 Task: Research Airbnb options in Rikaze, China from 3rd December, 2023 to 17th December, 2023 for 3 adults, 1 child.3 bedrooms having 4 beds and 2 bathrooms. Property type can be house. Amenities needed are: wifi, washing machine. Booking option can be shelf check-in. Look for 5 properties as per requirement.
Action: Mouse moved to (574, 124)
Screenshot: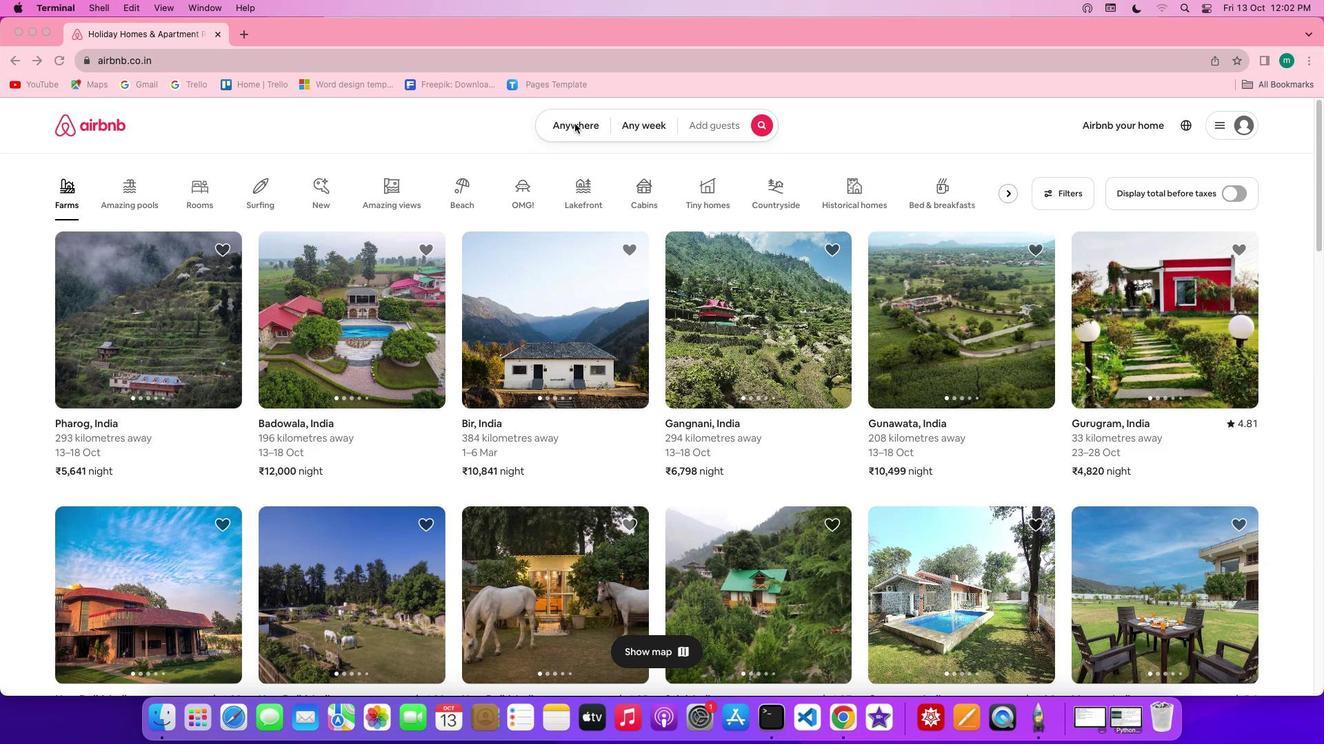 
Action: Mouse pressed left at (574, 124)
Screenshot: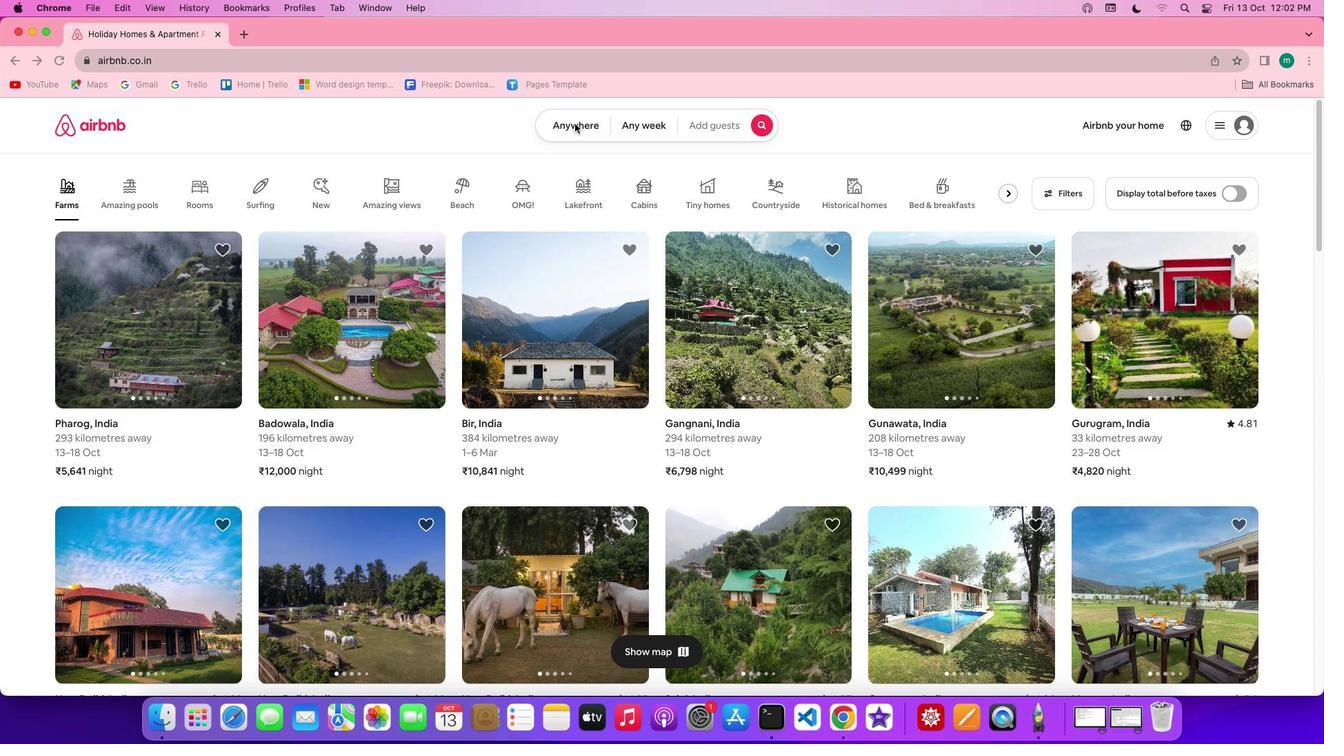 
Action: Mouse pressed left at (574, 124)
Screenshot: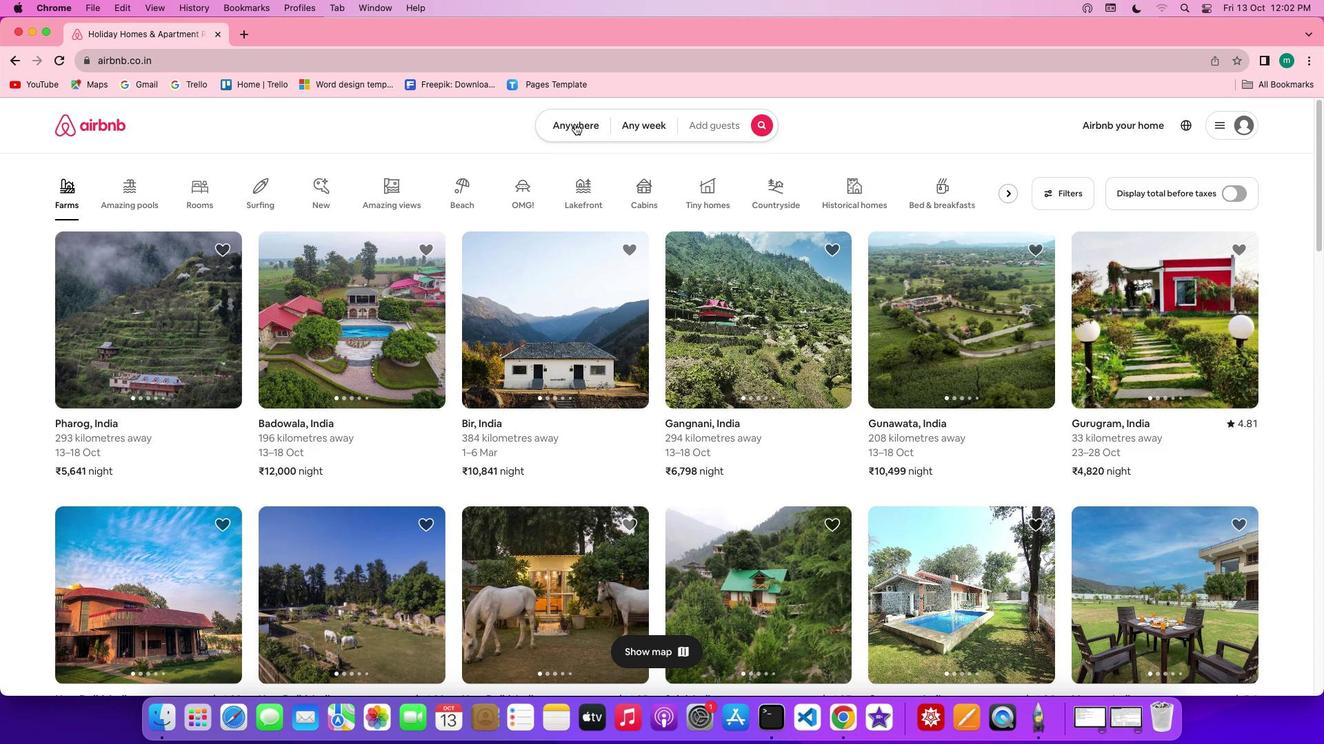 
Action: Mouse moved to (485, 170)
Screenshot: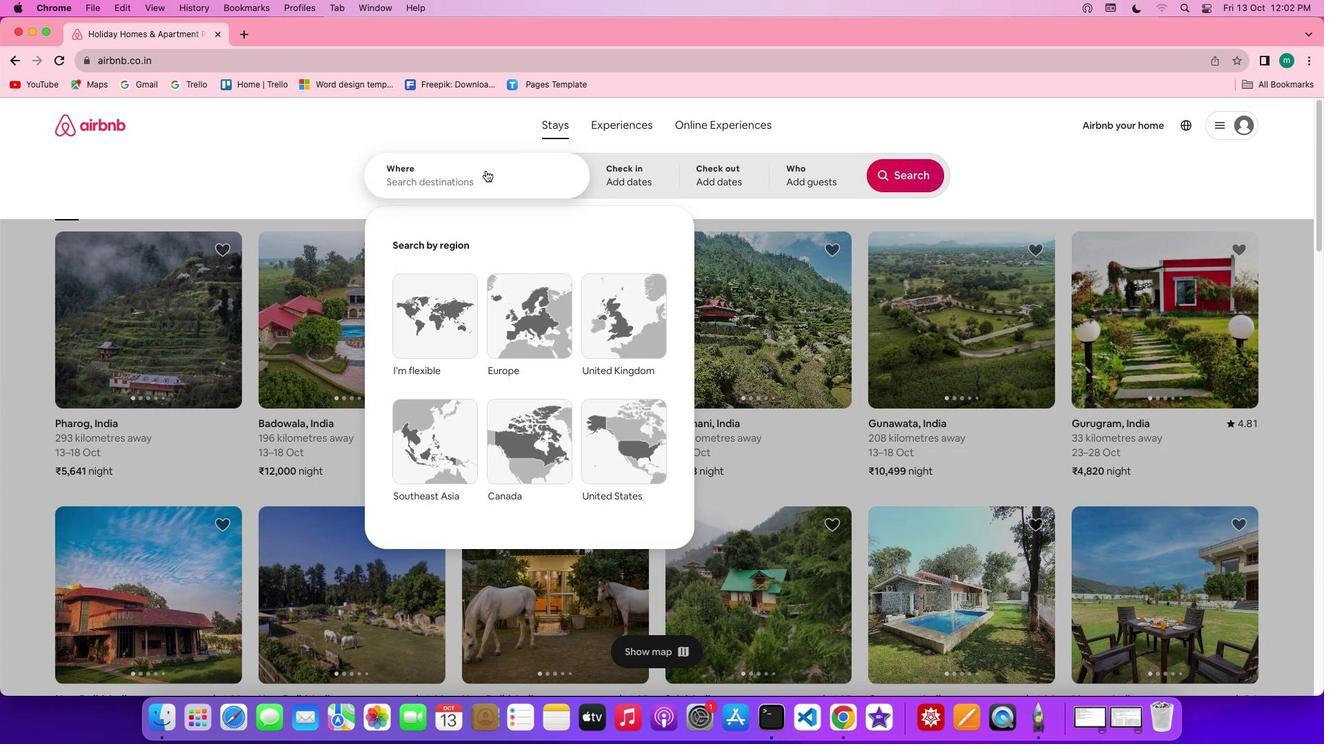 
Action: Mouse pressed left at (485, 170)
Screenshot: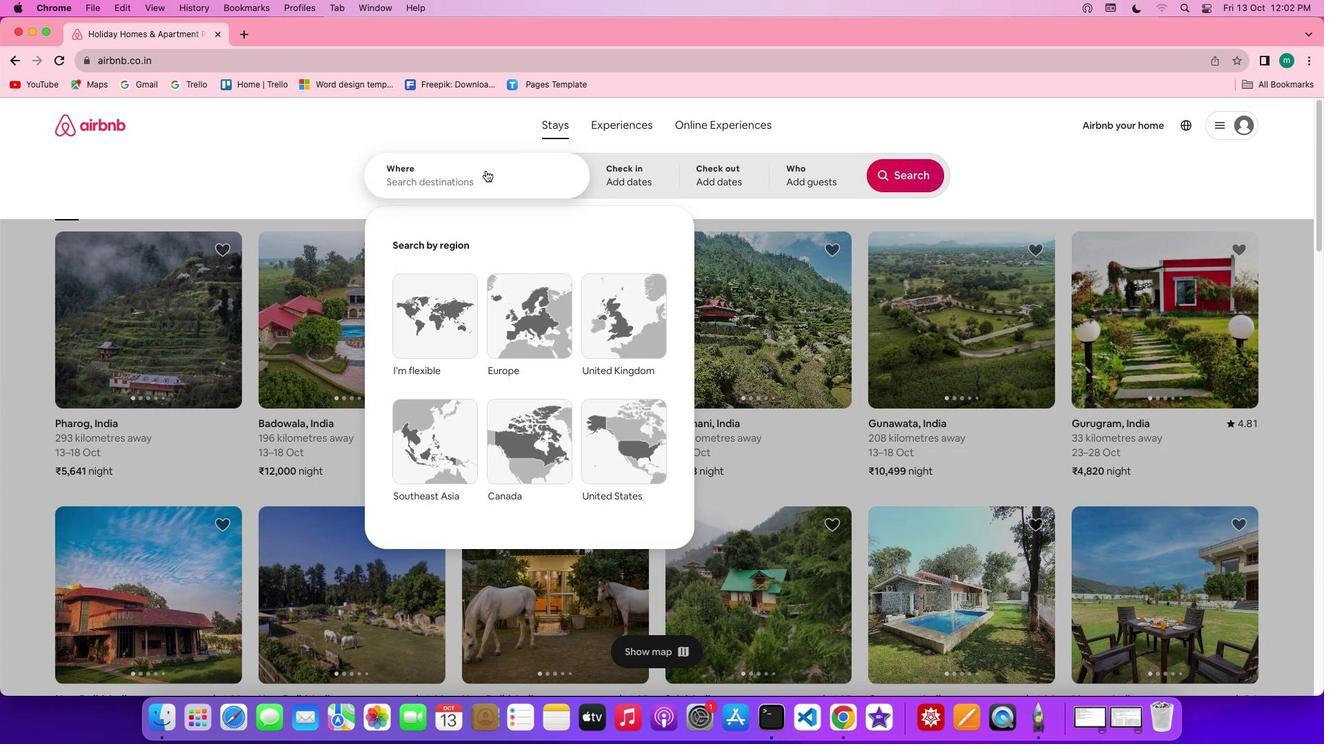 
Action: Key pressed Key.shift'R''i''k''a''z''e'','Key.shiftKey.shift'C''h''i''n''a'
Screenshot: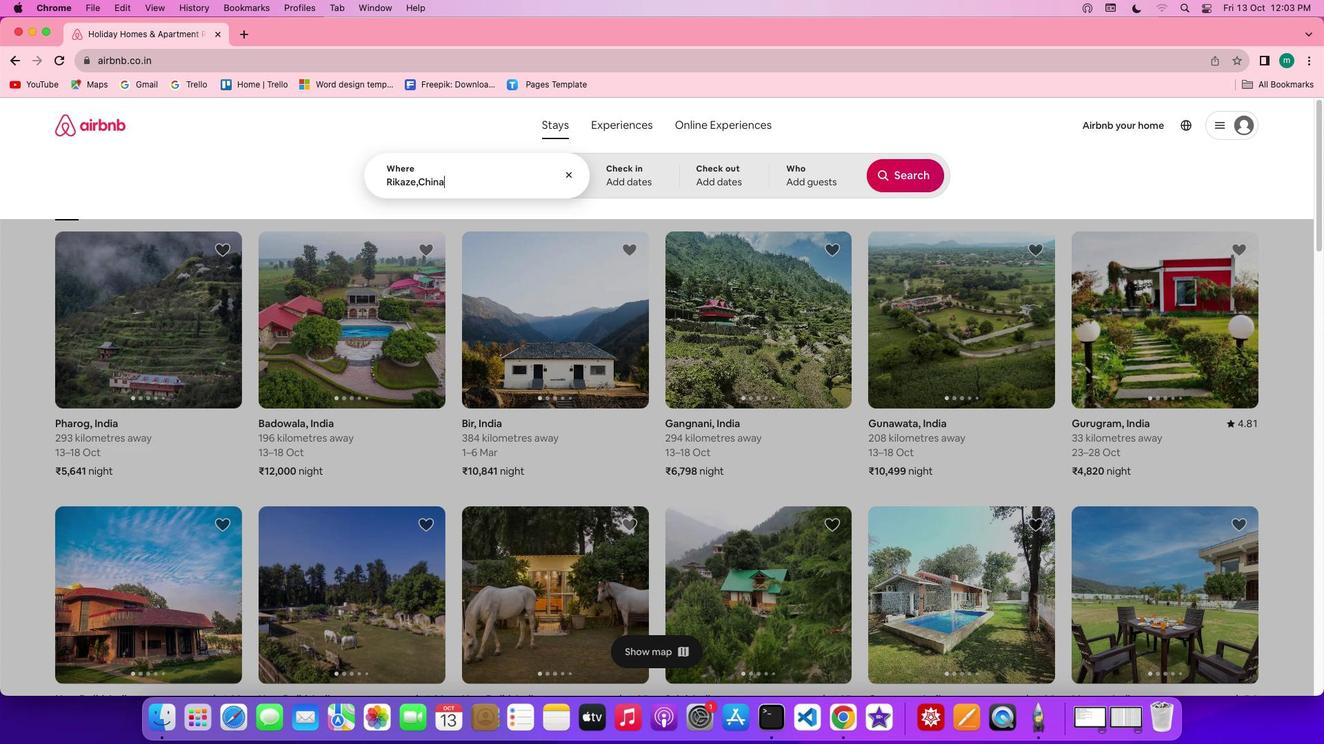 
Action: Mouse moved to (642, 186)
Screenshot: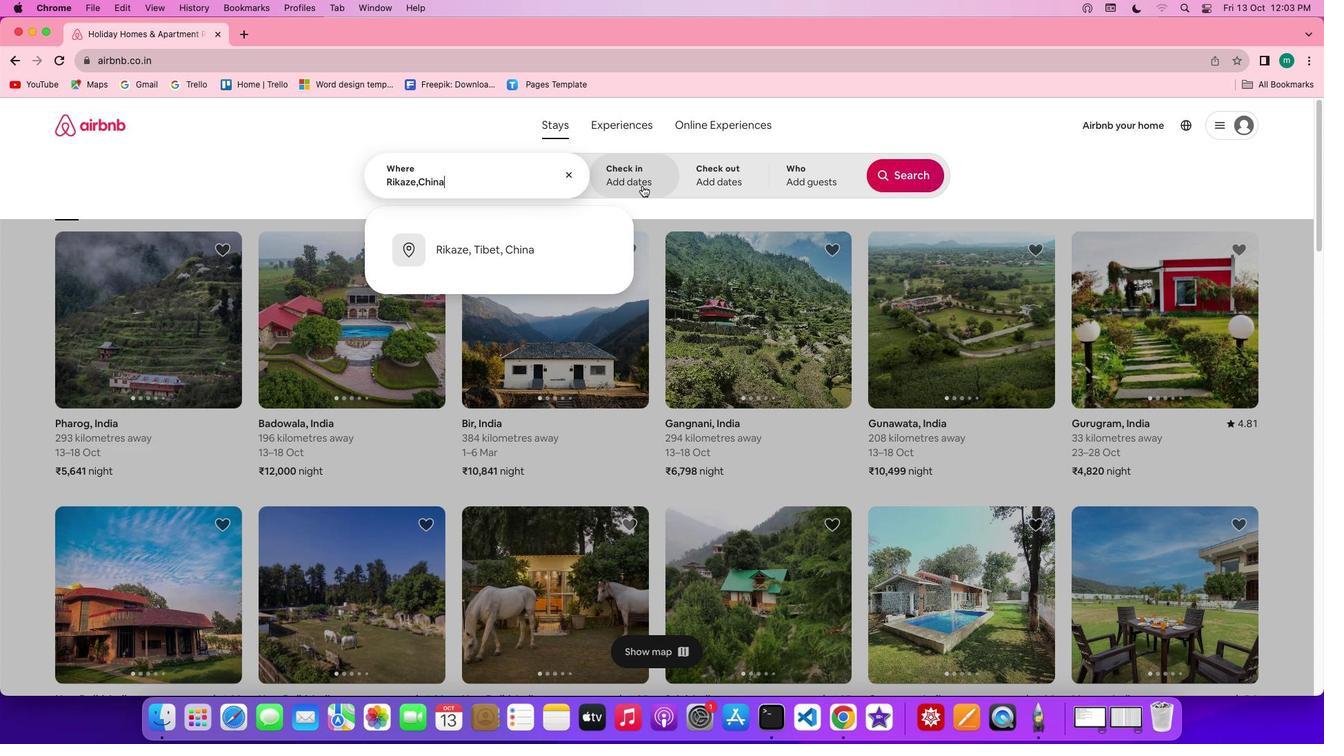 
Action: Mouse pressed left at (642, 186)
Screenshot: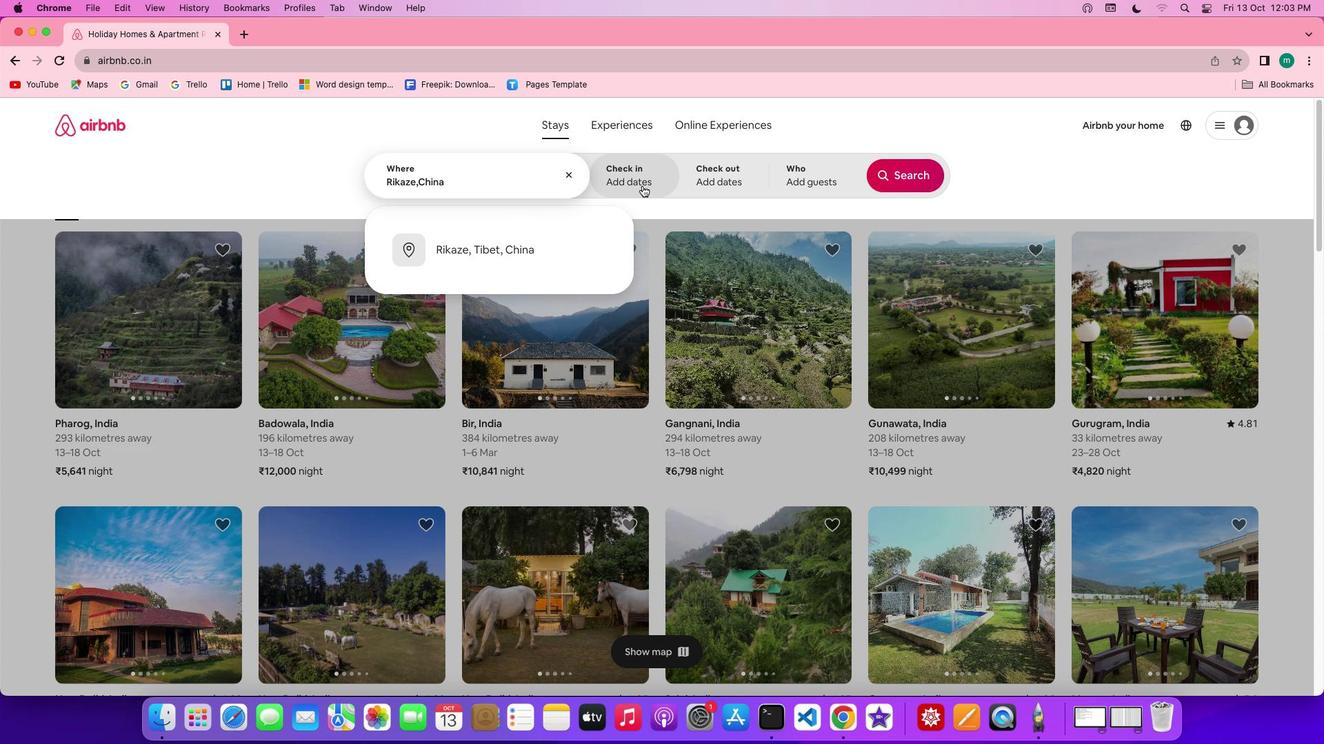 
Action: Mouse moved to (907, 283)
Screenshot: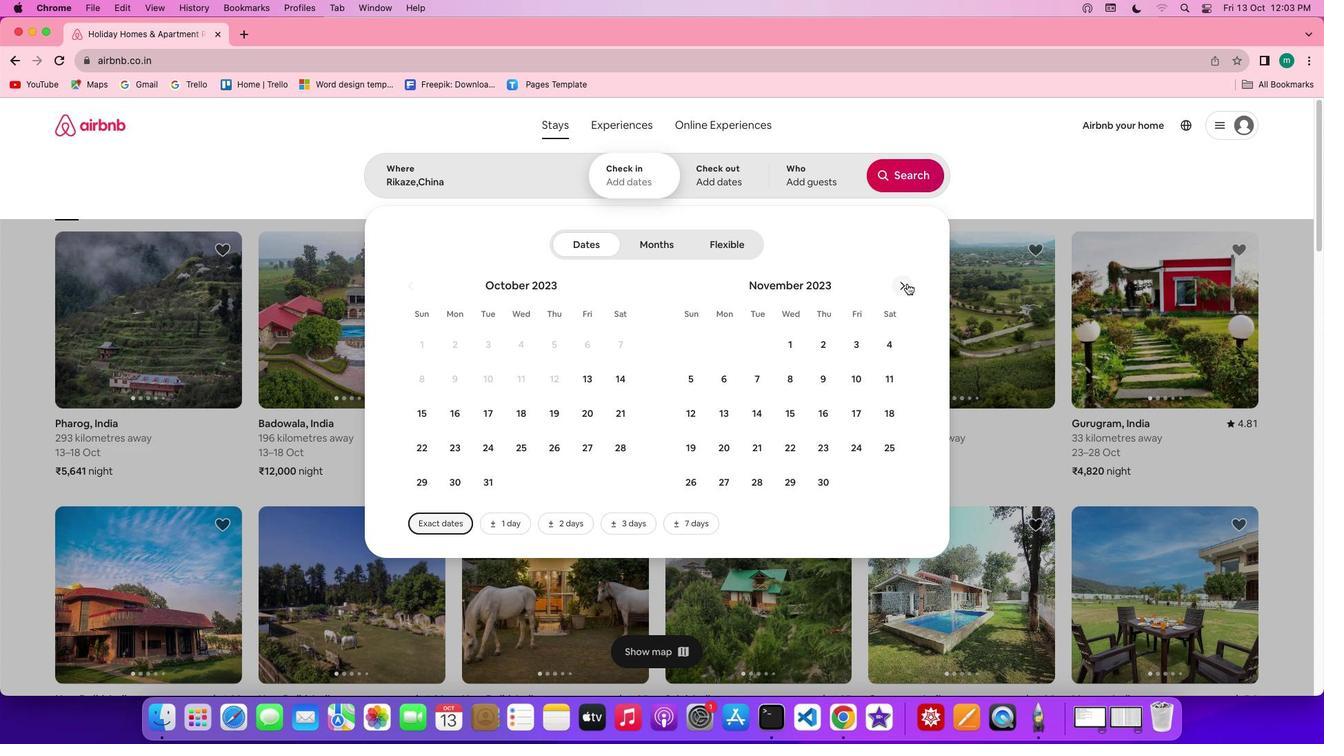 
Action: Mouse pressed left at (907, 283)
Screenshot: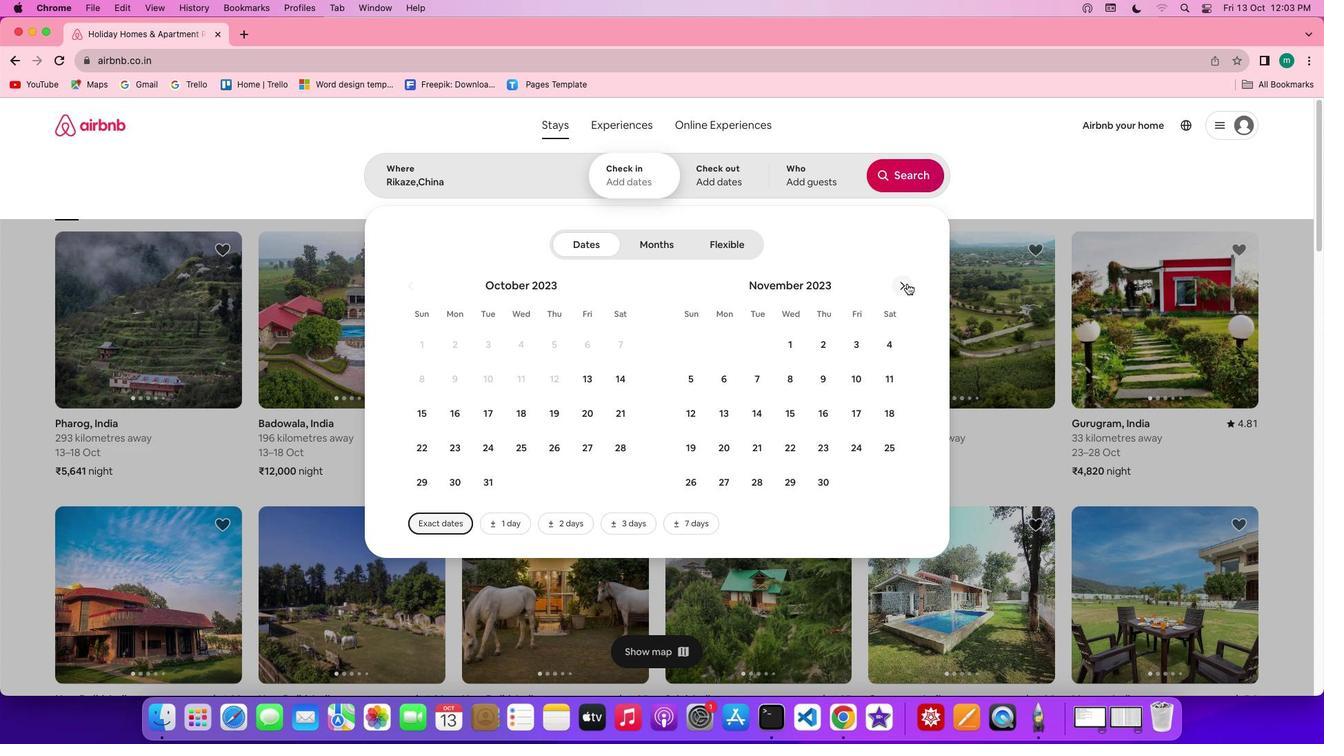 
Action: Mouse moved to (698, 382)
Screenshot: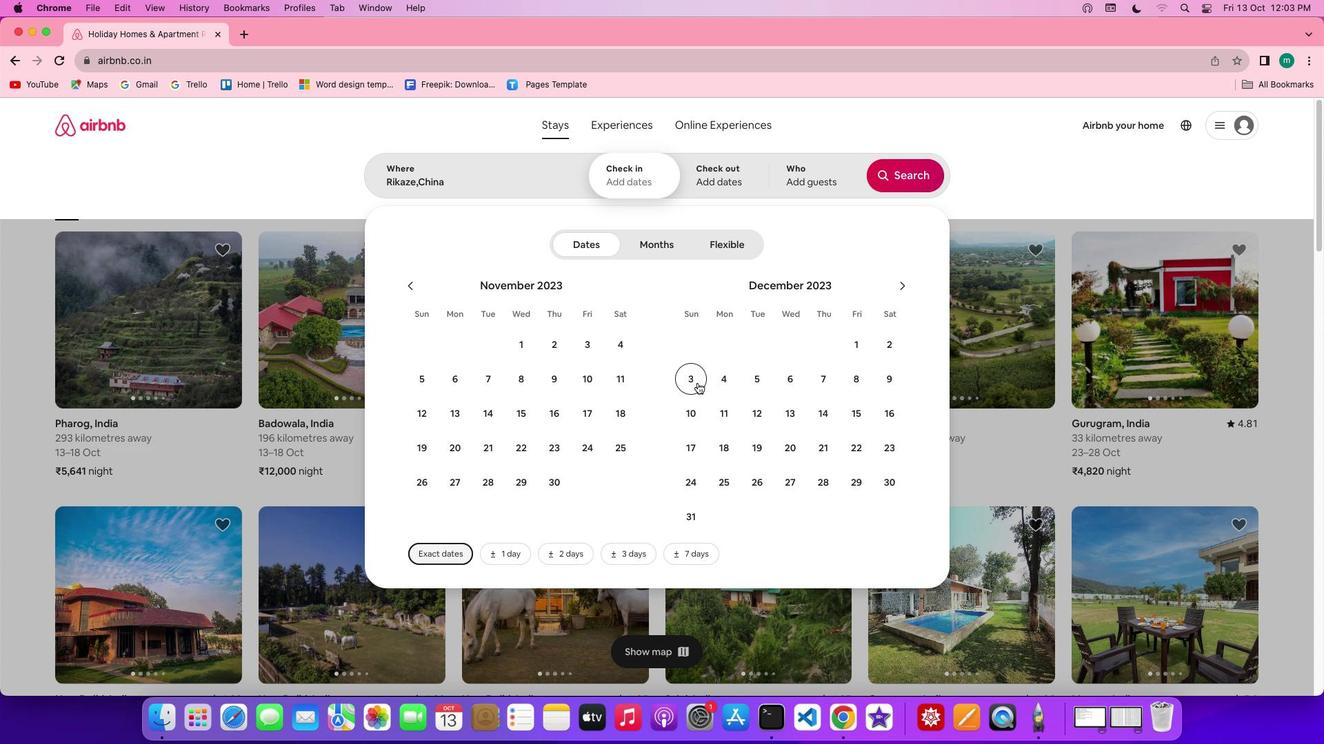 
Action: Mouse pressed left at (698, 382)
Screenshot: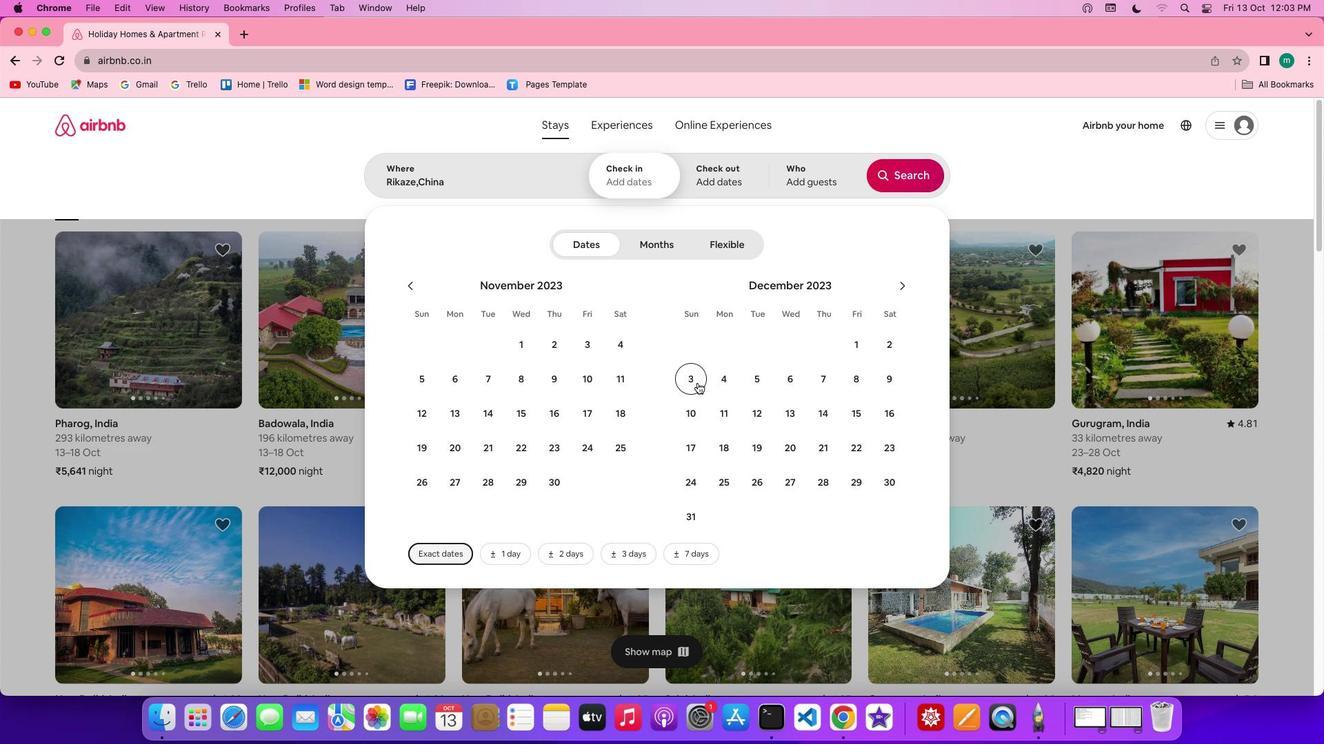 
Action: Mouse moved to (704, 440)
Screenshot: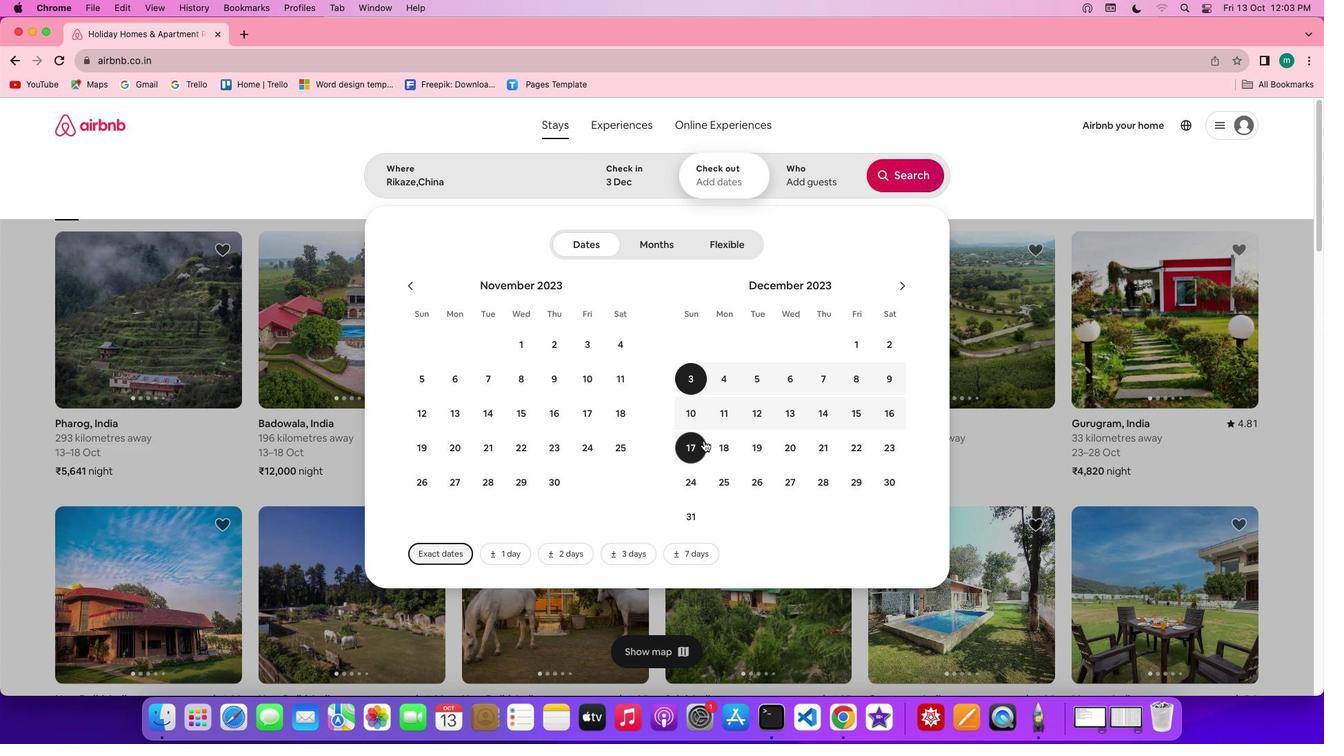
Action: Mouse pressed left at (704, 440)
Screenshot: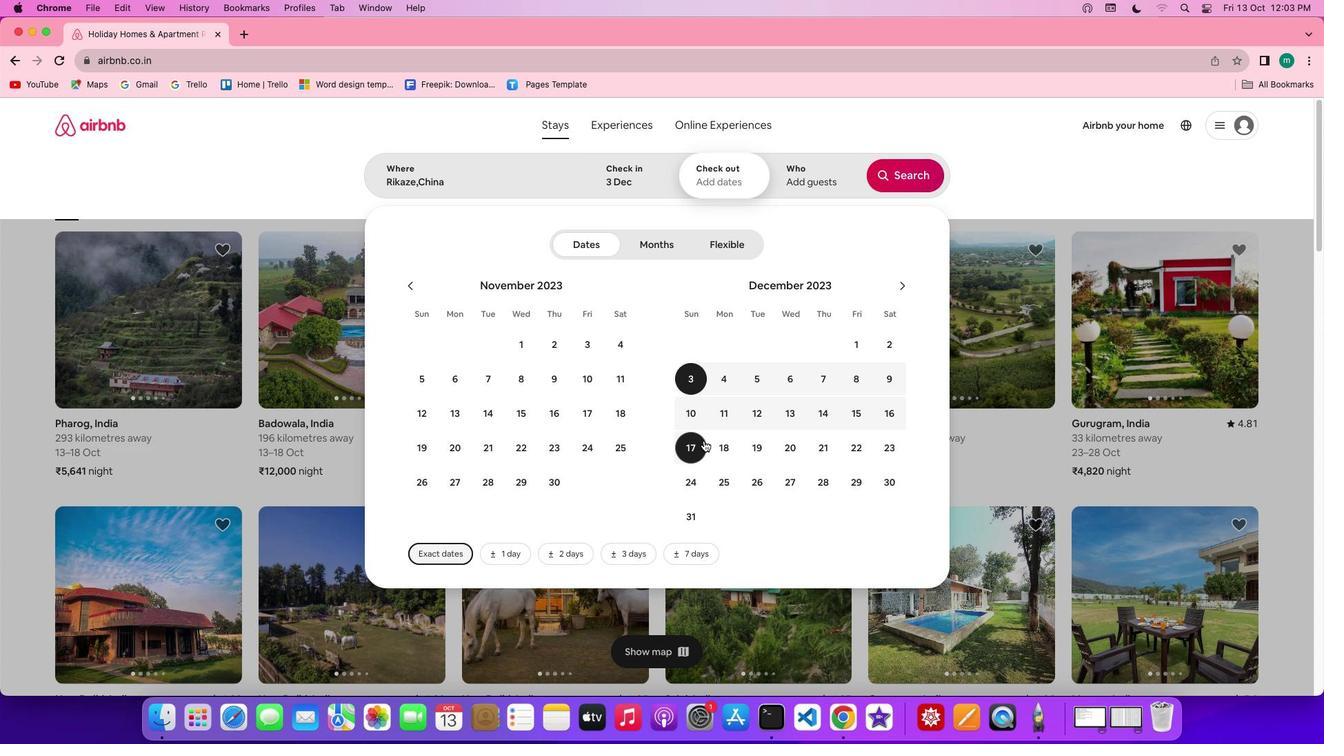 
Action: Mouse moved to (793, 183)
Screenshot: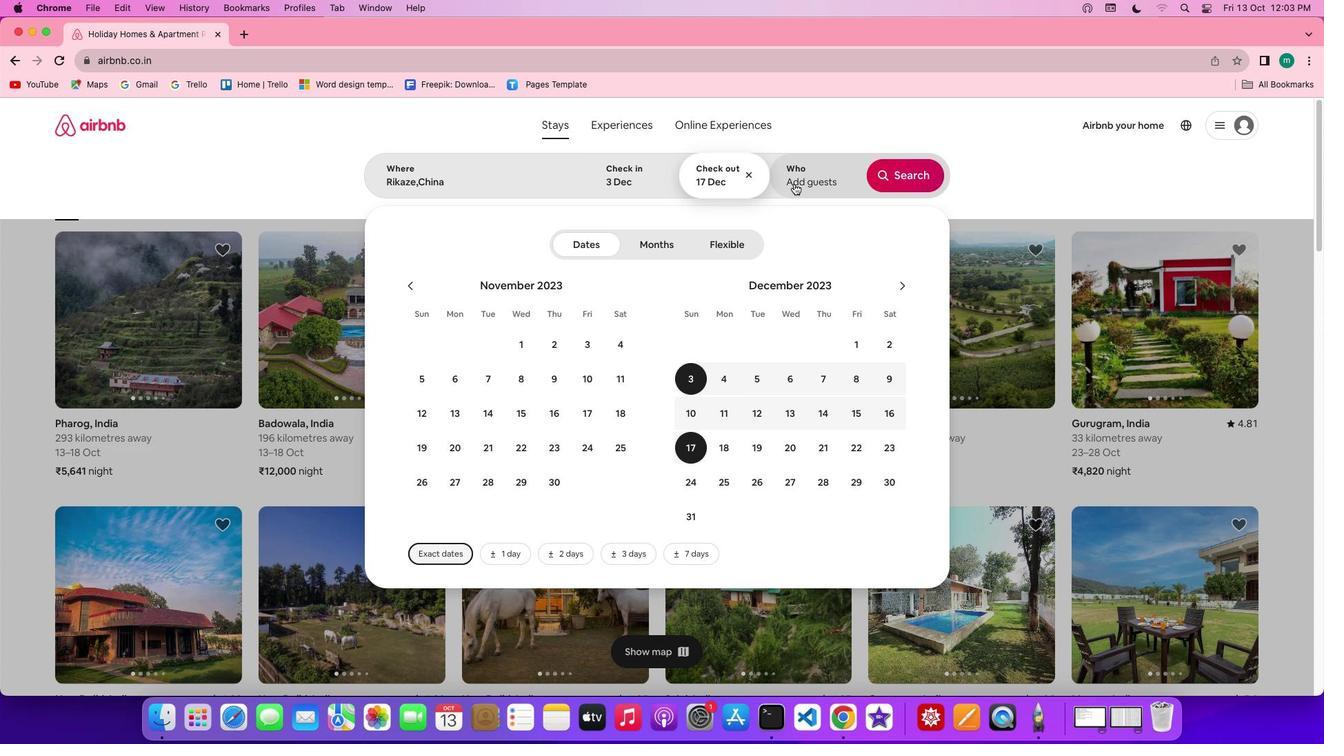 
Action: Mouse pressed left at (793, 183)
Screenshot: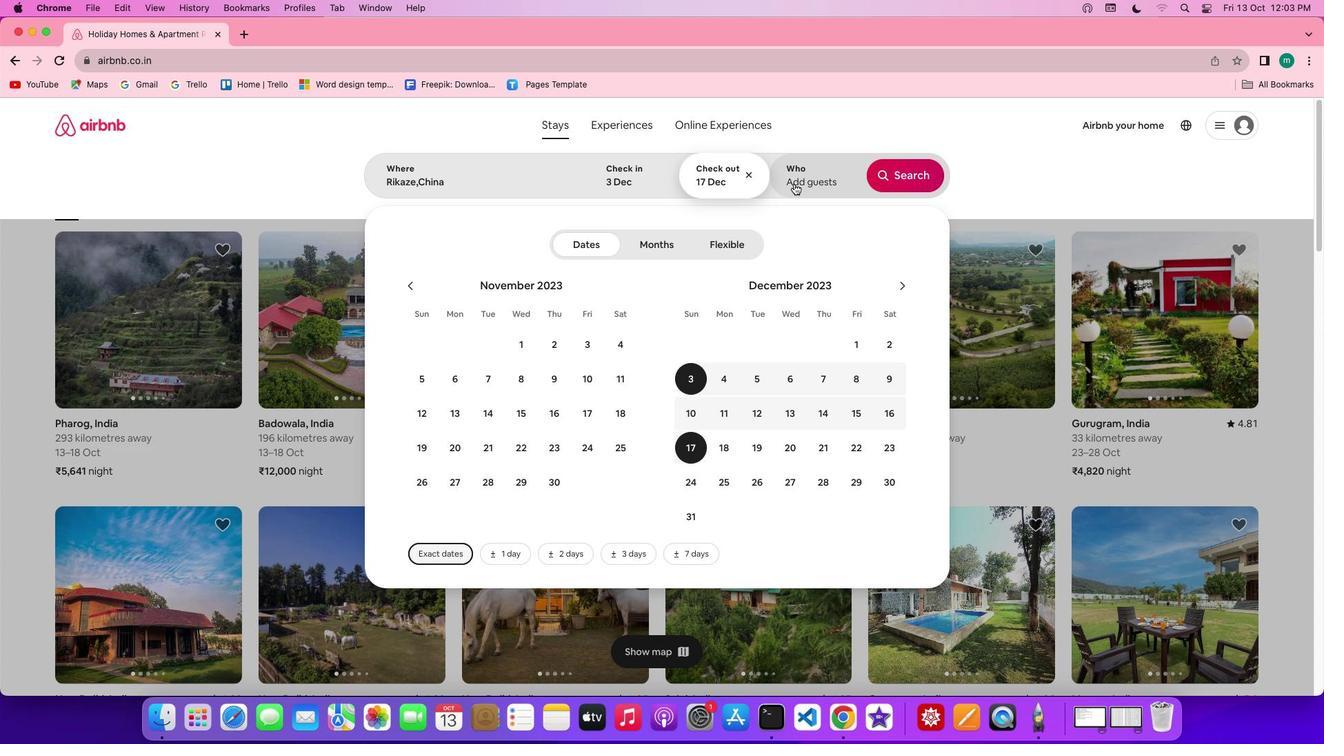 
Action: Mouse moved to (909, 248)
Screenshot: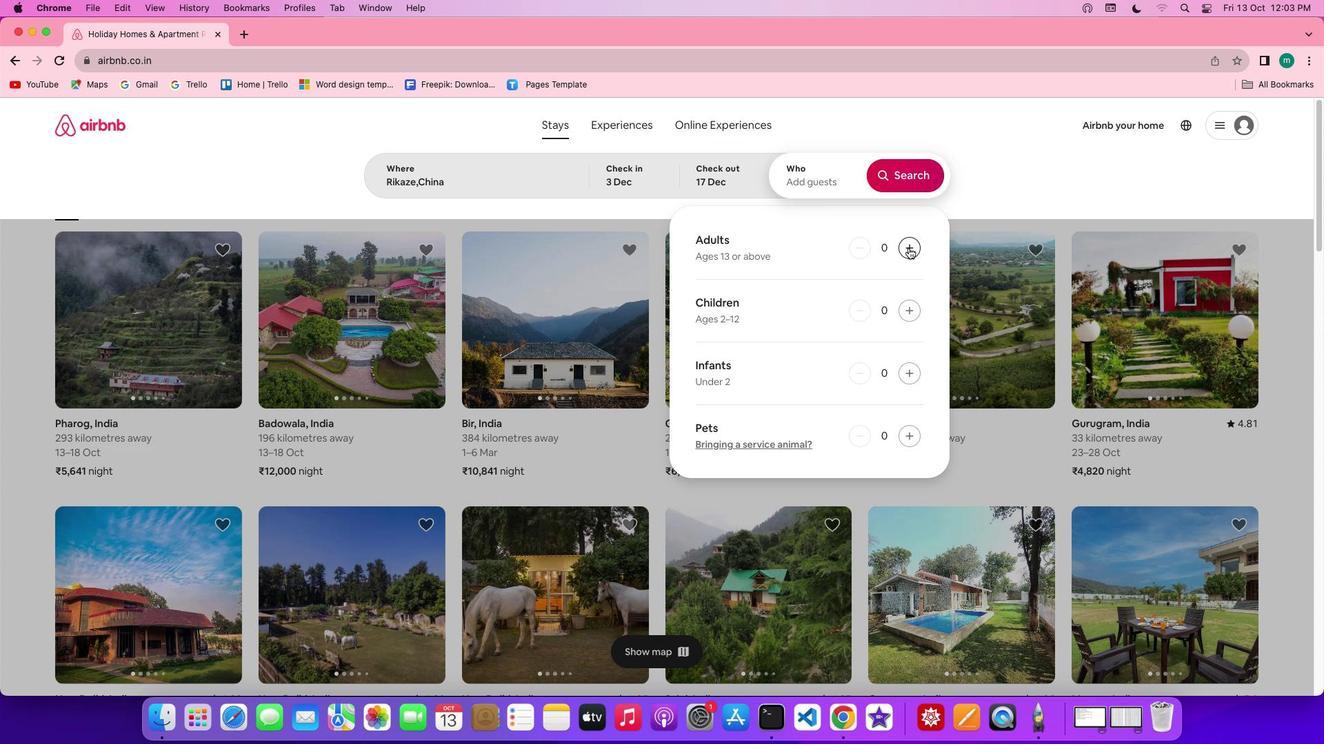 
Action: Mouse pressed left at (909, 248)
Screenshot: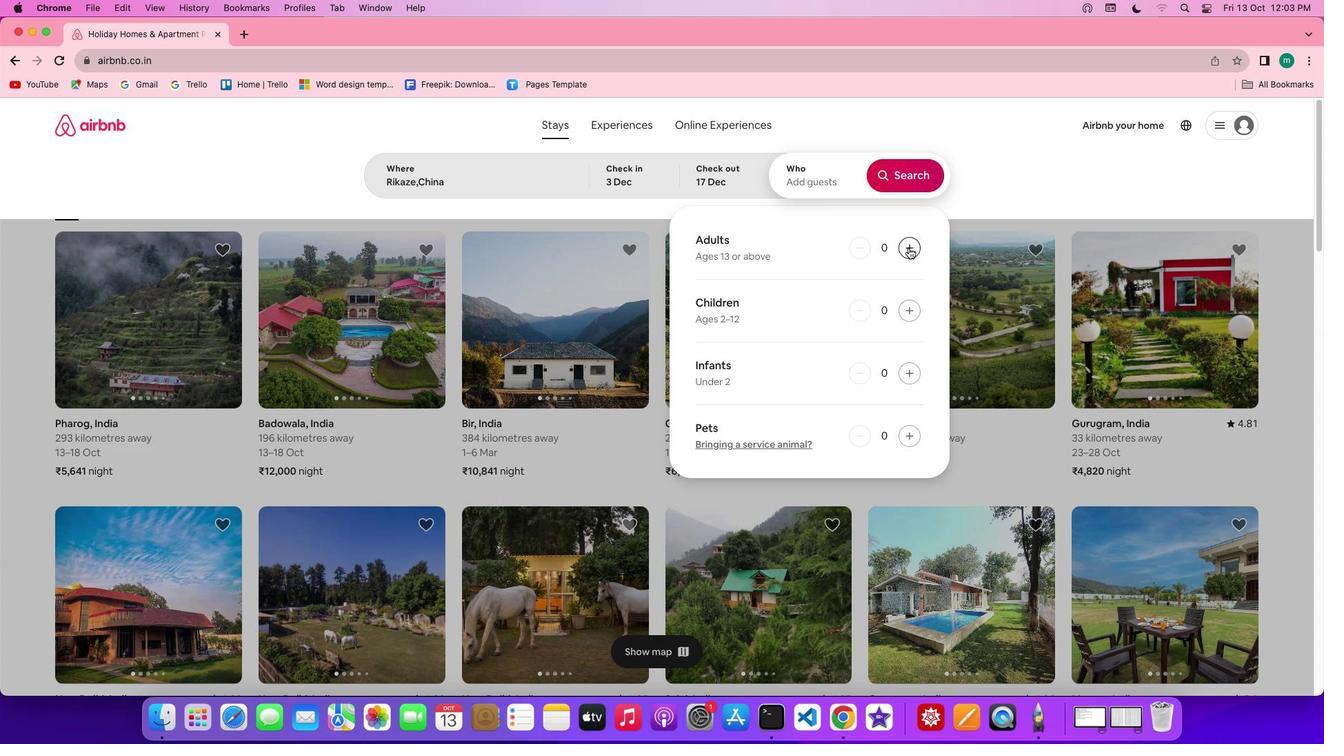 
Action: Mouse pressed left at (909, 248)
Screenshot: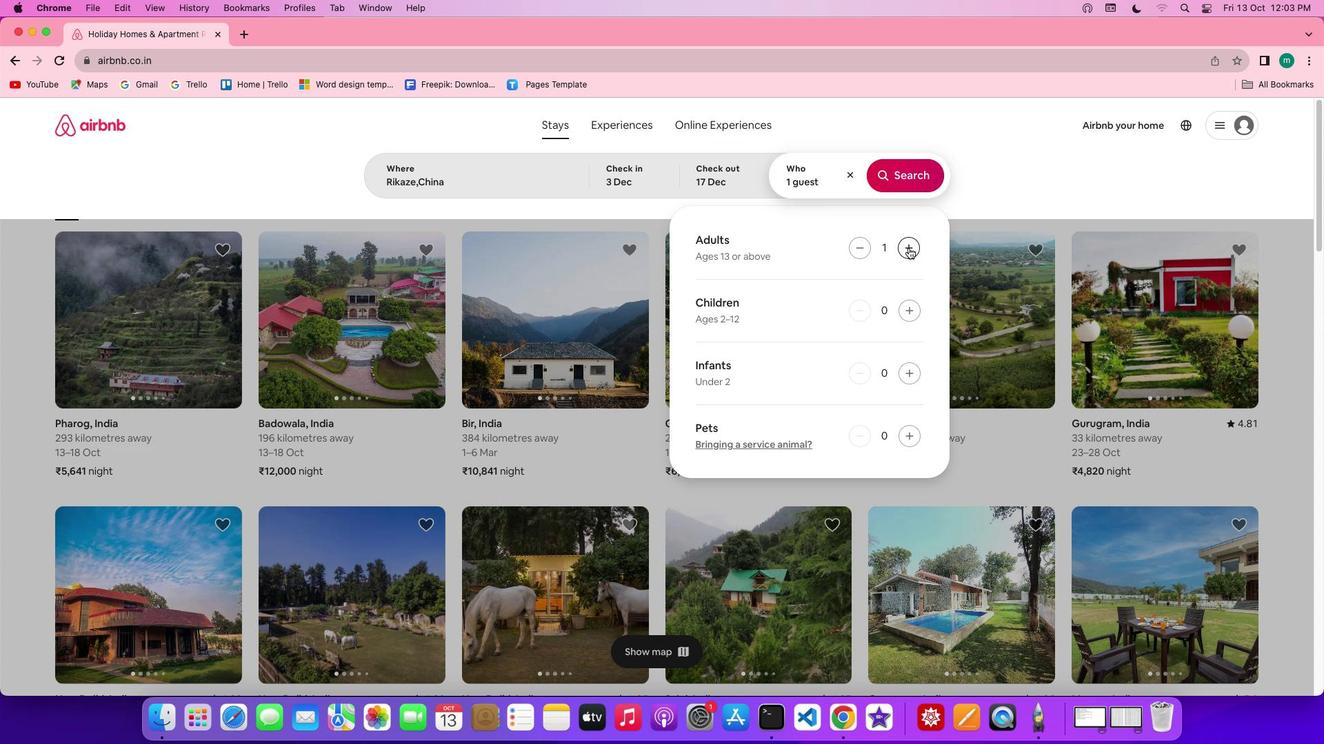 
Action: Mouse pressed left at (909, 248)
Screenshot: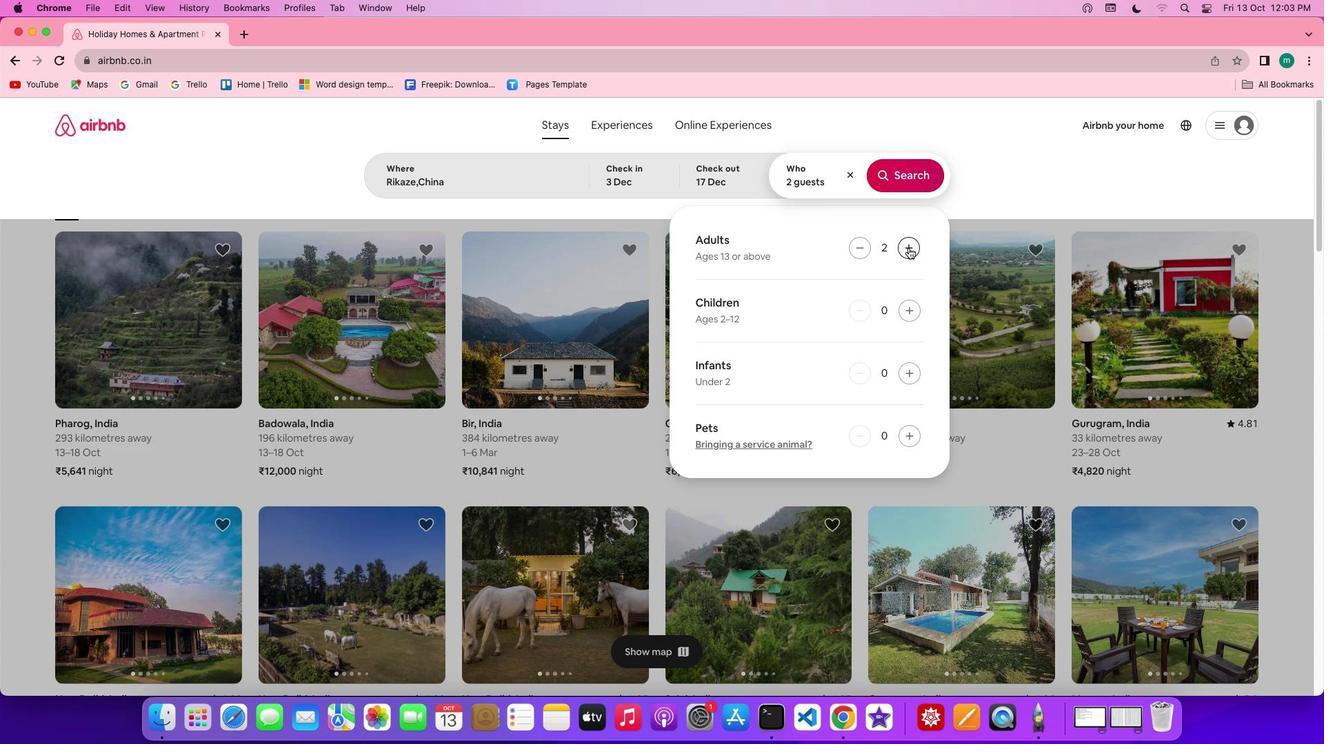 
Action: Mouse moved to (908, 180)
Screenshot: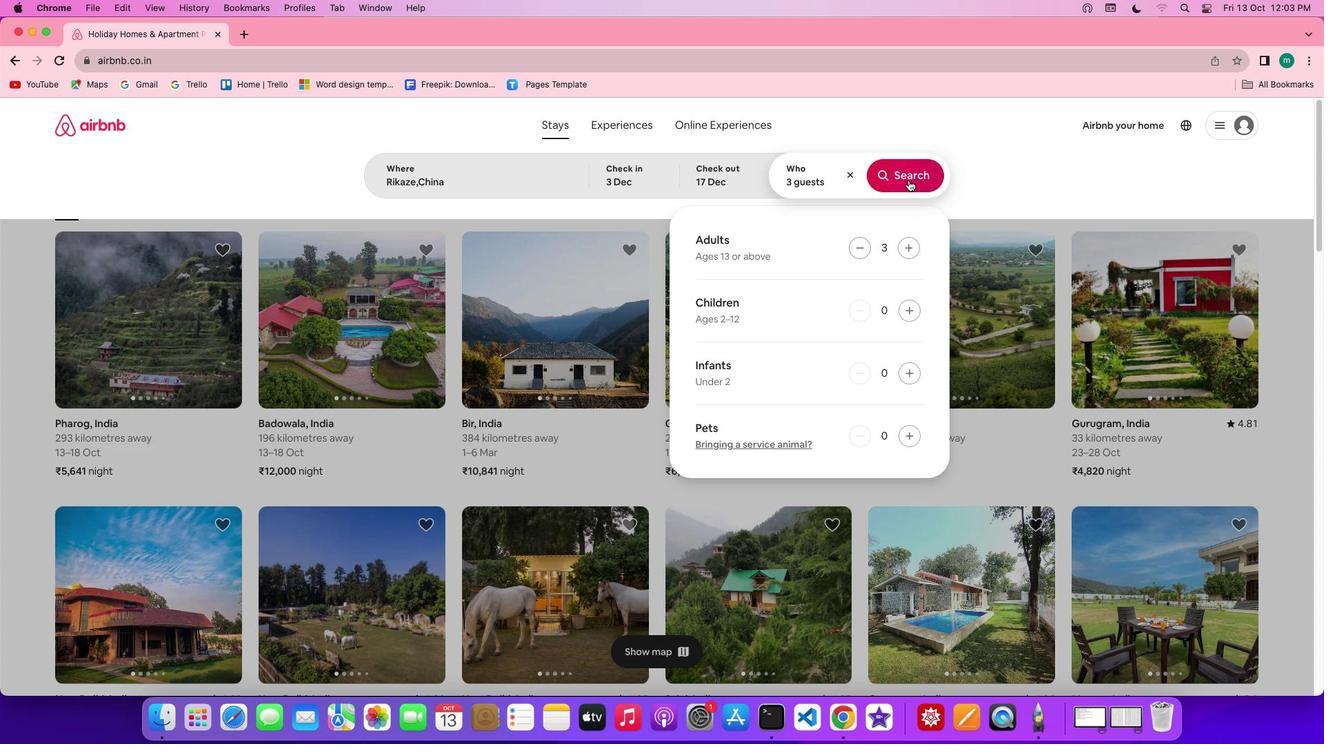
Action: Mouse pressed left at (908, 180)
Screenshot: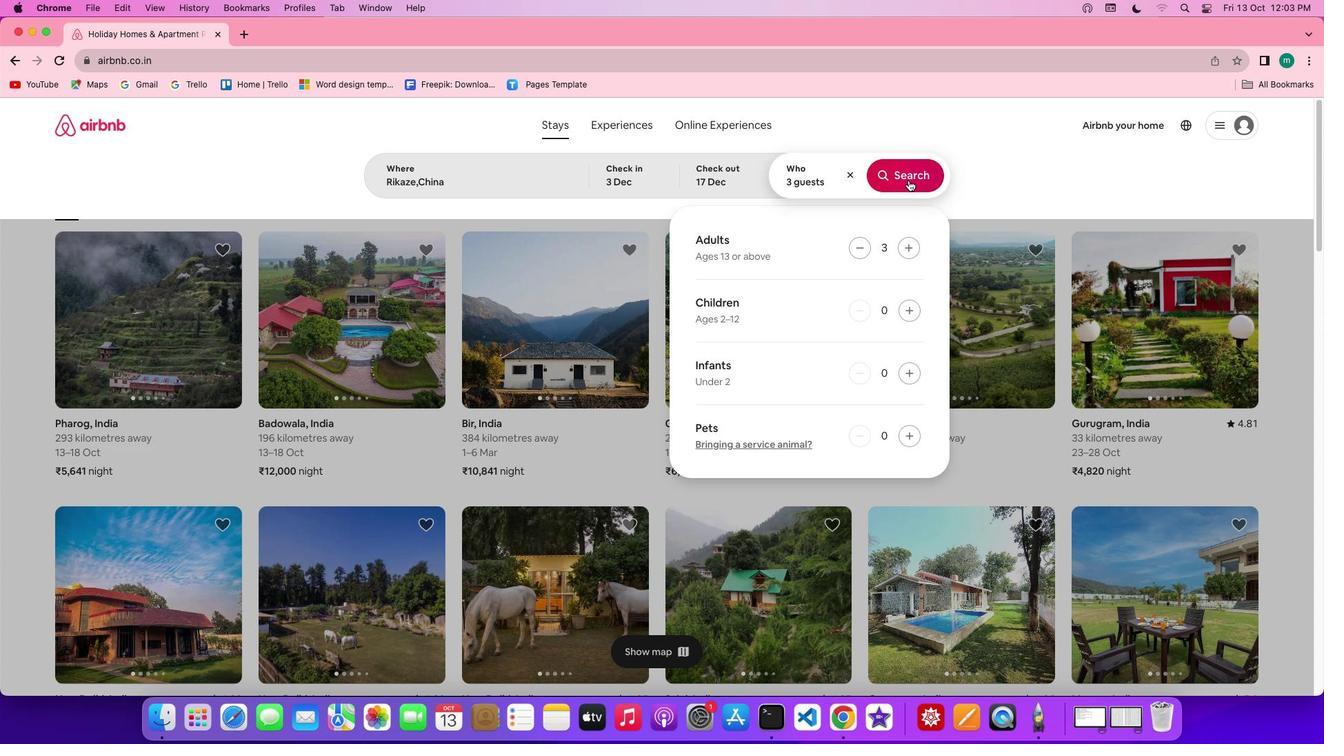 
Action: Mouse moved to (1099, 172)
Screenshot: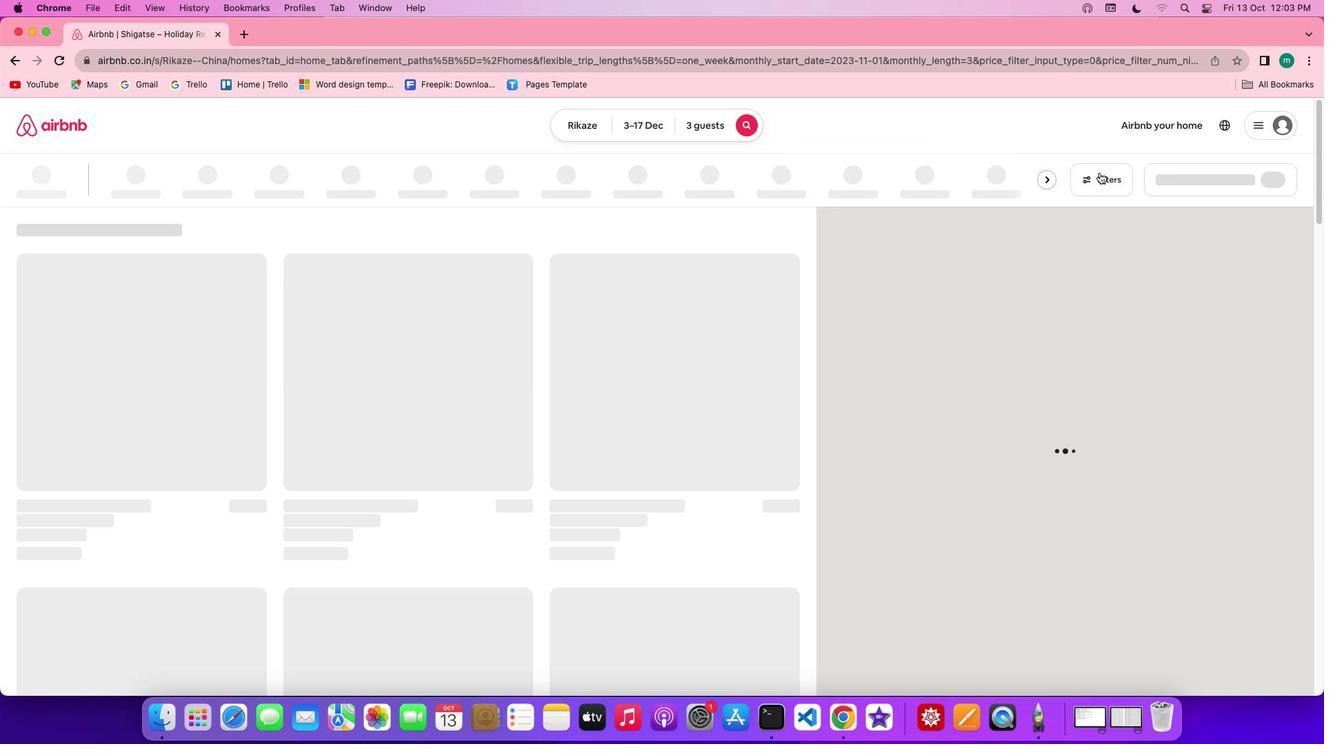 
Action: Mouse pressed left at (1099, 172)
Screenshot: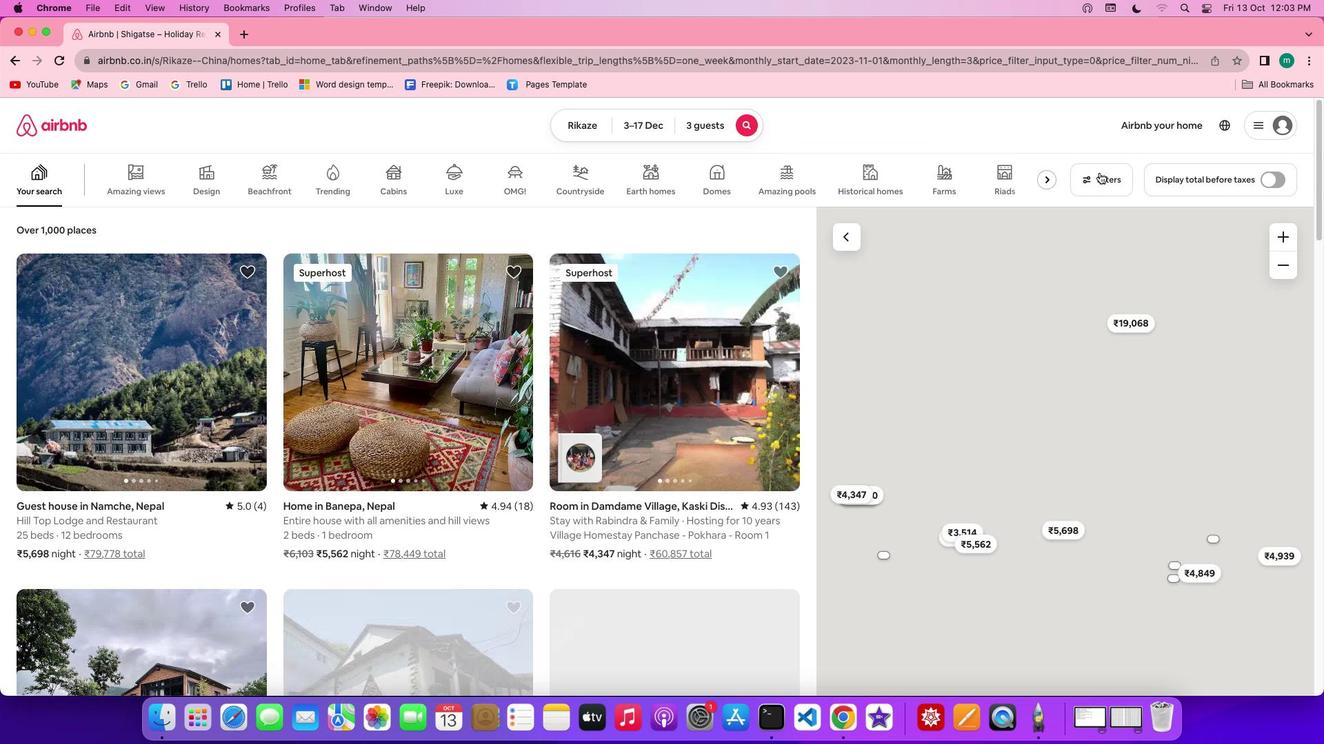 
Action: Mouse moved to (571, 437)
Screenshot: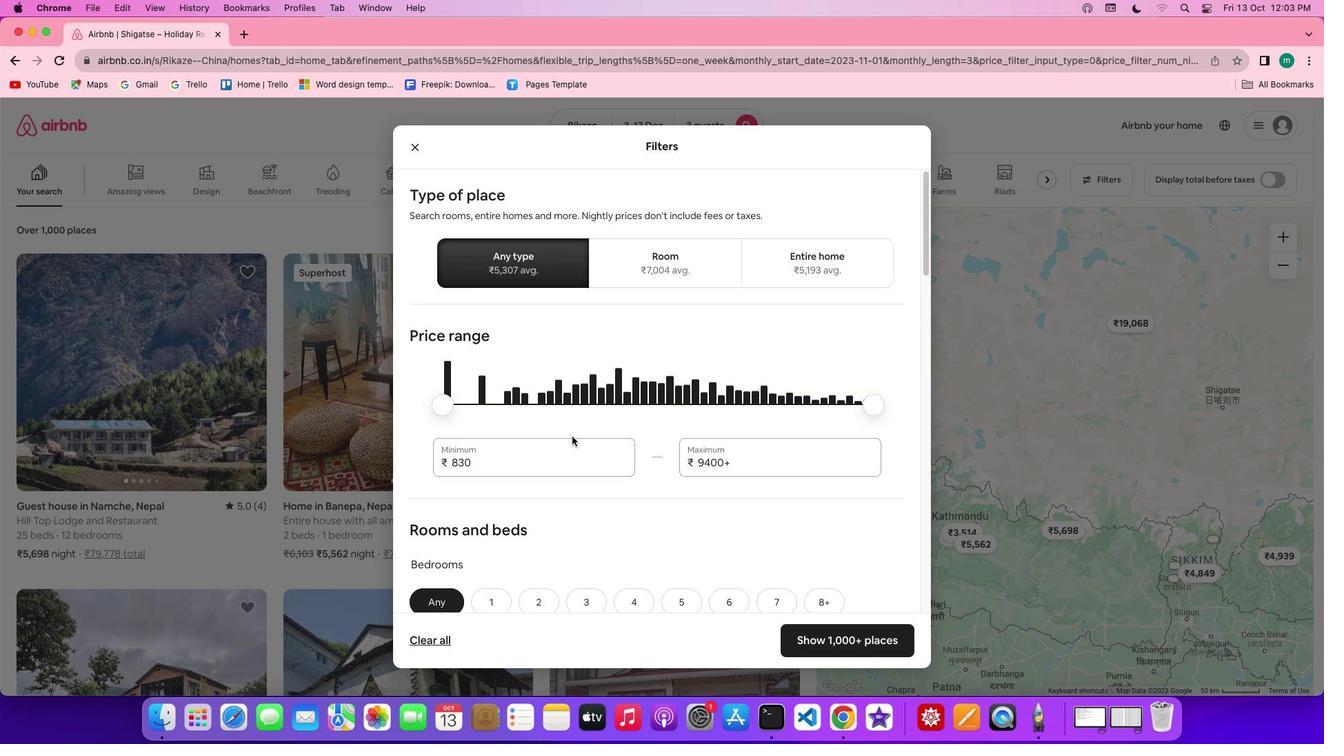 
Action: Mouse scrolled (571, 437) with delta (0, 0)
Screenshot: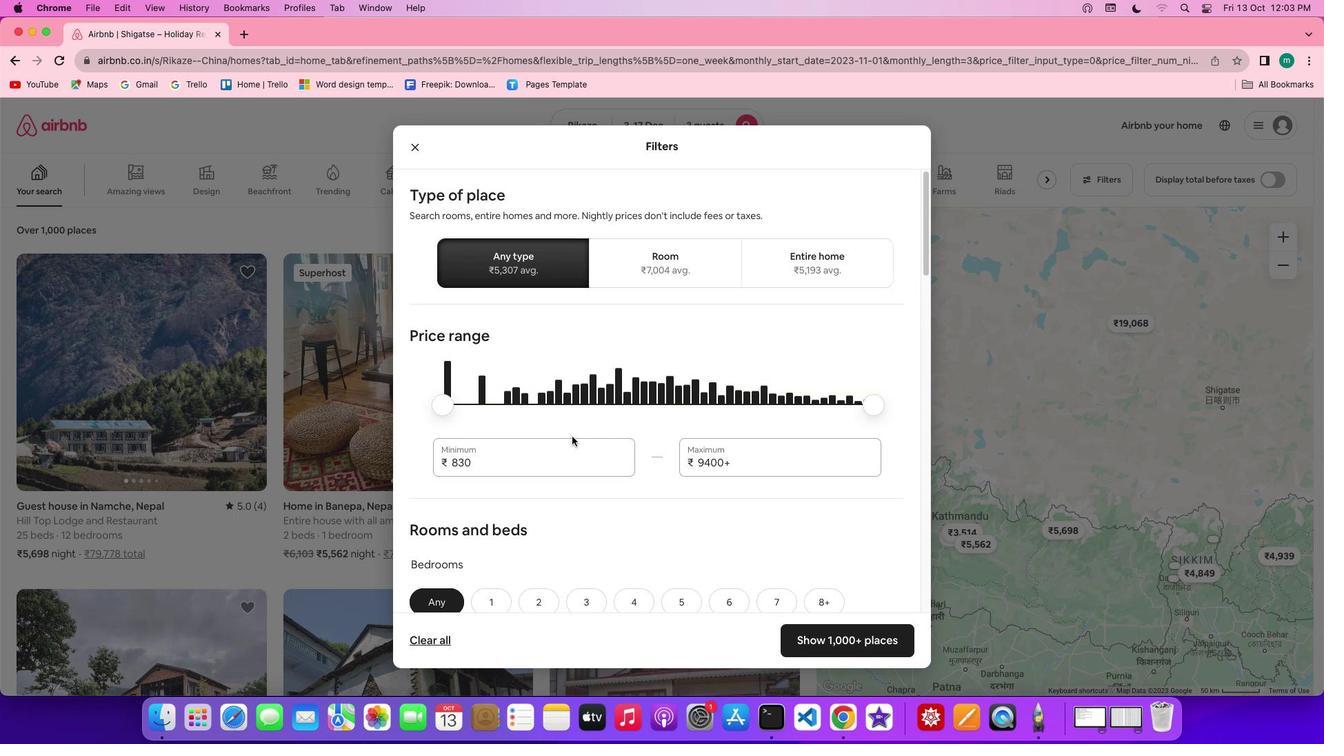 
Action: Mouse scrolled (571, 437) with delta (0, 0)
Screenshot: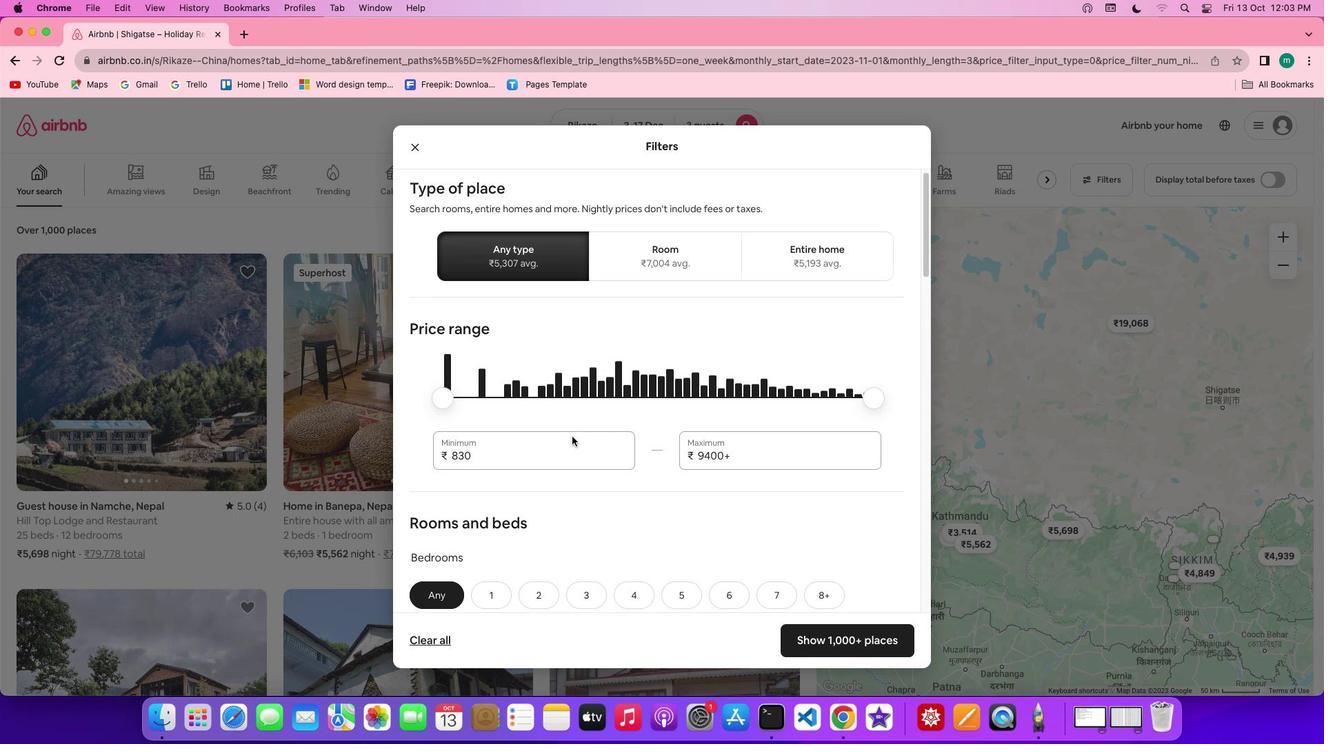 
Action: Mouse scrolled (571, 437) with delta (0, 0)
Screenshot: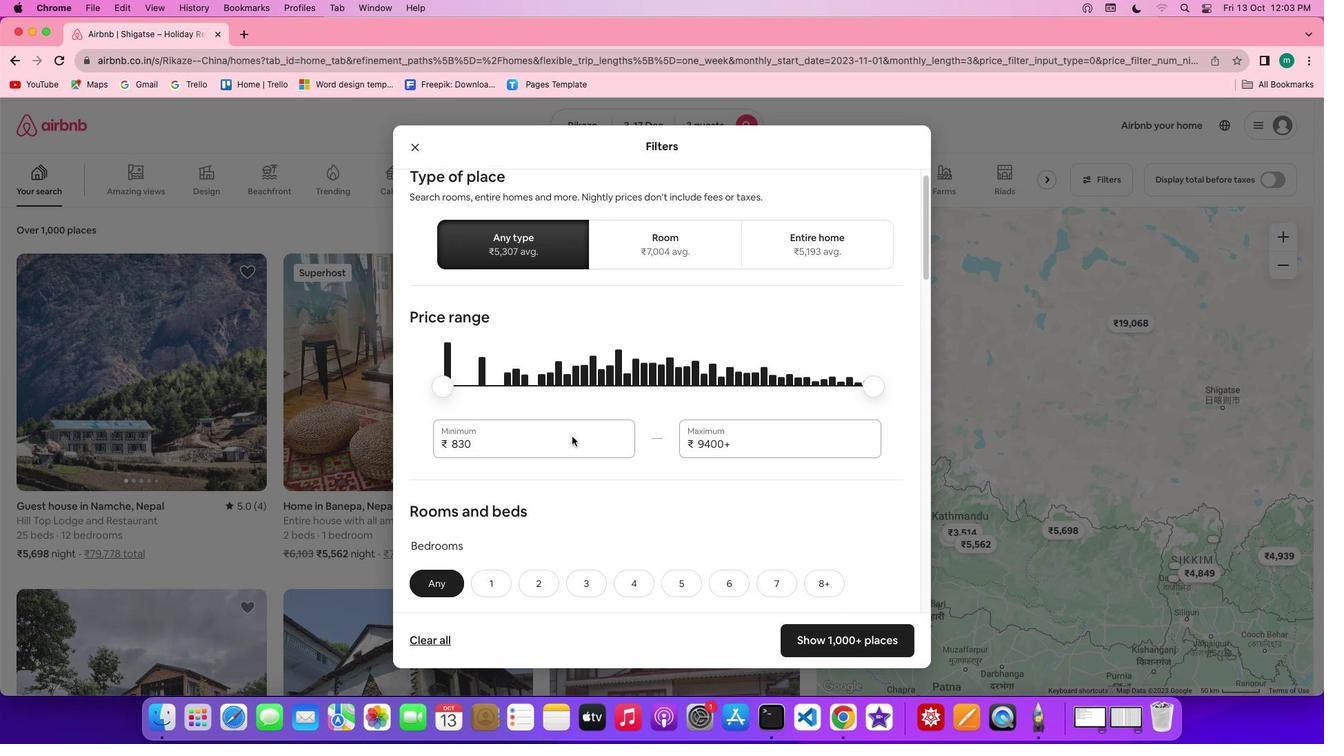 
Action: Mouse scrolled (571, 437) with delta (0, 0)
Screenshot: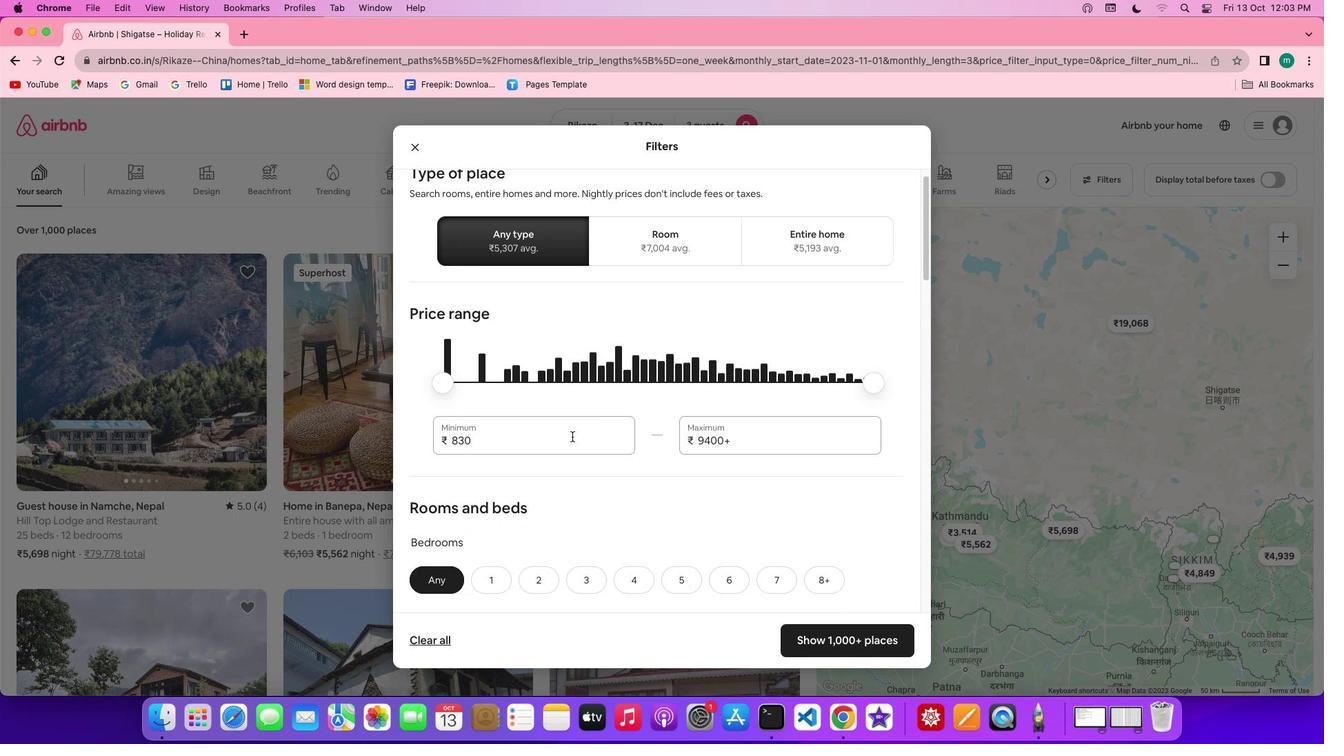 
Action: Mouse scrolled (571, 437) with delta (0, 0)
Screenshot: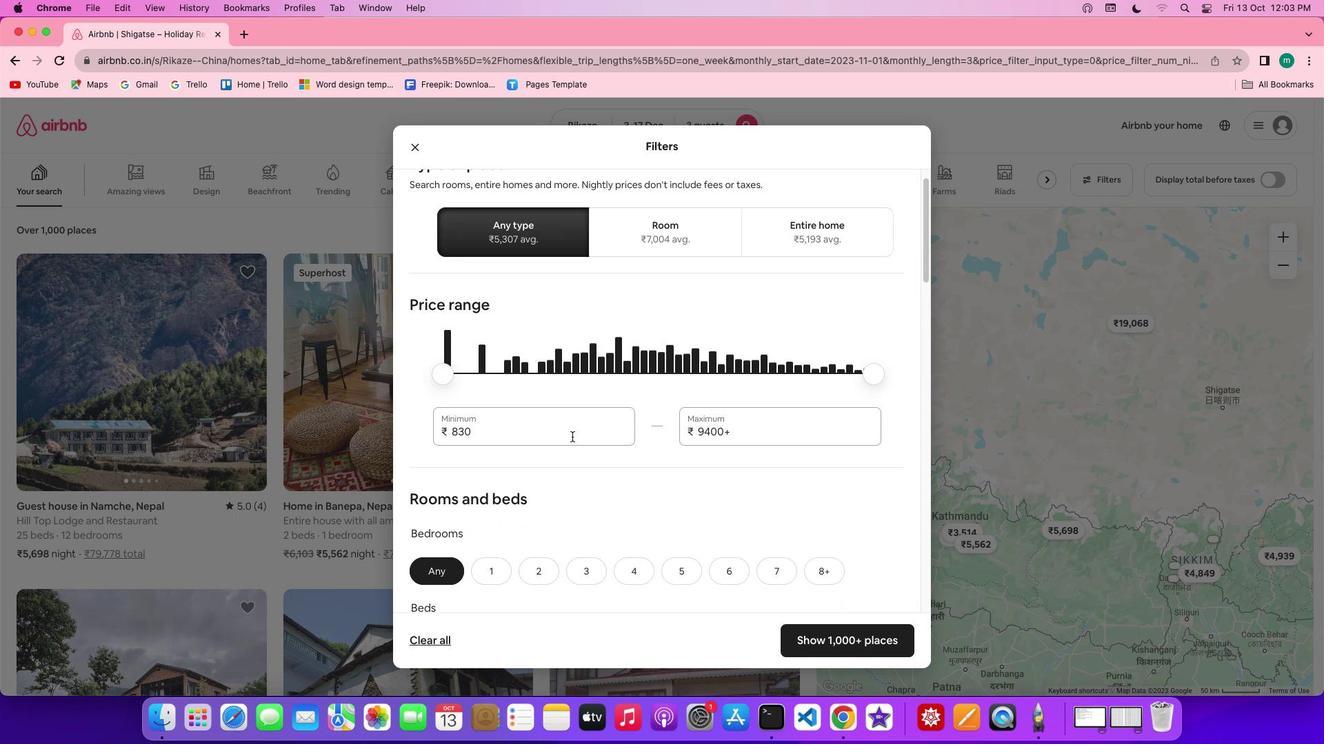 
Action: Mouse scrolled (571, 437) with delta (0, 0)
Screenshot: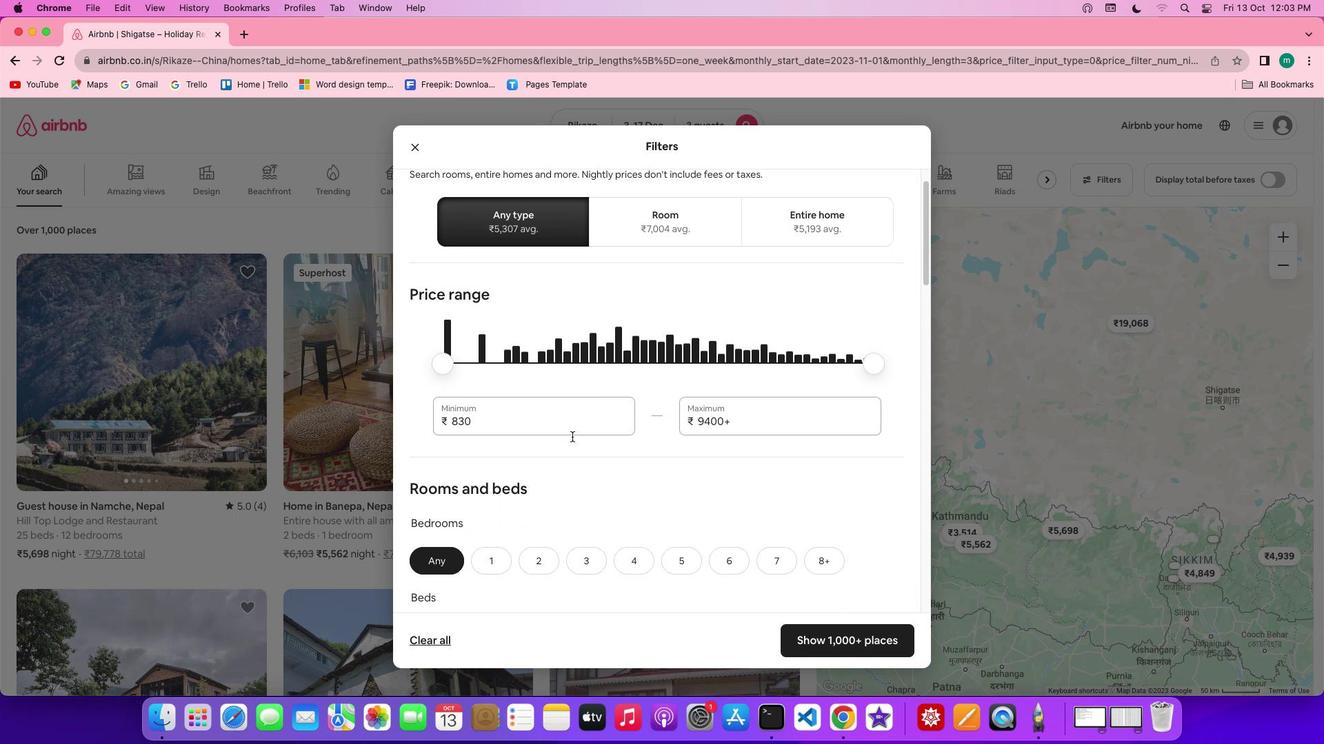 
Action: Mouse scrolled (571, 437) with delta (0, 0)
Screenshot: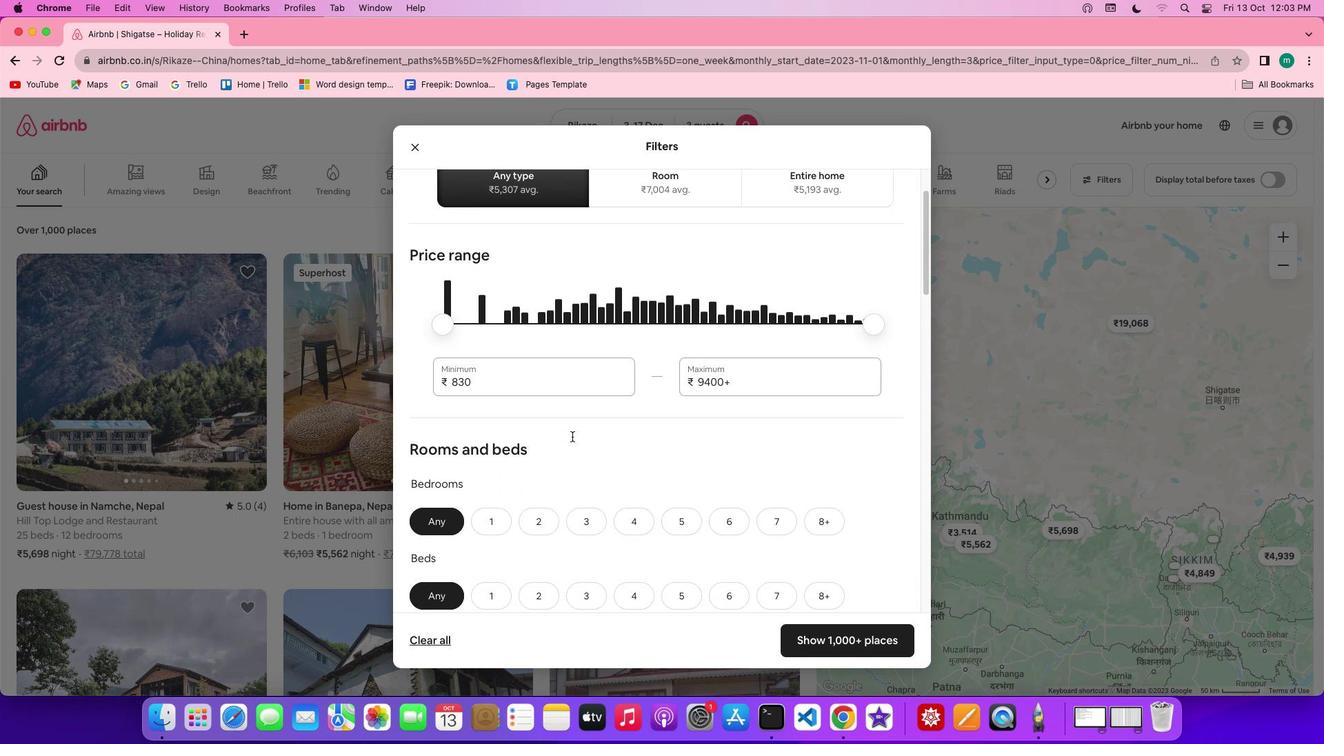 
Action: Mouse scrolled (571, 437) with delta (0, 0)
Screenshot: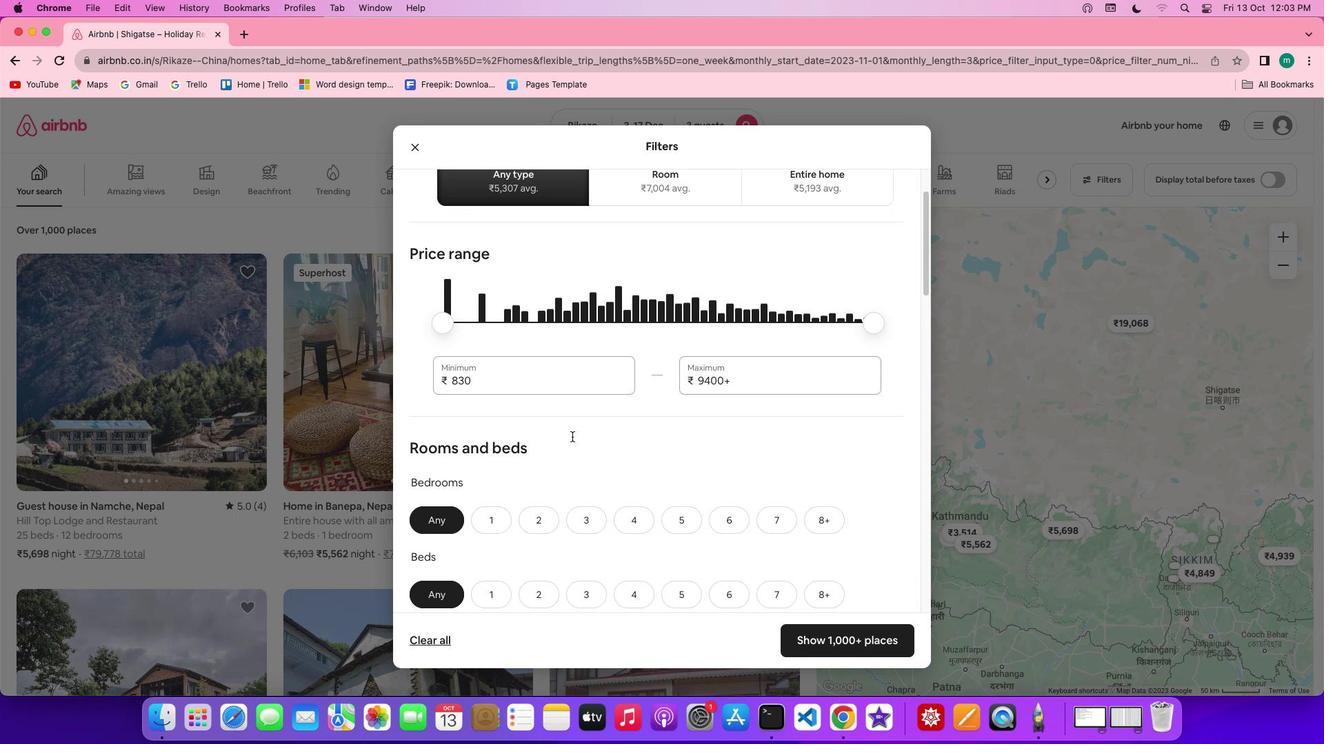 
Action: Mouse scrolled (571, 437) with delta (0, 0)
Screenshot: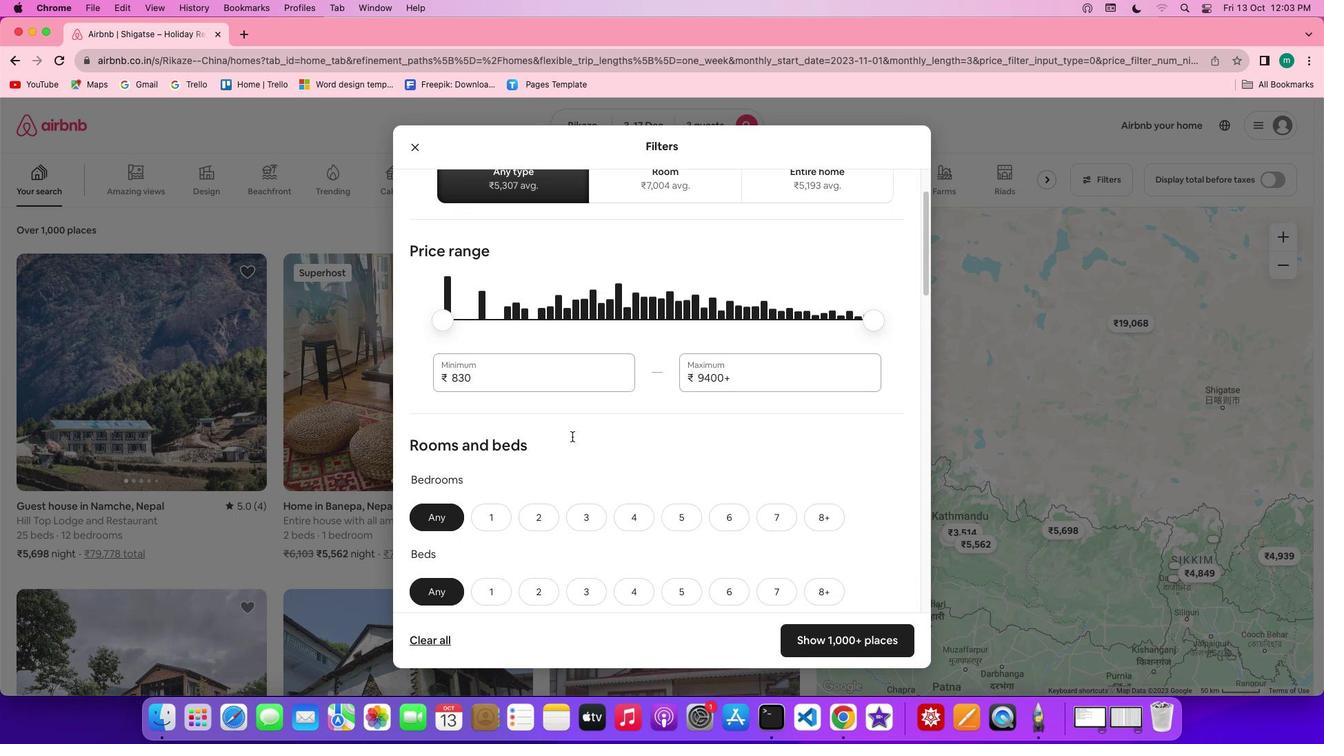 
Action: Mouse scrolled (571, 437) with delta (0, 0)
Screenshot: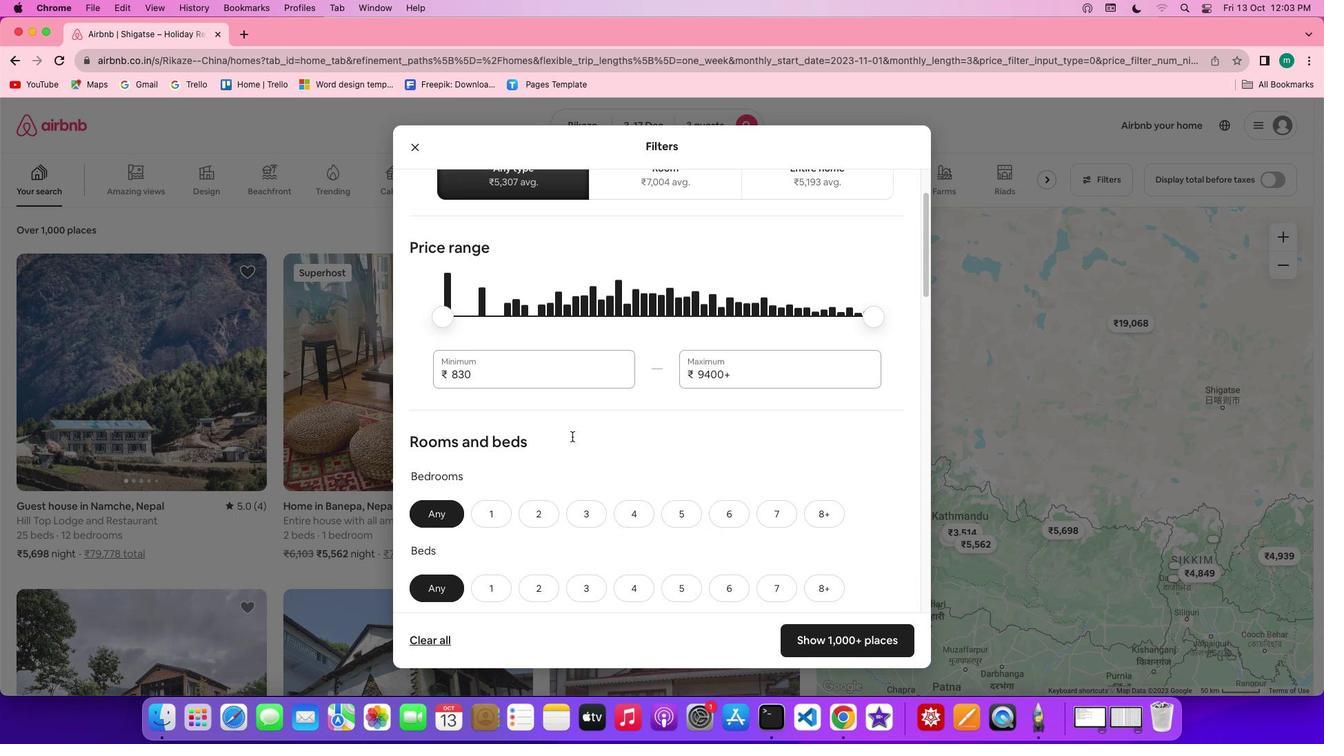 
Action: Mouse scrolled (571, 437) with delta (0, 0)
Screenshot: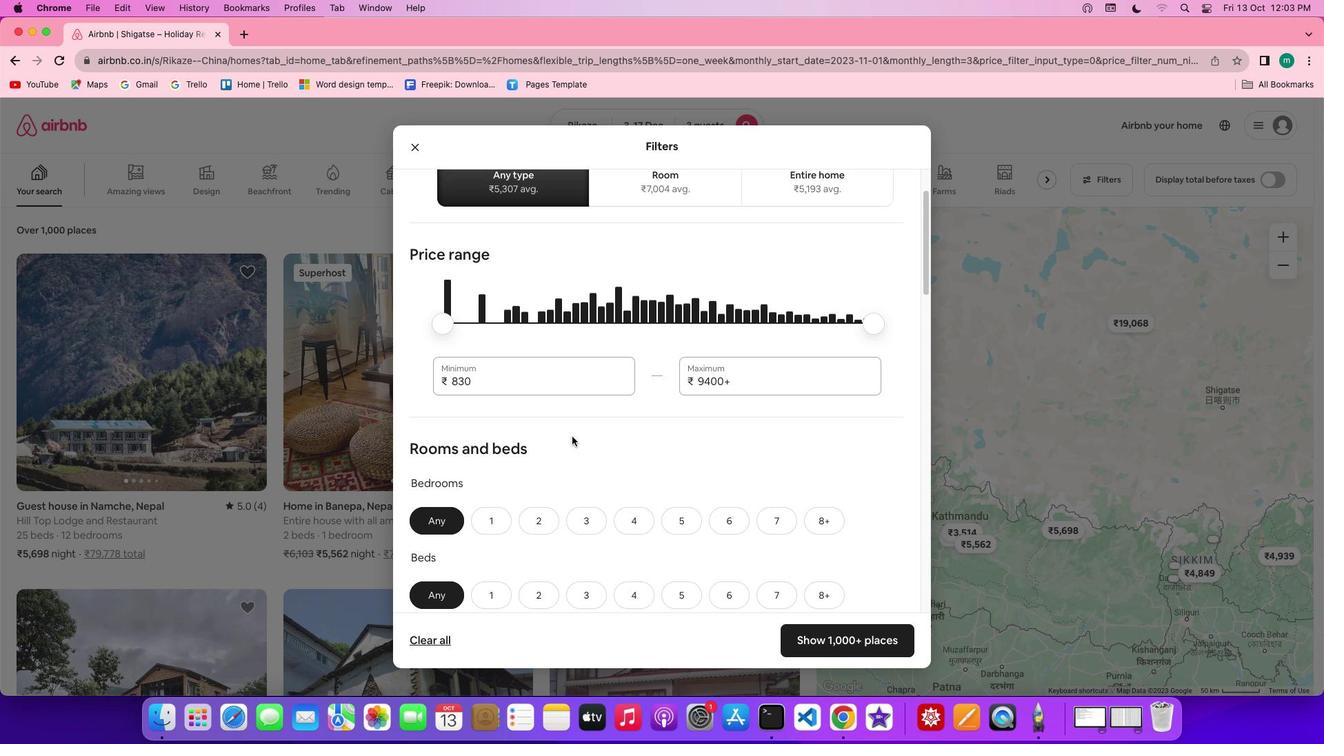 
Action: Mouse scrolled (571, 437) with delta (0, 0)
Screenshot: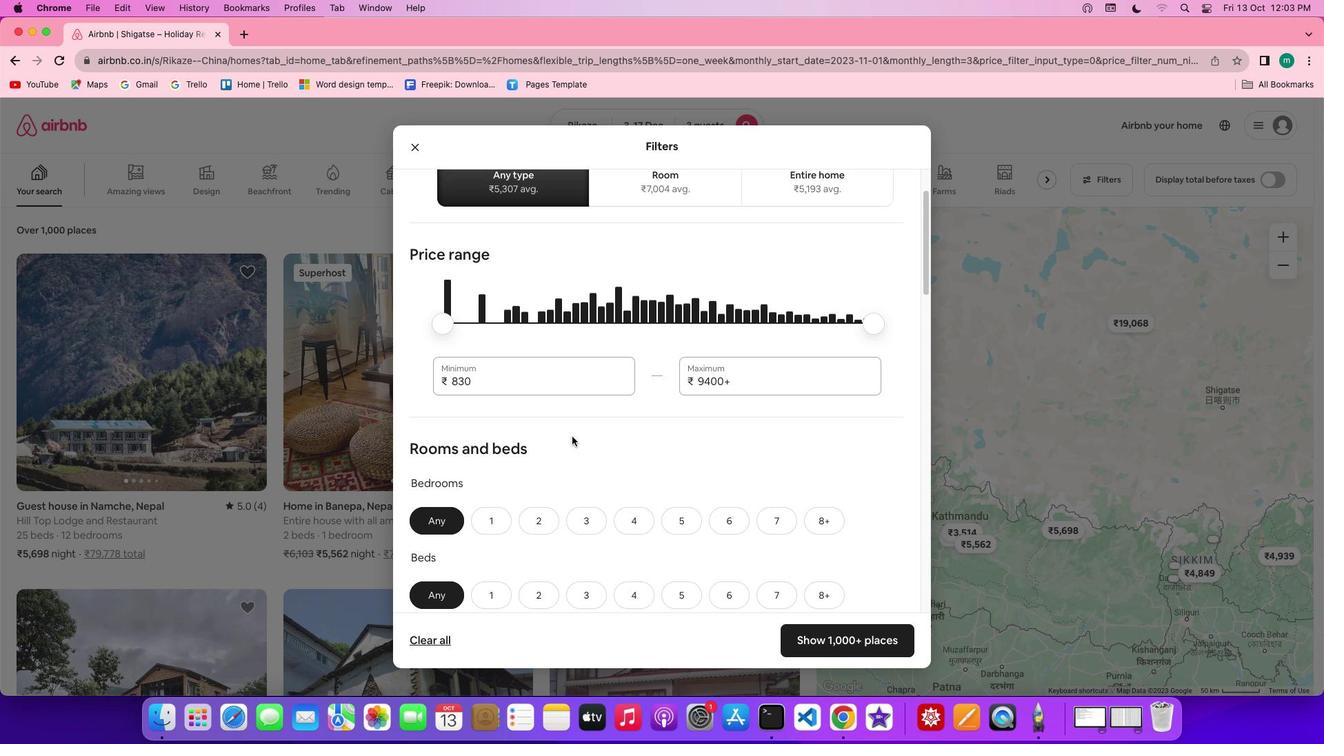 
Action: Mouse scrolled (571, 437) with delta (0, 2)
Screenshot: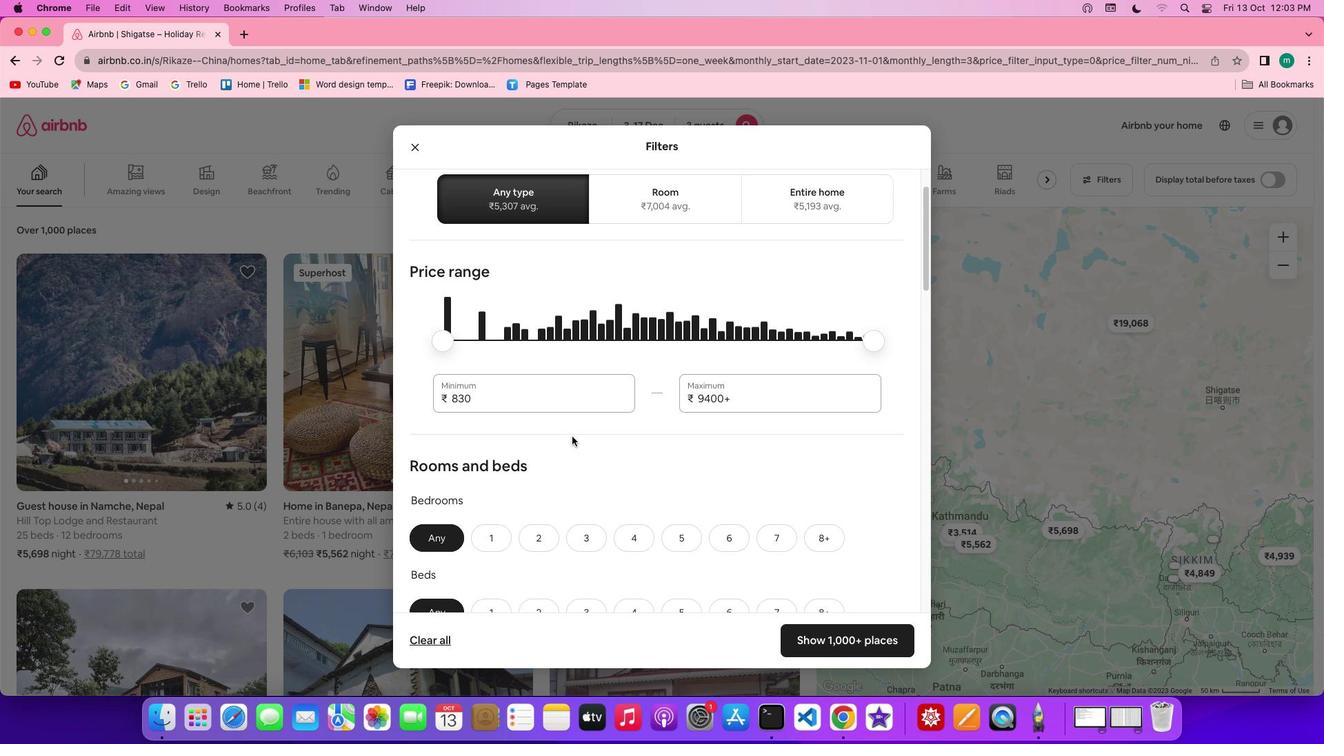 
Action: Mouse scrolled (571, 437) with delta (0, 2)
Screenshot: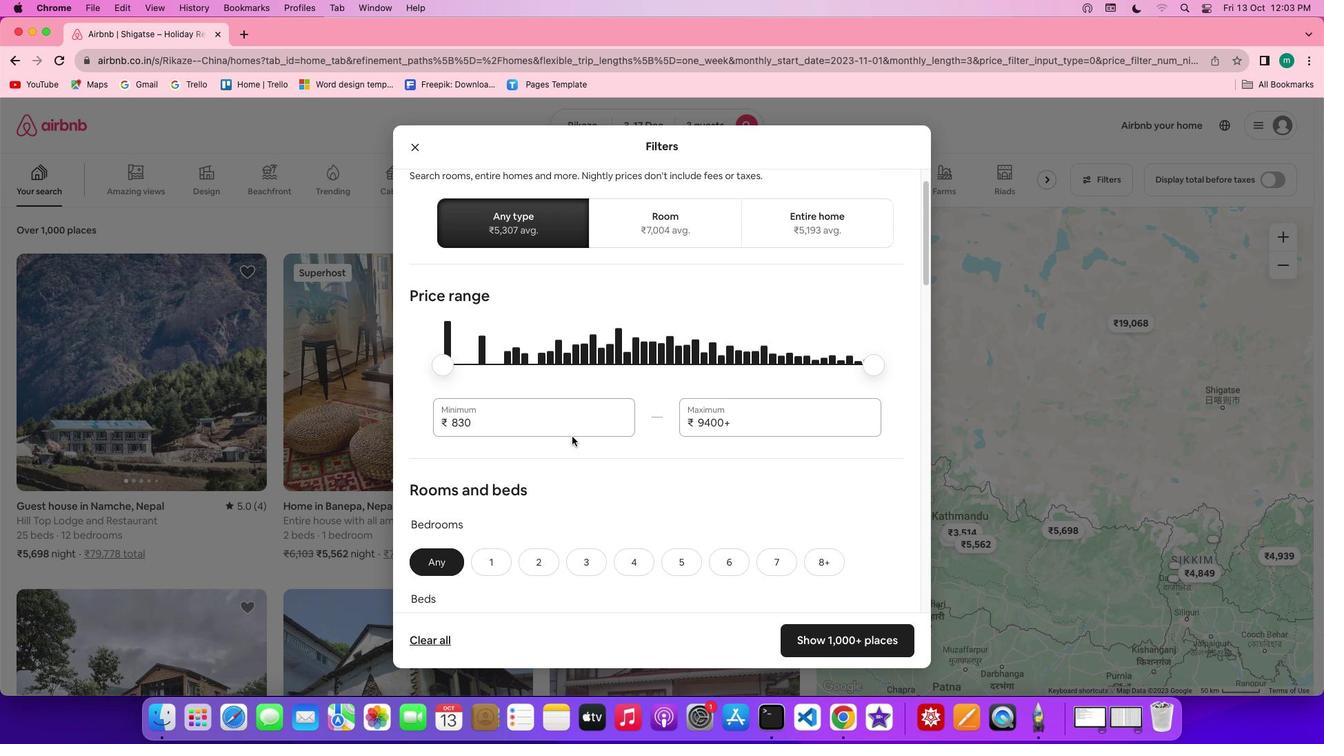 
Action: Mouse scrolled (571, 437) with delta (0, 0)
Screenshot: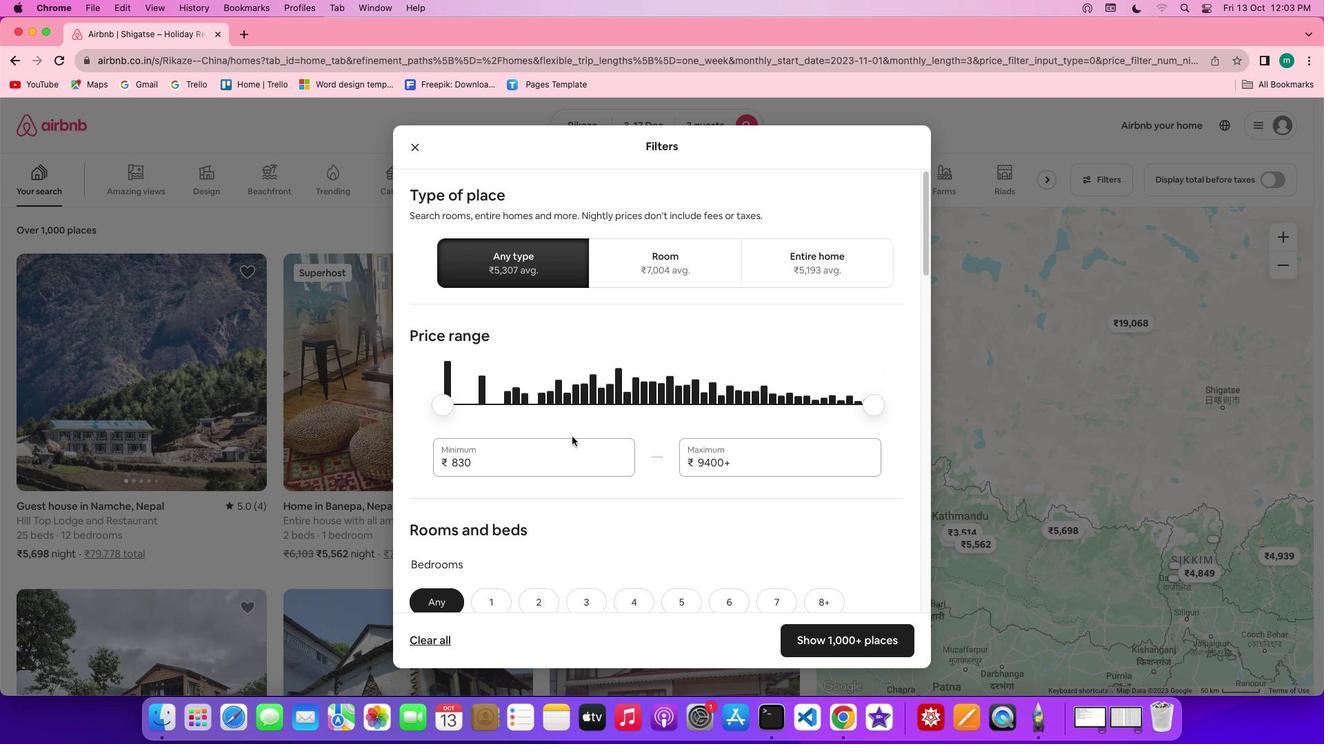
Action: Mouse scrolled (571, 437) with delta (0, 0)
Screenshot: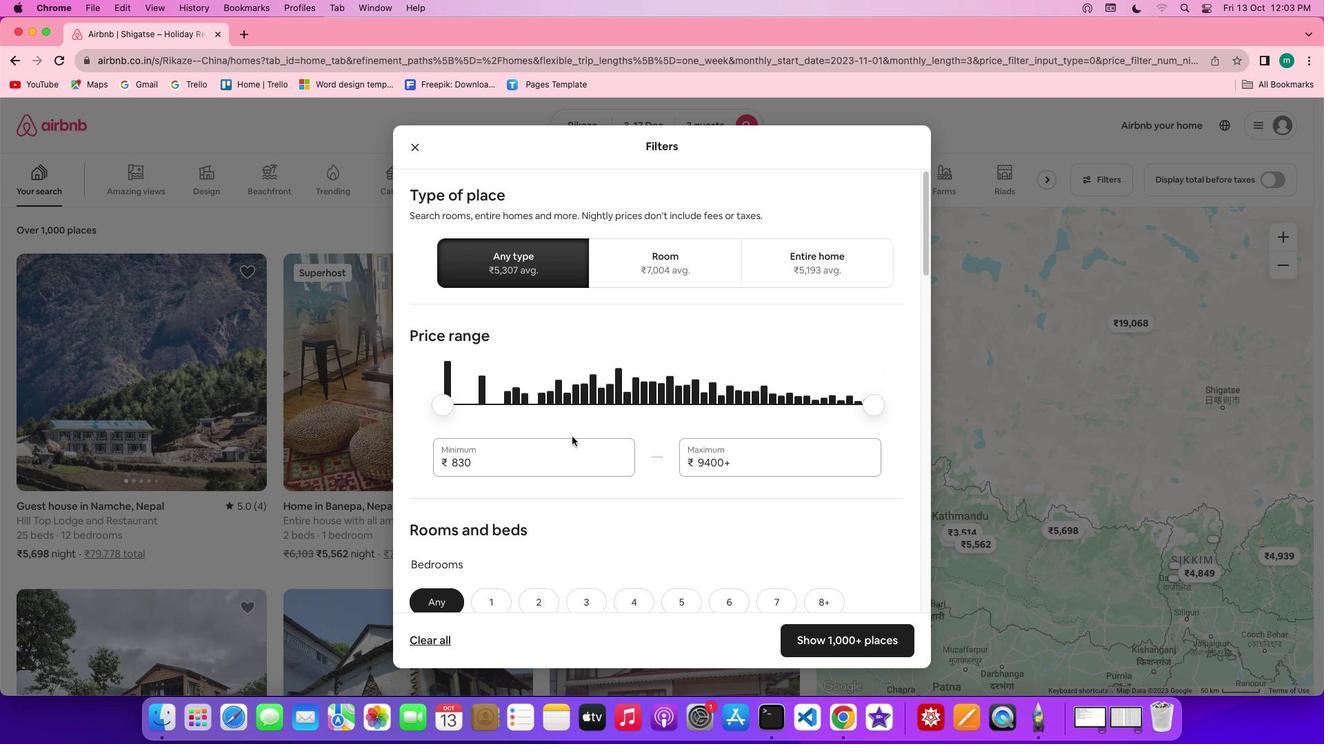 
Action: Mouse scrolled (571, 437) with delta (0, 2)
Screenshot: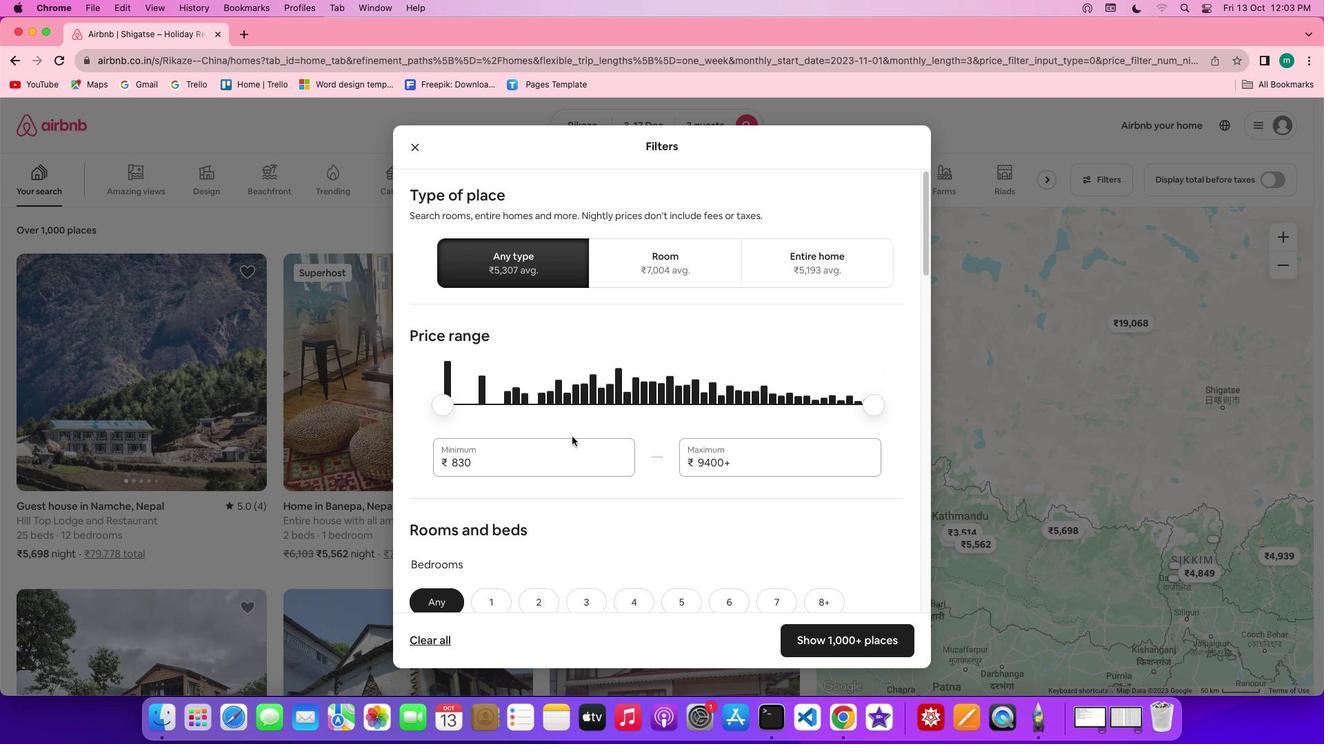
Action: Mouse scrolled (571, 437) with delta (0, 3)
Screenshot: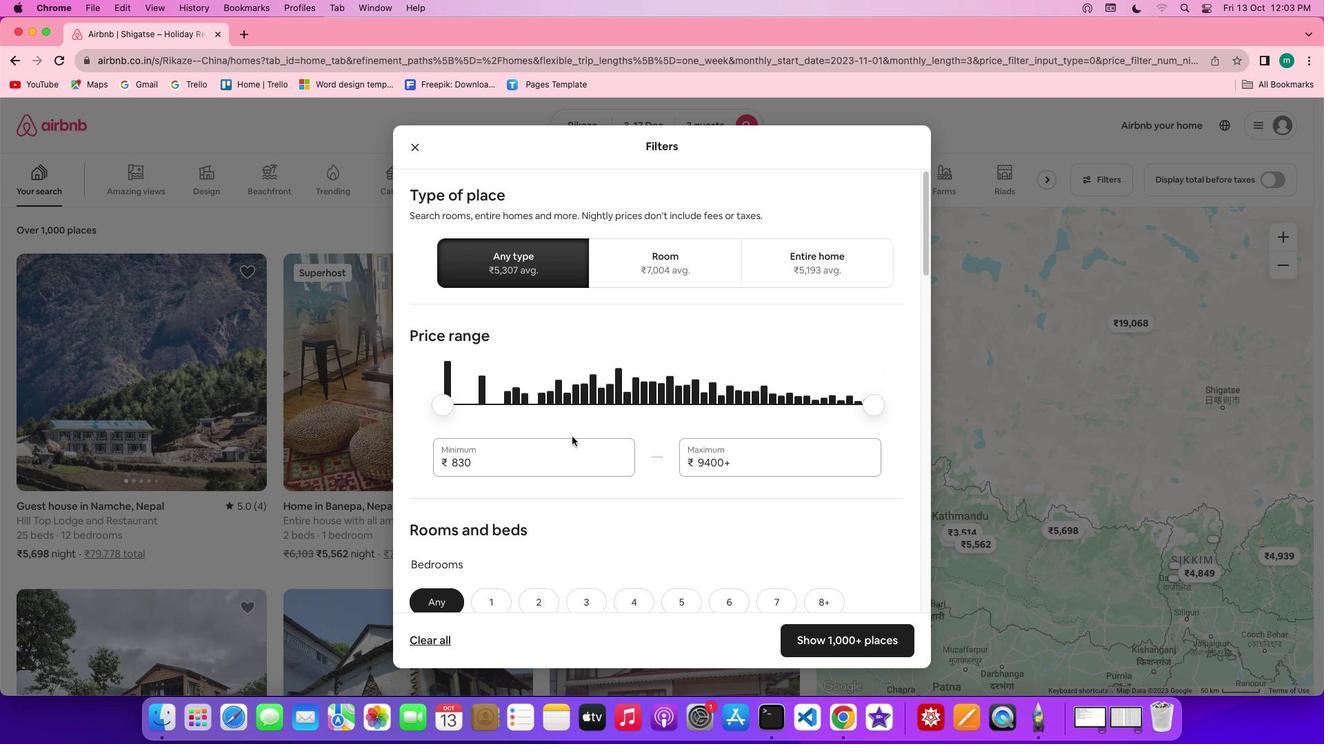 
Action: Mouse scrolled (571, 437) with delta (0, 4)
Screenshot: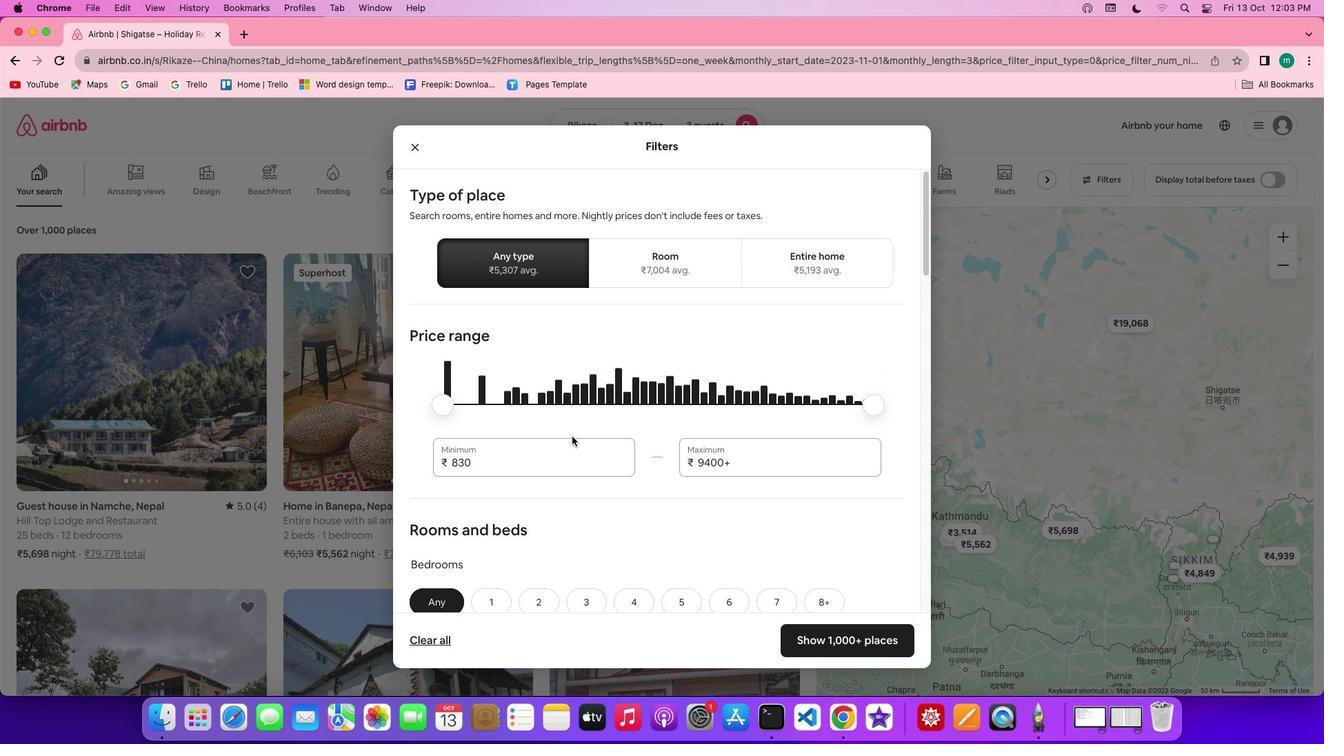 
Action: Mouse moved to (413, 152)
Screenshot: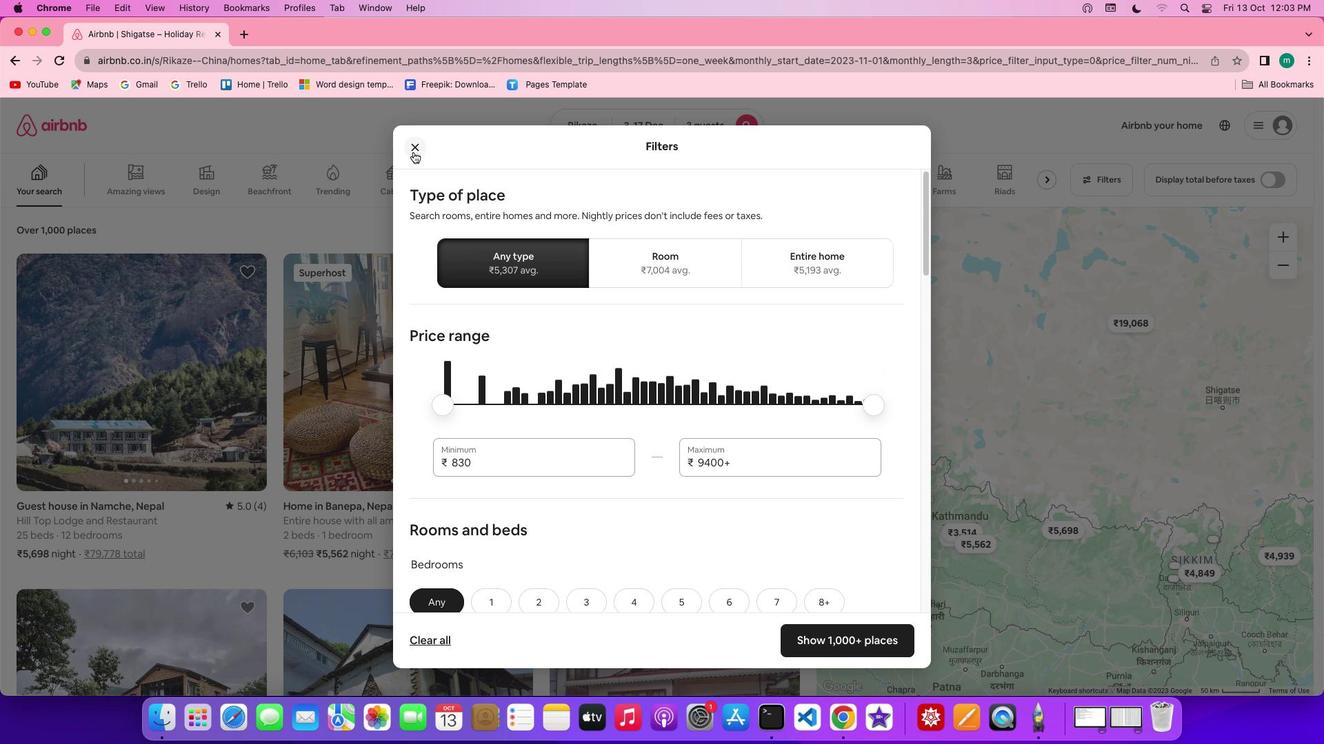 
Action: Mouse pressed left at (413, 152)
Screenshot: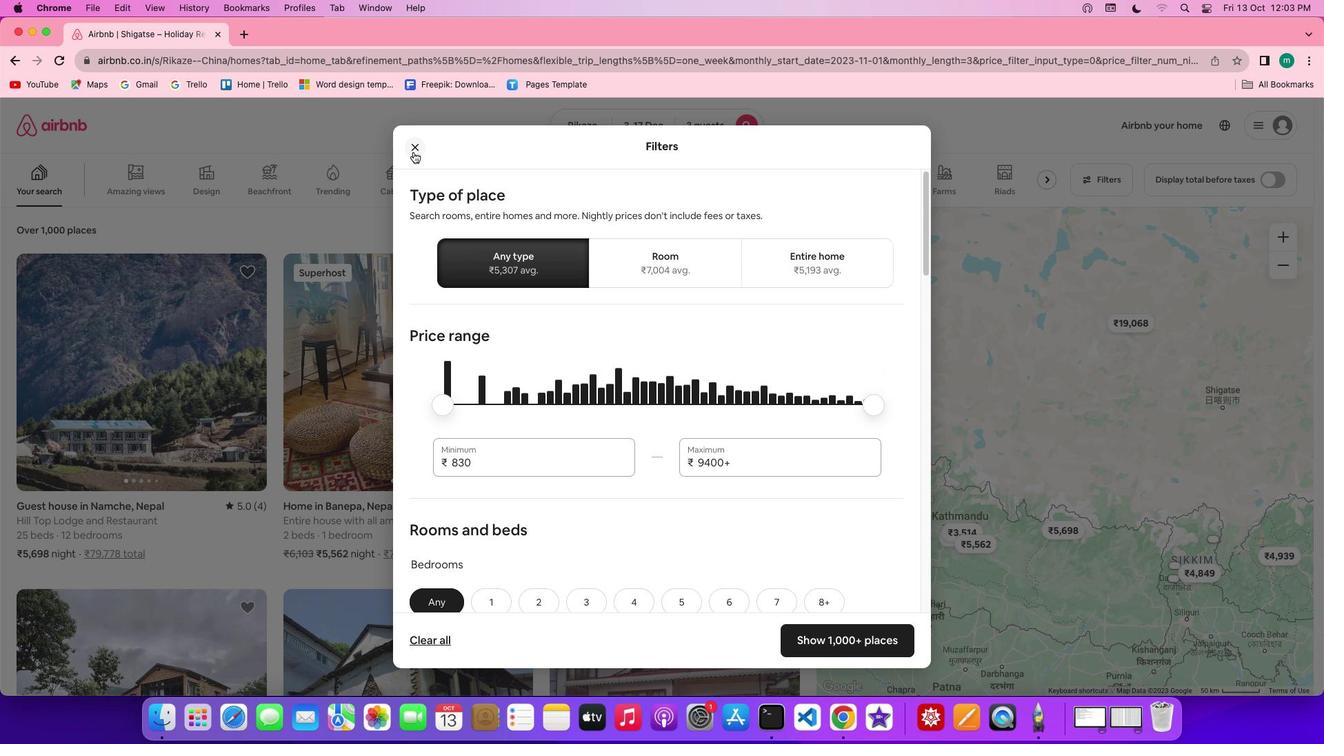 
Action: Mouse moved to (698, 125)
Screenshot: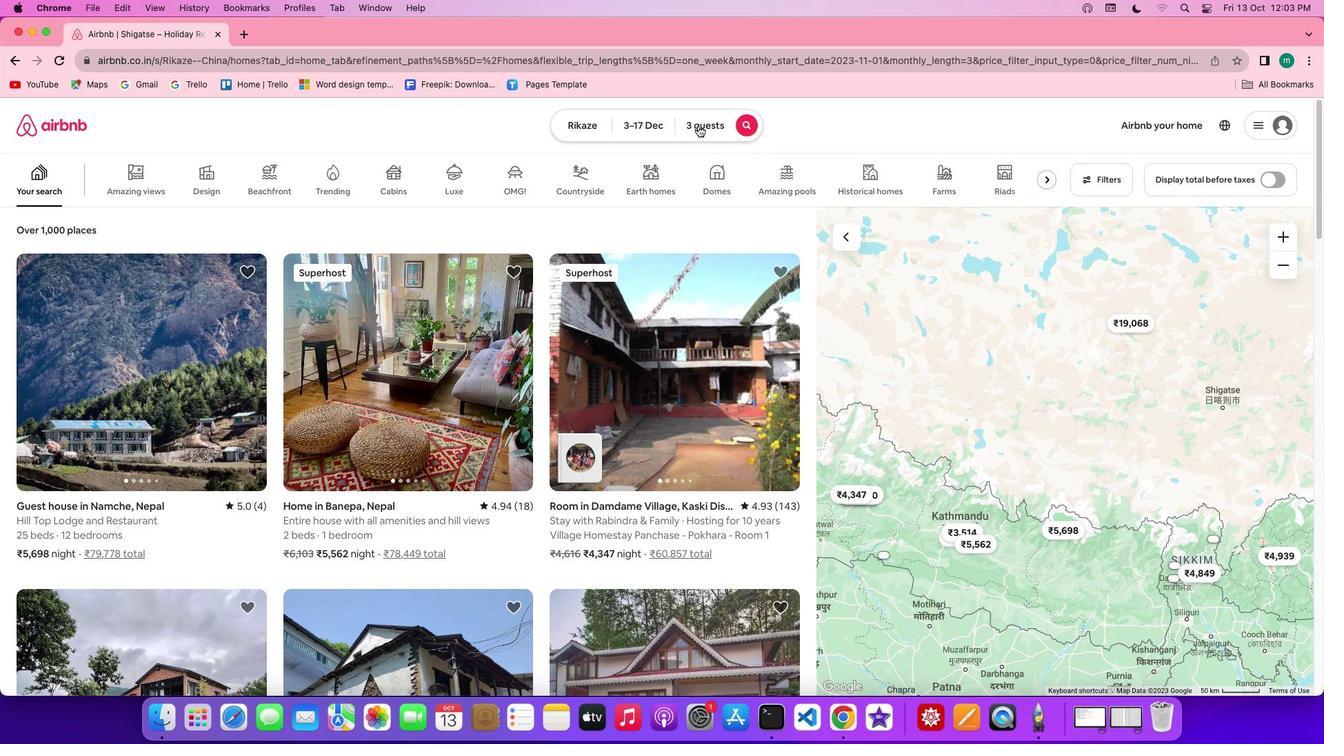 
Action: Mouse pressed left at (698, 125)
Screenshot: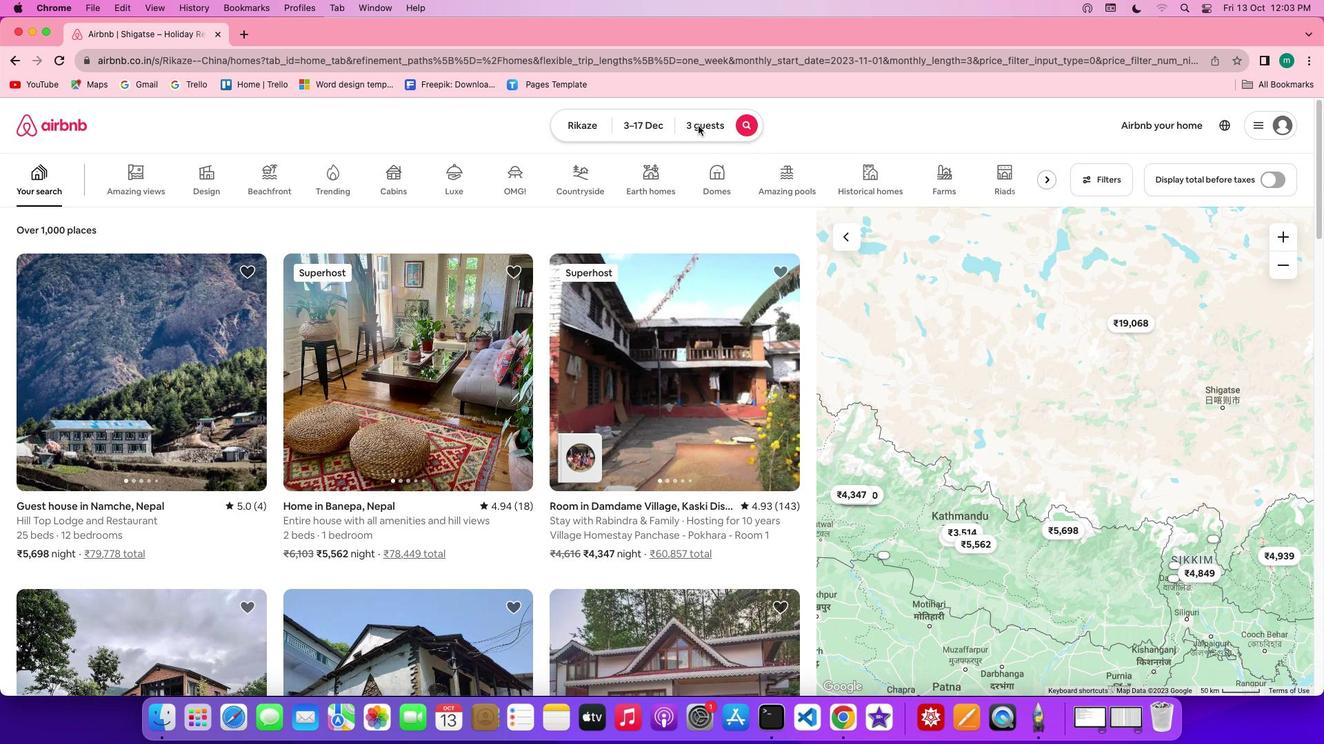 
Action: Mouse moved to (915, 306)
Screenshot: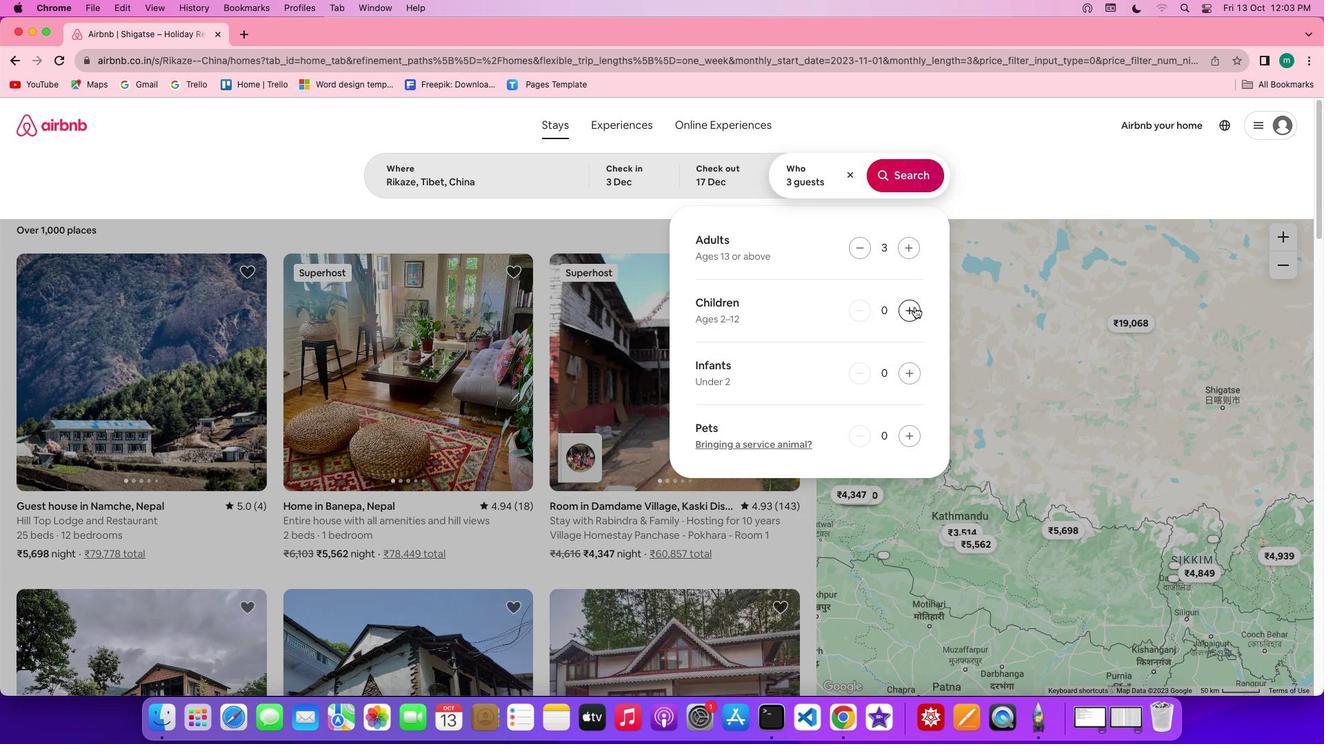 
Action: Mouse pressed left at (915, 306)
Screenshot: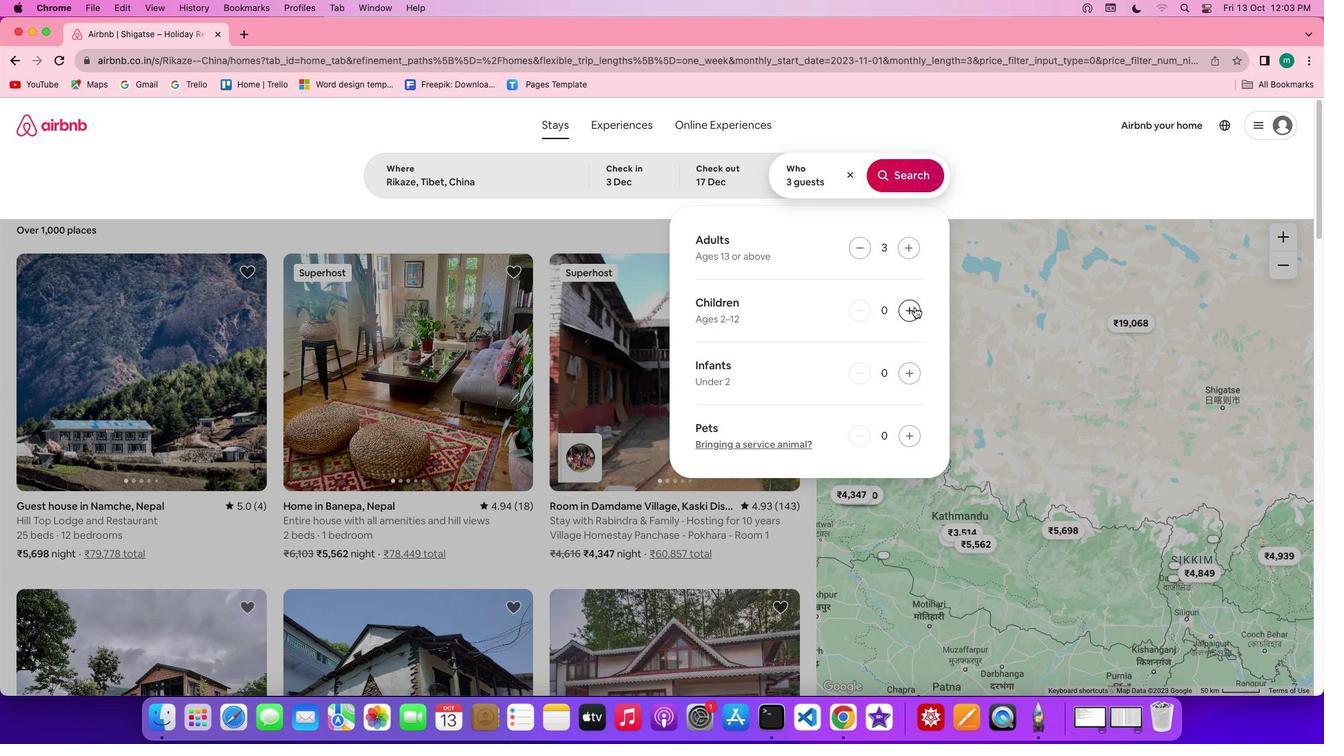 
Action: Mouse moved to (891, 175)
Screenshot: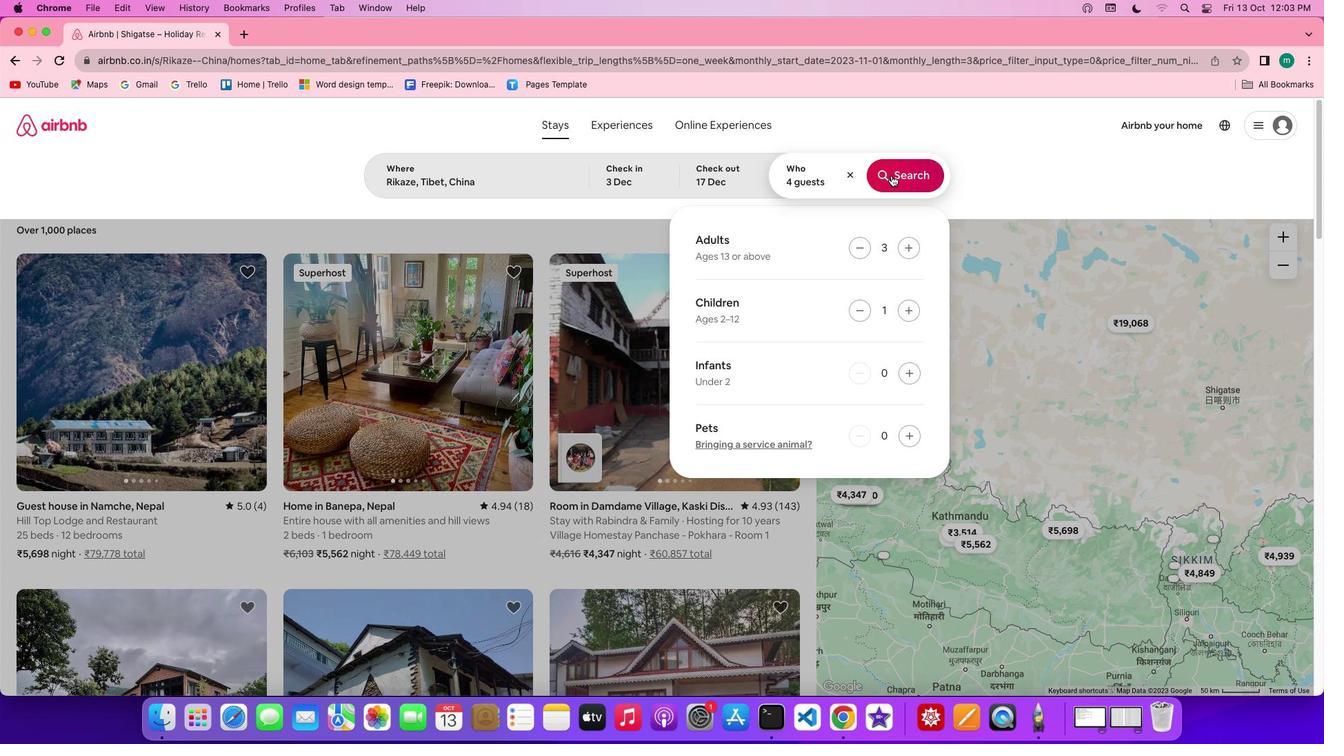 
Action: Mouse pressed left at (891, 175)
Screenshot: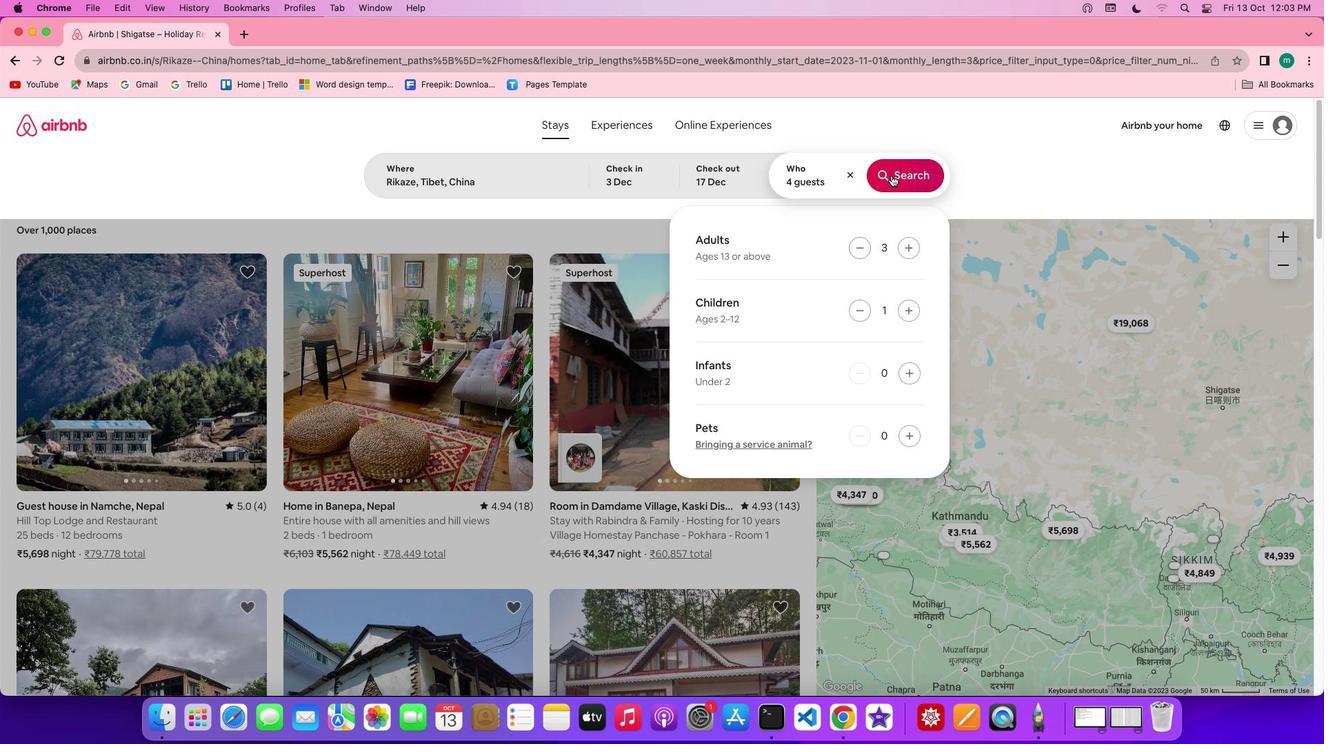 
Action: Mouse moved to (1100, 182)
Screenshot: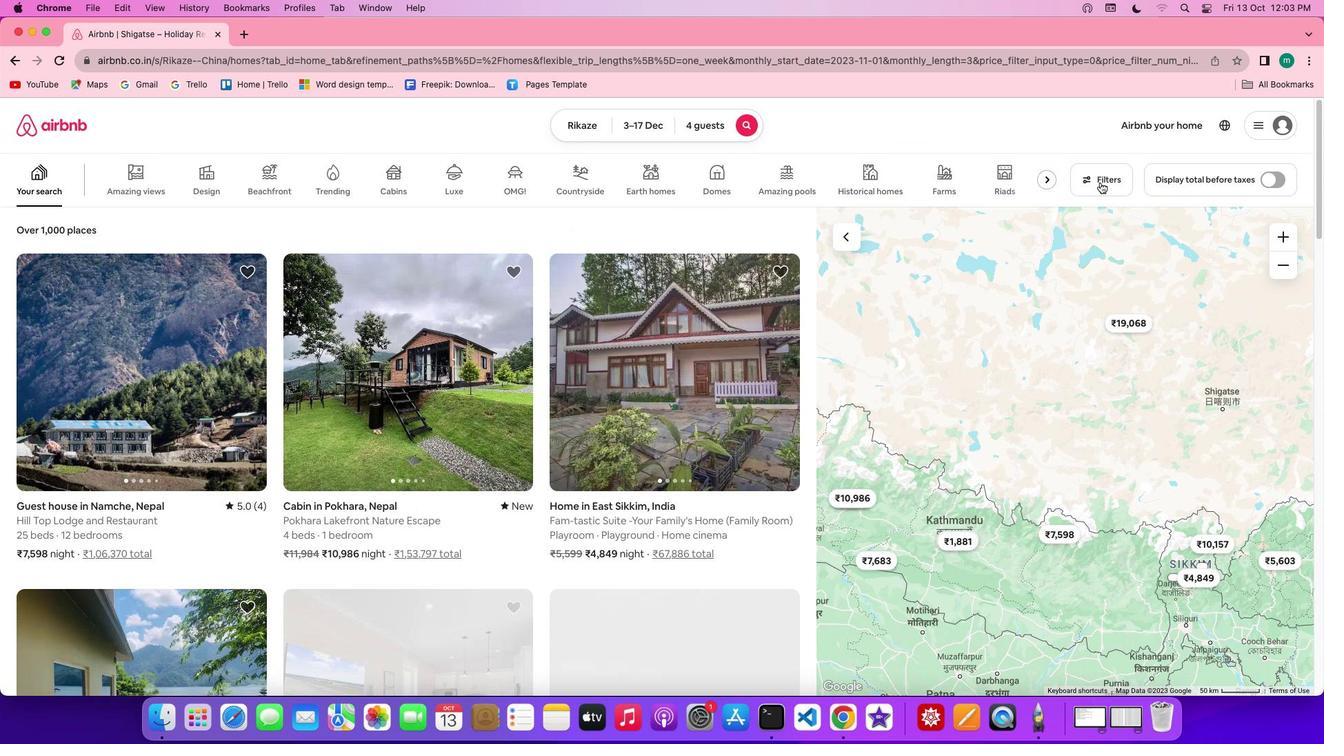 
Action: Mouse pressed left at (1100, 182)
Screenshot: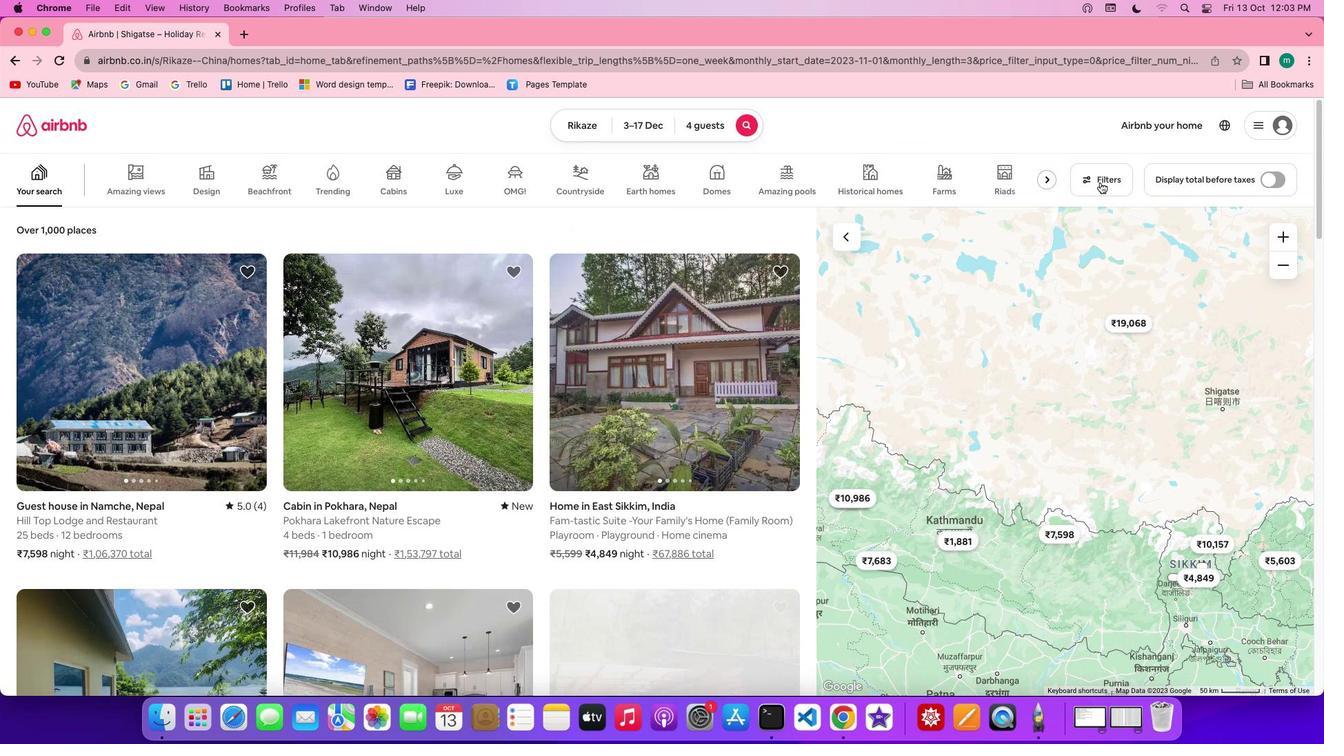 
Action: Mouse moved to (704, 384)
Screenshot: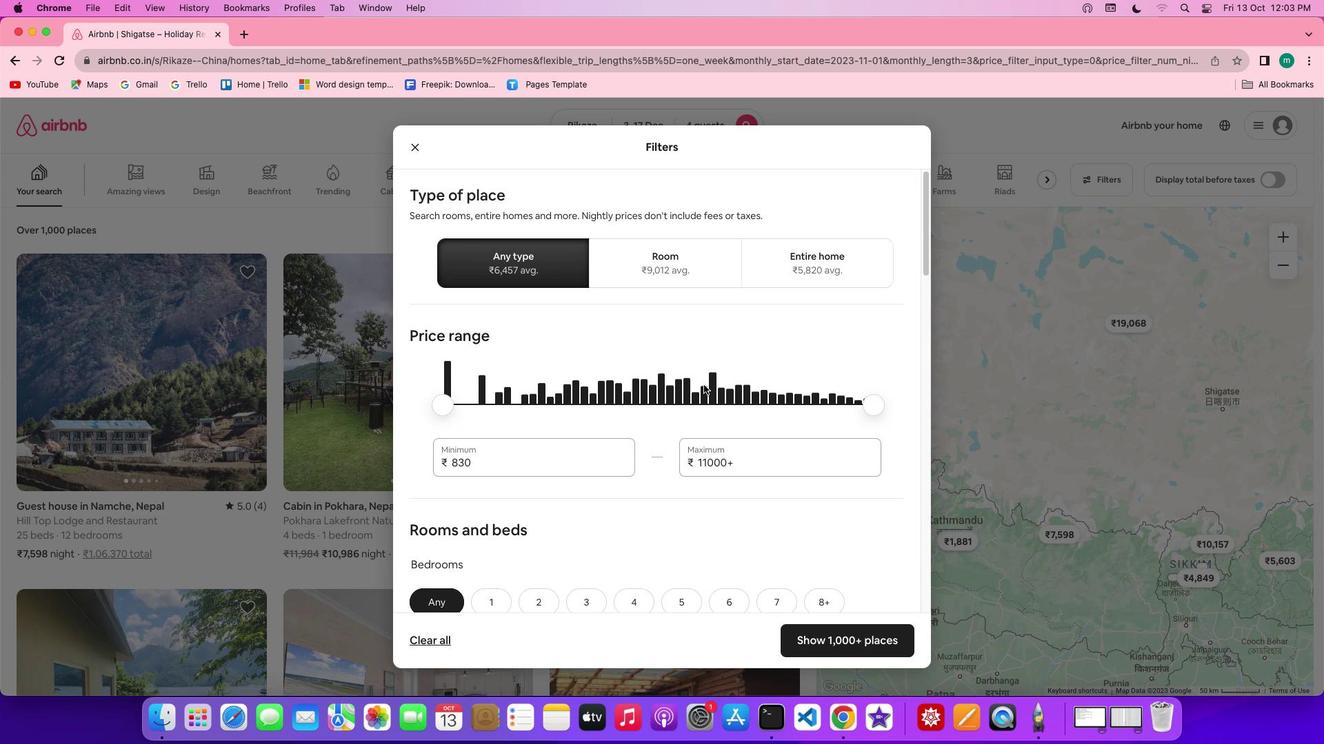 
Action: Mouse scrolled (704, 384) with delta (0, 0)
Screenshot: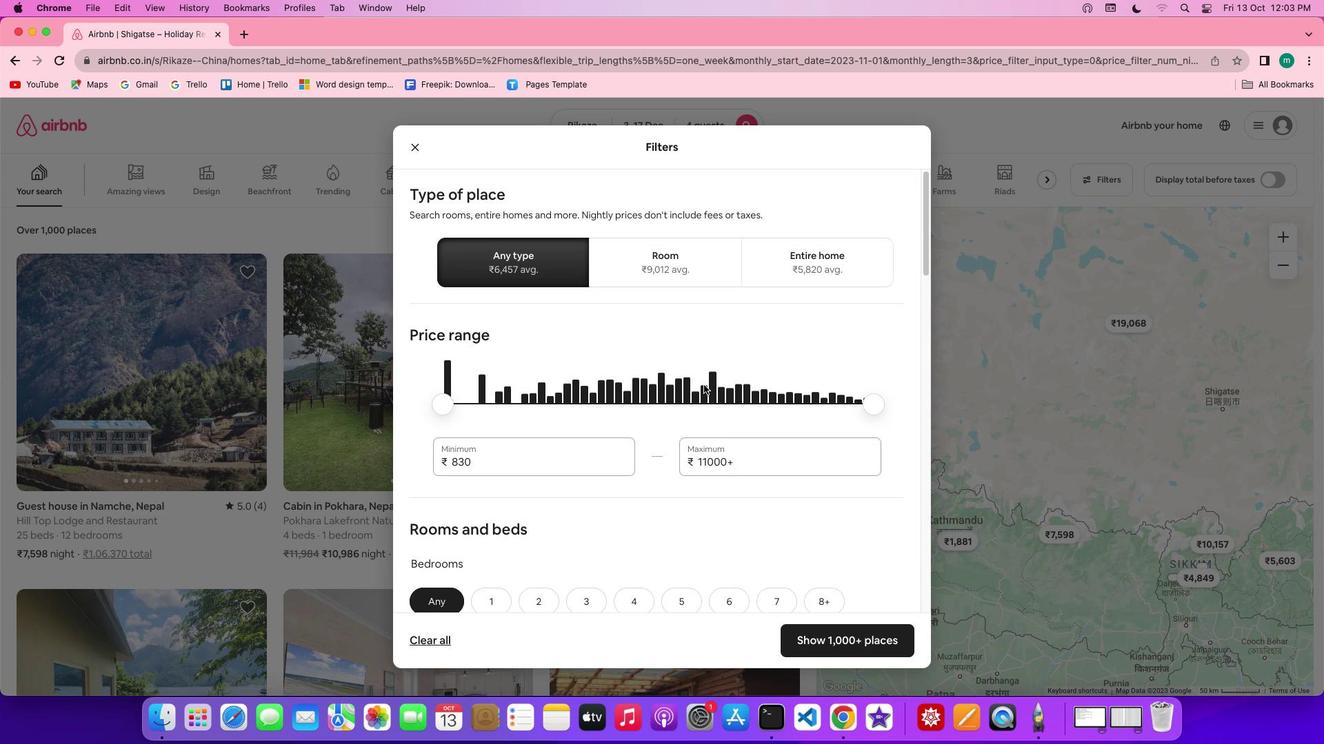 
Action: Mouse scrolled (704, 384) with delta (0, 0)
Screenshot: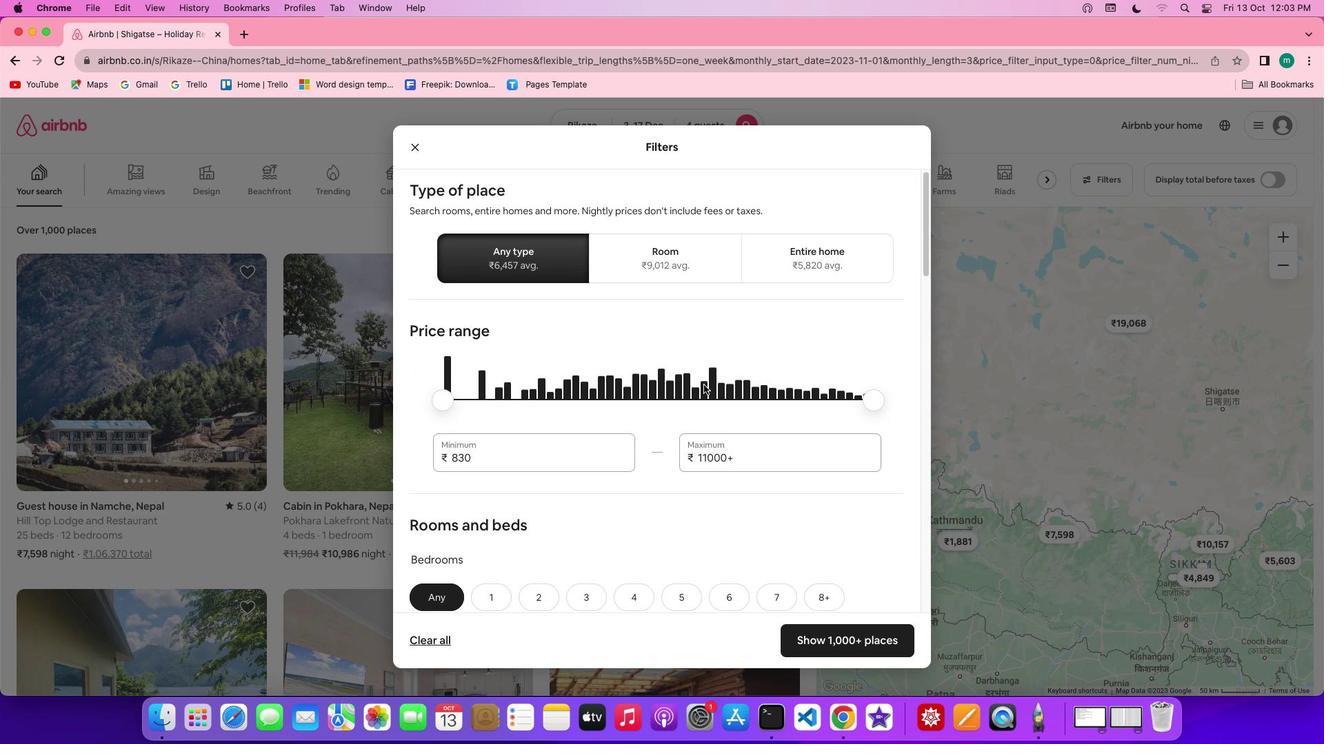 
Action: Mouse scrolled (704, 384) with delta (0, 0)
Screenshot: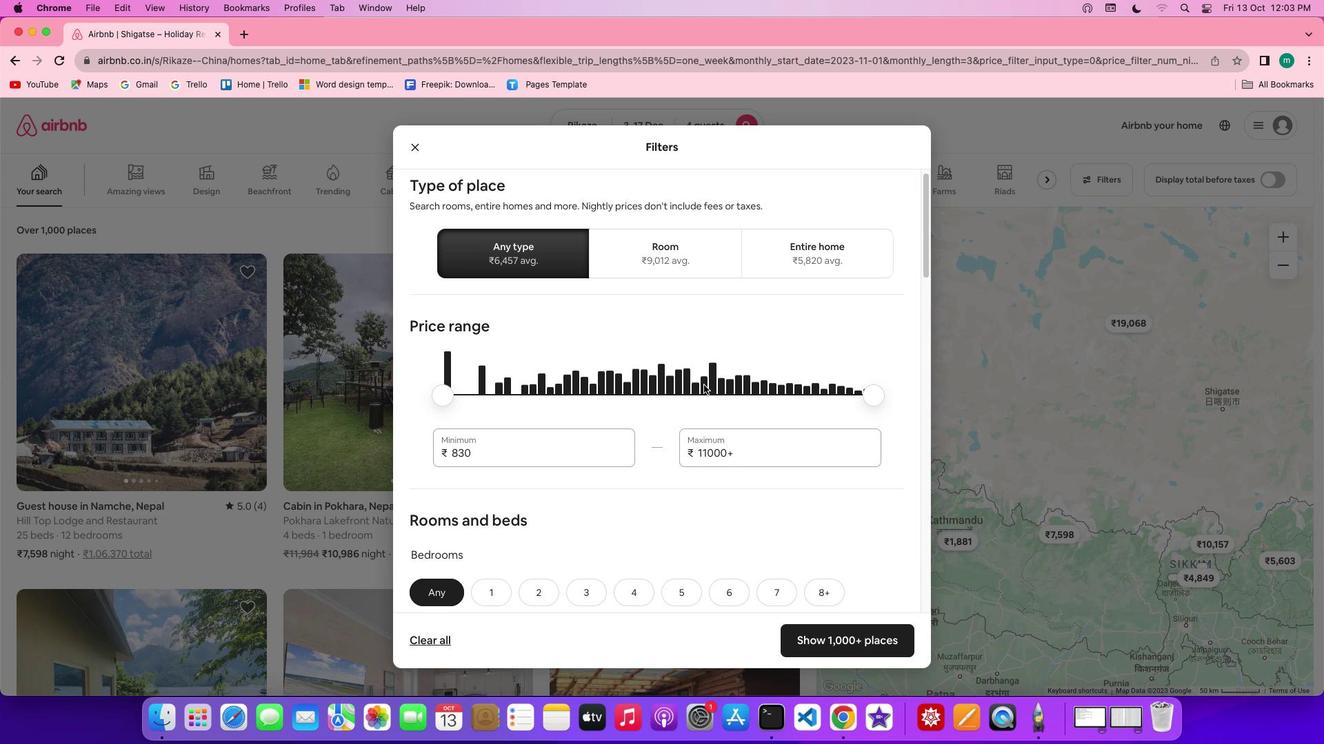 
Action: Mouse scrolled (704, 384) with delta (0, 0)
Screenshot: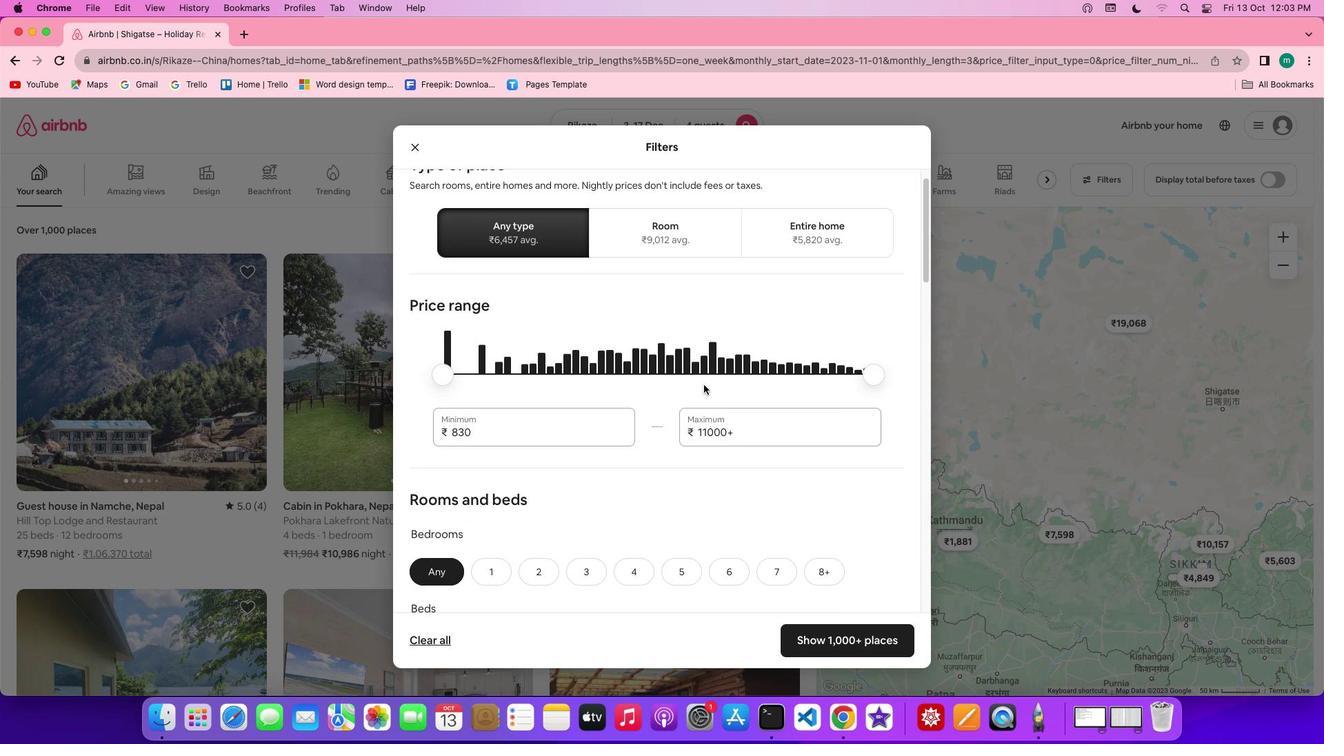 
Action: Mouse scrolled (704, 384) with delta (0, 0)
Screenshot: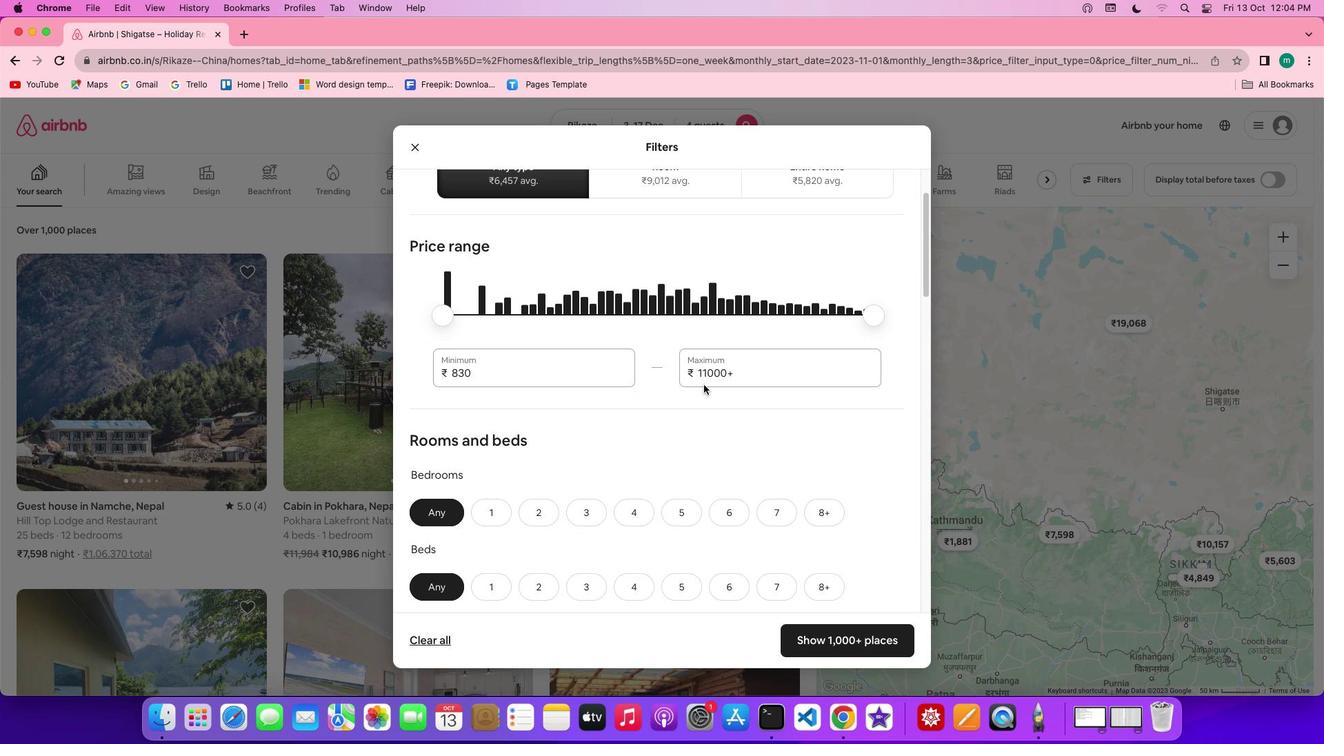 
Action: Mouse scrolled (704, 384) with delta (0, 0)
Screenshot: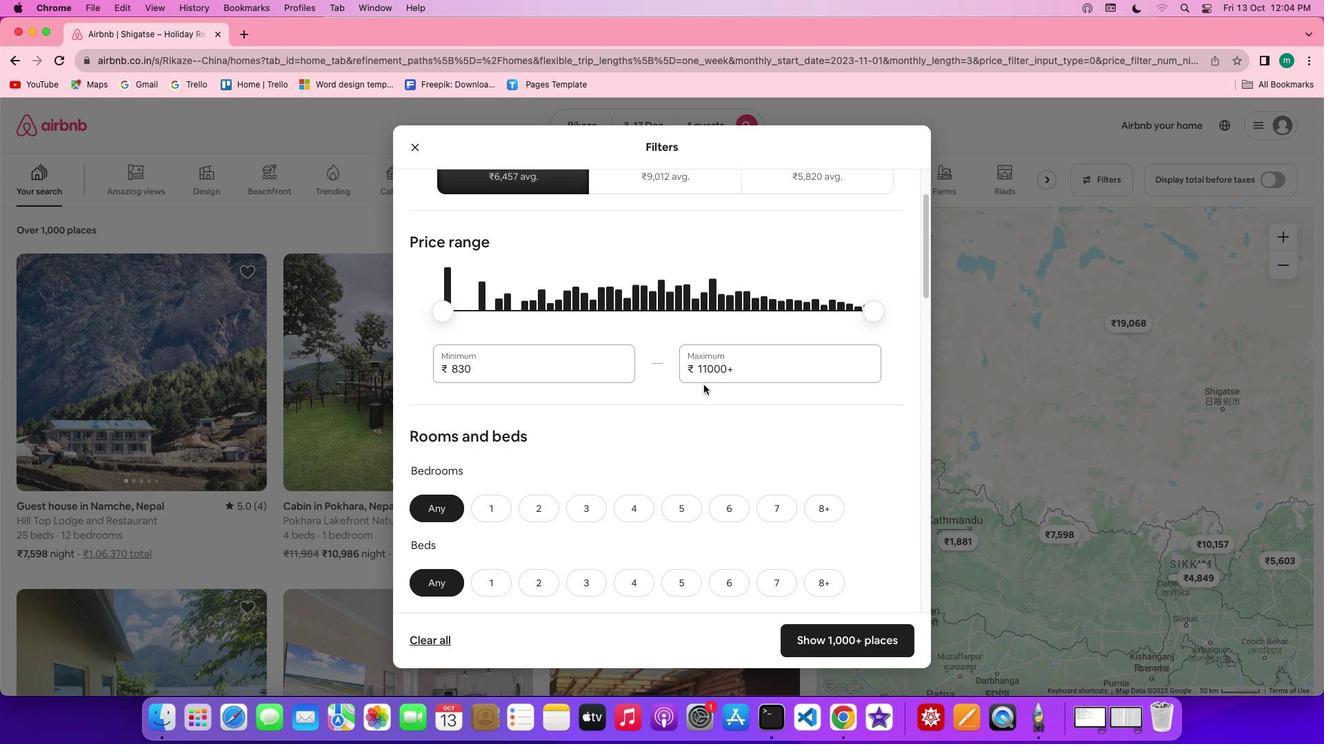
Action: Mouse scrolled (704, 384) with delta (0, 0)
Screenshot: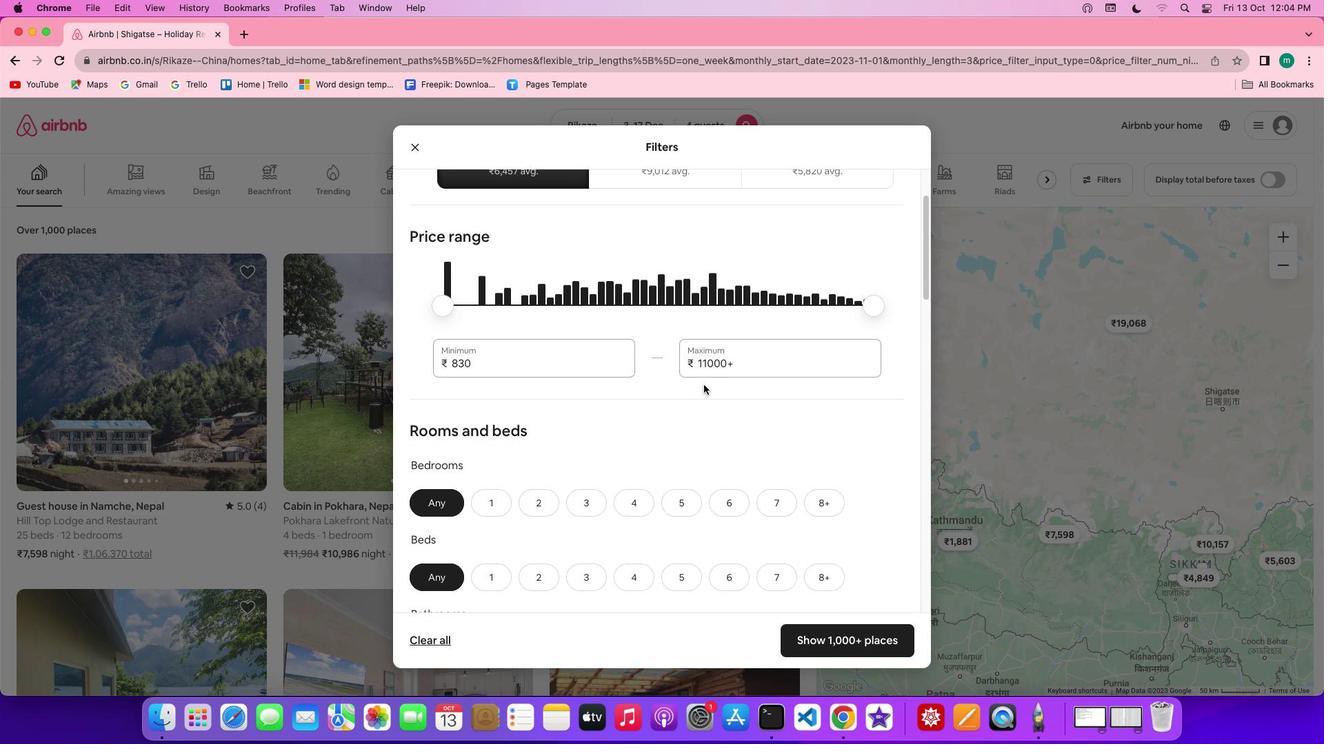 
Action: Mouse scrolled (704, 384) with delta (0, 0)
Screenshot: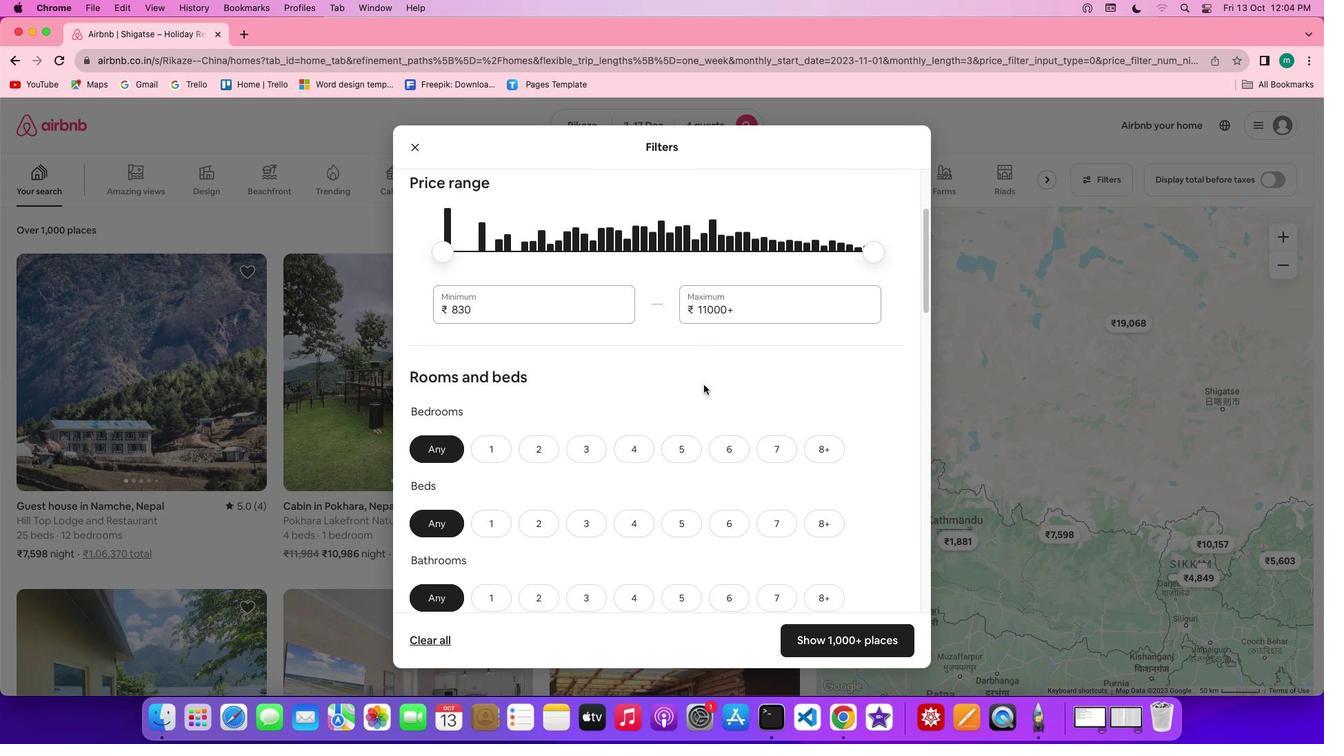 
Action: Mouse scrolled (704, 384) with delta (0, 0)
Screenshot: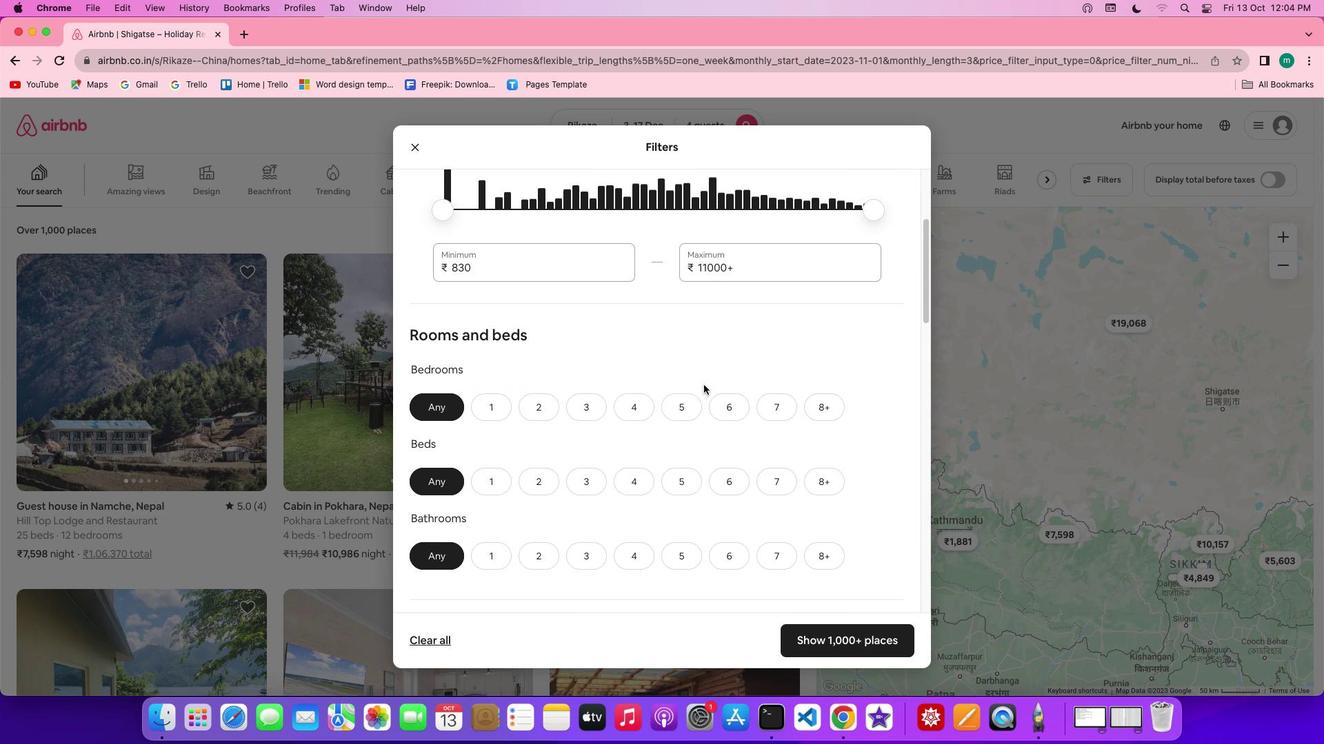 
Action: Mouse scrolled (704, 384) with delta (0, 0)
Screenshot: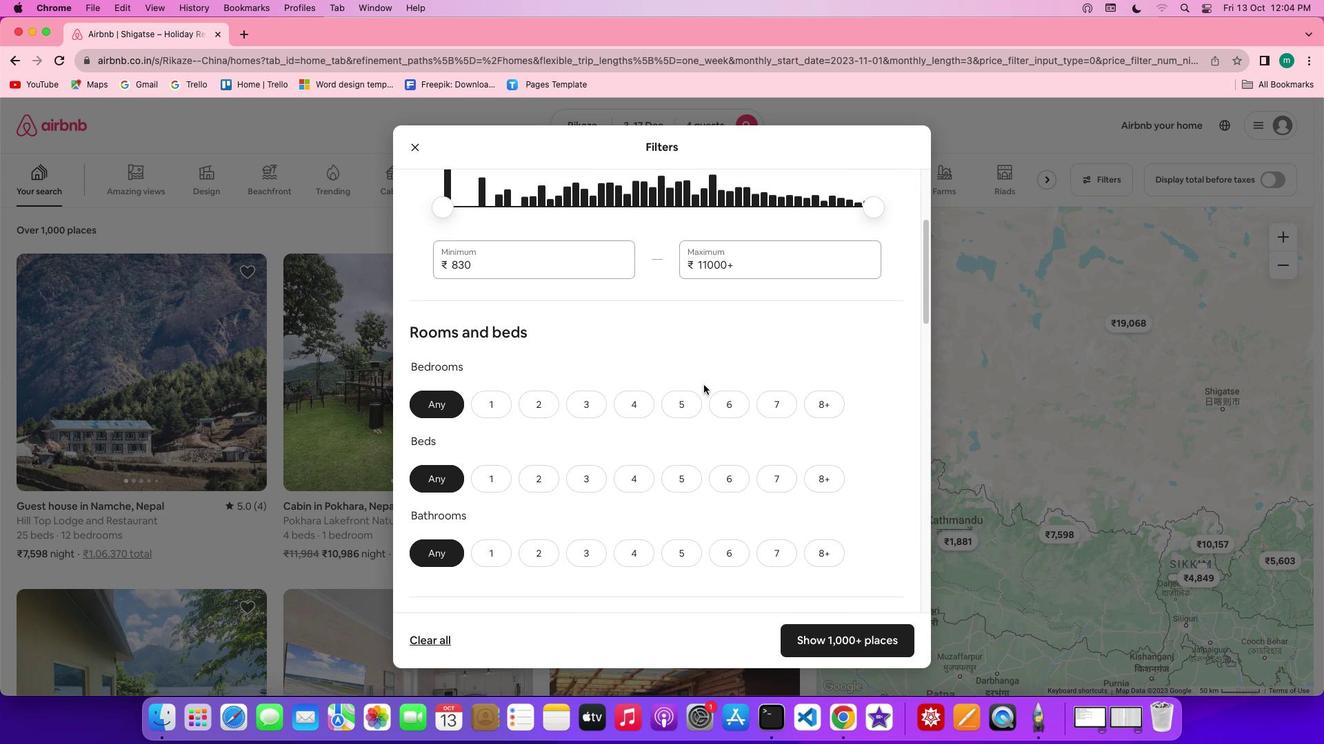 
Action: Mouse scrolled (704, 384) with delta (0, 0)
Screenshot: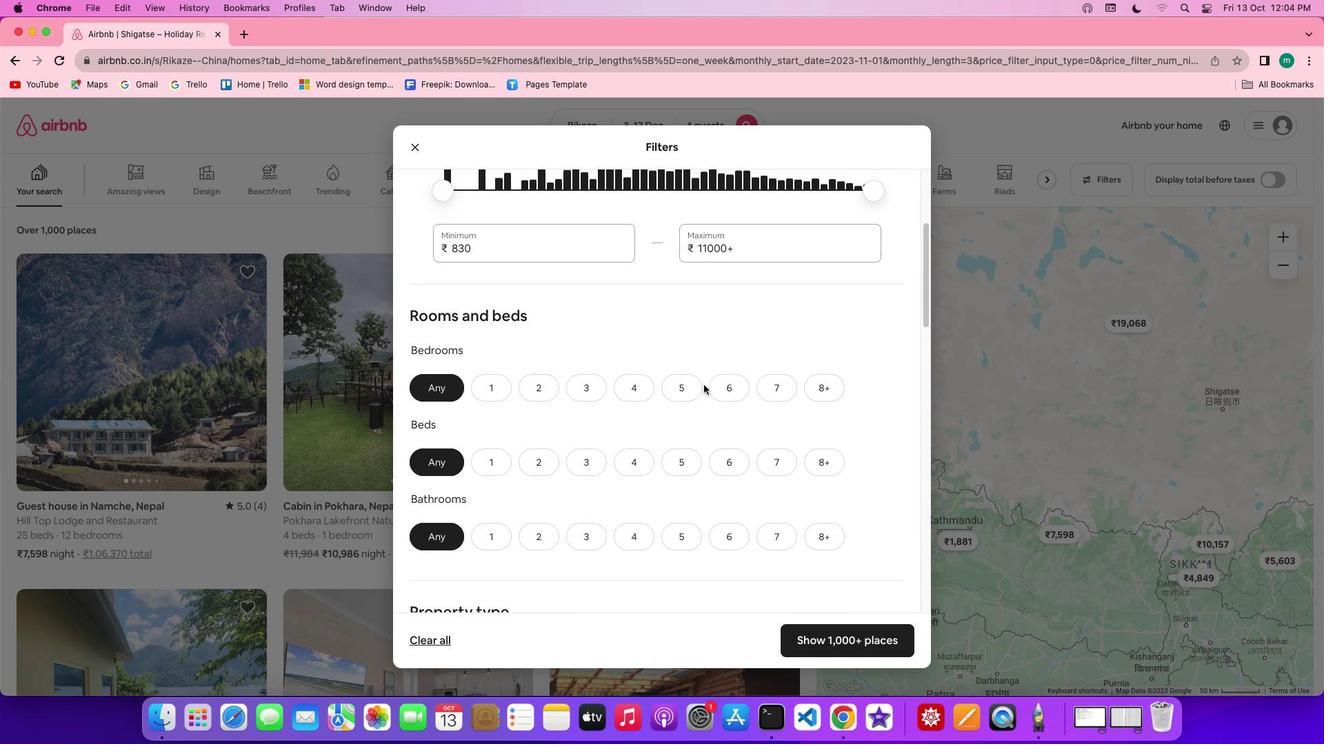 
Action: Mouse scrolled (704, 384) with delta (0, 0)
Screenshot: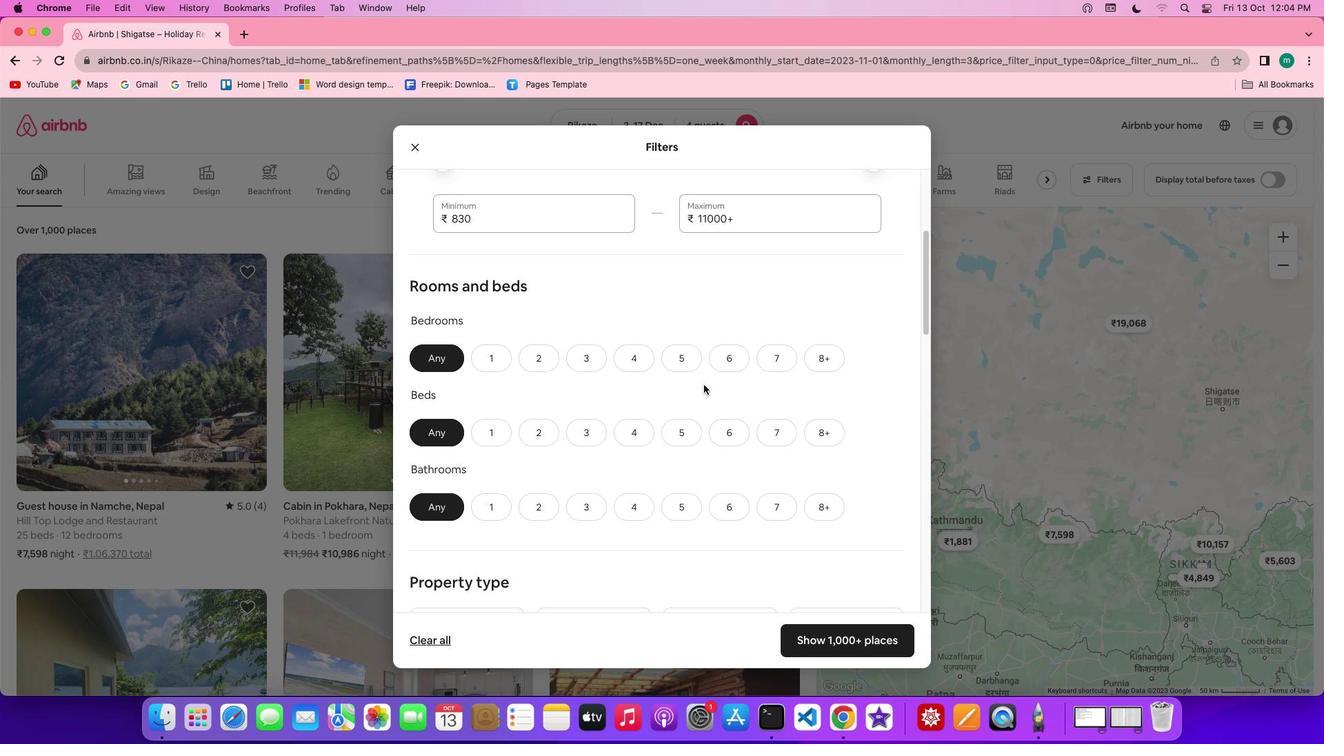 
Action: Mouse scrolled (704, 384) with delta (0, 0)
Screenshot: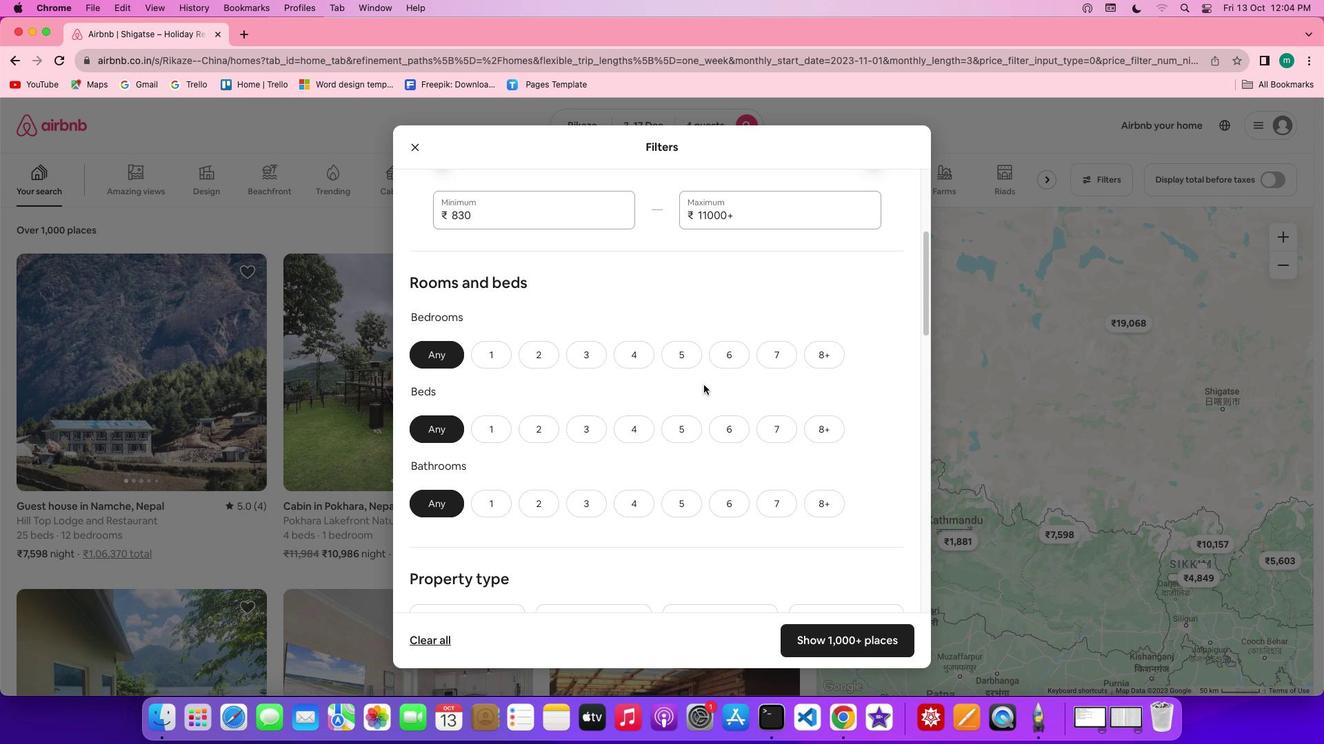 
Action: Mouse scrolled (704, 384) with delta (0, 0)
Screenshot: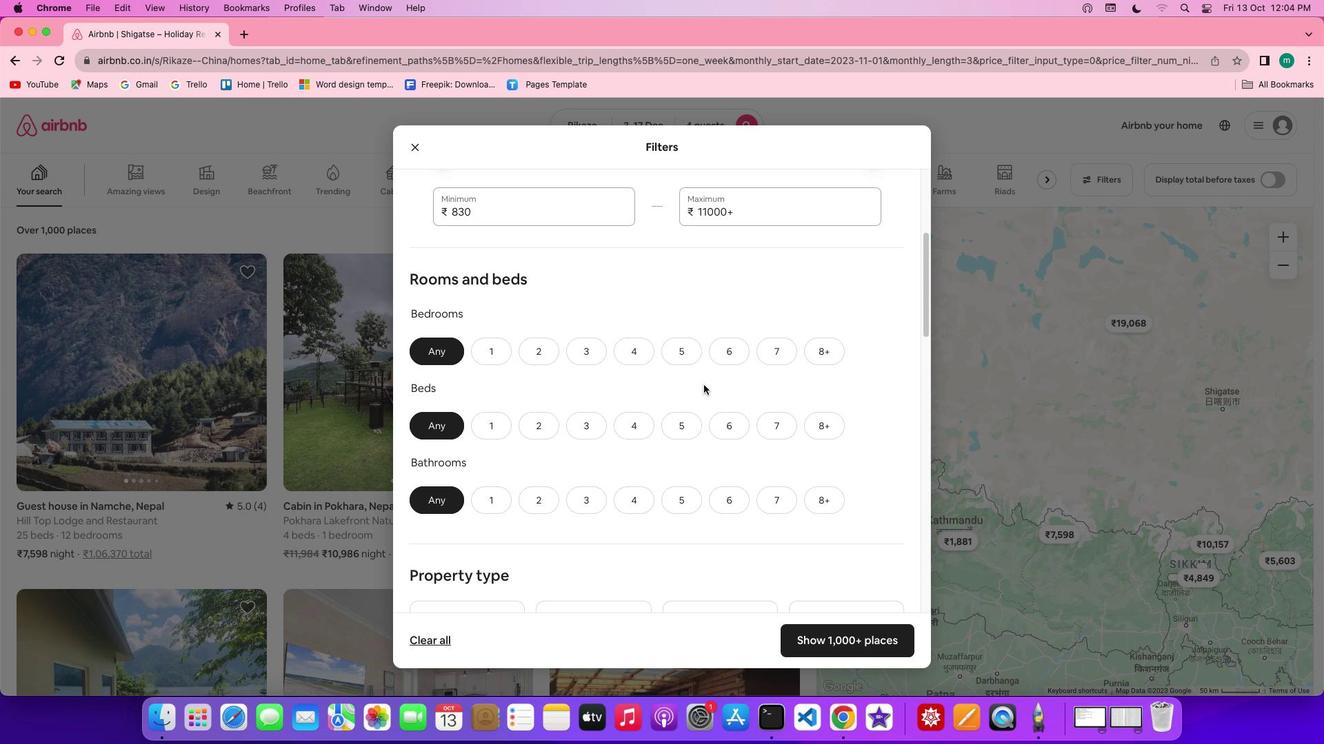 
Action: Mouse scrolled (704, 384) with delta (0, -1)
Screenshot: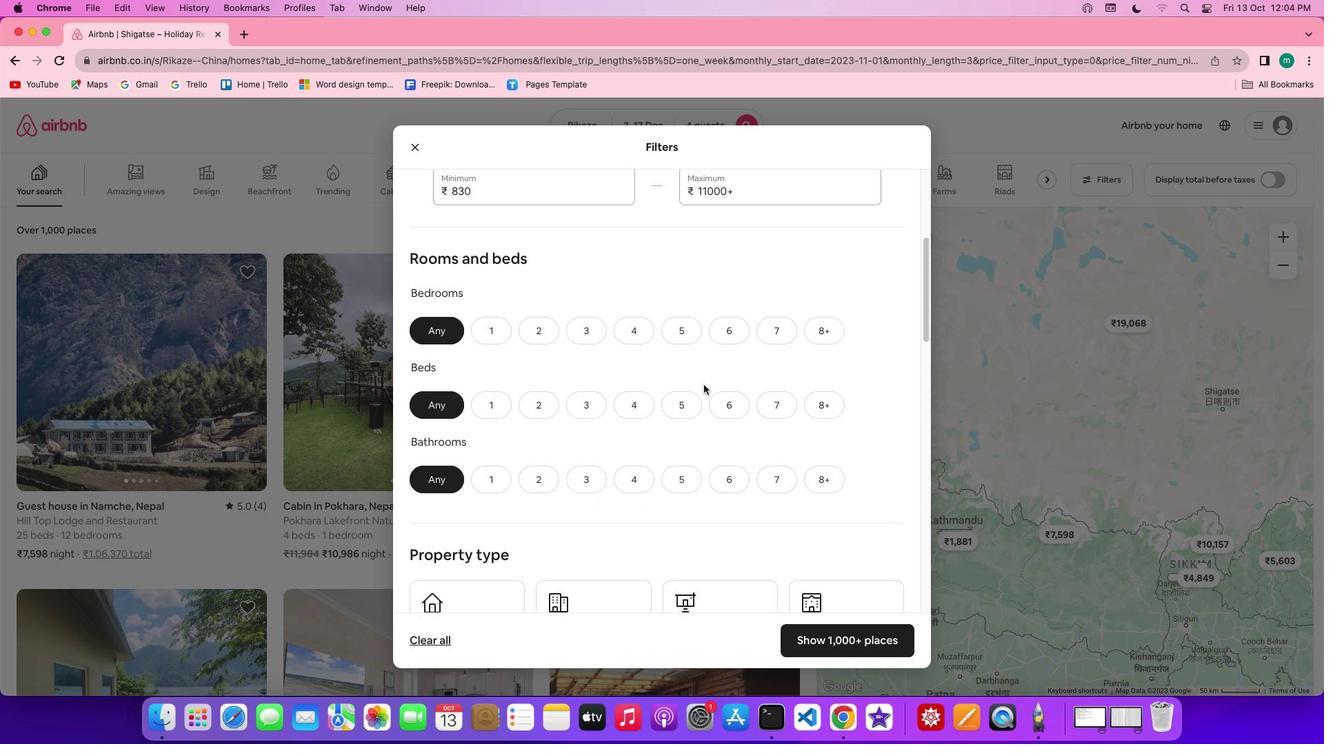 
Action: Mouse moved to (593, 282)
Screenshot: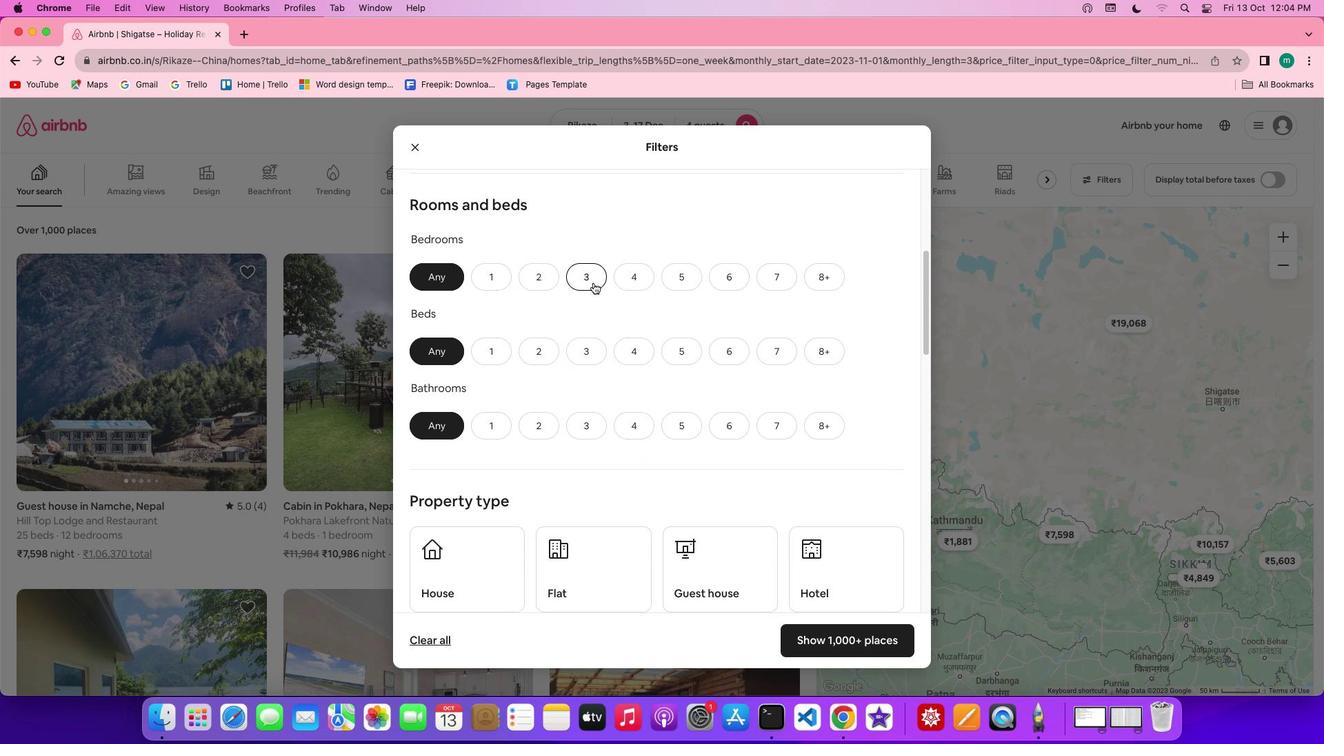 
Action: Mouse pressed left at (593, 282)
Screenshot: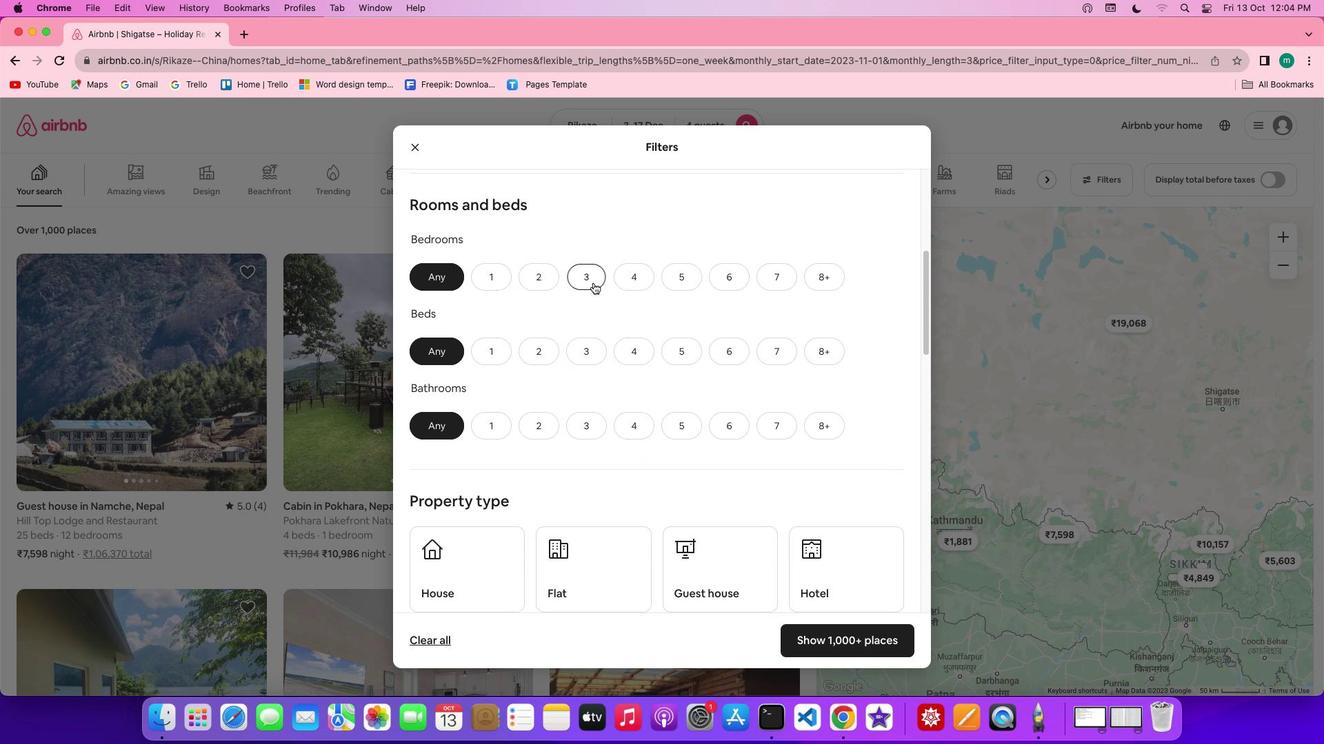 
Action: Mouse moved to (632, 347)
Screenshot: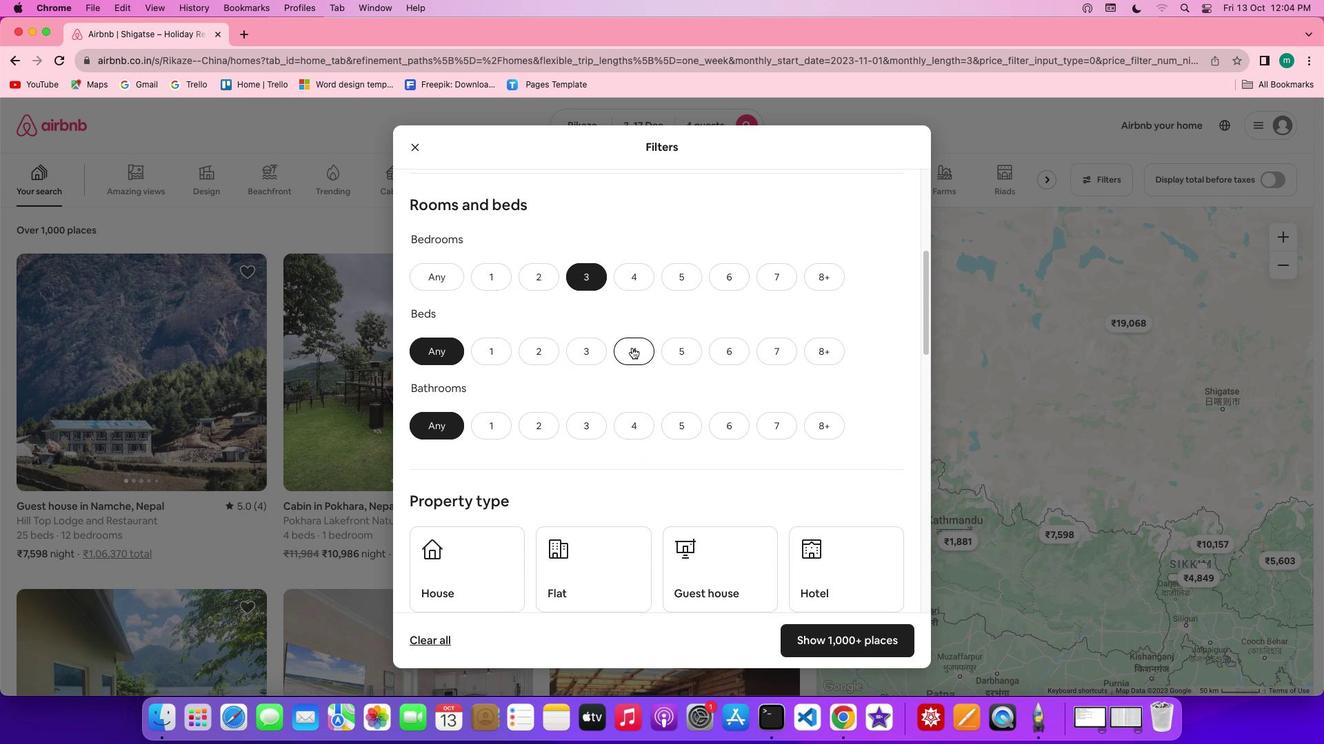 
Action: Mouse pressed left at (632, 347)
Screenshot: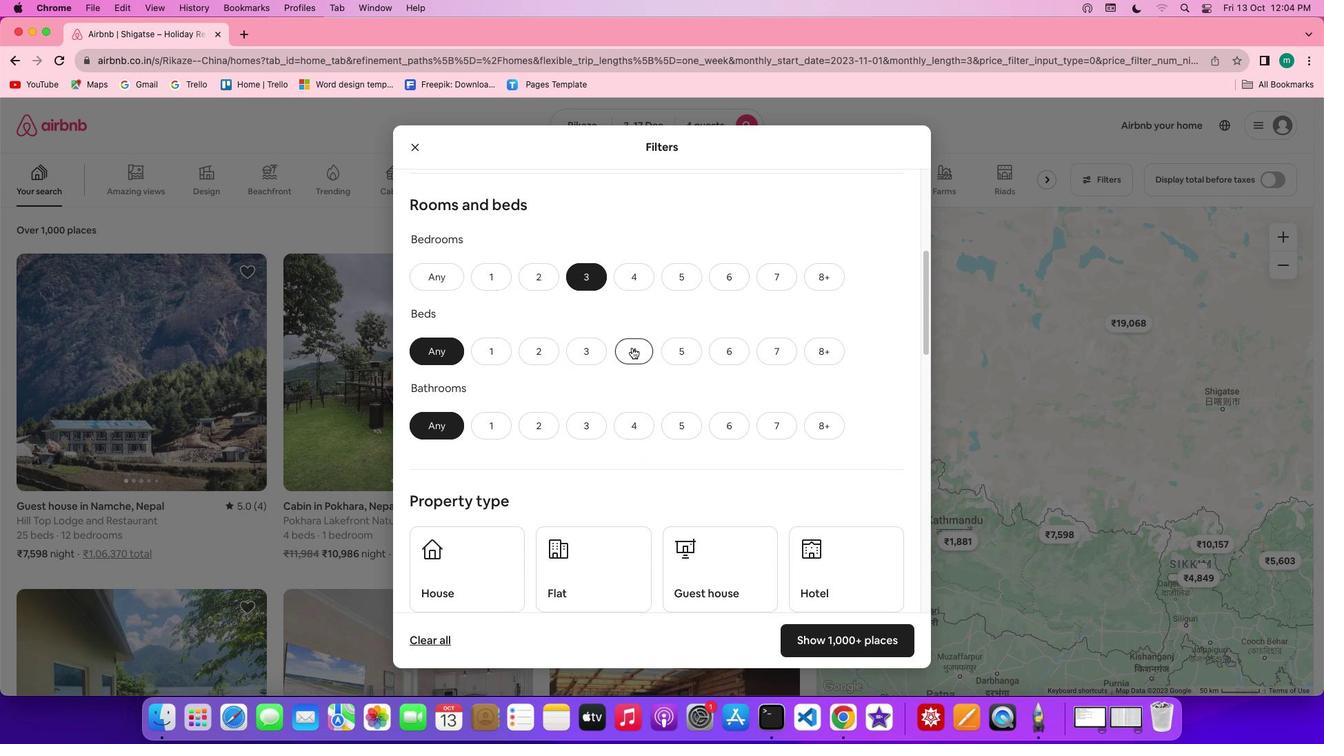 
Action: Mouse moved to (535, 430)
Screenshot: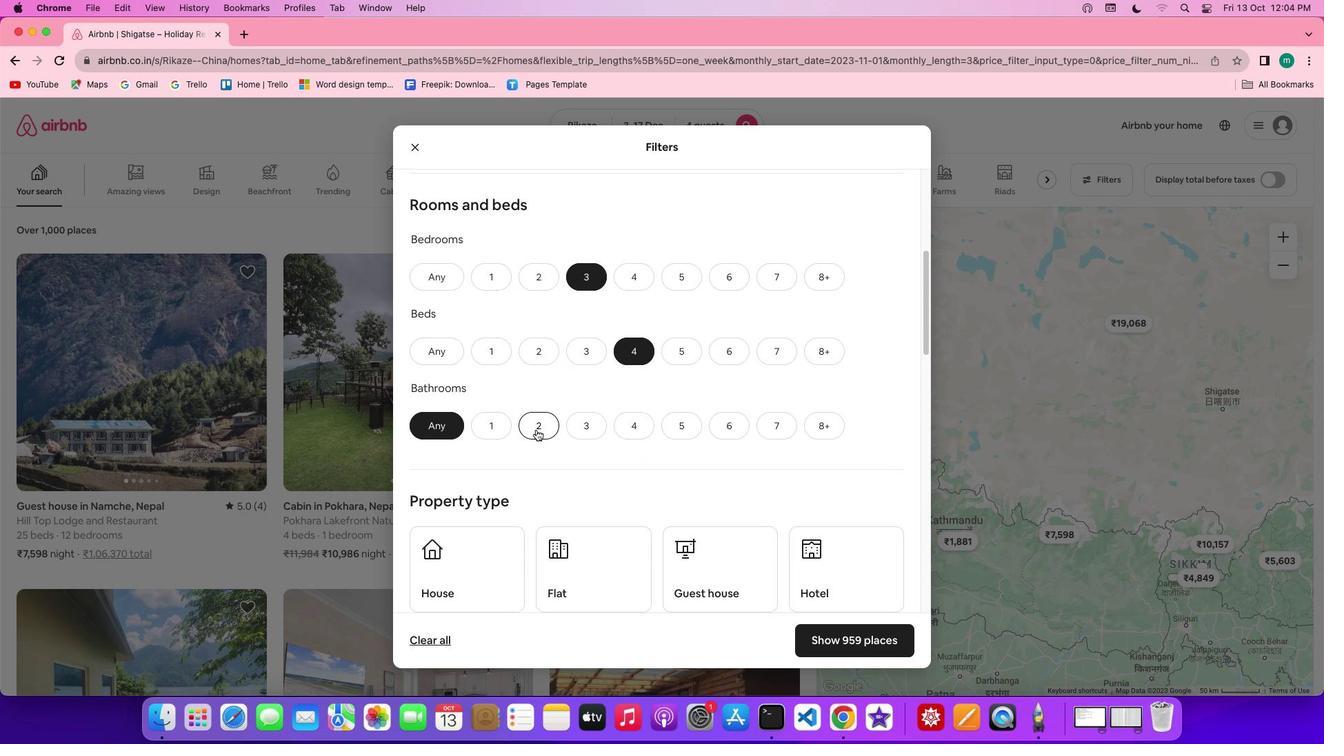 
Action: Mouse pressed left at (535, 430)
Screenshot: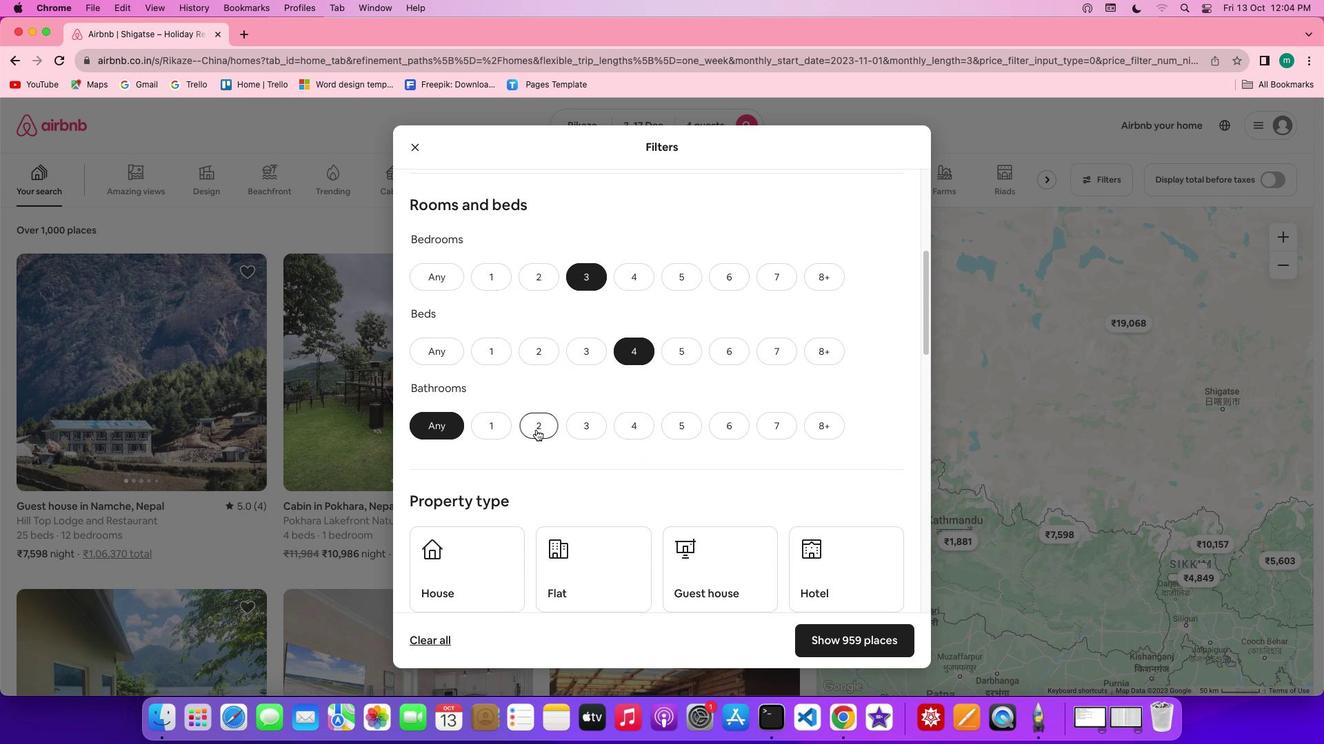 
Action: Mouse moved to (652, 445)
Screenshot: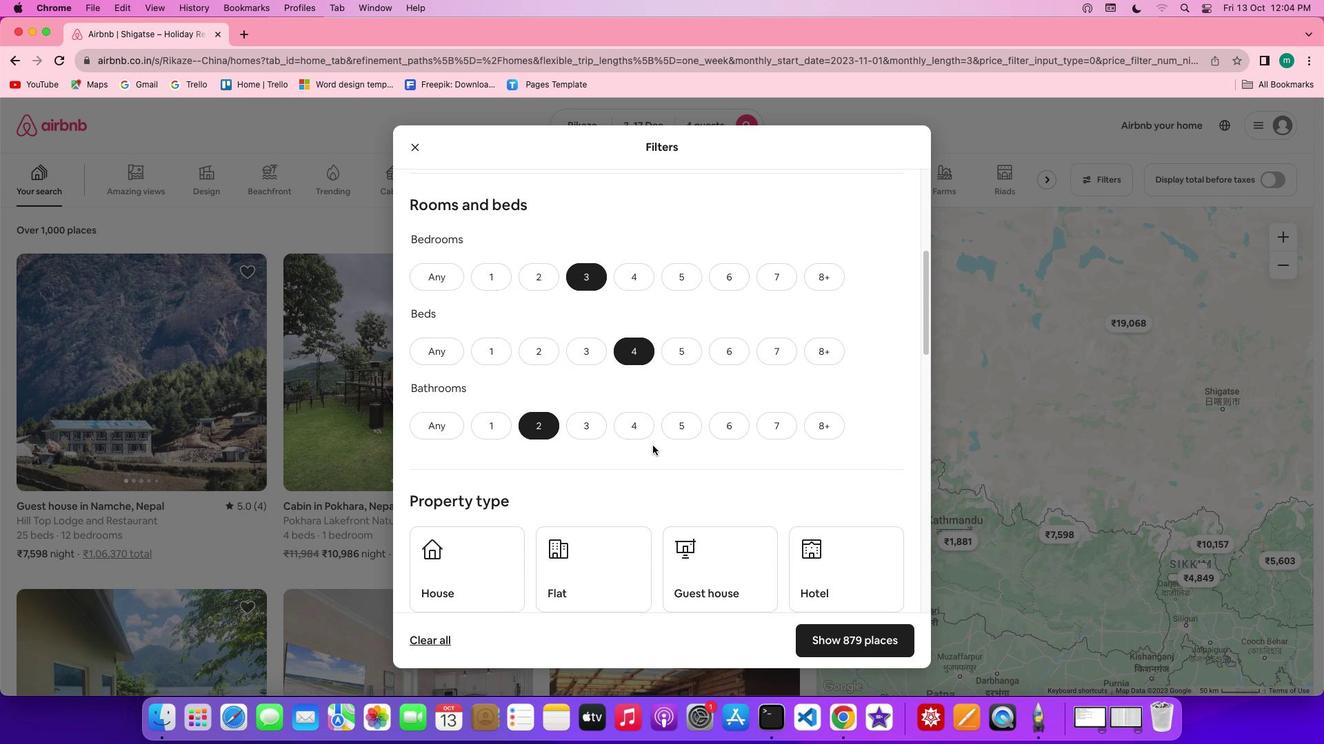 
Action: Mouse scrolled (652, 445) with delta (0, 0)
Screenshot: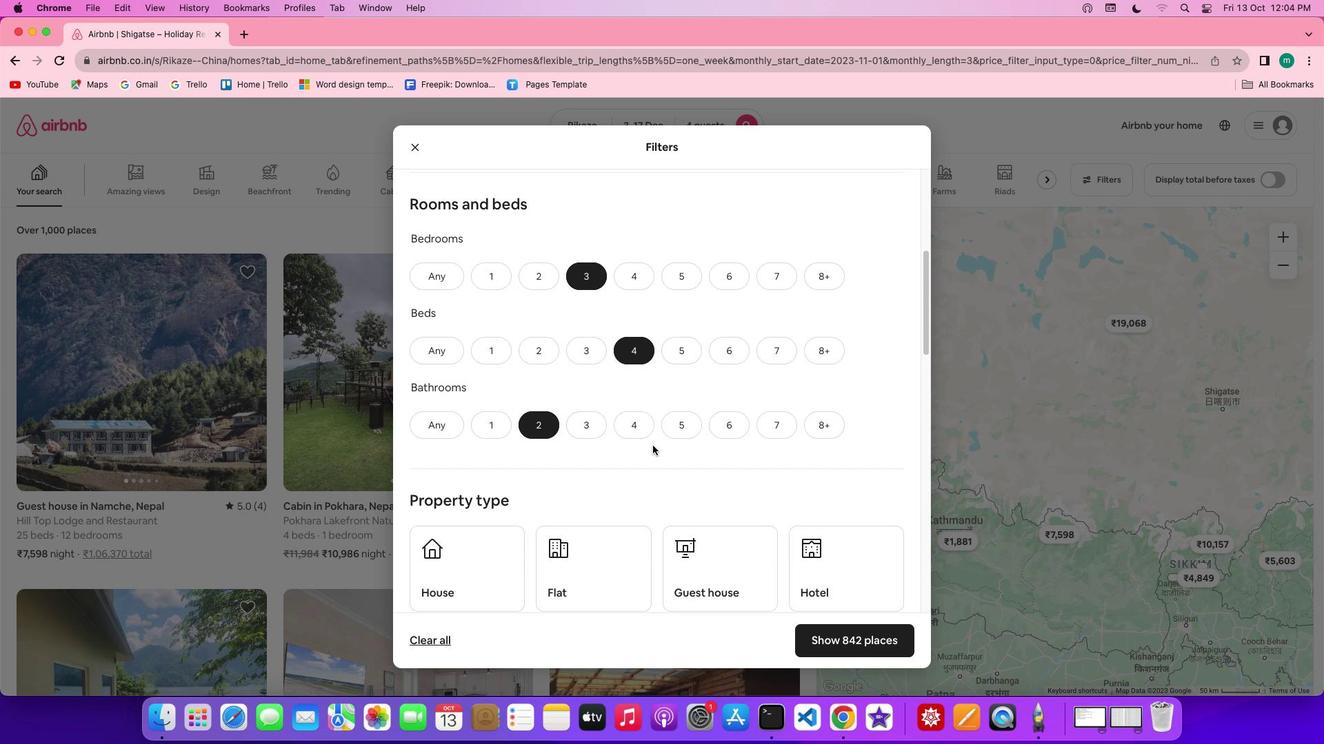 
Action: Mouse scrolled (652, 445) with delta (0, 0)
Screenshot: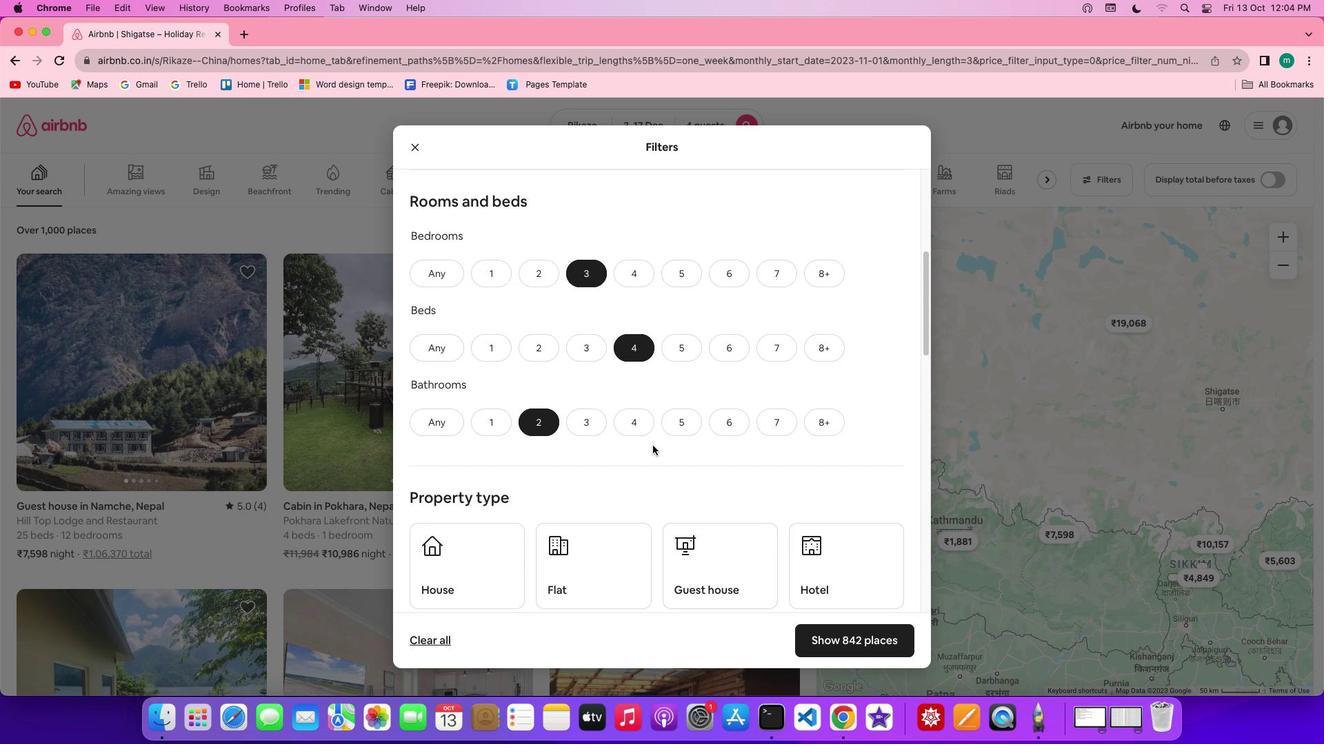 
Action: Mouse scrolled (652, 445) with delta (0, 0)
Screenshot: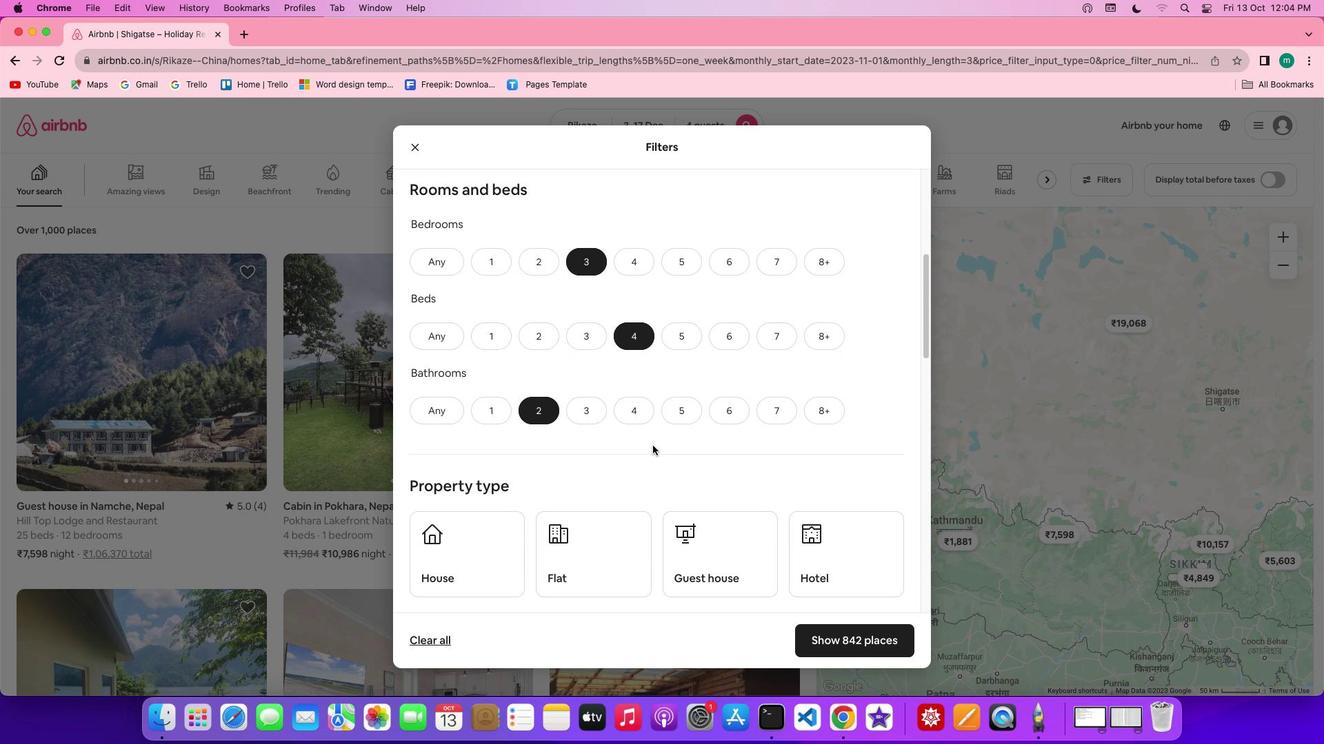 
Action: Mouse scrolled (652, 445) with delta (0, 0)
Screenshot: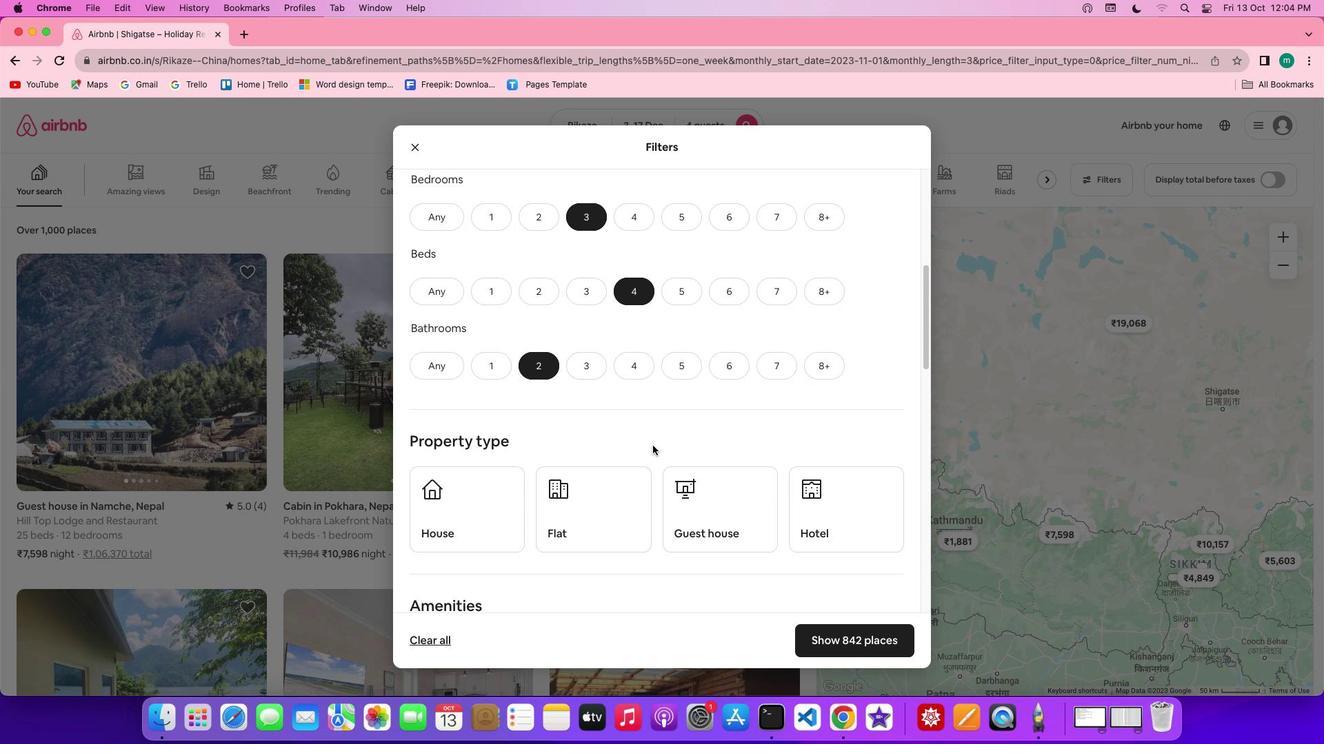 
Action: Mouse scrolled (652, 445) with delta (0, 0)
Screenshot: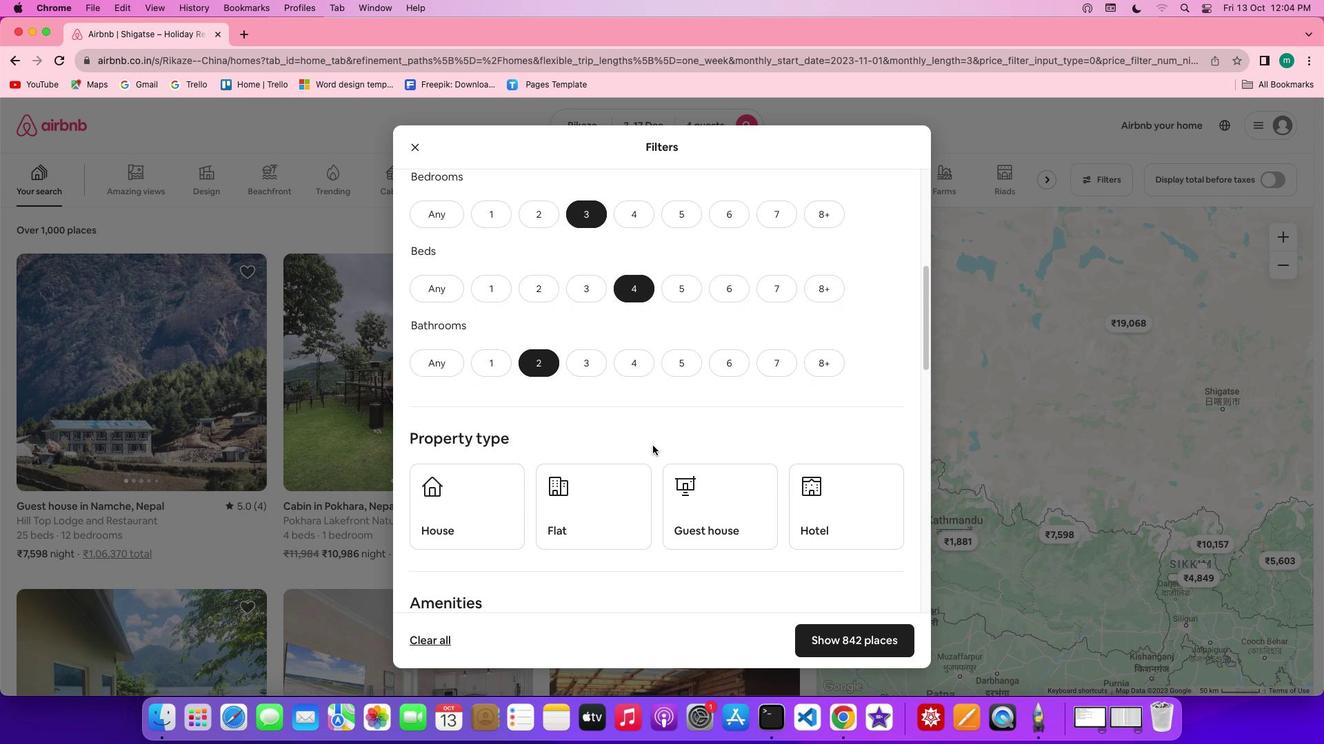 
Action: Mouse scrolled (652, 445) with delta (0, 0)
Screenshot: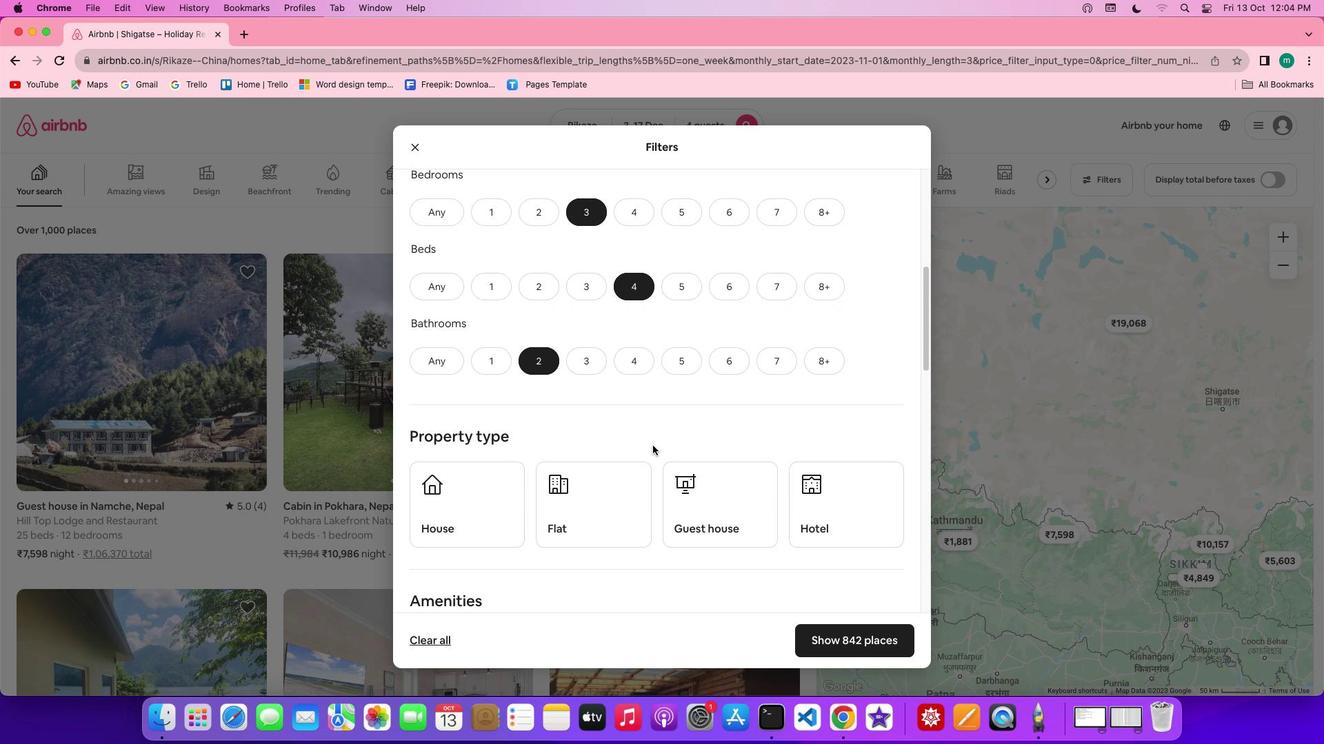 
Action: Mouse scrolled (652, 445) with delta (0, 0)
Screenshot: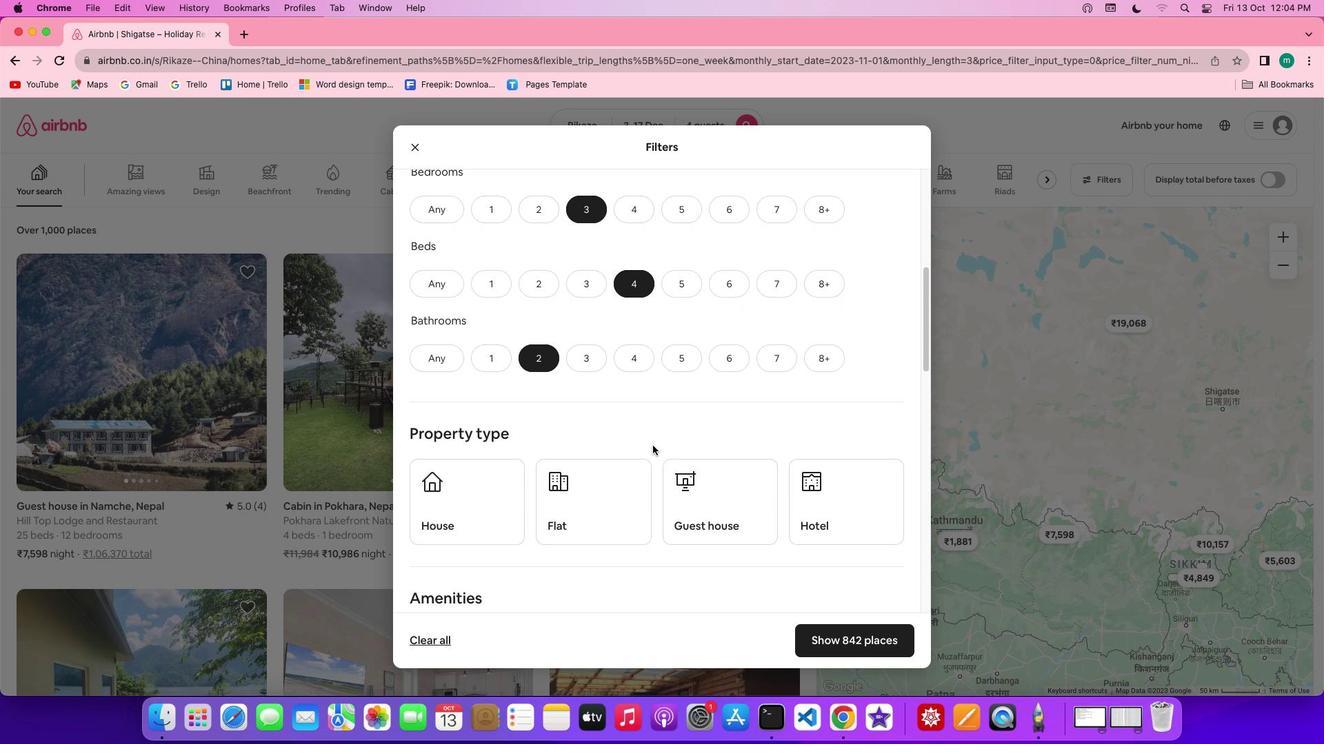 
Action: Mouse scrolled (652, 445) with delta (0, 0)
Screenshot: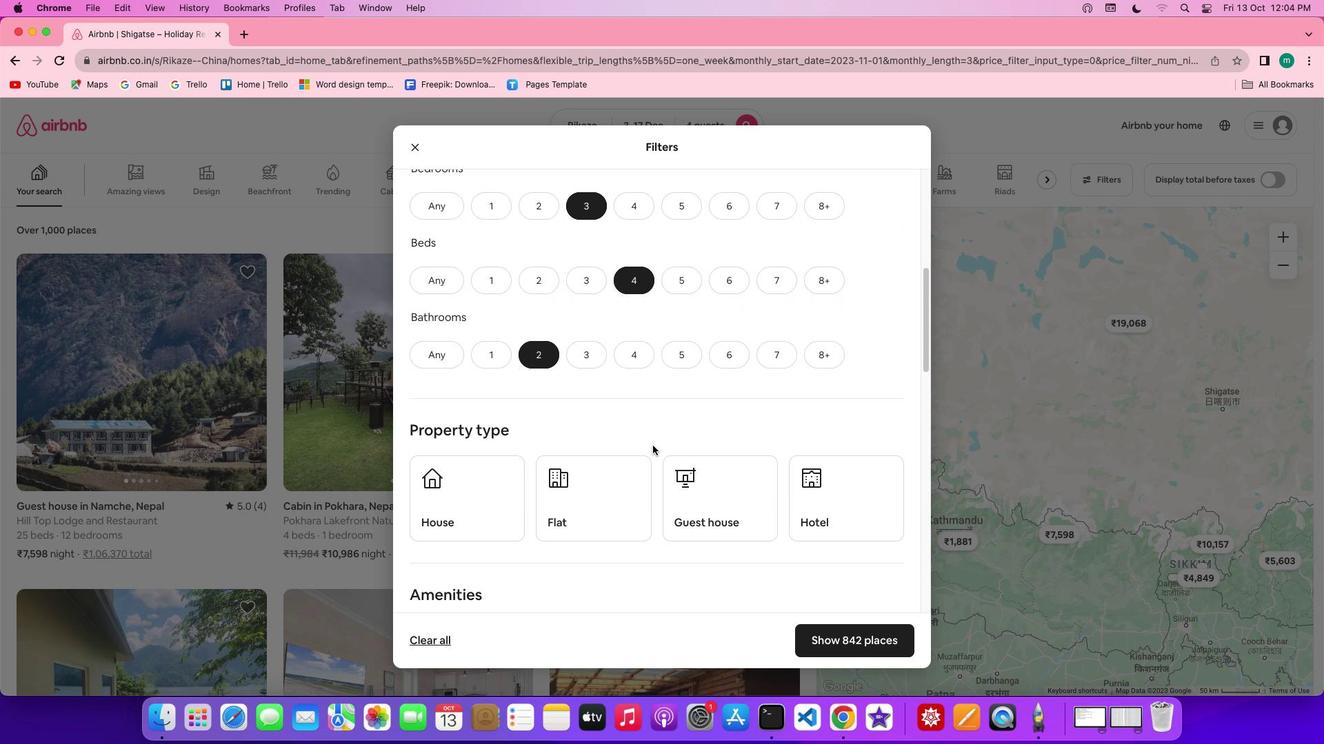 
Action: Mouse scrolled (652, 445) with delta (0, 0)
Screenshot: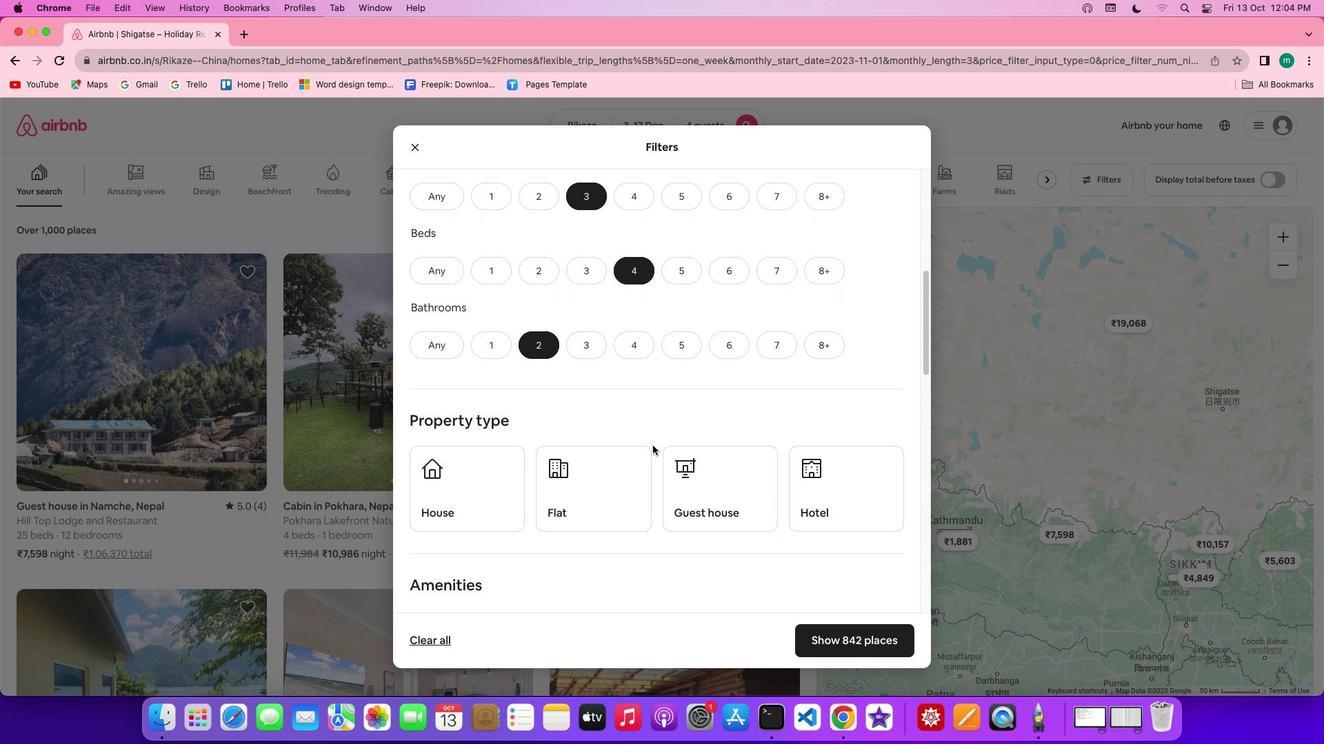 
Action: Mouse scrolled (652, 445) with delta (0, 0)
Screenshot: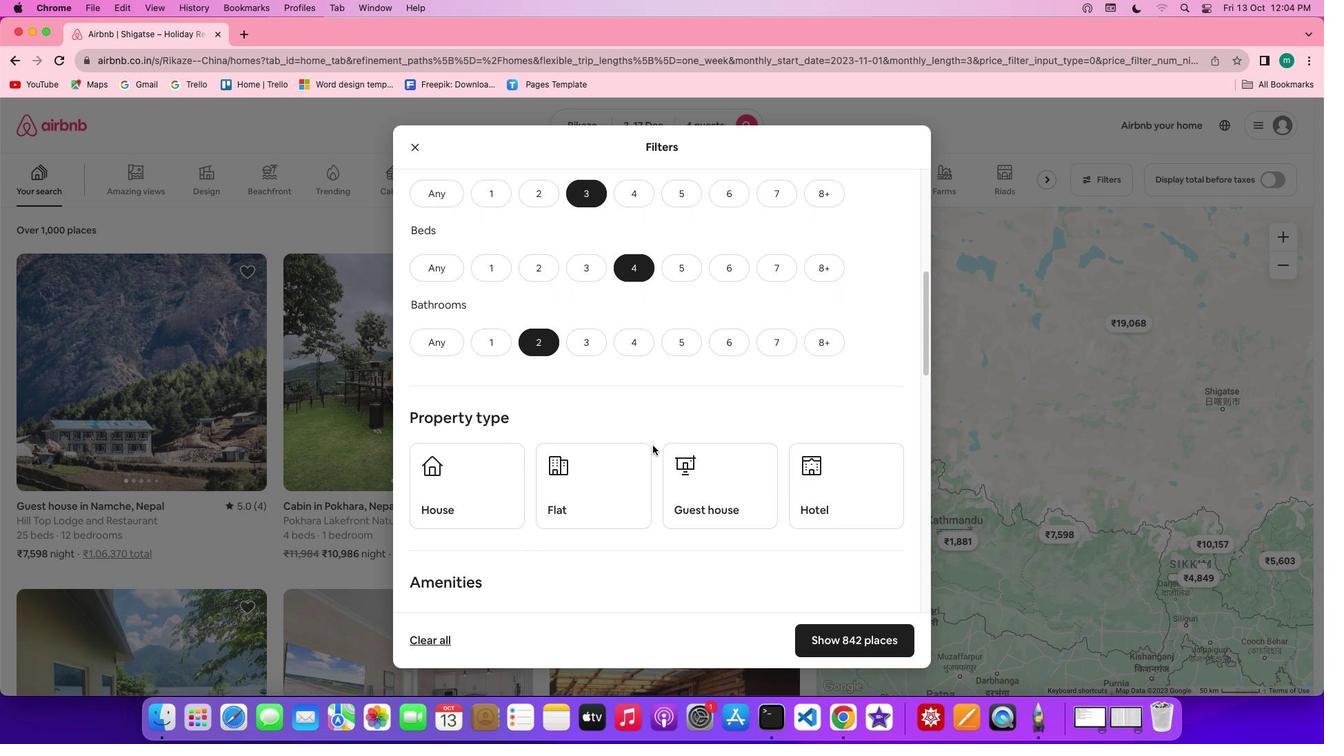 
Action: Mouse scrolled (652, 445) with delta (0, 0)
Screenshot: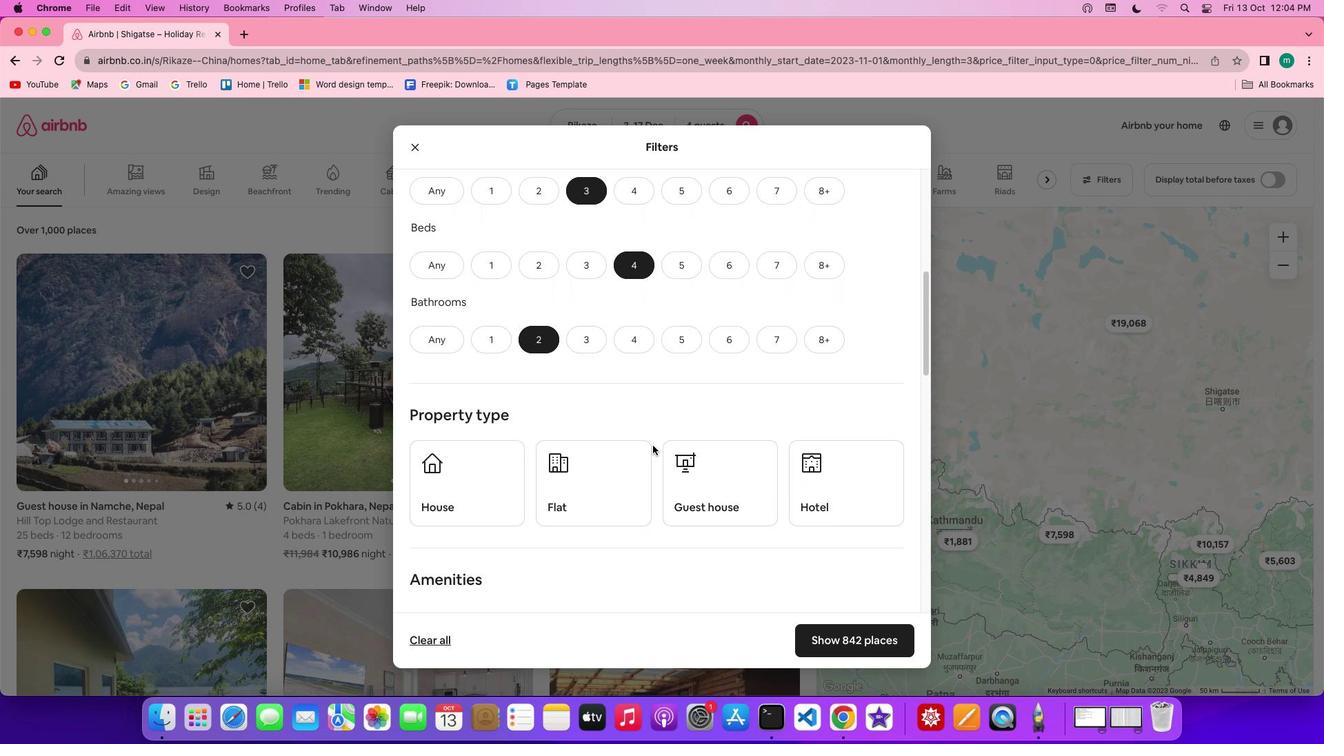 
Action: Mouse scrolled (652, 445) with delta (0, 0)
Screenshot: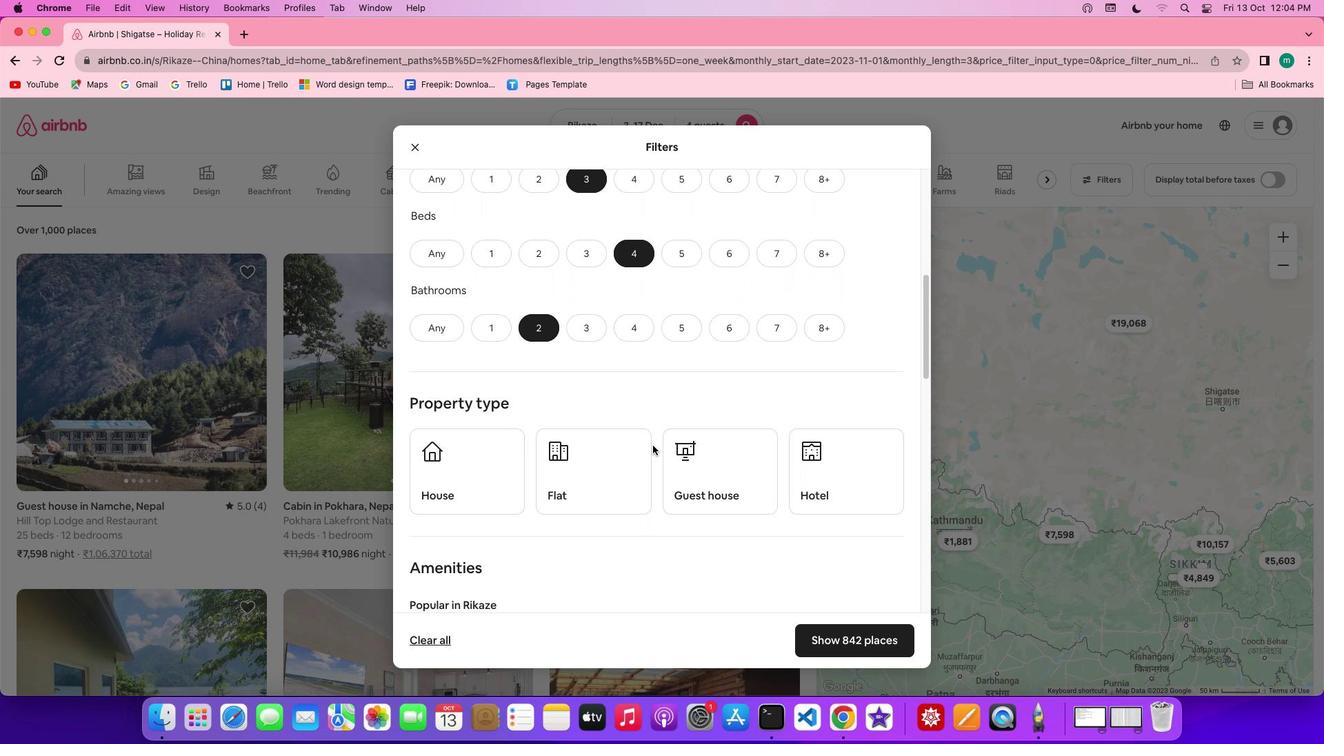 
Action: Mouse scrolled (652, 445) with delta (0, 0)
Screenshot: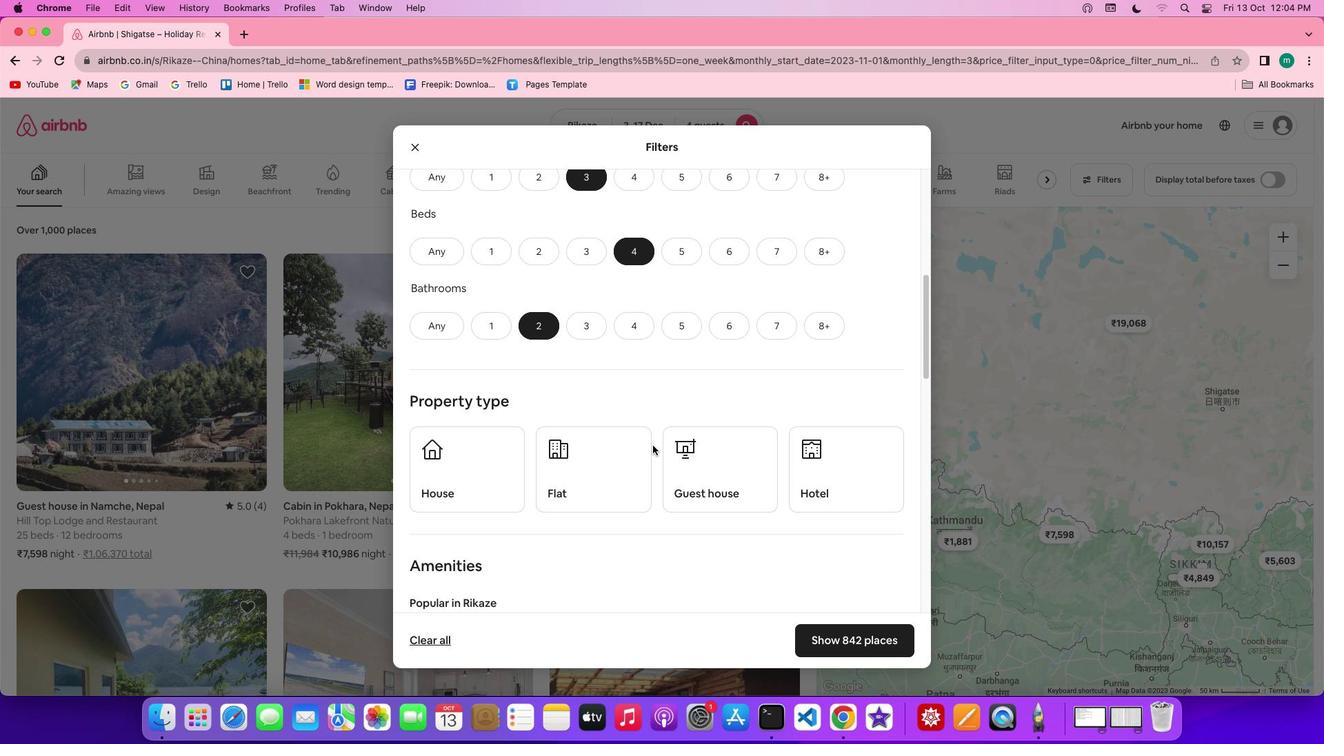 
Action: Mouse scrolled (652, 445) with delta (0, 0)
Screenshot: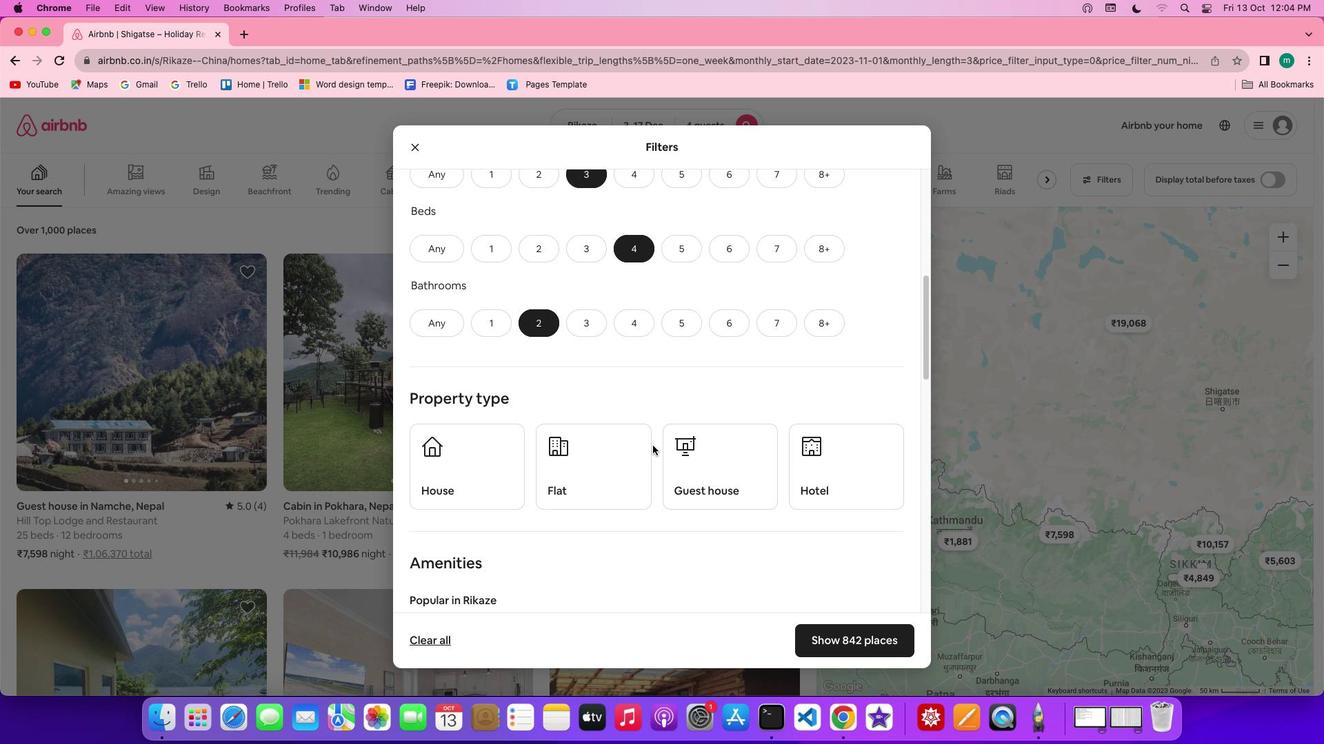 
Action: Mouse scrolled (652, 445) with delta (0, 0)
Screenshot: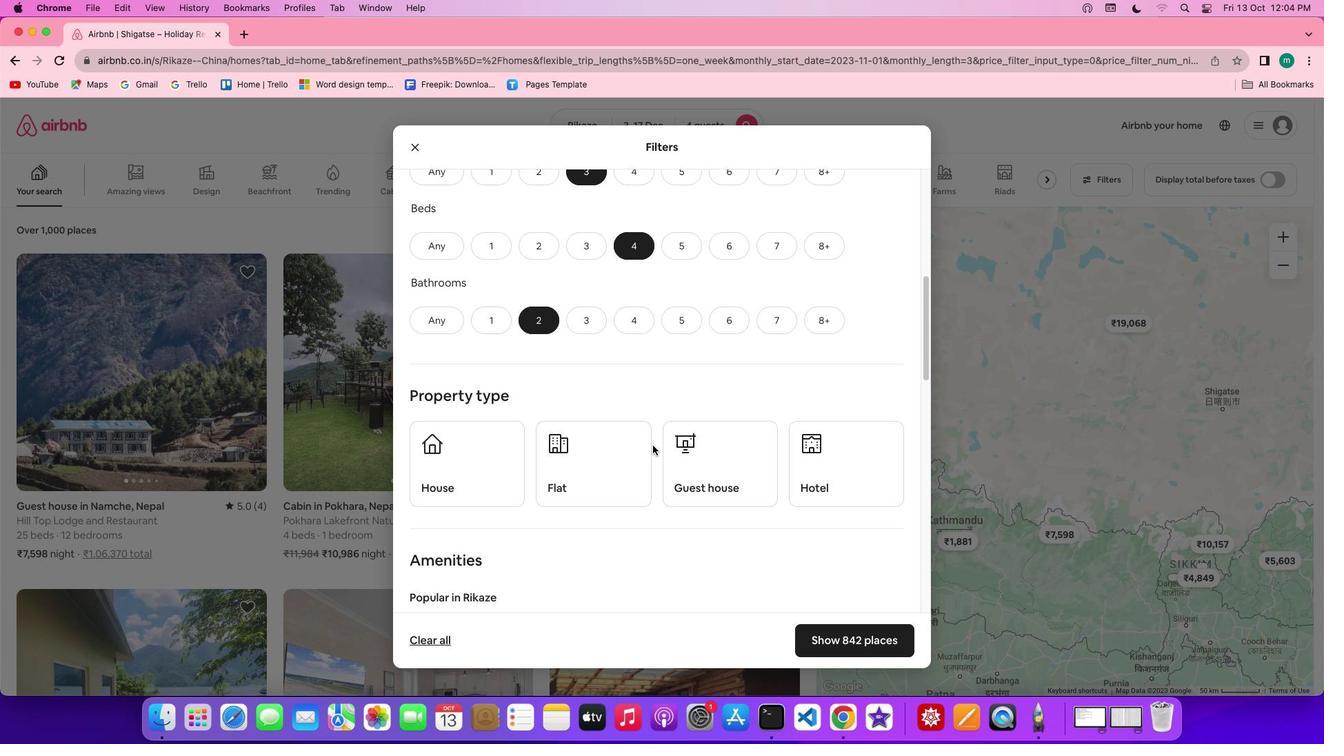 
Action: Mouse scrolled (652, 445) with delta (0, 0)
Screenshot: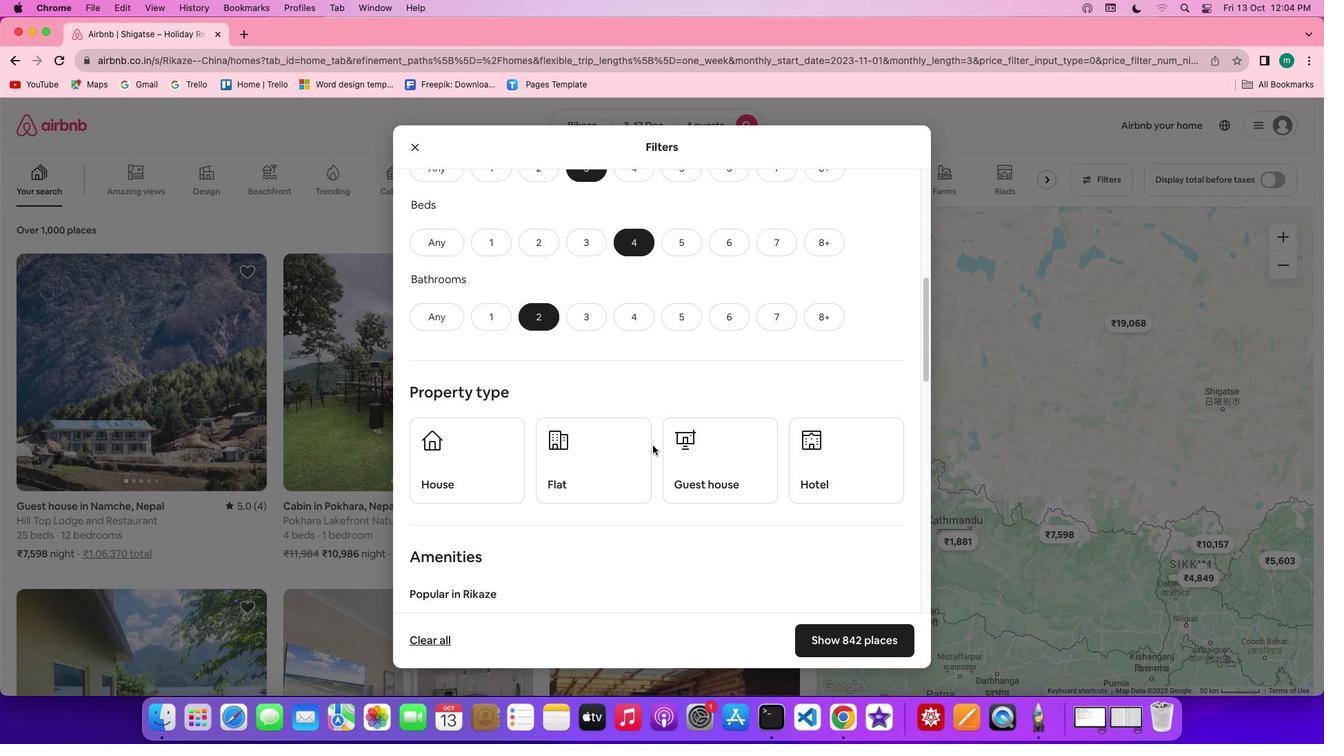 
Action: Mouse scrolled (652, 445) with delta (0, 0)
Screenshot: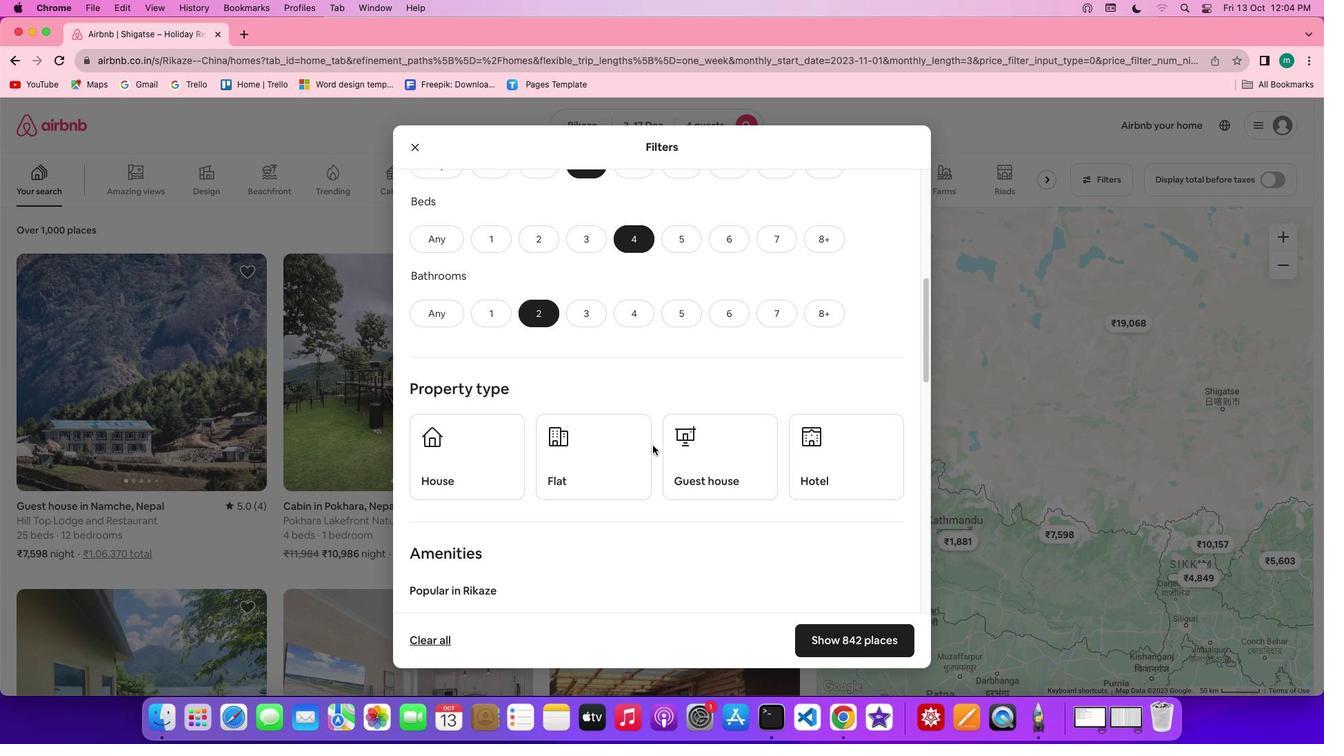
Action: Mouse scrolled (652, 445) with delta (0, 0)
Screenshot: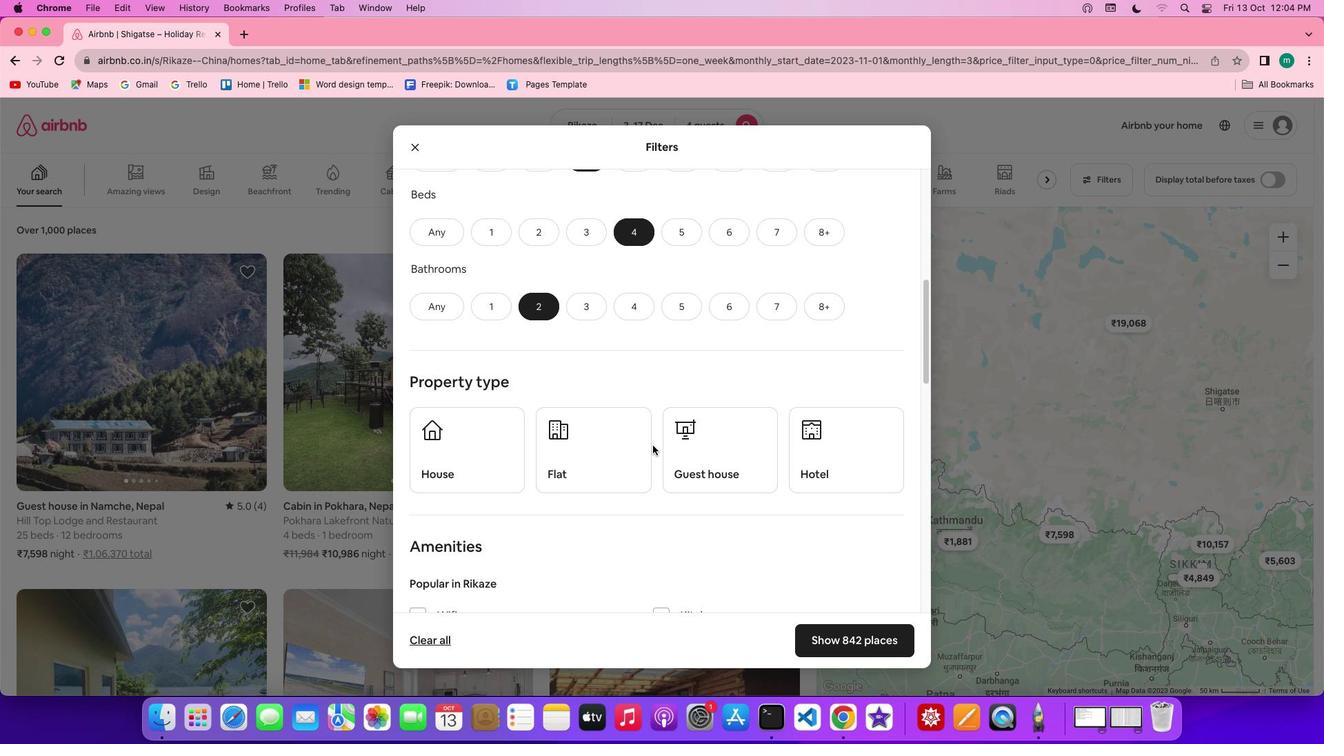
Action: Mouse scrolled (652, 445) with delta (0, 0)
Screenshot: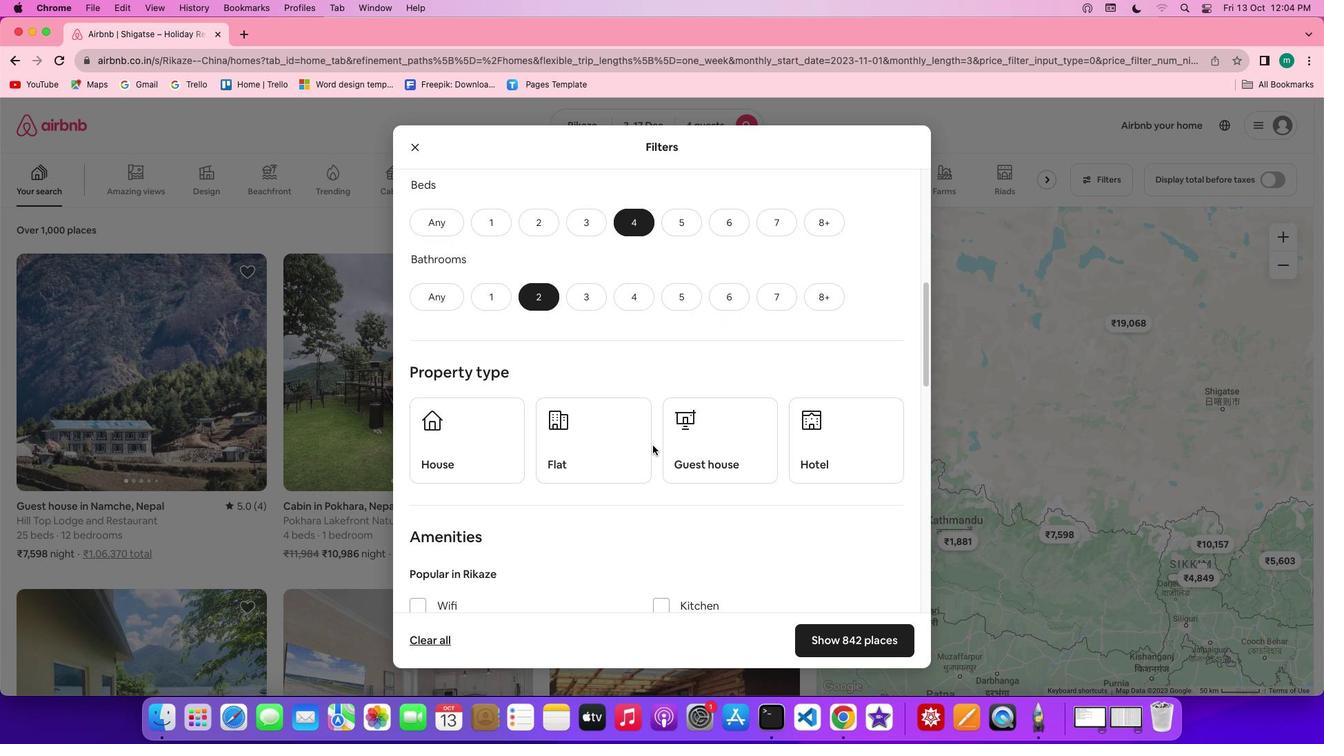 
Action: Mouse scrolled (652, 445) with delta (0, 0)
Screenshot: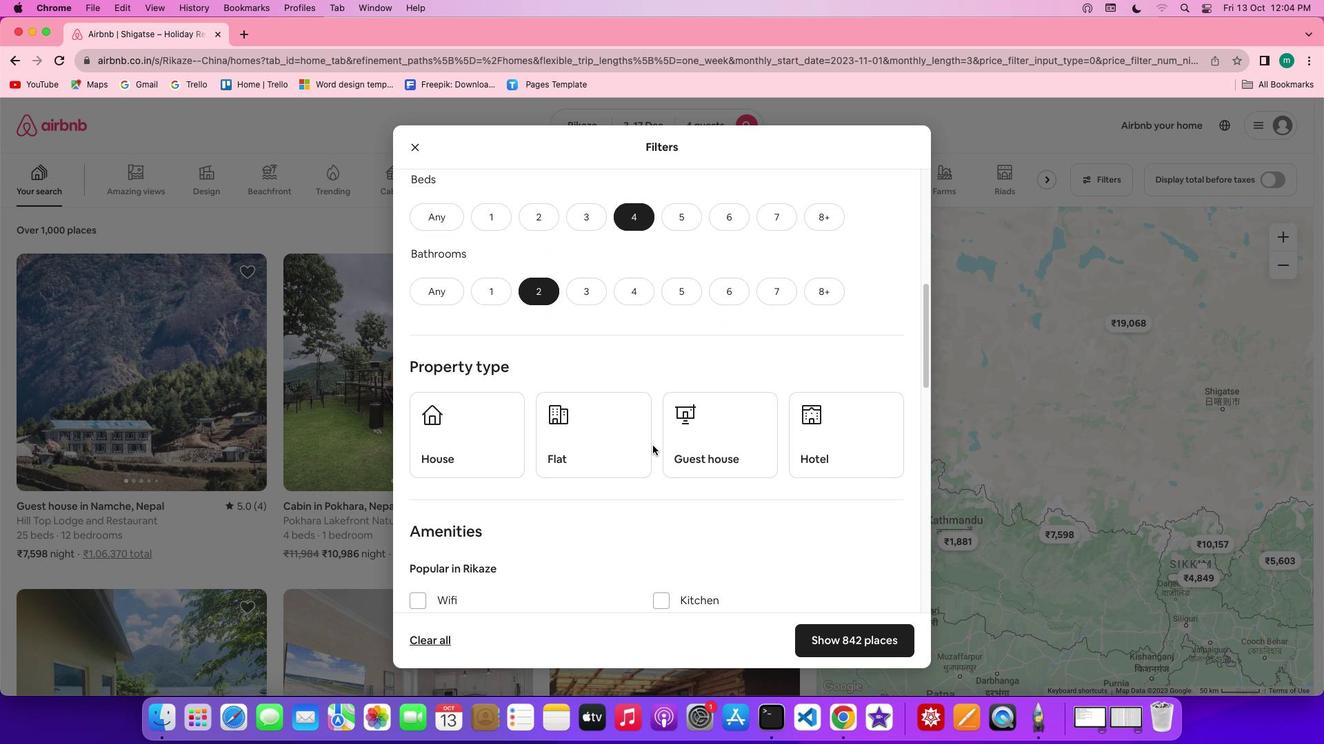 
Action: Mouse scrolled (652, 445) with delta (0, 0)
Screenshot: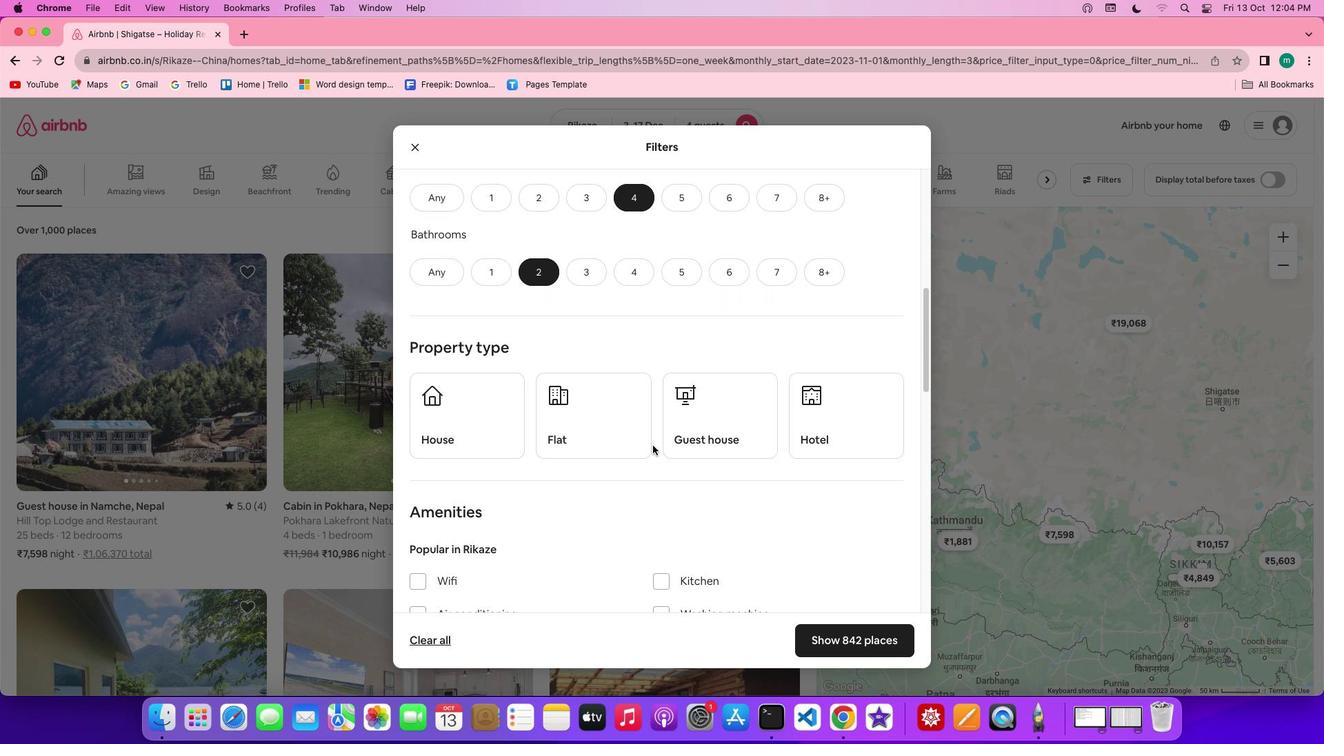 
Action: Mouse scrolled (652, 445) with delta (0, 0)
Screenshot: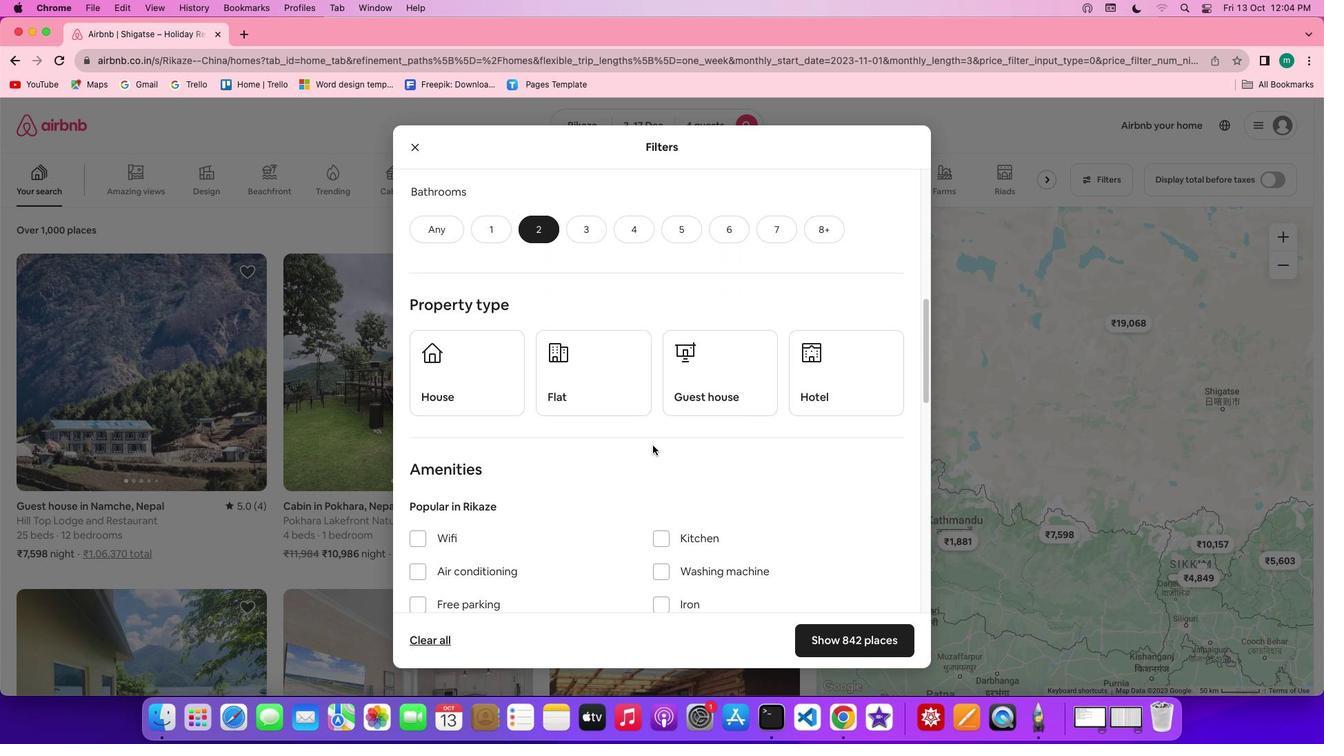 
Action: Mouse scrolled (652, 445) with delta (0, 0)
Screenshot: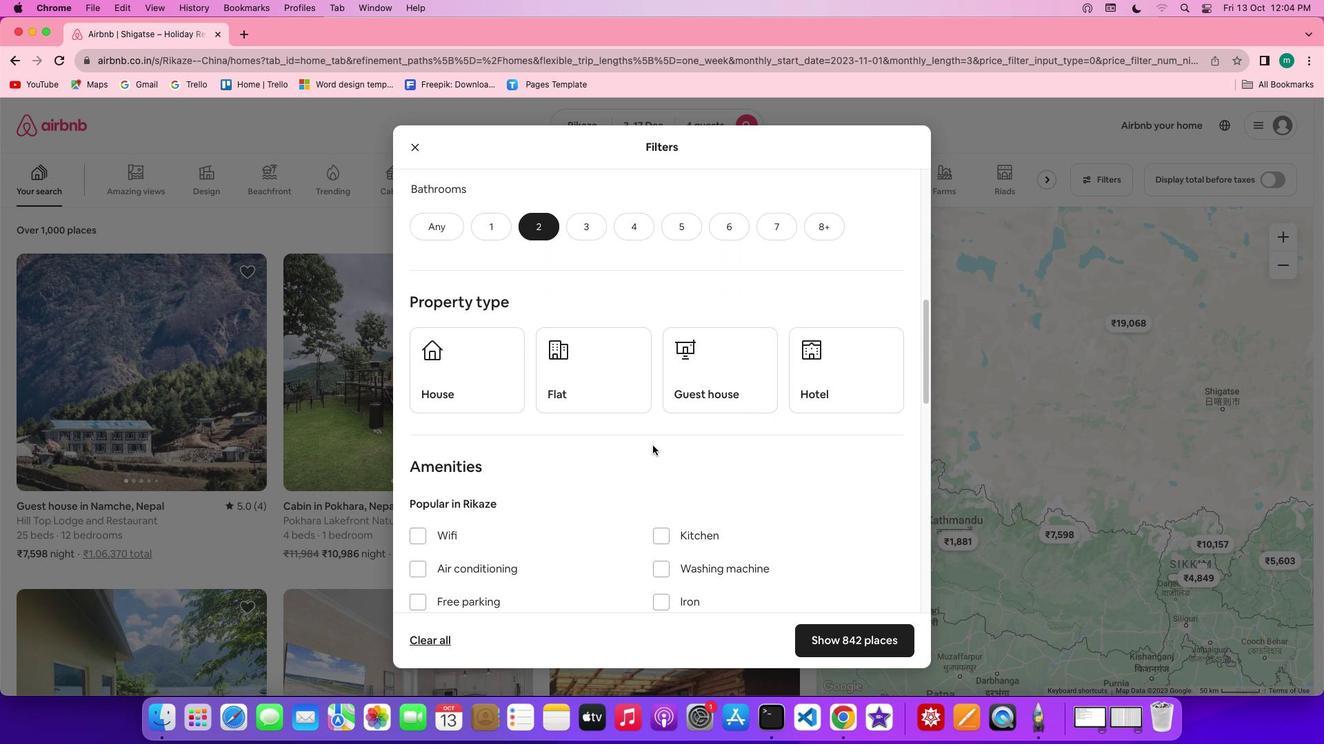 
Action: Mouse scrolled (652, 445) with delta (0, 0)
Screenshot: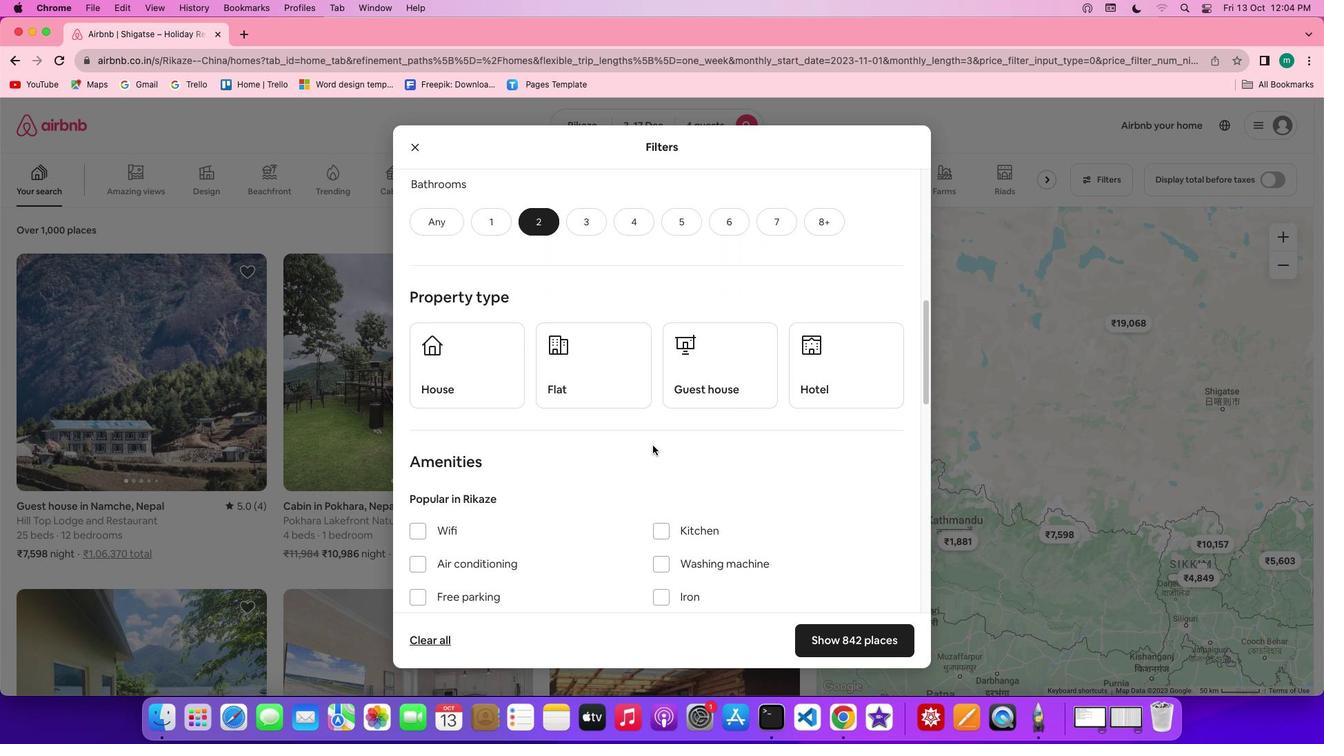
Action: Mouse moved to (489, 381)
Screenshot: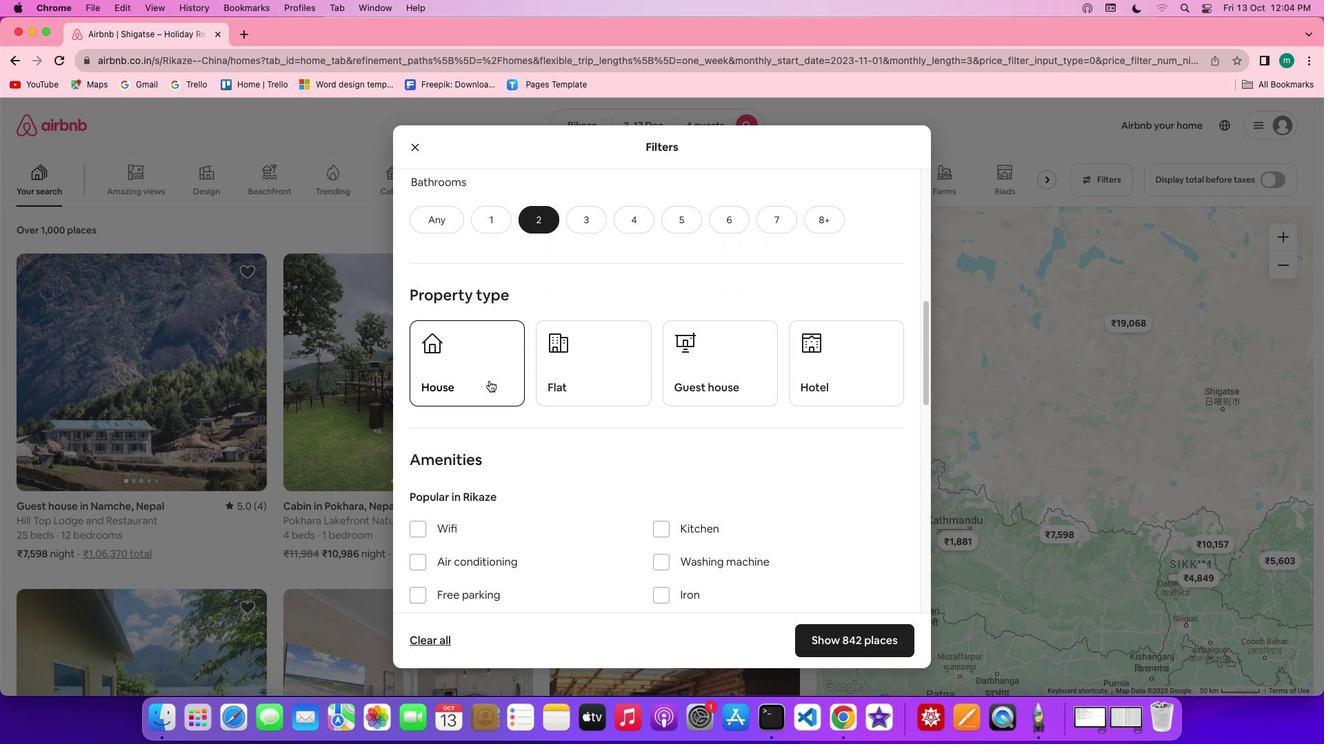 
Action: Mouse pressed left at (489, 381)
Screenshot: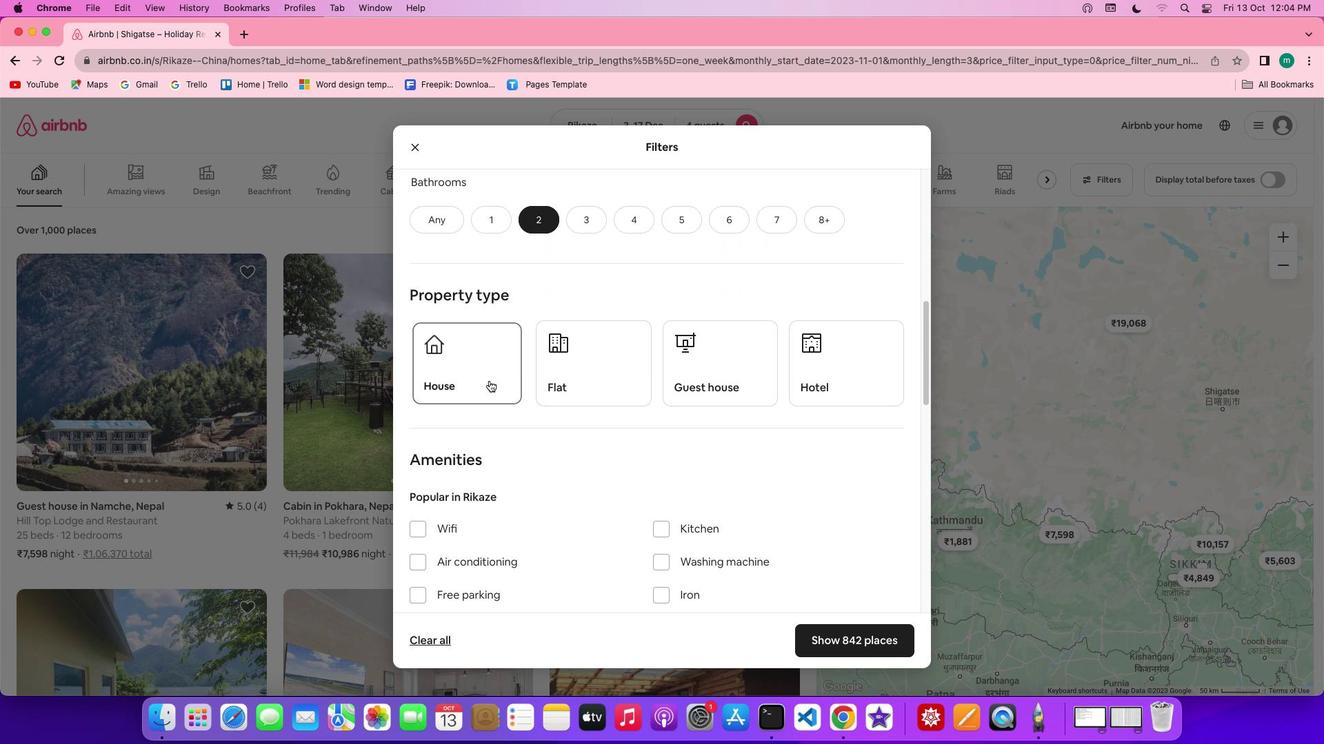 
Action: Mouse moved to (675, 427)
Screenshot: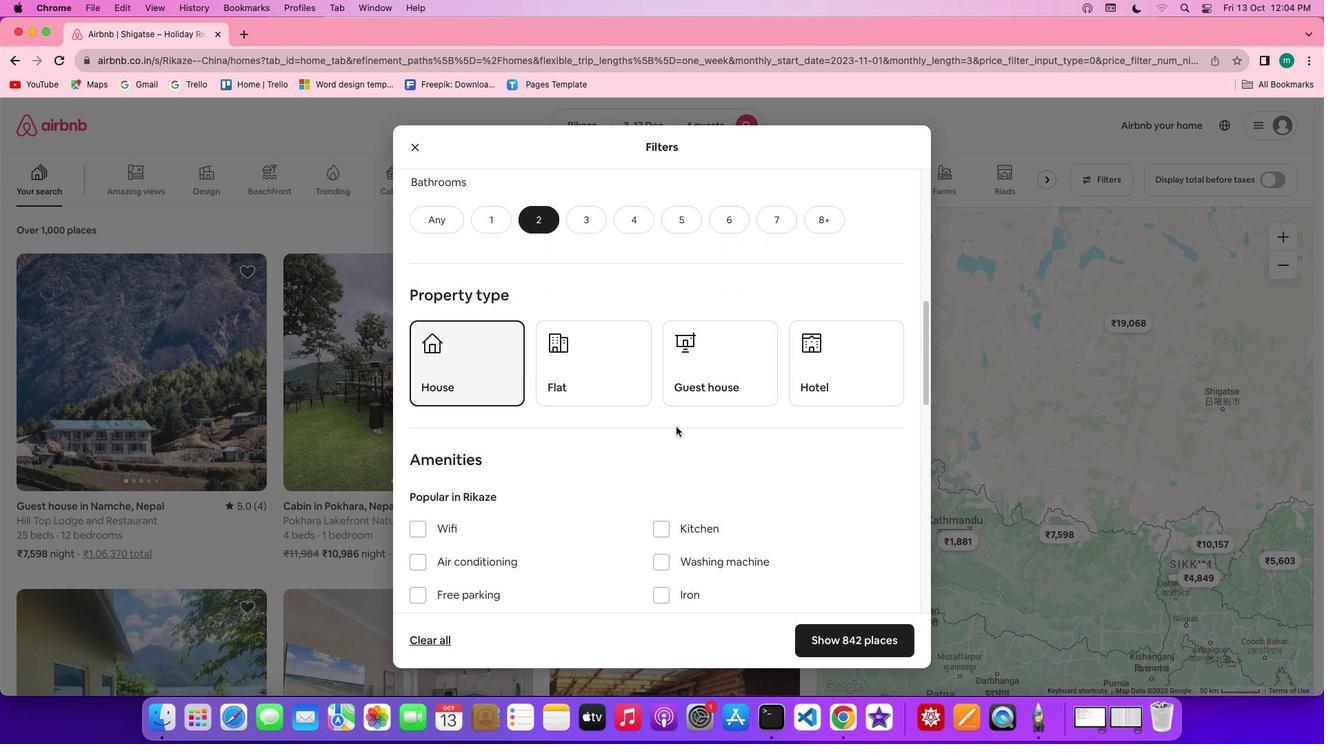 
Action: Mouse scrolled (675, 427) with delta (0, 0)
Screenshot: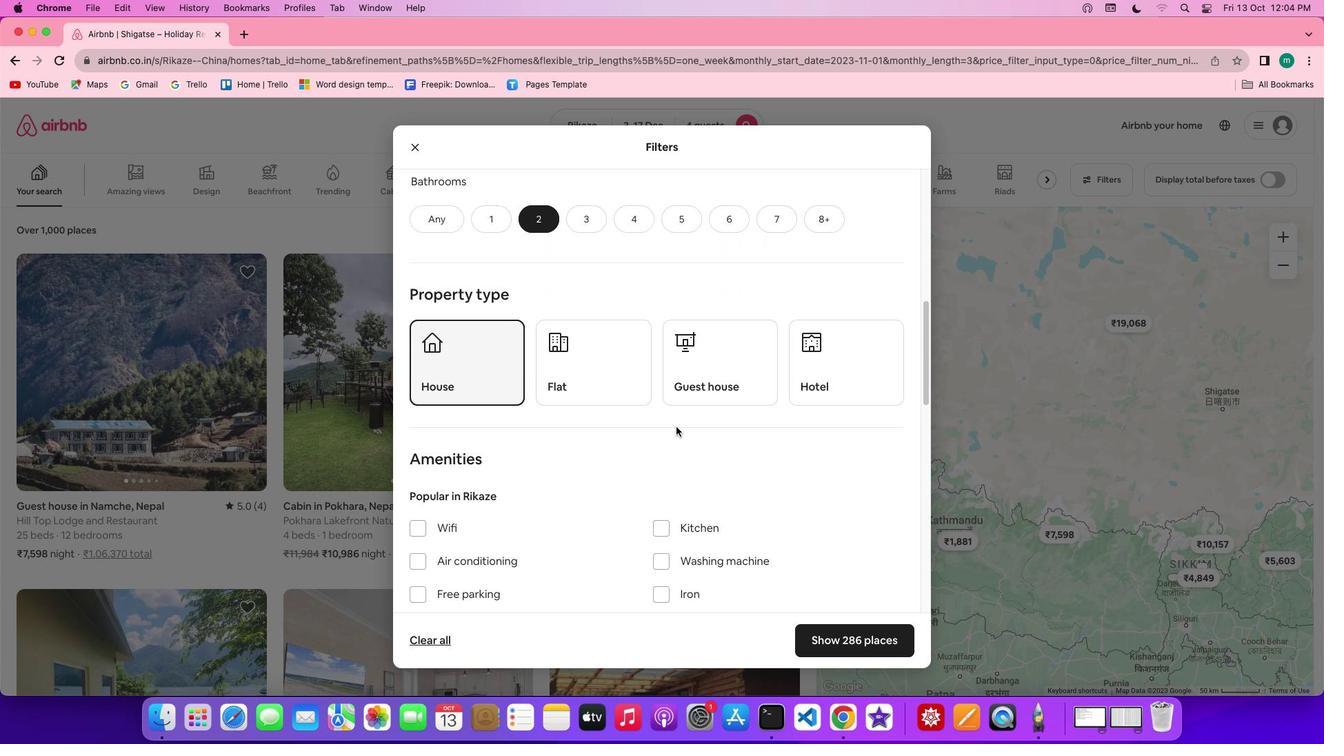 
Action: Mouse scrolled (675, 427) with delta (0, 0)
Screenshot: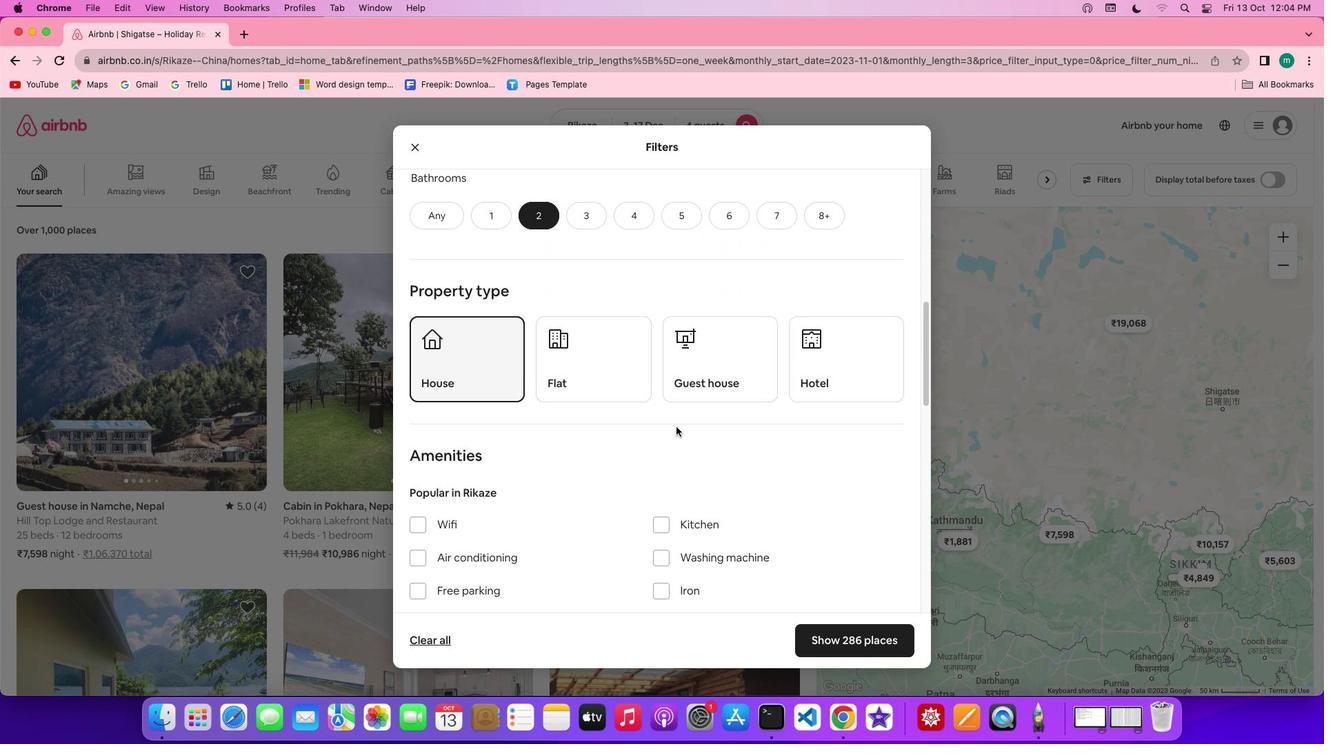 
Action: Mouse scrolled (675, 427) with delta (0, 0)
Screenshot: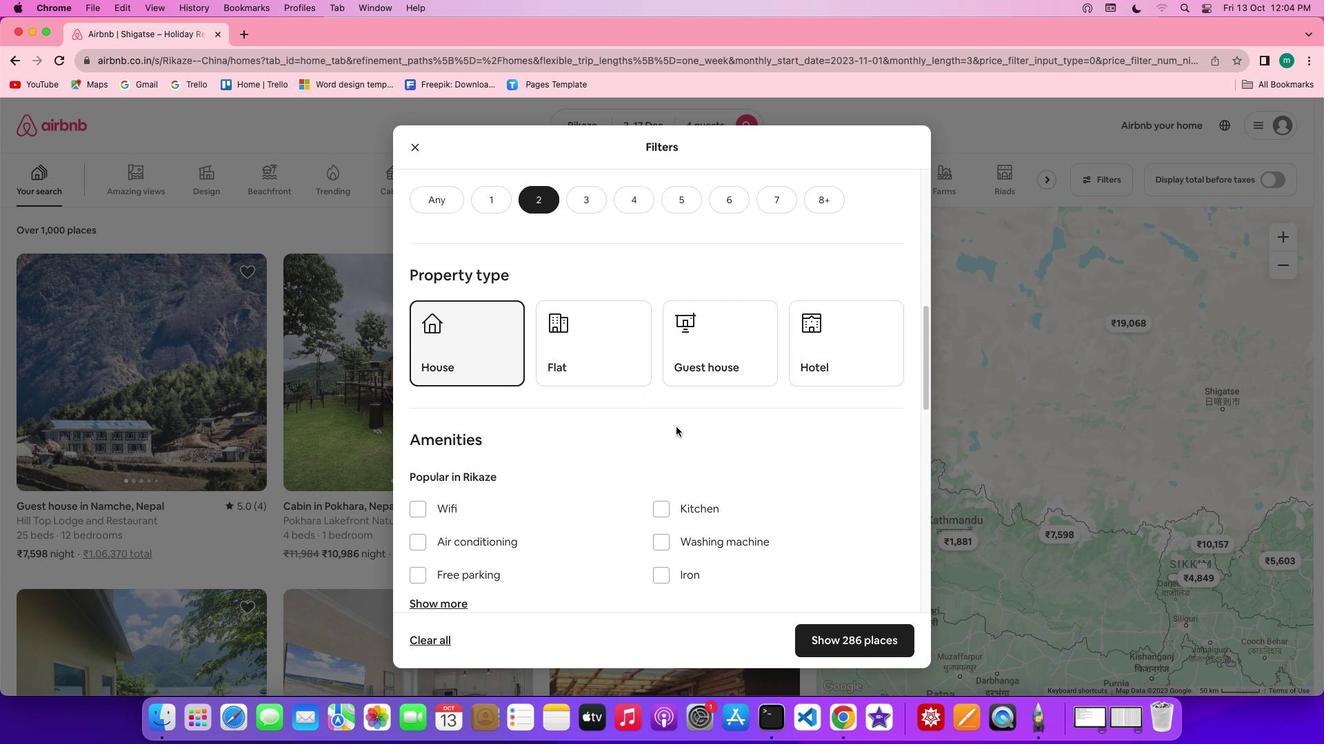 
Action: Mouse scrolled (675, 427) with delta (0, 0)
Screenshot: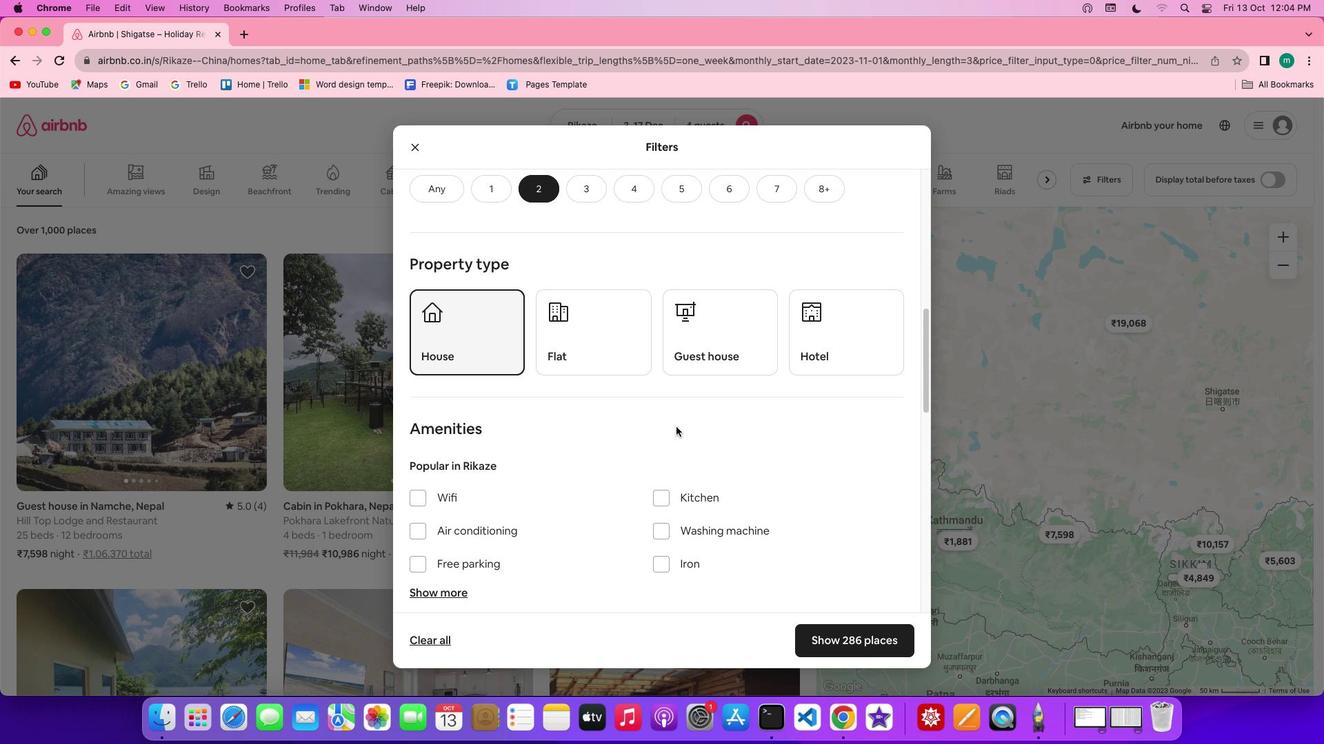 
Action: Mouse scrolled (675, 427) with delta (0, 0)
Screenshot: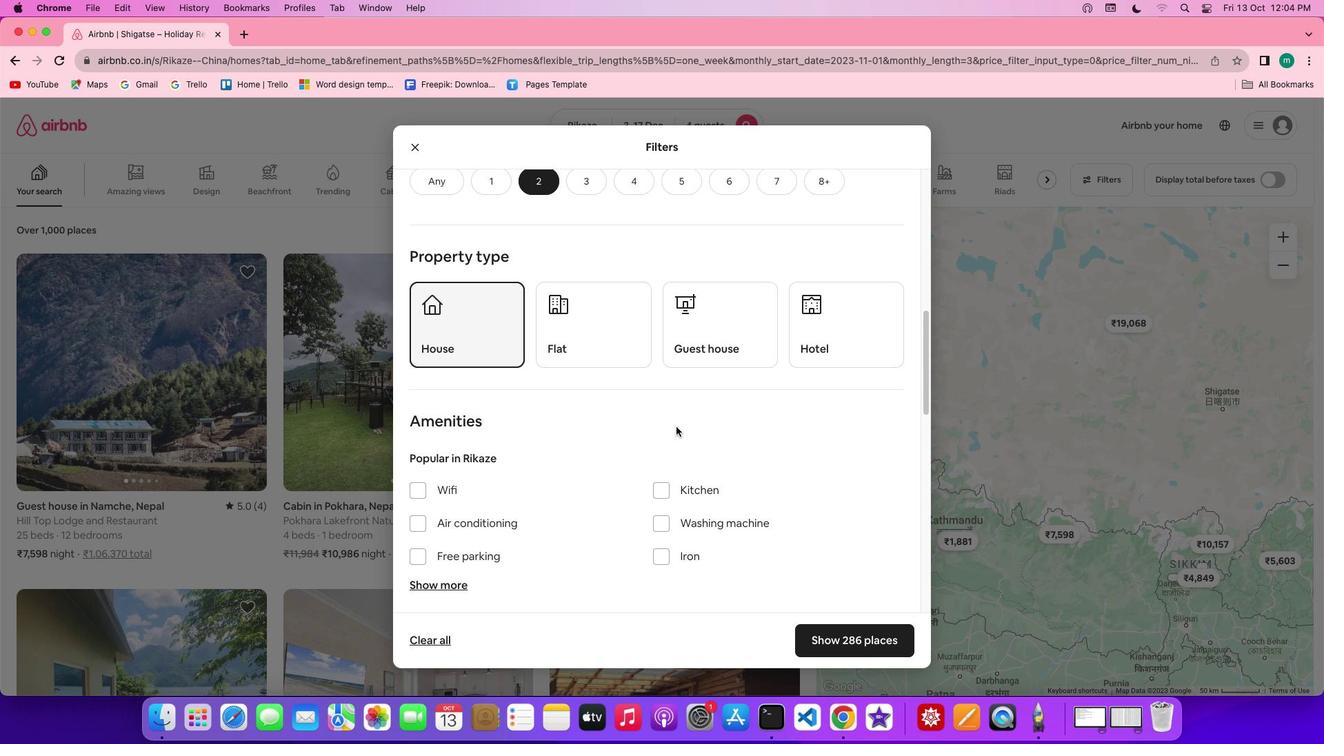 
Action: Mouse scrolled (675, 427) with delta (0, 0)
Screenshot: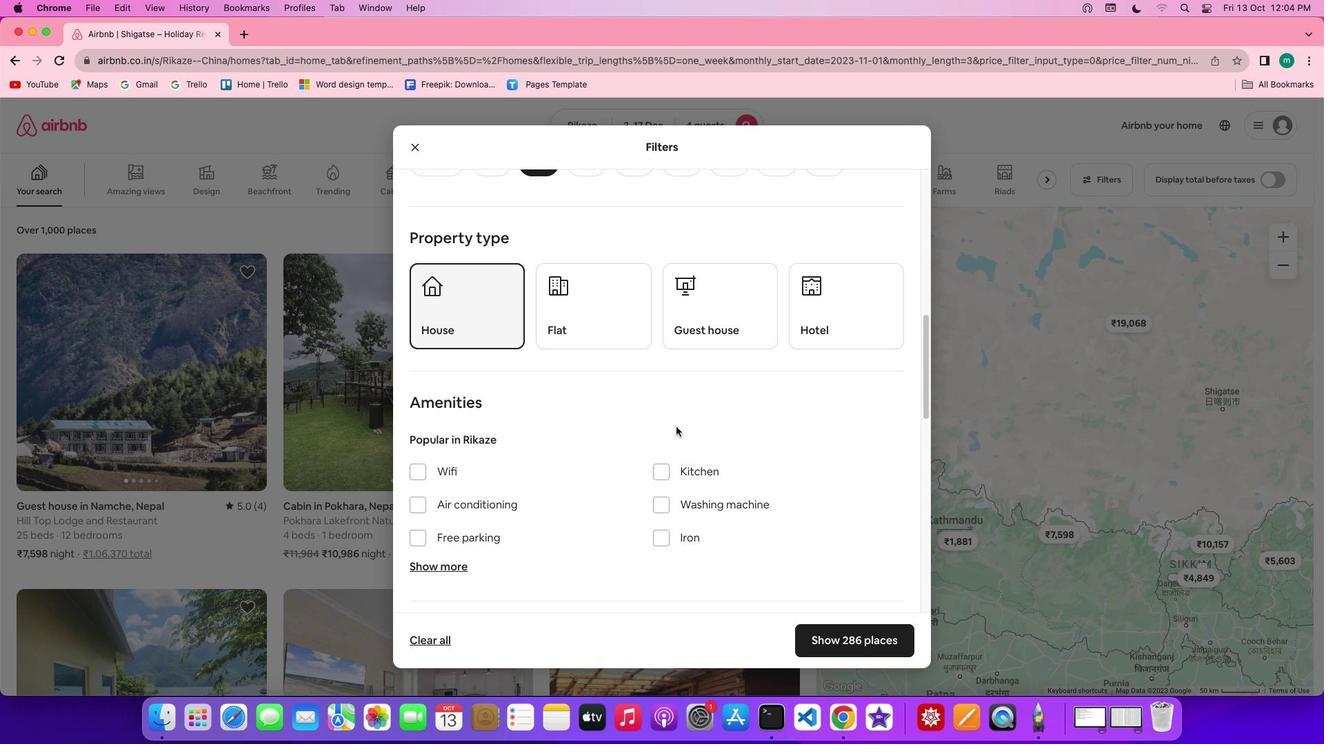 
Action: Mouse scrolled (675, 427) with delta (0, 0)
Screenshot: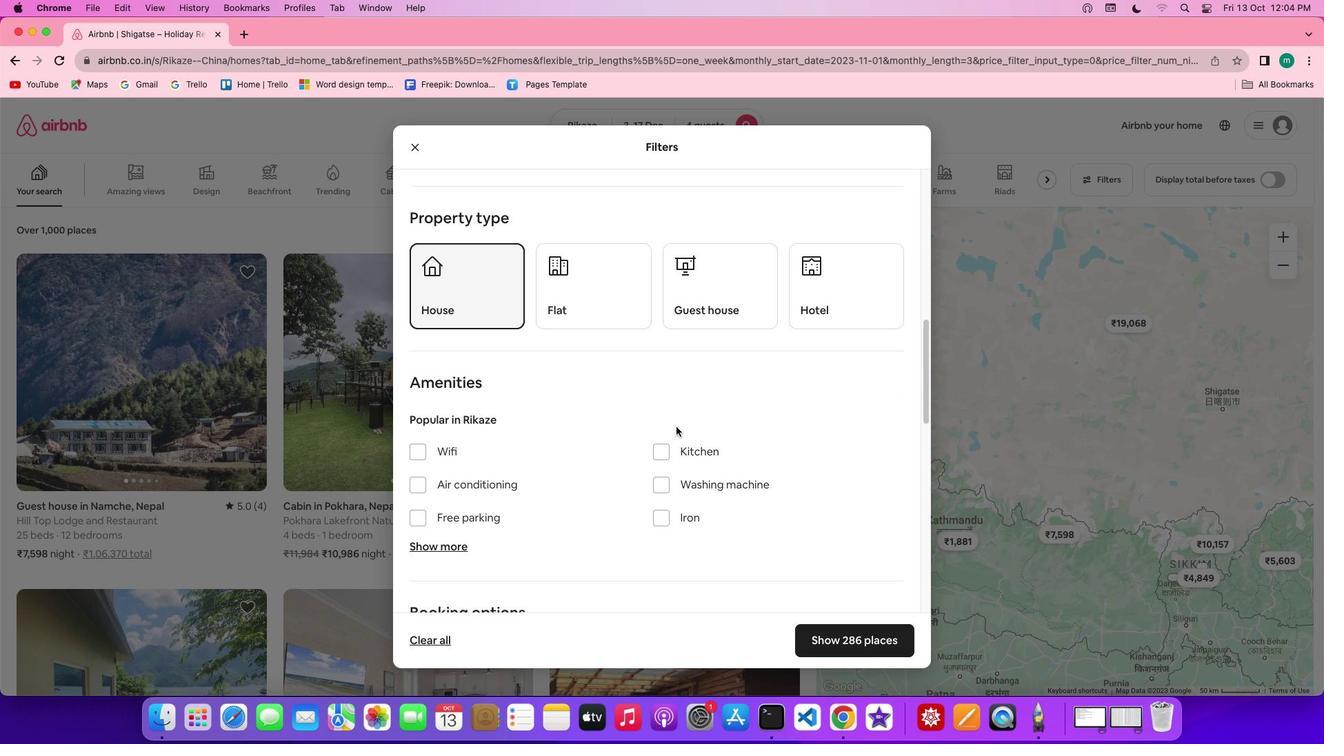 
Action: Mouse scrolled (675, 427) with delta (0, 0)
Screenshot: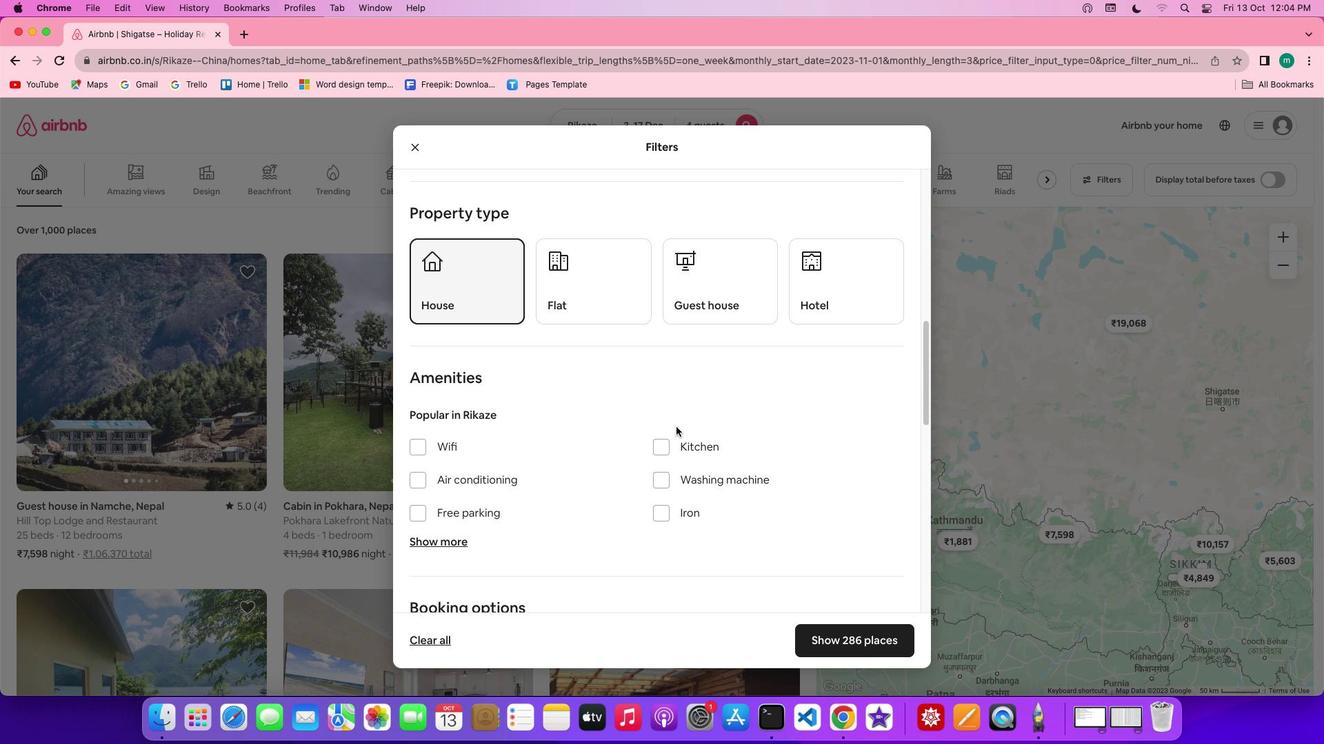 
Action: Mouse scrolled (675, 427) with delta (0, 0)
Screenshot: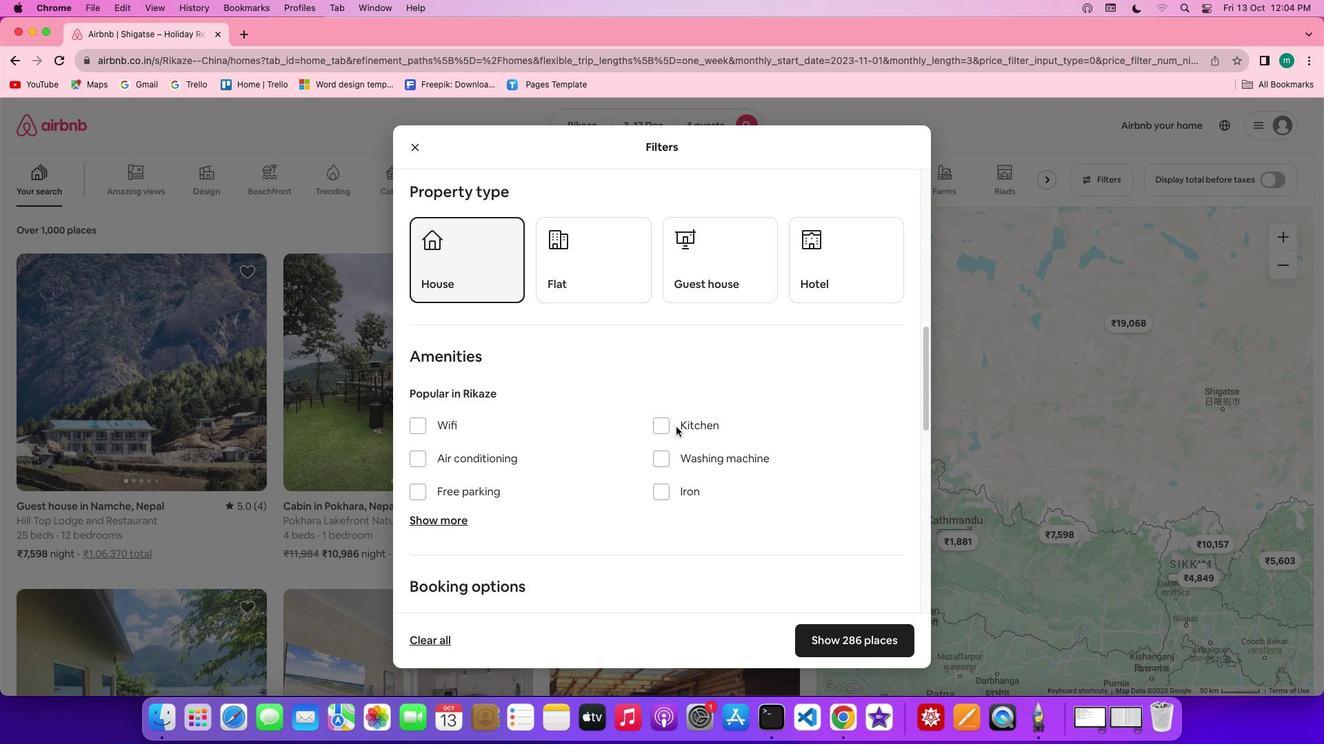 
Action: Mouse scrolled (675, 427) with delta (0, 0)
Screenshot: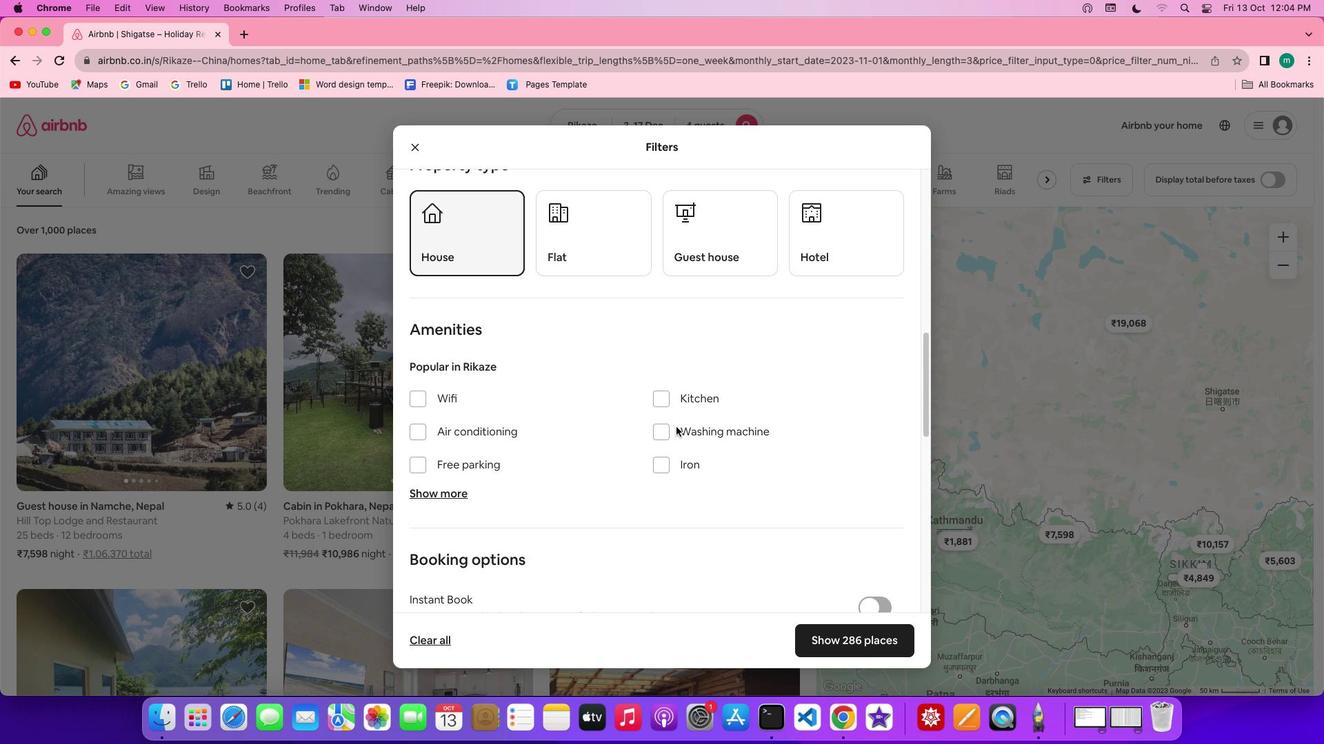 
Action: Mouse scrolled (675, 427) with delta (0, 0)
Screenshot: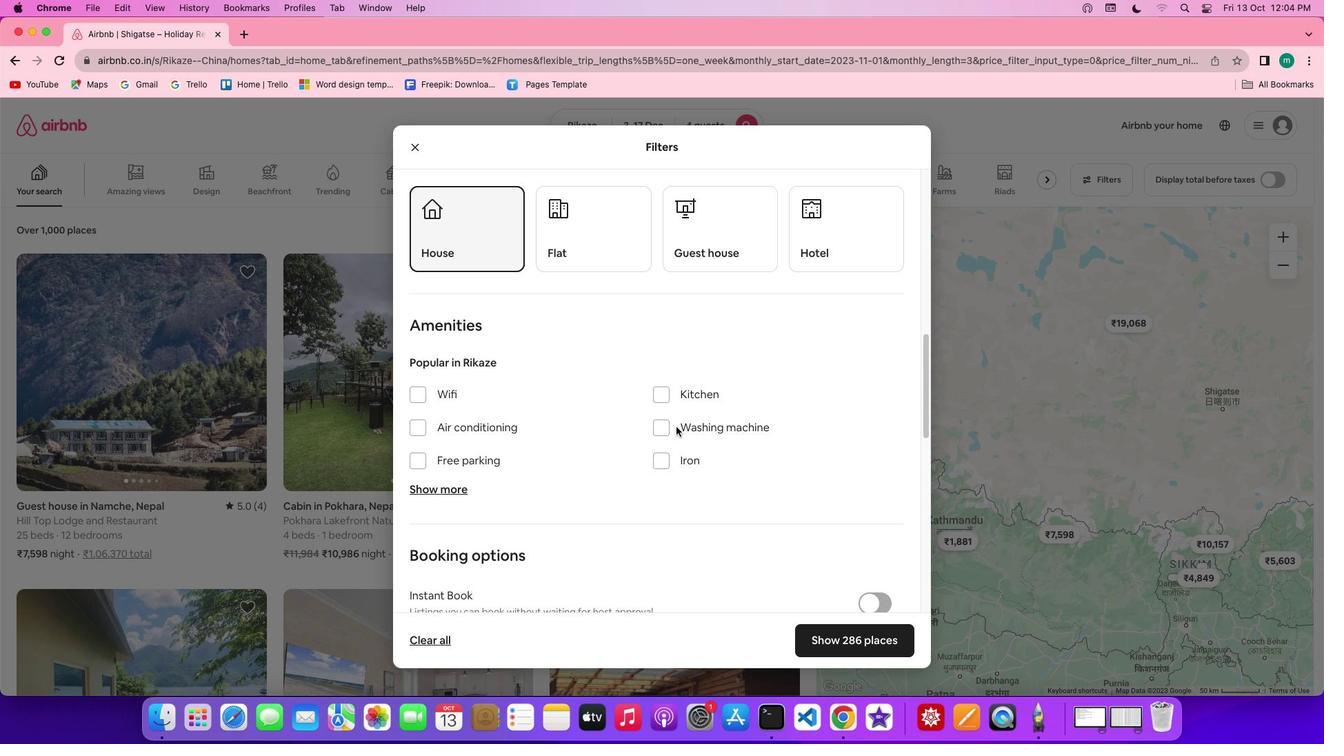 
Action: Mouse scrolled (675, 427) with delta (0, 0)
Screenshot: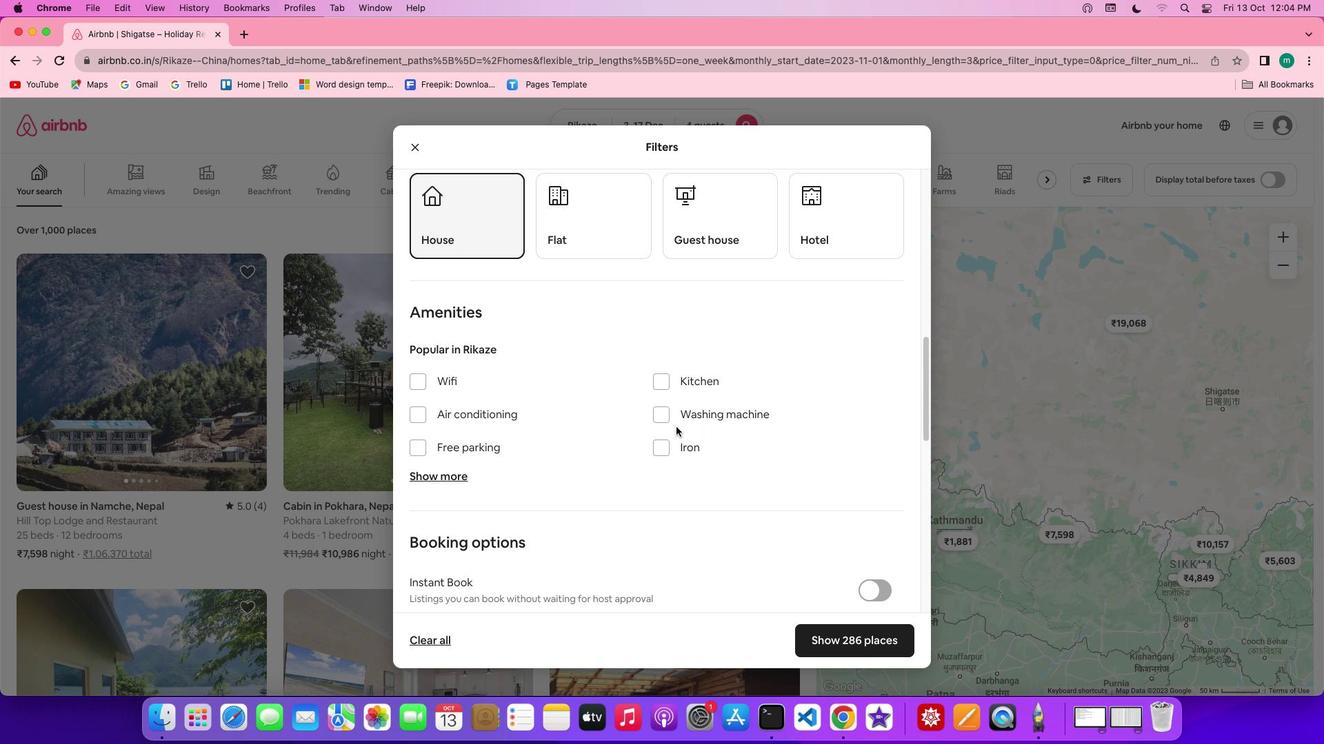 
Action: Mouse scrolled (675, 427) with delta (0, 0)
Screenshot: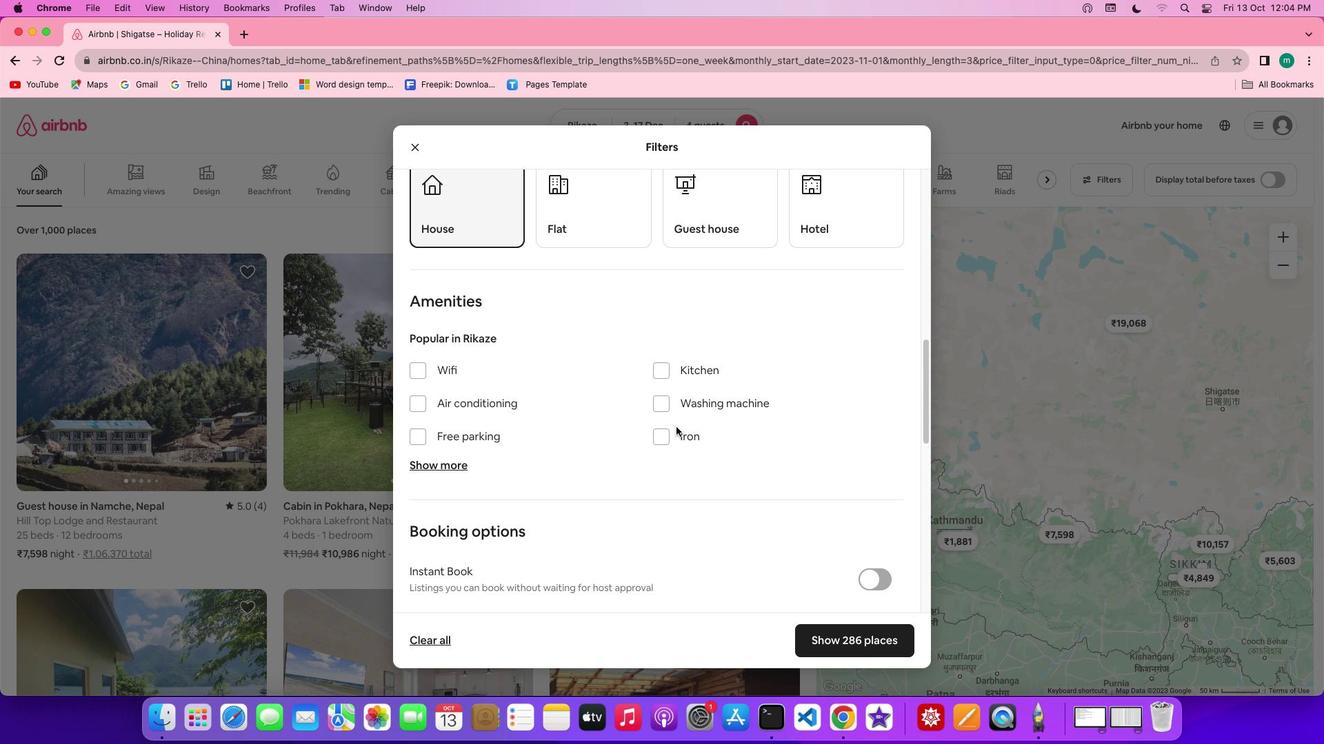 
Action: Mouse scrolled (675, 427) with delta (0, 0)
Screenshot: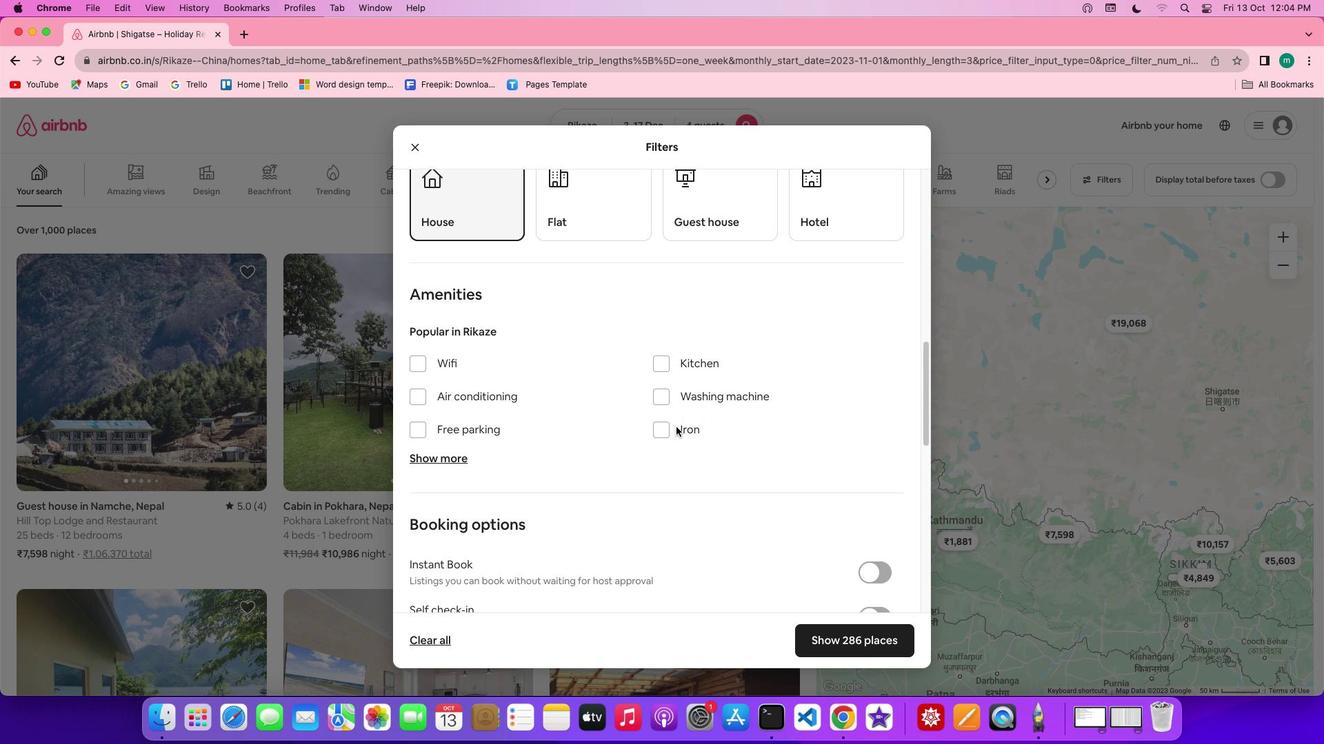
Action: Mouse scrolled (675, 427) with delta (0, 0)
Screenshot: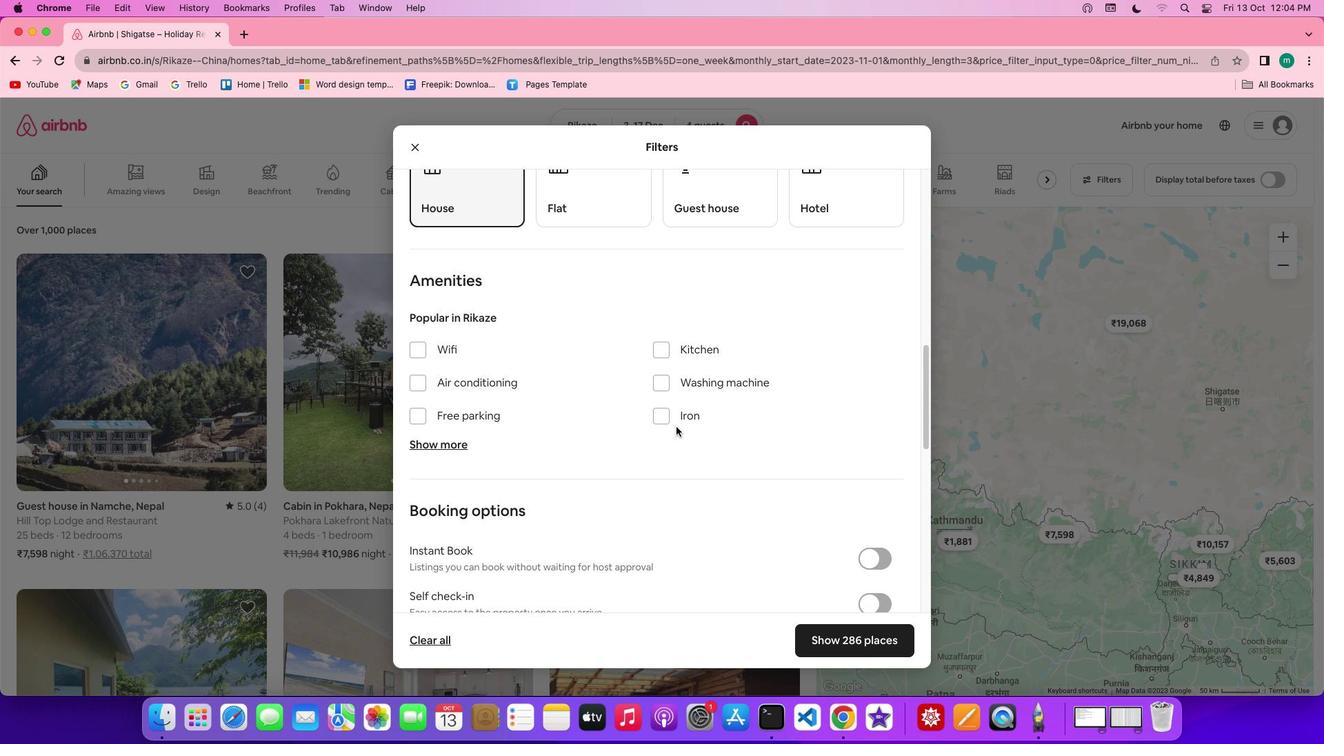 
Action: Mouse scrolled (675, 427) with delta (0, 0)
Screenshot: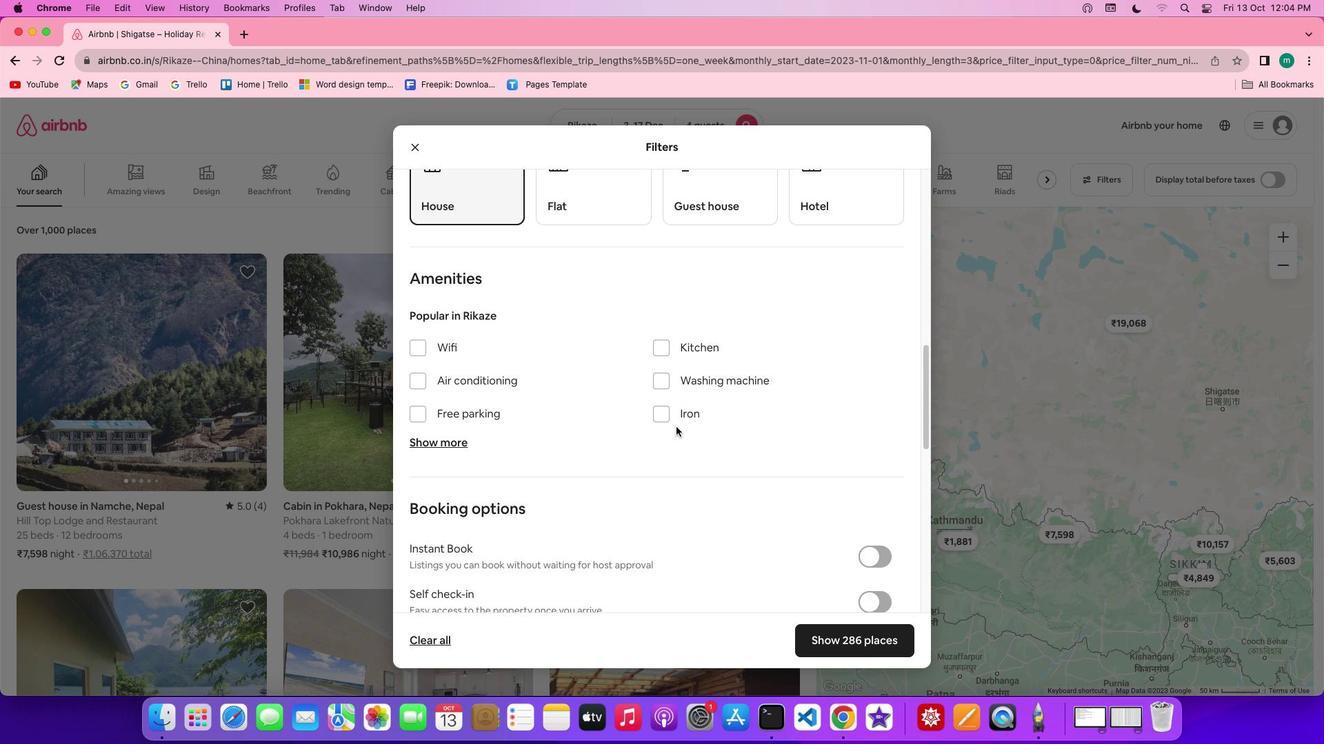 
Action: Mouse scrolled (675, 427) with delta (0, 0)
Screenshot: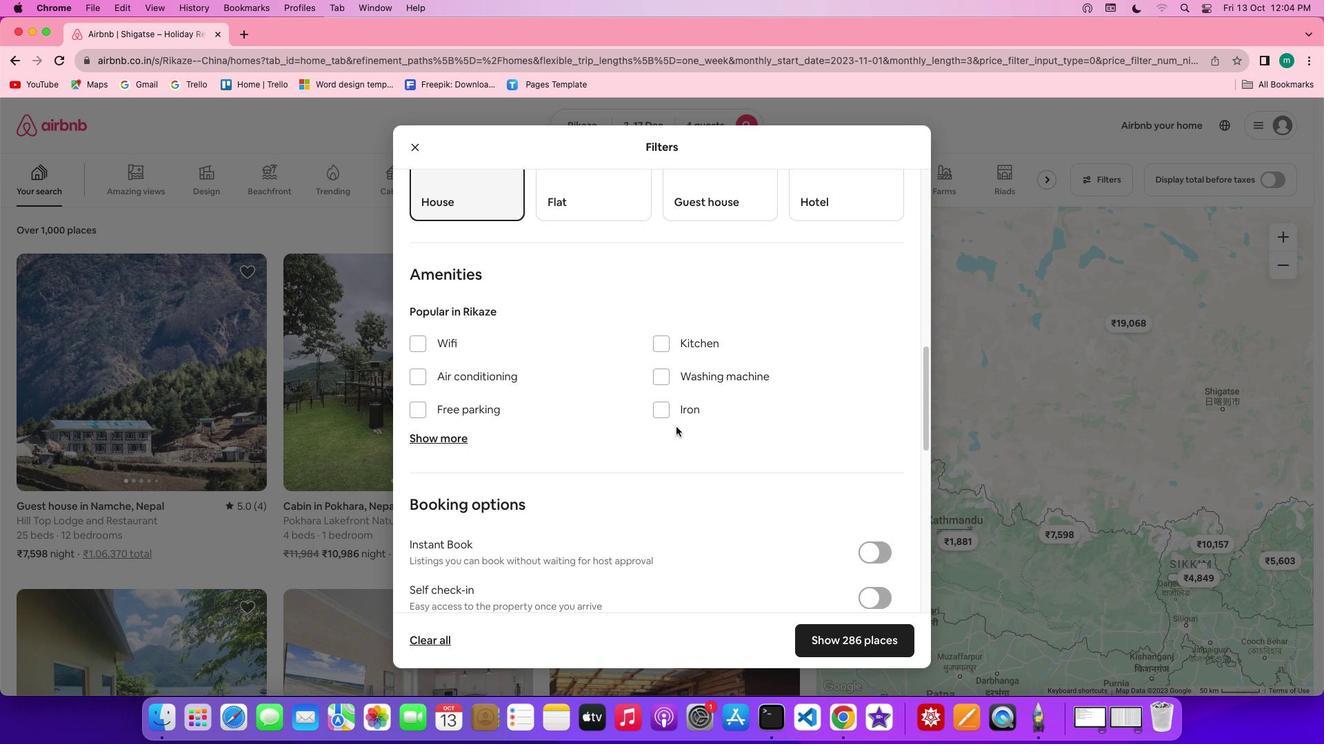 
Action: Mouse scrolled (675, 427) with delta (0, 0)
Screenshot: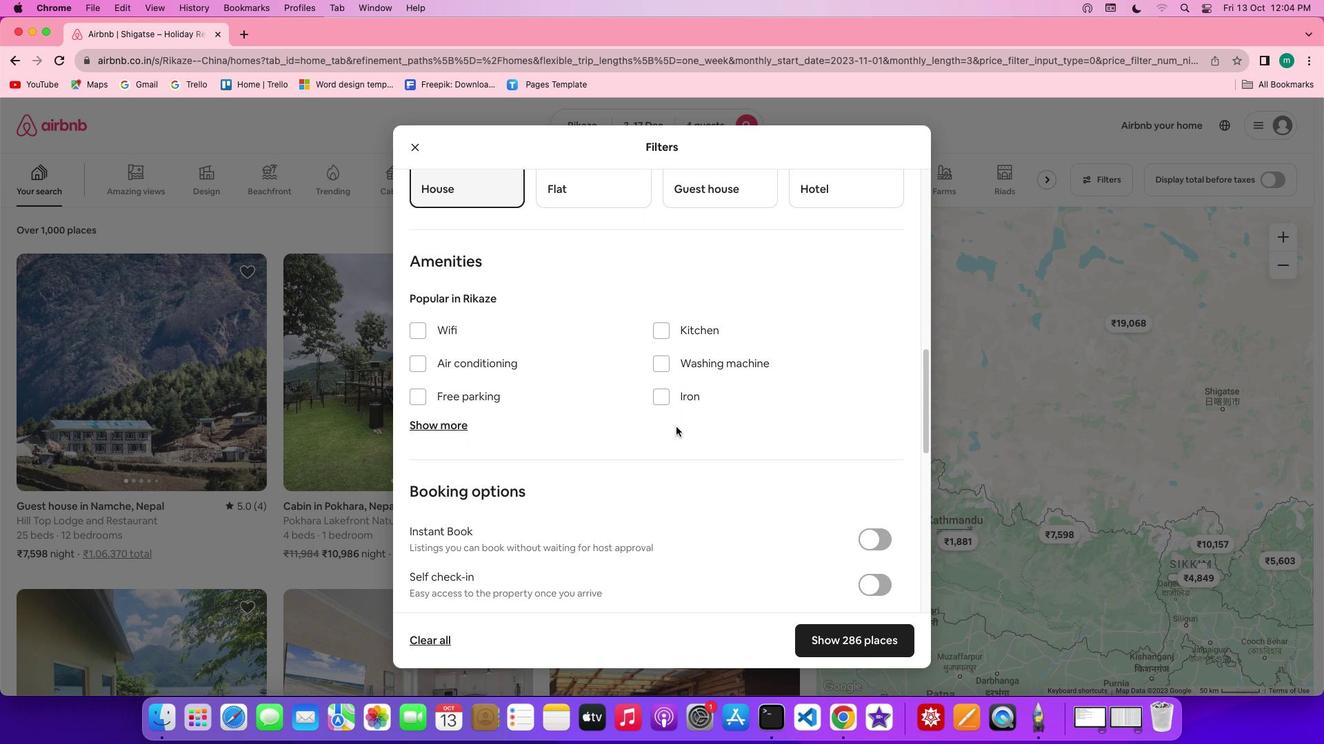 
Action: Mouse moved to (413, 320)
Screenshot: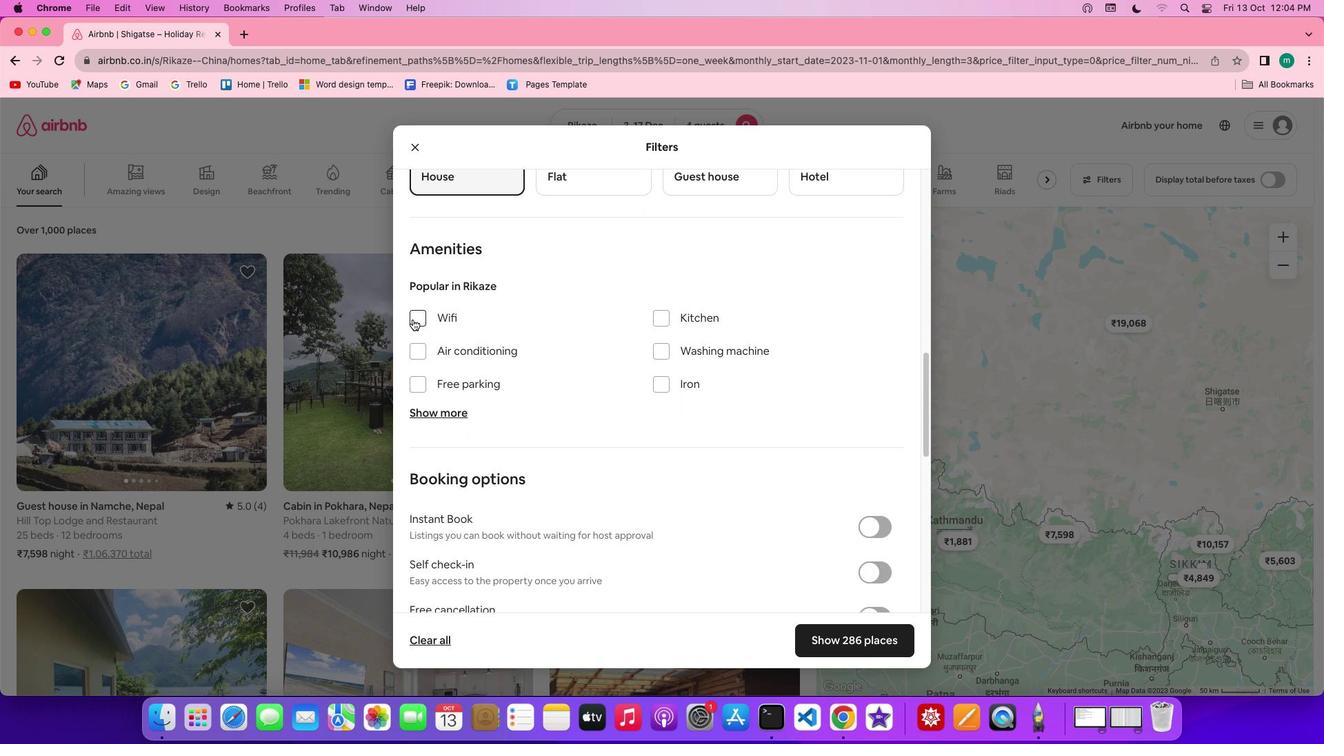 
Action: Mouse pressed left at (413, 320)
Screenshot: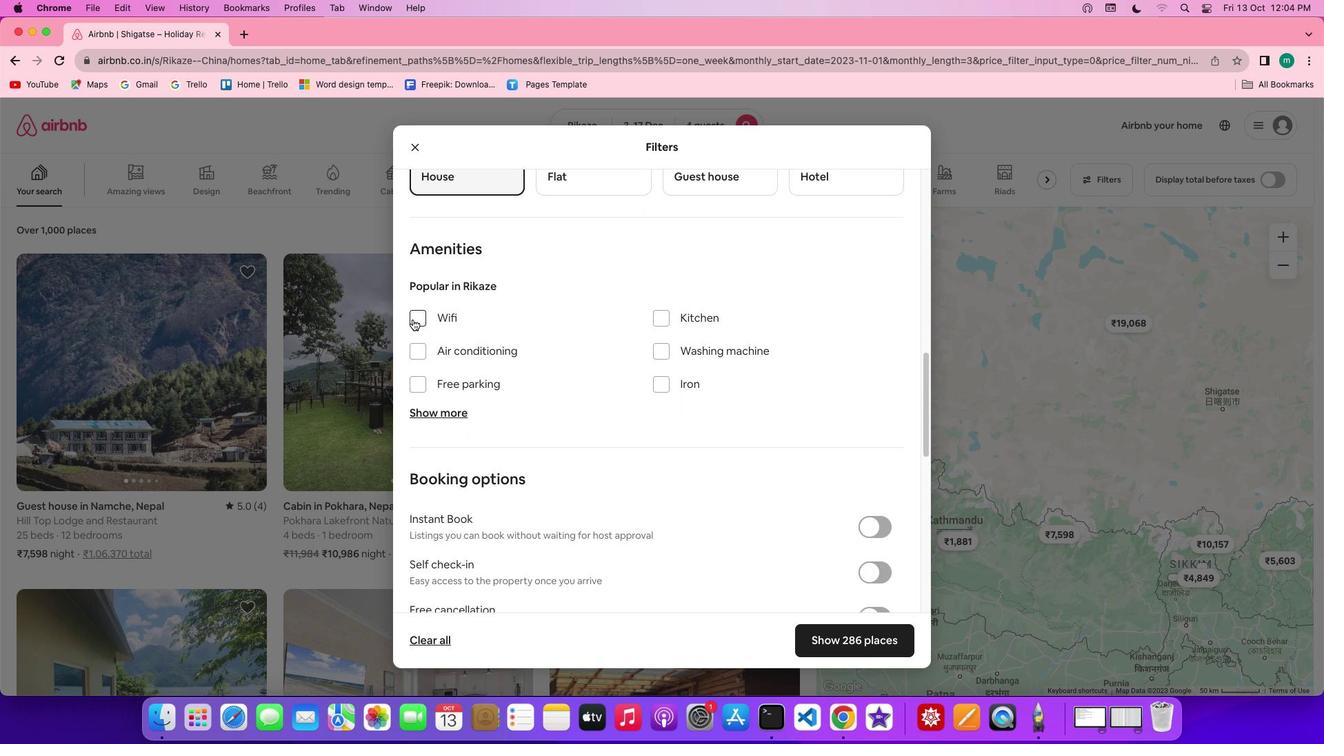 
Action: Mouse moved to (669, 355)
Screenshot: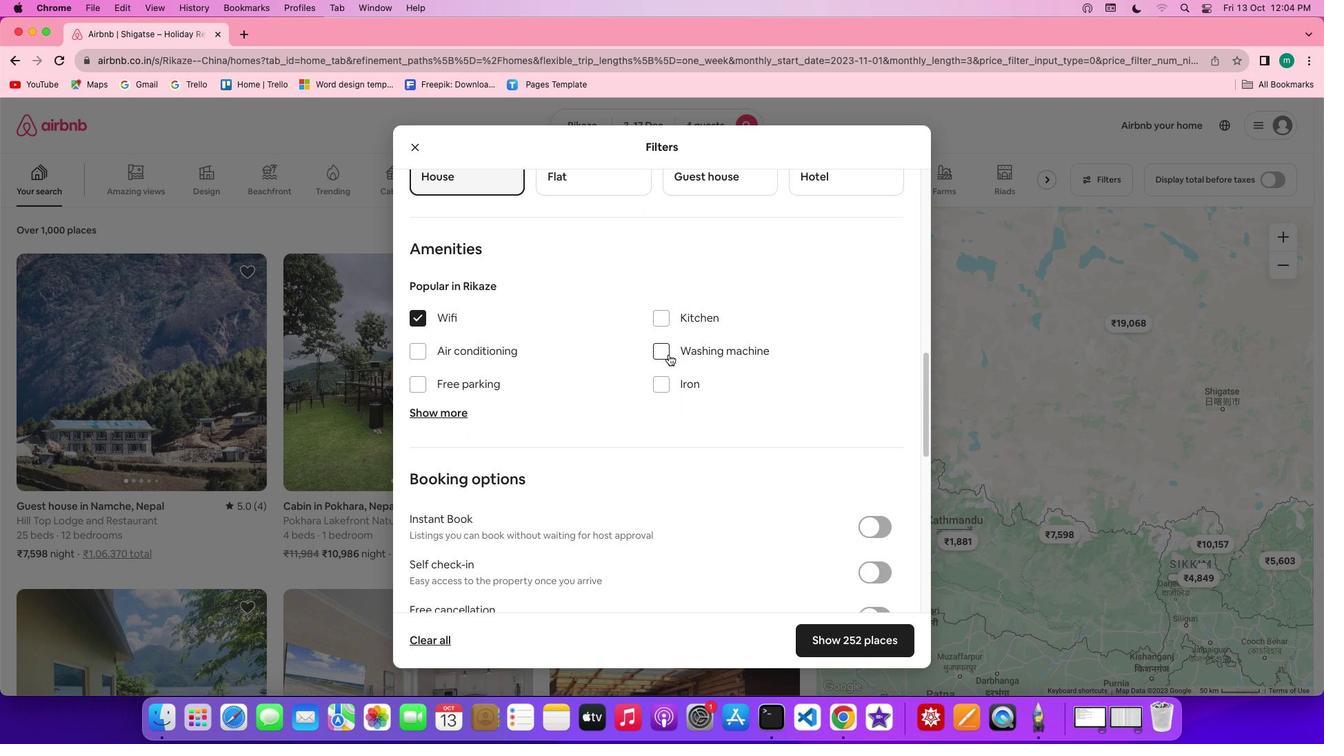 
Action: Mouse pressed left at (669, 355)
Screenshot: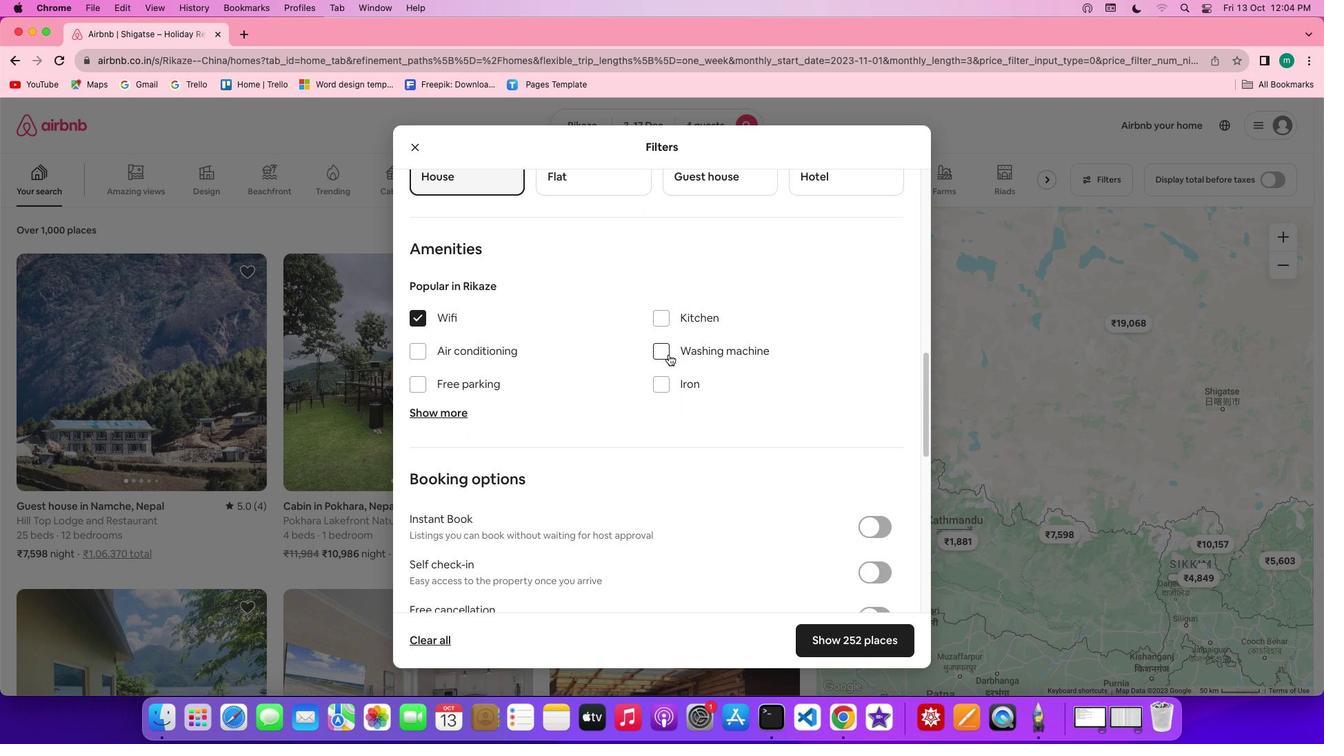 
Action: Mouse moved to (716, 423)
Screenshot: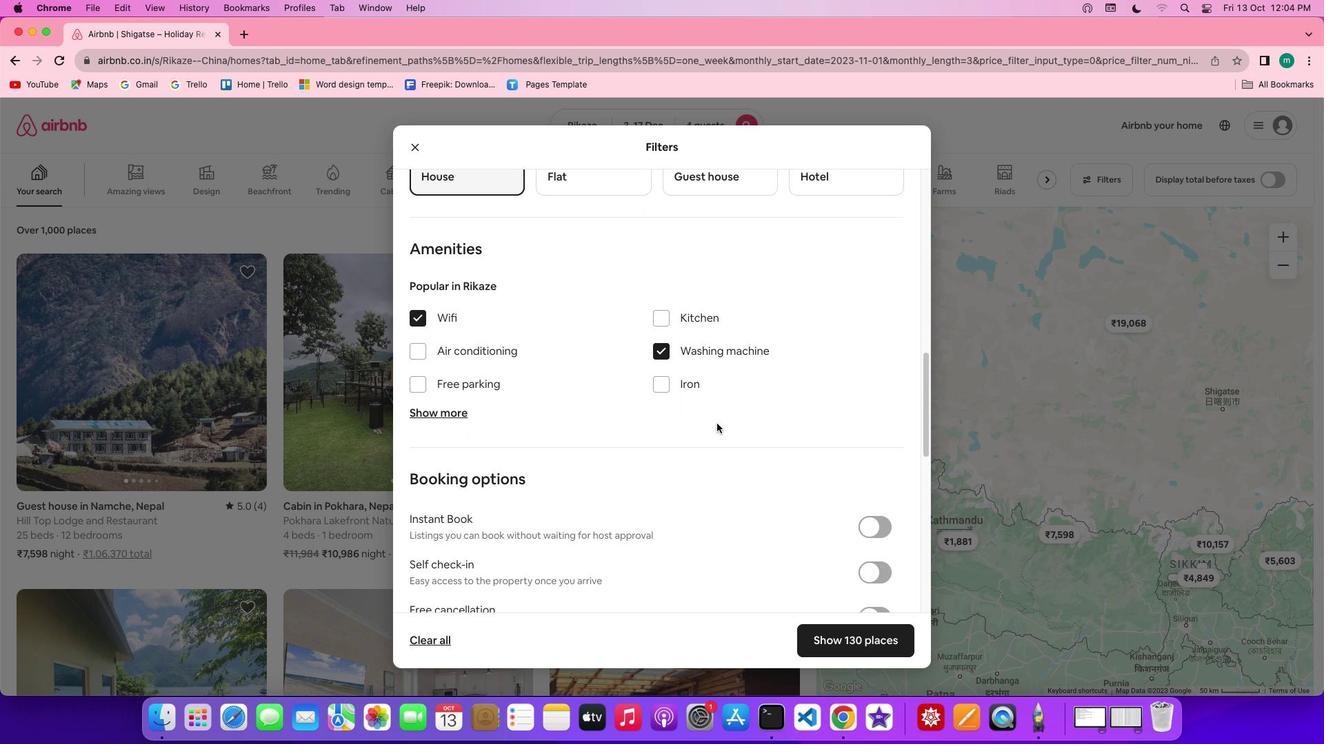 
Action: Mouse scrolled (716, 423) with delta (0, 0)
Screenshot: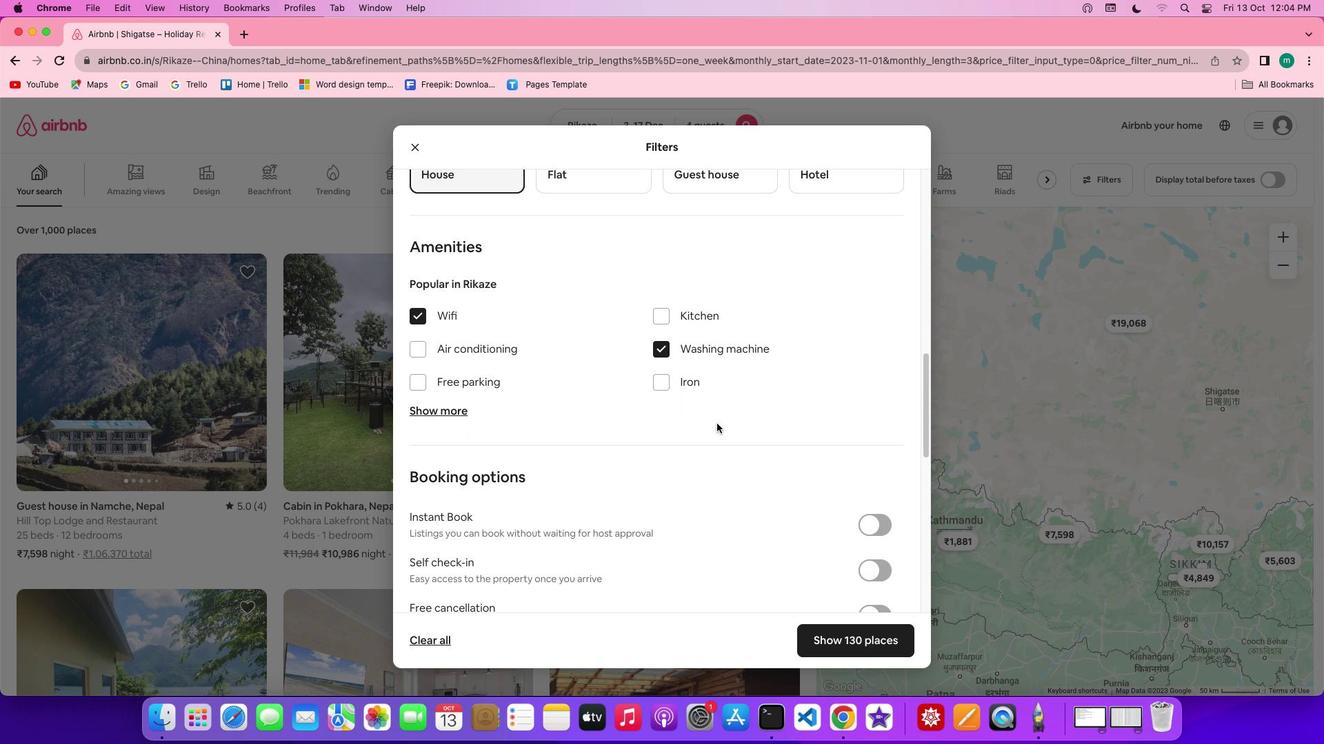 
Action: Mouse scrolled (716, 423) with delta (0, 0)
Screenshot: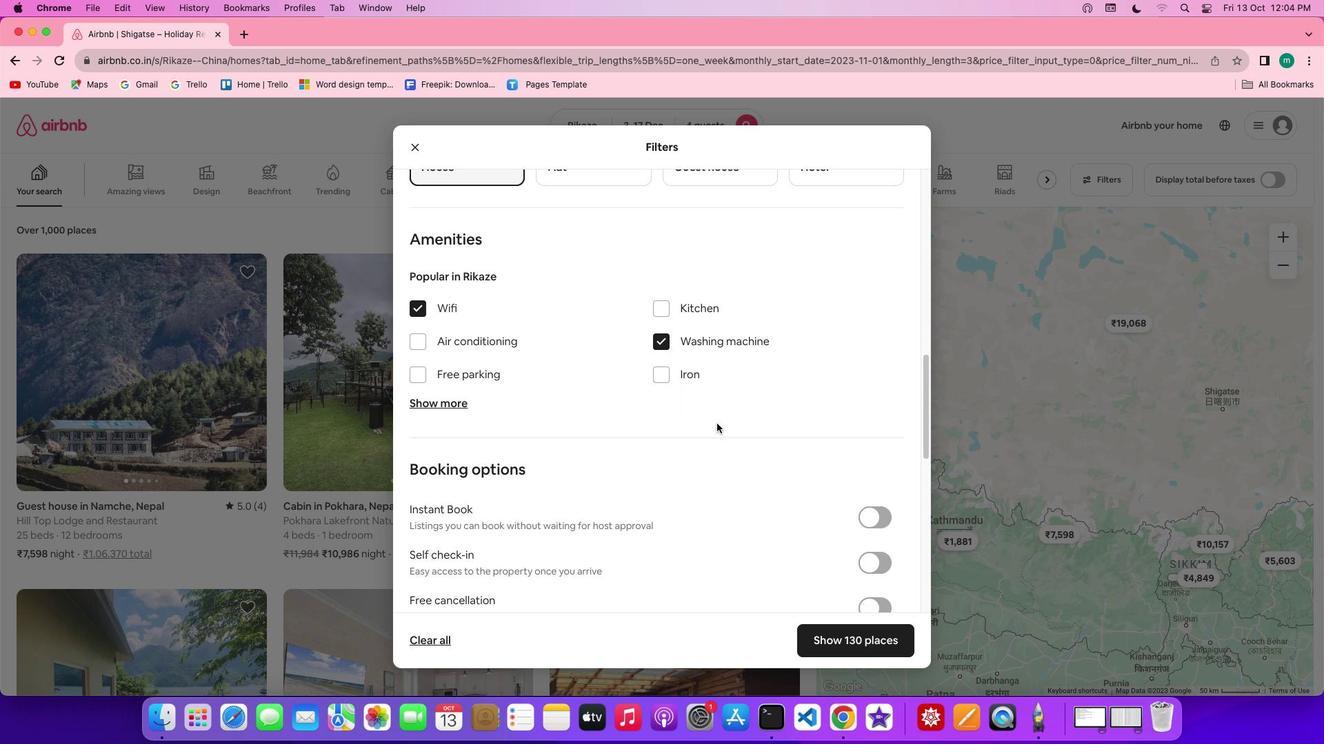 
Action: Mouse scrolled (716, 423) with delta (0, 0)
Screenshot: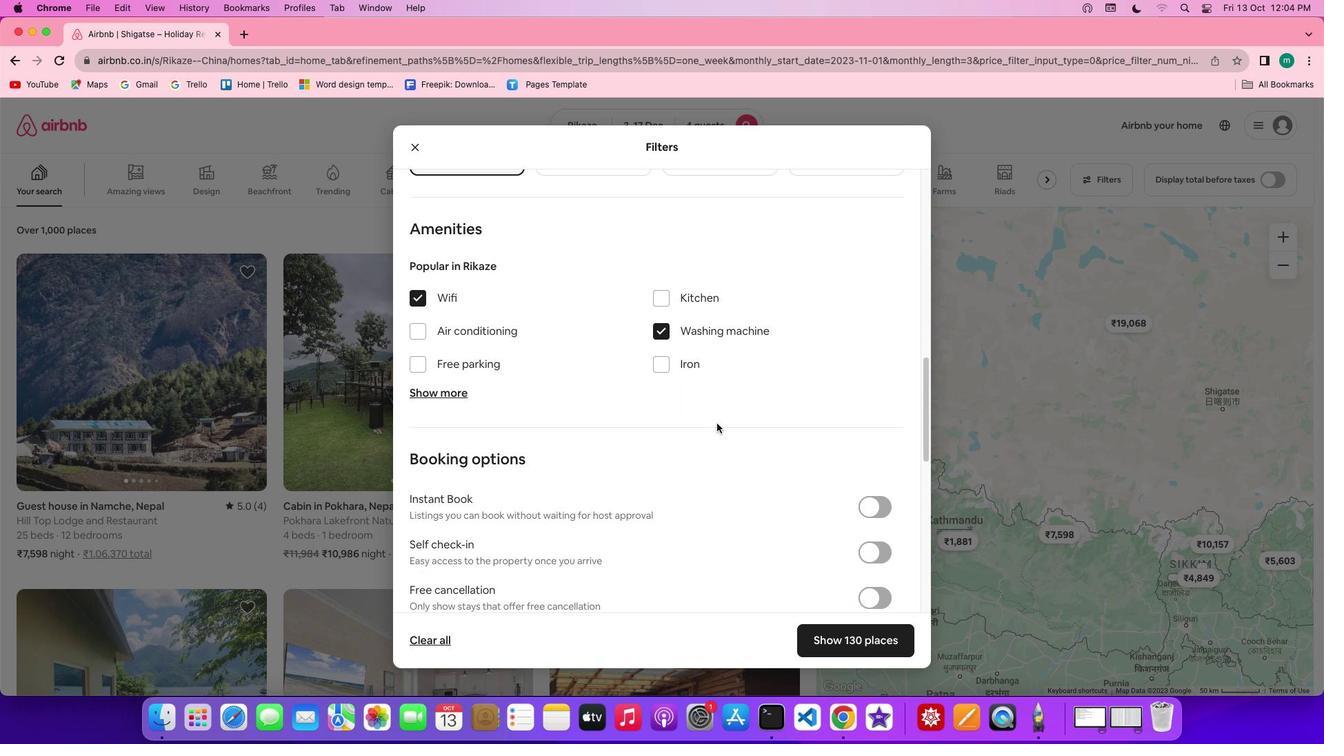 
Action: Mouse scrolled (716, 423) with delta (0, 0)
Screenshot: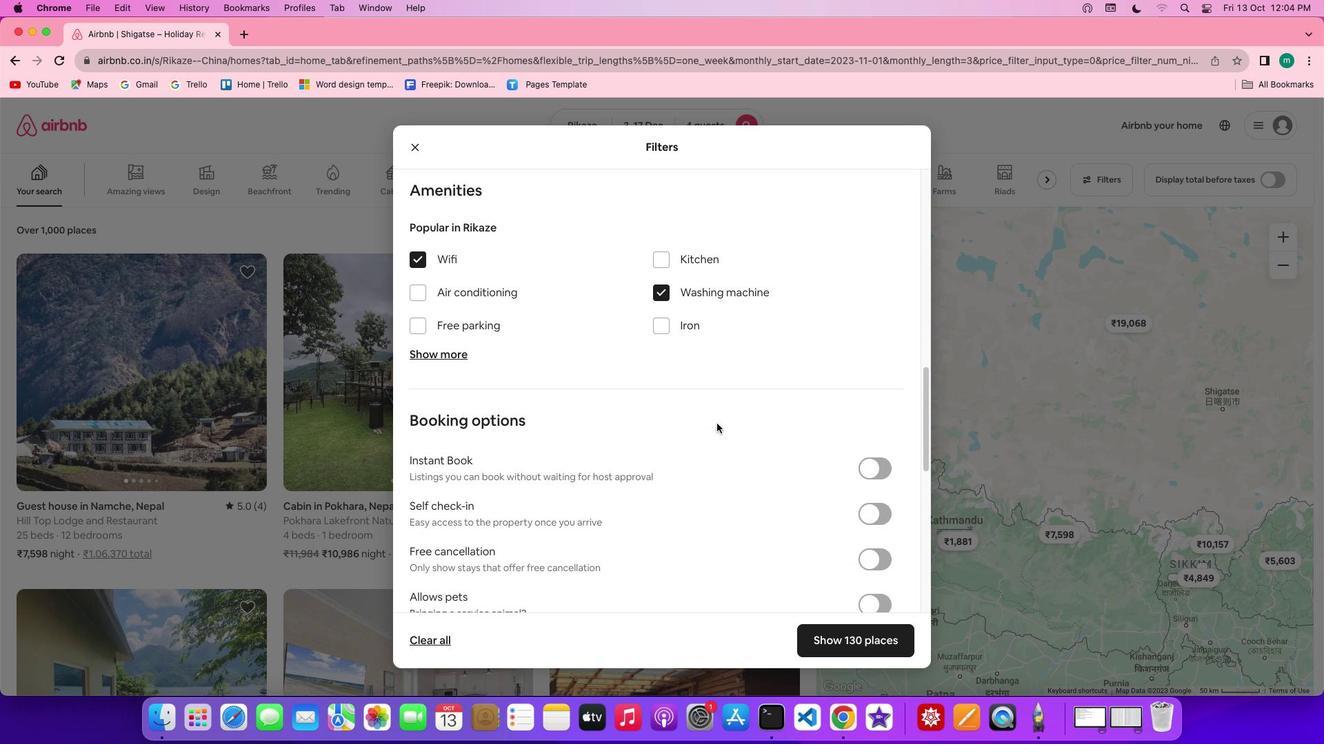 
Action: Mouse scrolled (716, 423) with delta (0, 0)
Screenshot: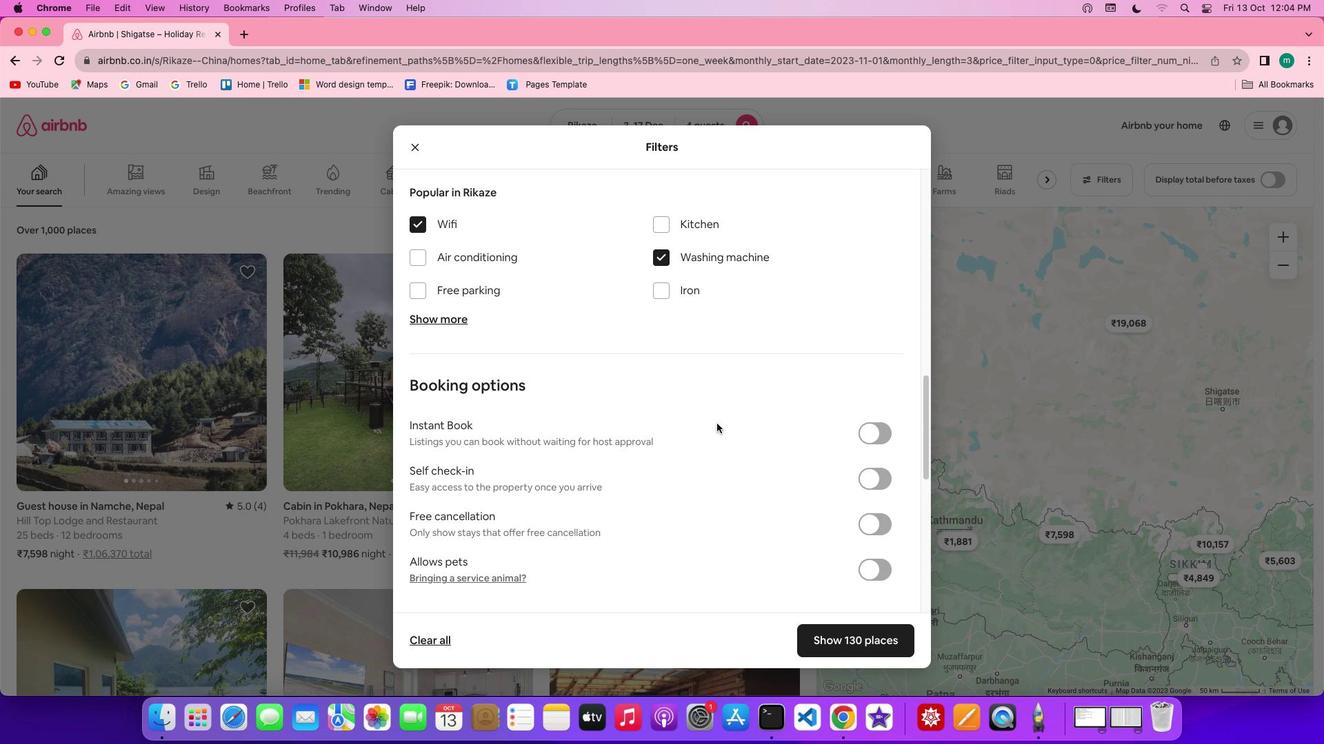 
Action: Mouse scrolled (716, 423) with delta (0, 0)
Screenshot: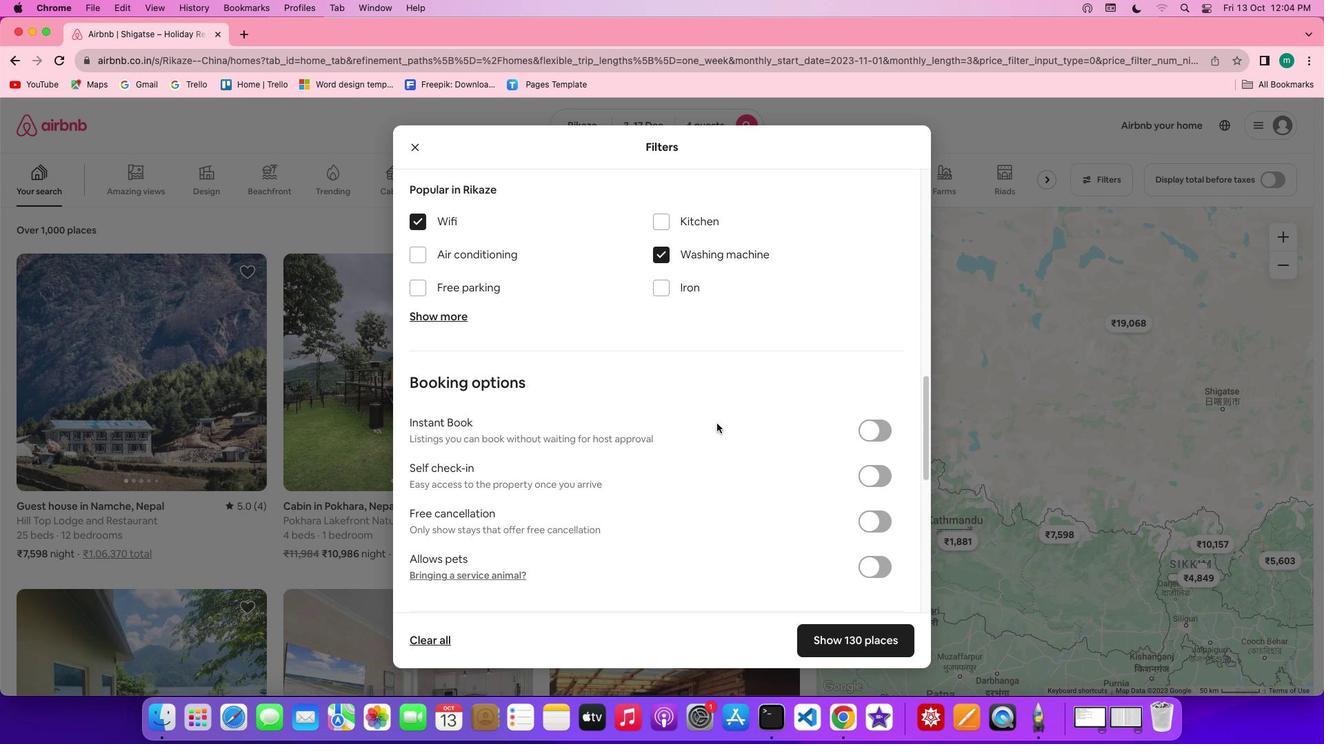 
Action: Mouse scrolled (716, 423) with delta (0, 0)
Screenshot: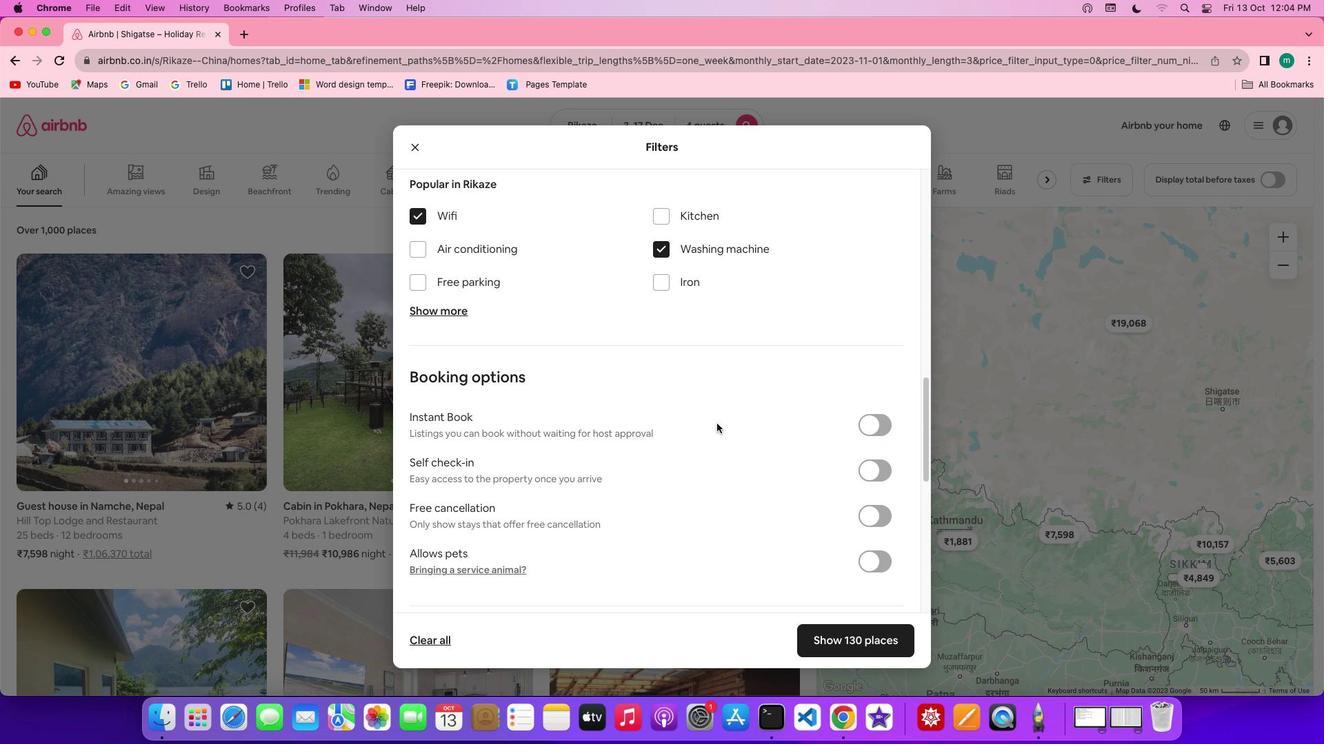 
Action: Mouse scrolled (716, 423) with delta (0, 0)
Screenshot: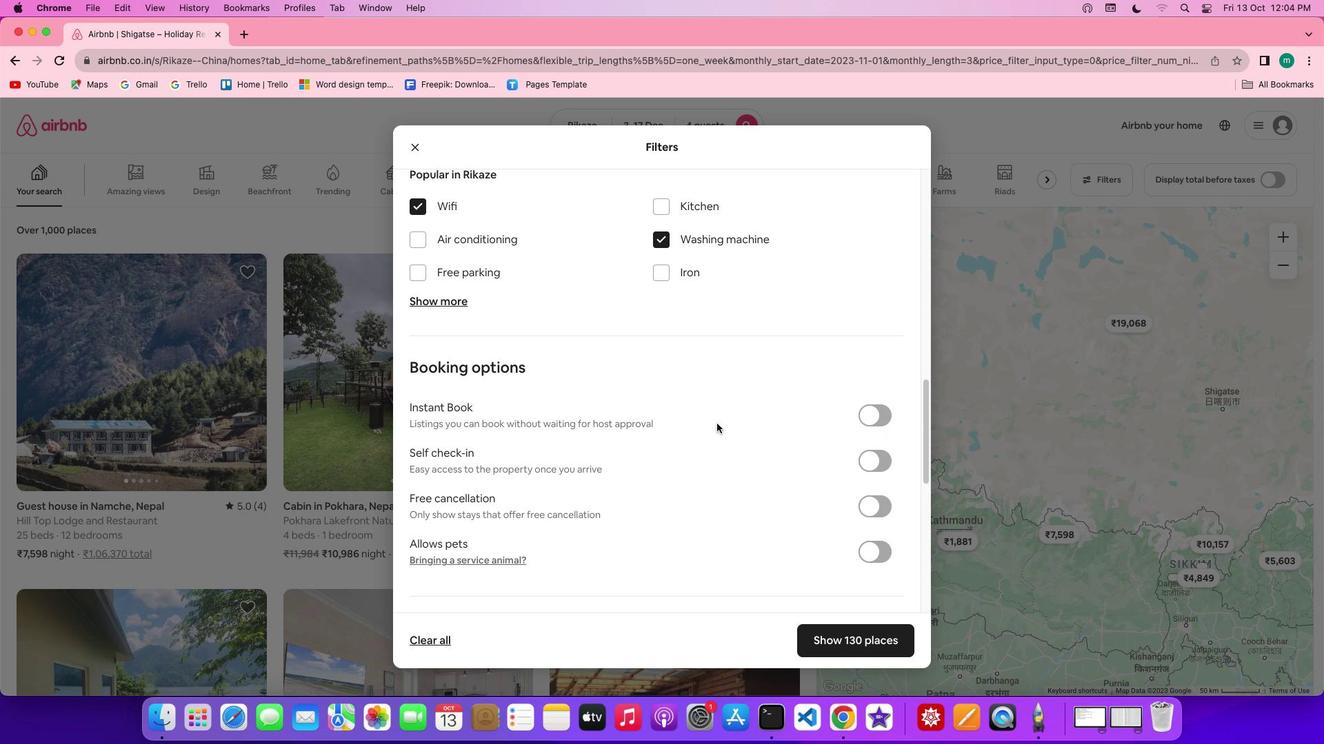 
Action: Mouse scrolled (716, 423) with delta (0, 0)
Screenshot: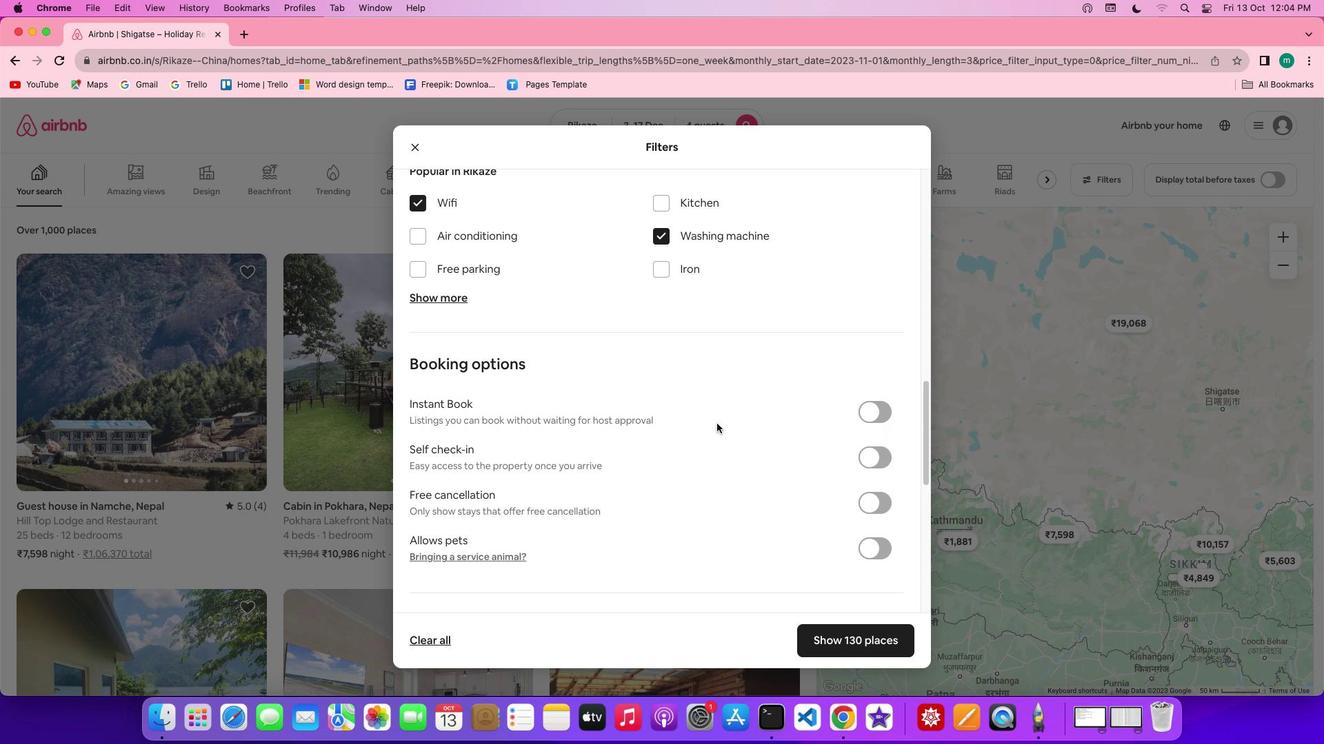 
Action: Mouse scrolled (716, 423) with delta (0, 0)
Screenshot: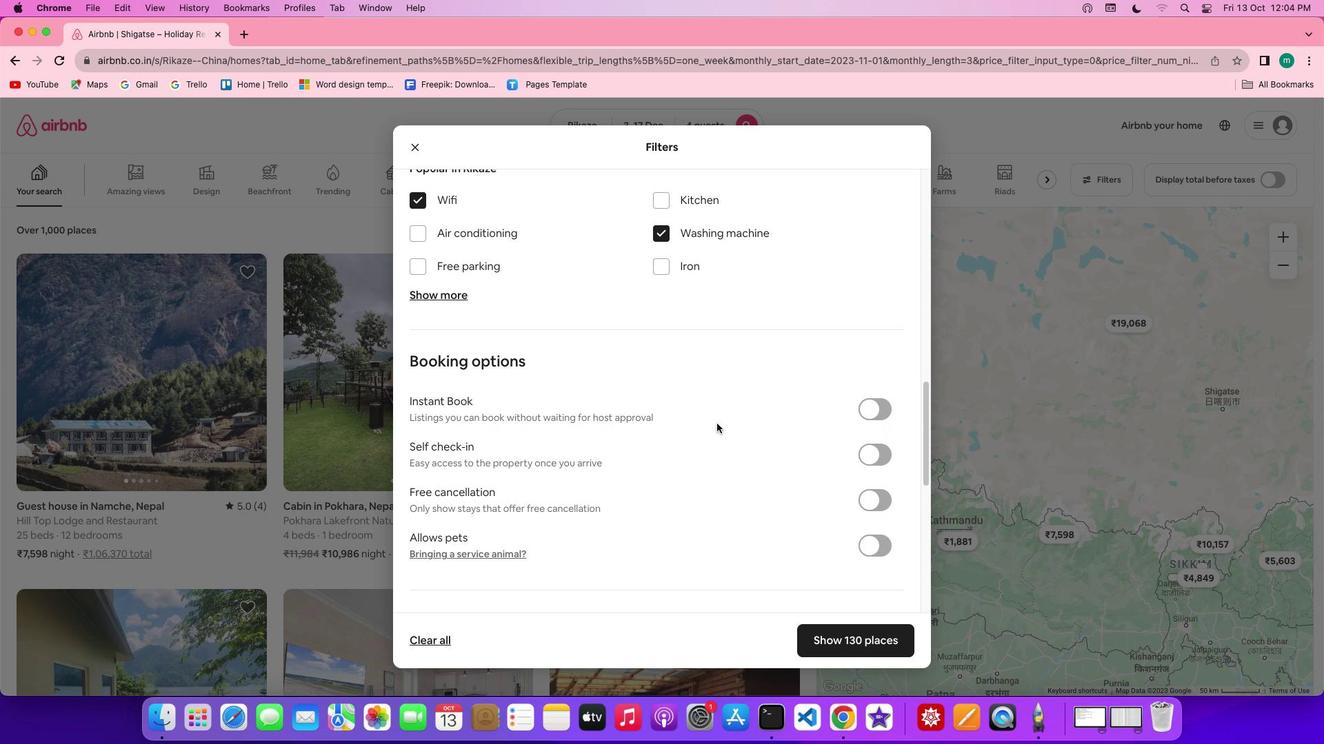 
Action: Mouse scrolled (716, 423) with delta (0, 0)
Screenshot: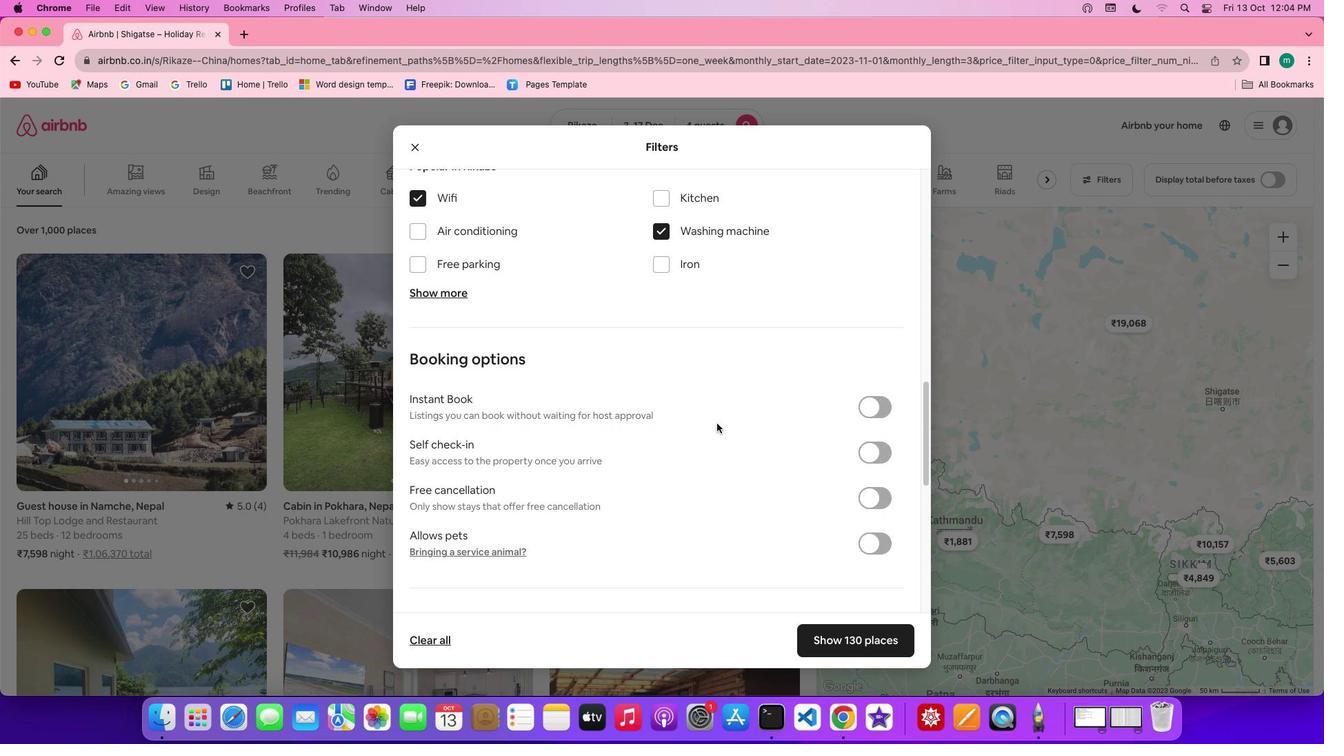 
Action: Mouse scrolled (716, 423) with delta (0, 0)
Screenshot: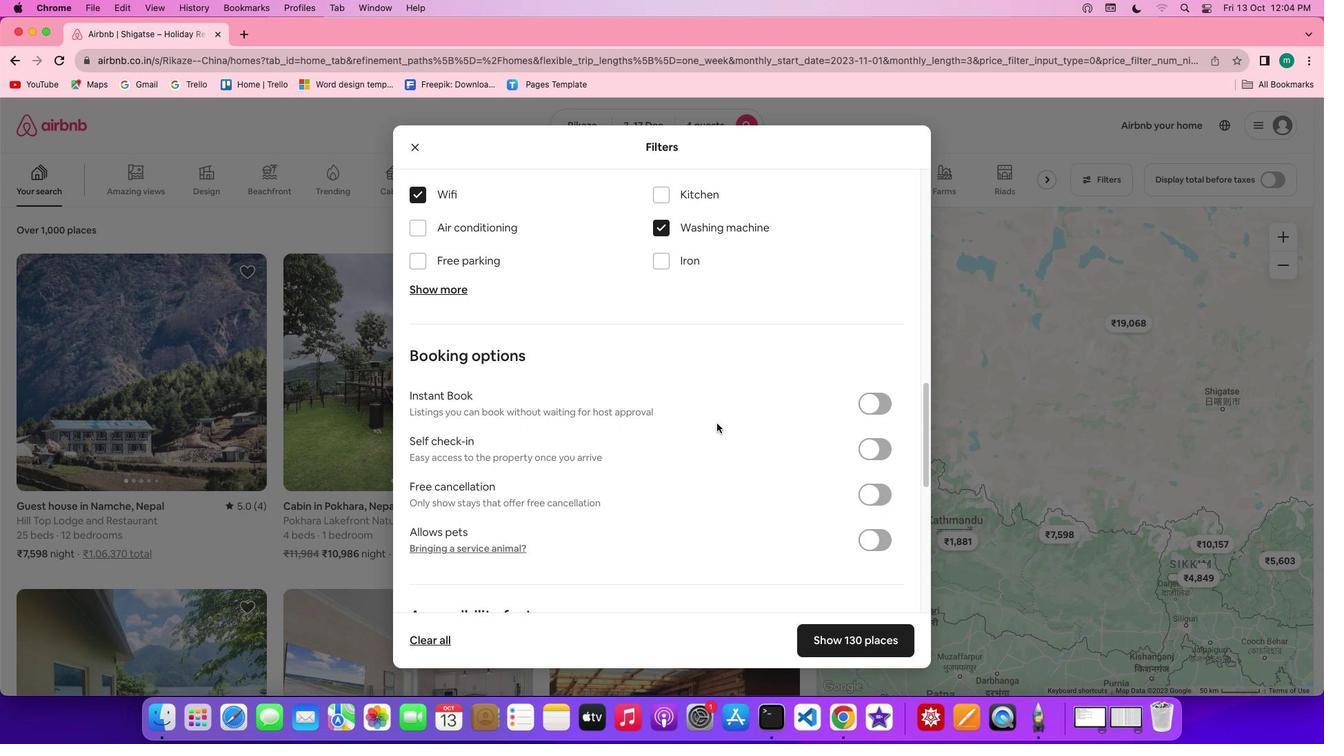 
Action: Mouse scrolled (716, 423) with delta (0, 0)
Screenshot: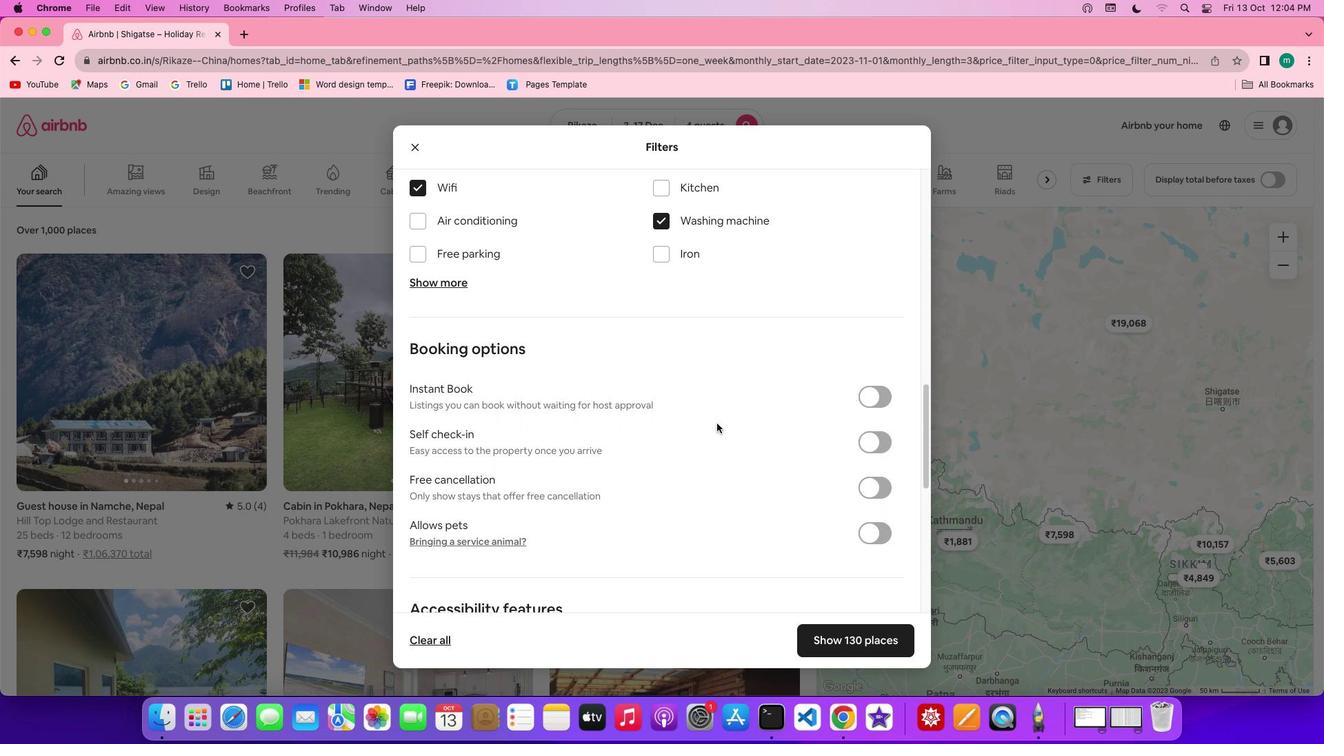 
Action: Mouse scrolled (716, 423) with delta (0, 0)
Screenshot: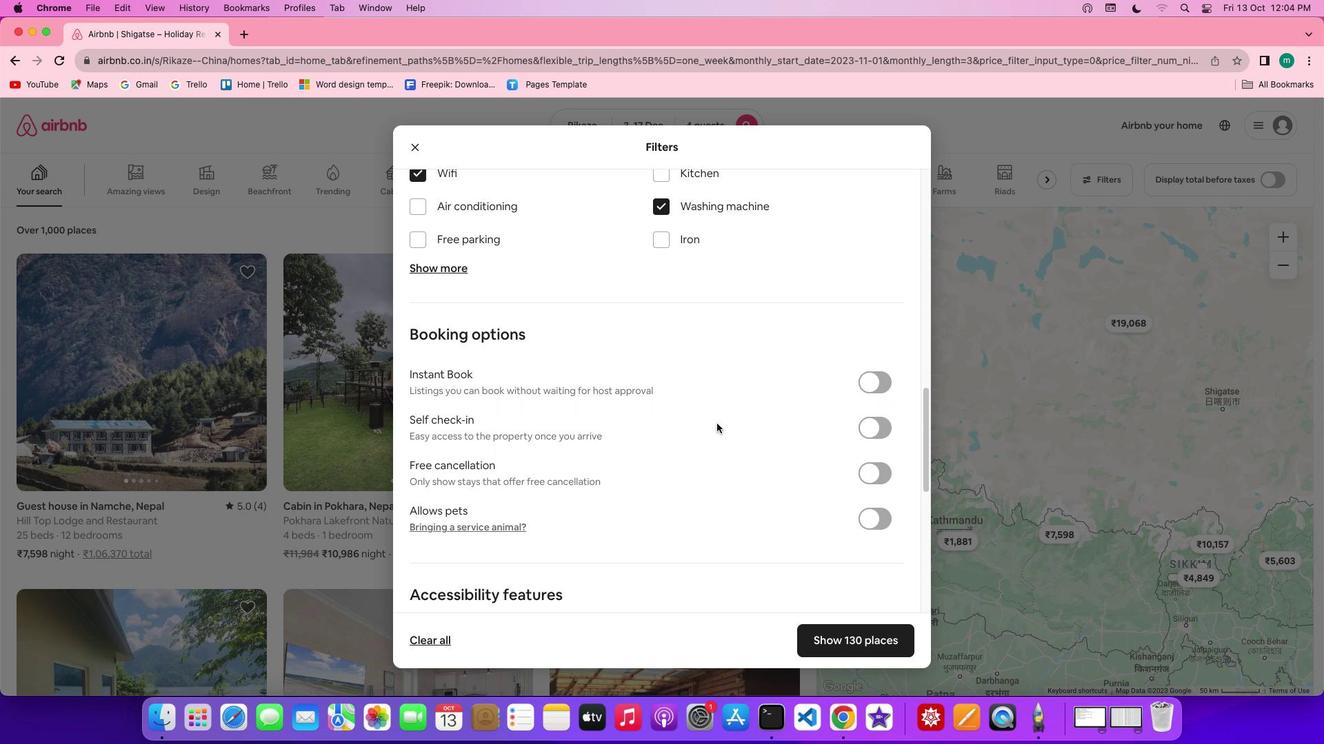 
Action: Mouse moved to (866, 404)
Screenshot: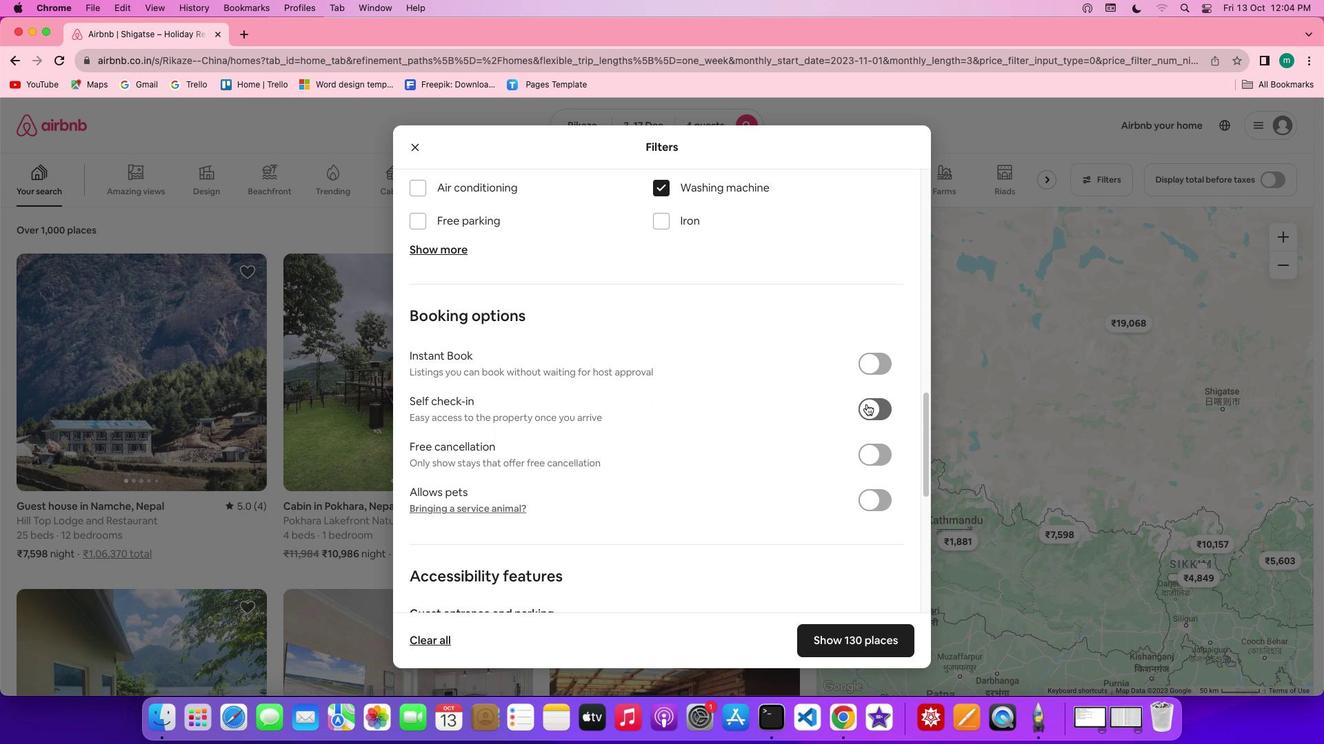 
Action: Mouse pressed left at (866, 404)
Screenshot: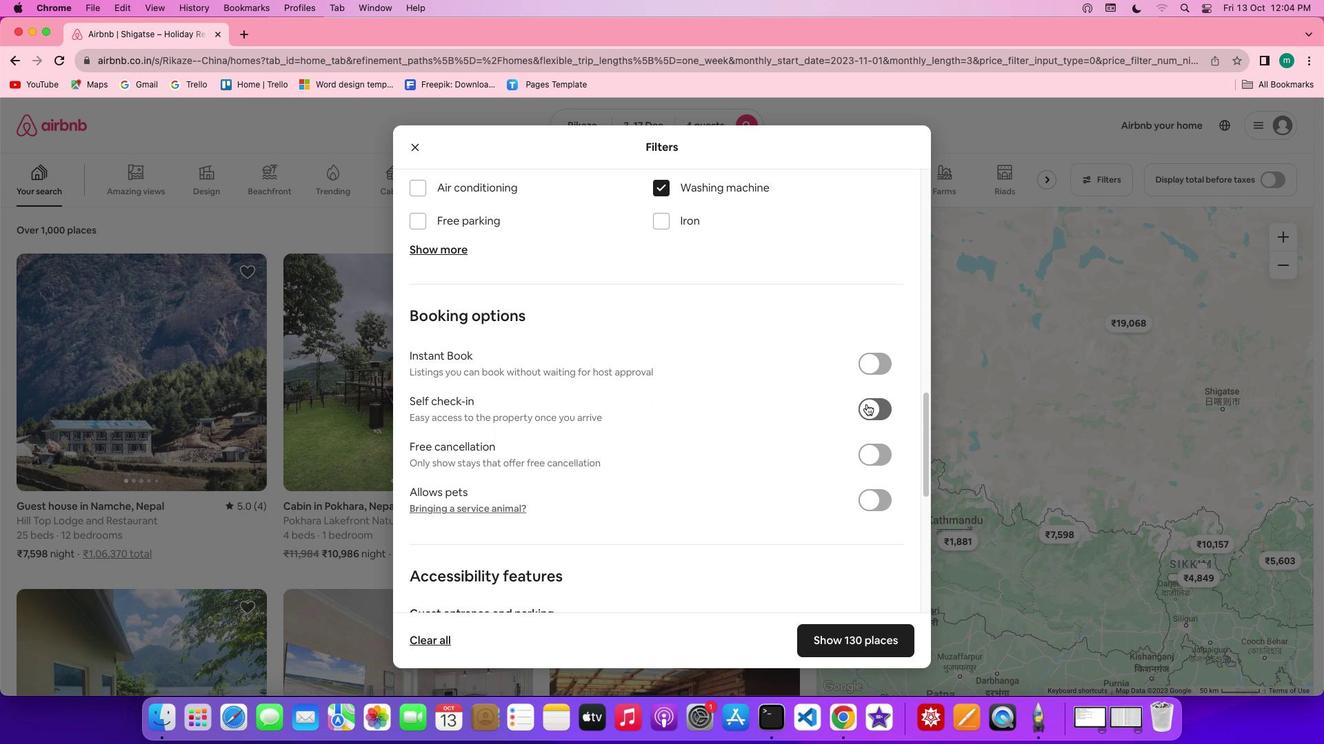 
Action: Mouse moved to (567, 430)
Screenshot: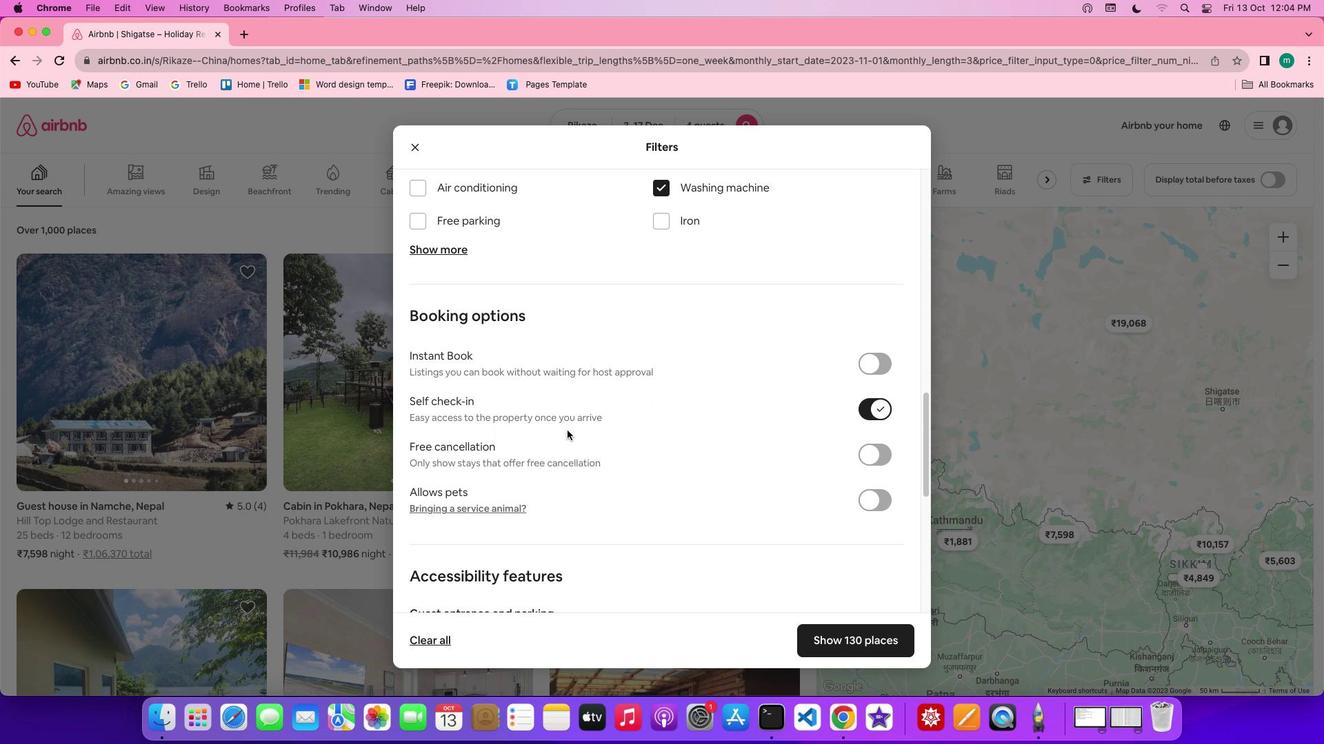 
Action: Mouse scrolled (567, 430) with delta (0, 0)
Screenshot: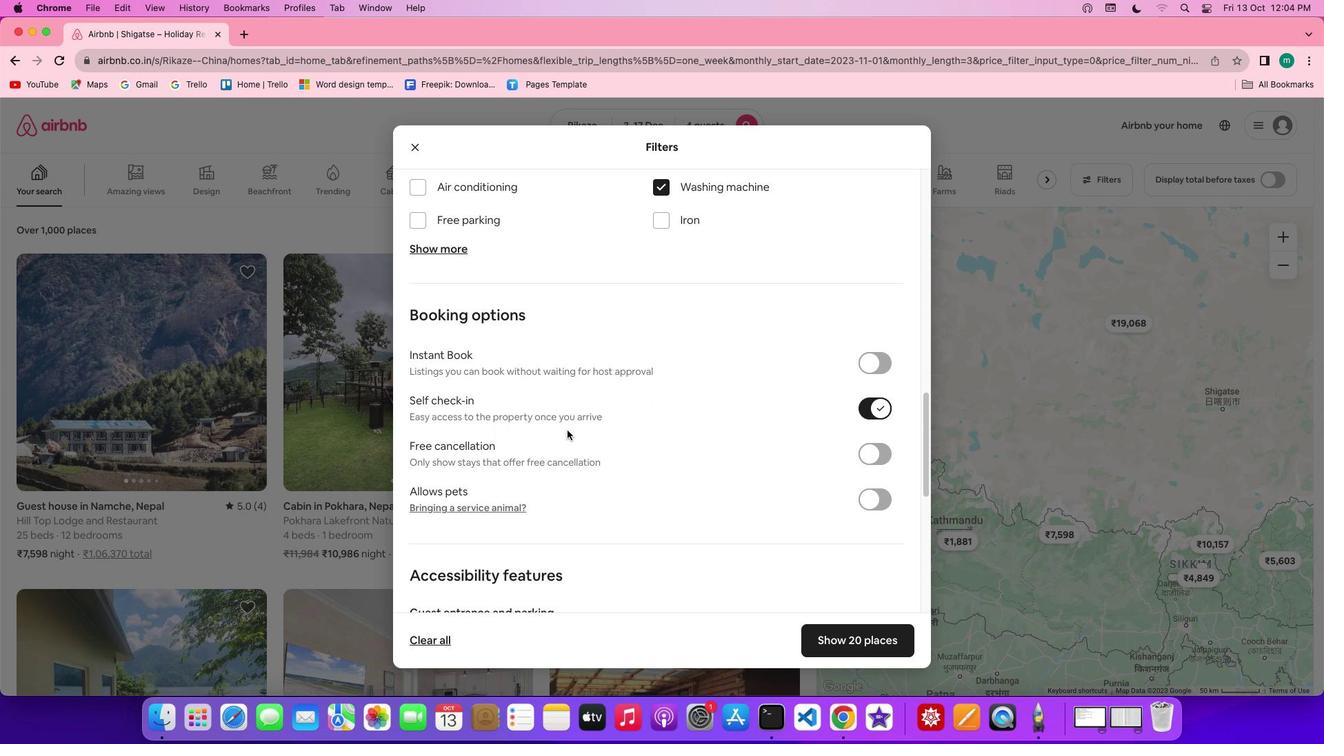 
Action: Mouse scrolled (567, 430) with delta (0, 0)
Screenshot: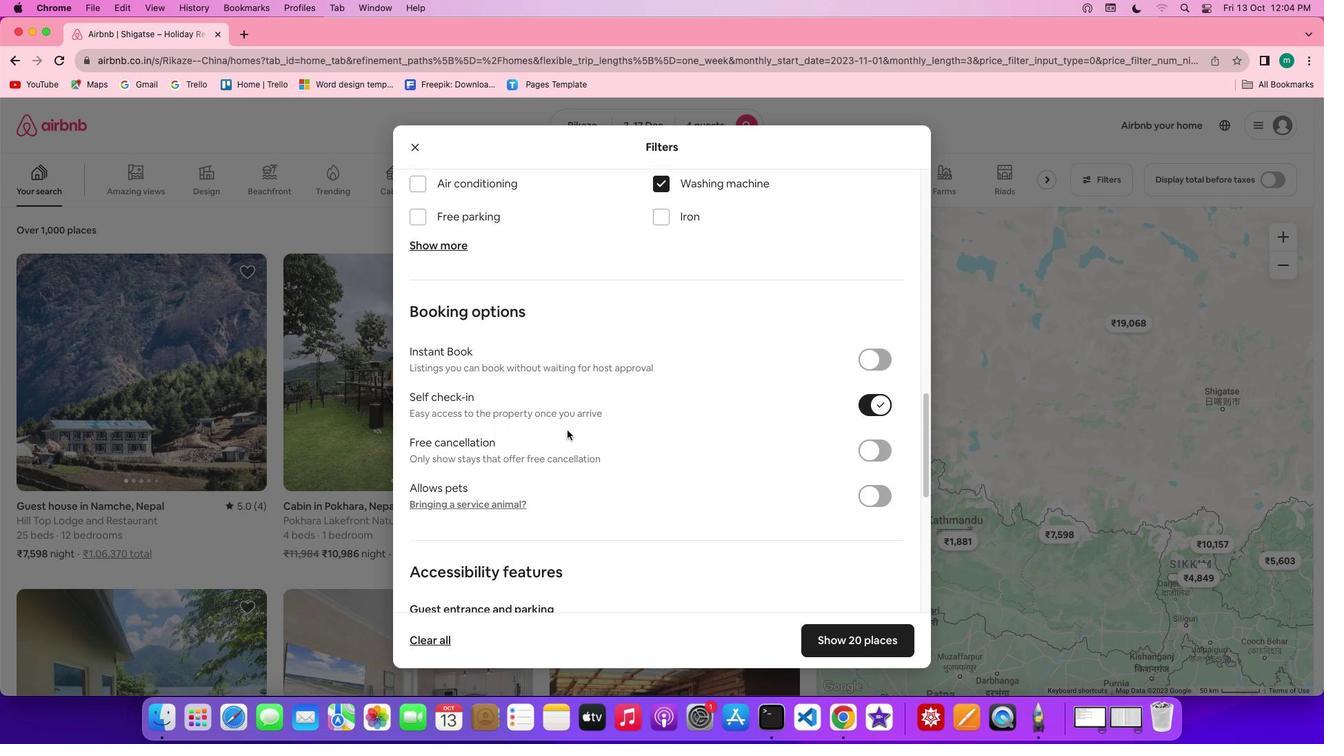 
Action: Mouse scrolled (567, 430) with delta (0, 0)
Screenshot: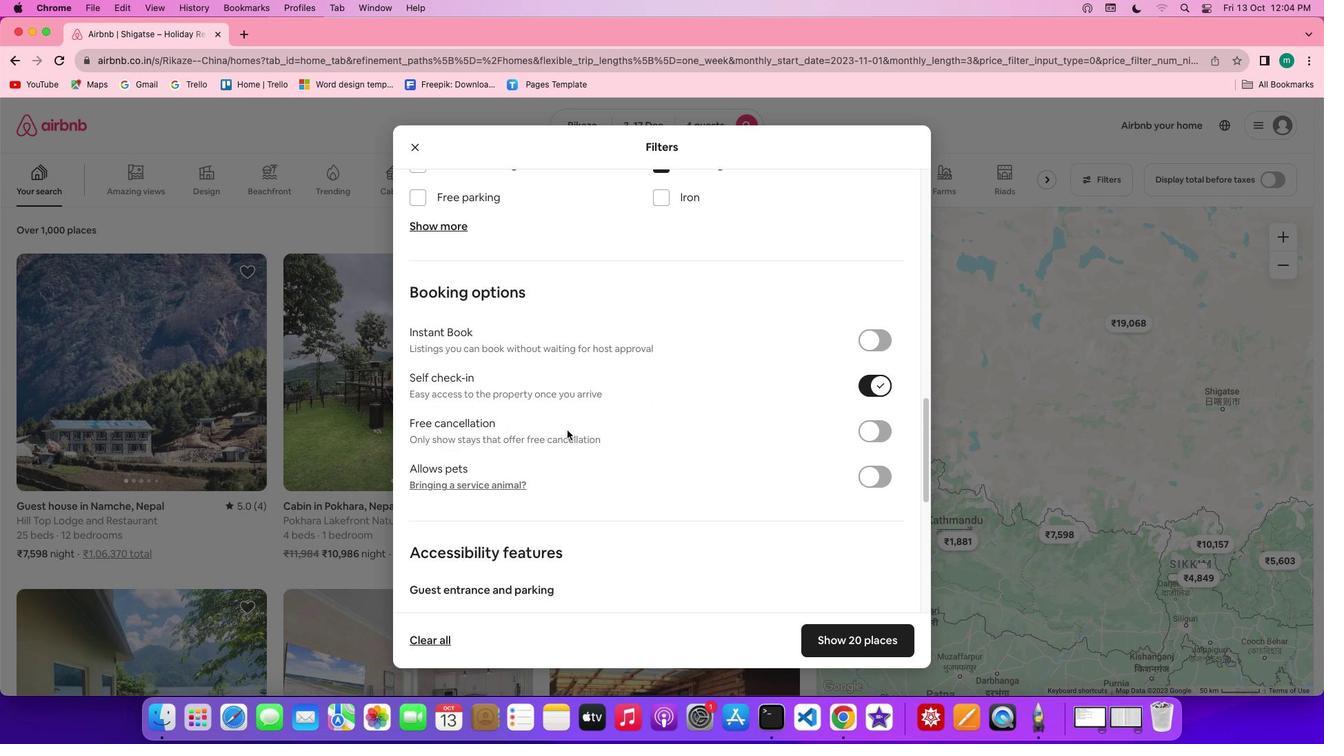 
Action: Mouse scrolled (567, 430) with delta (0, 0)
Screenshot: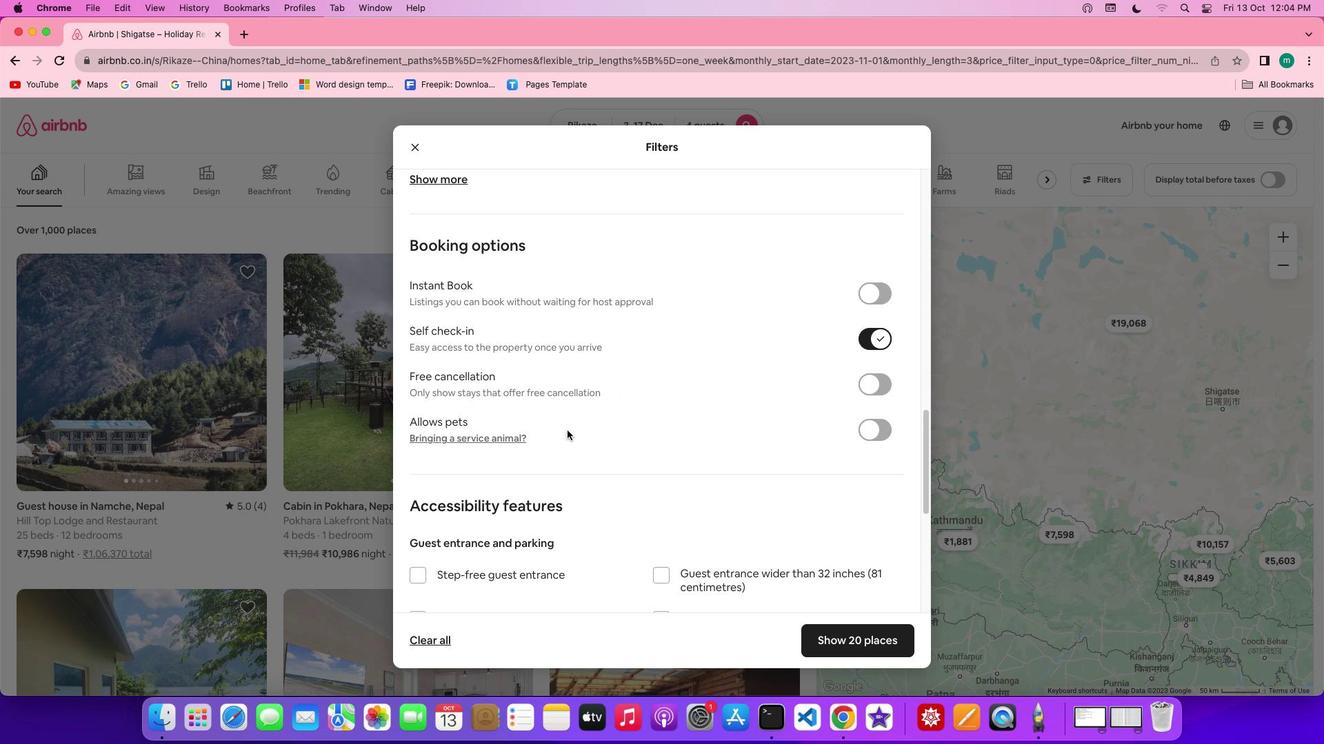
Action: Mouse scrolled (567, 430) with delta (0, 0)
Screenshot: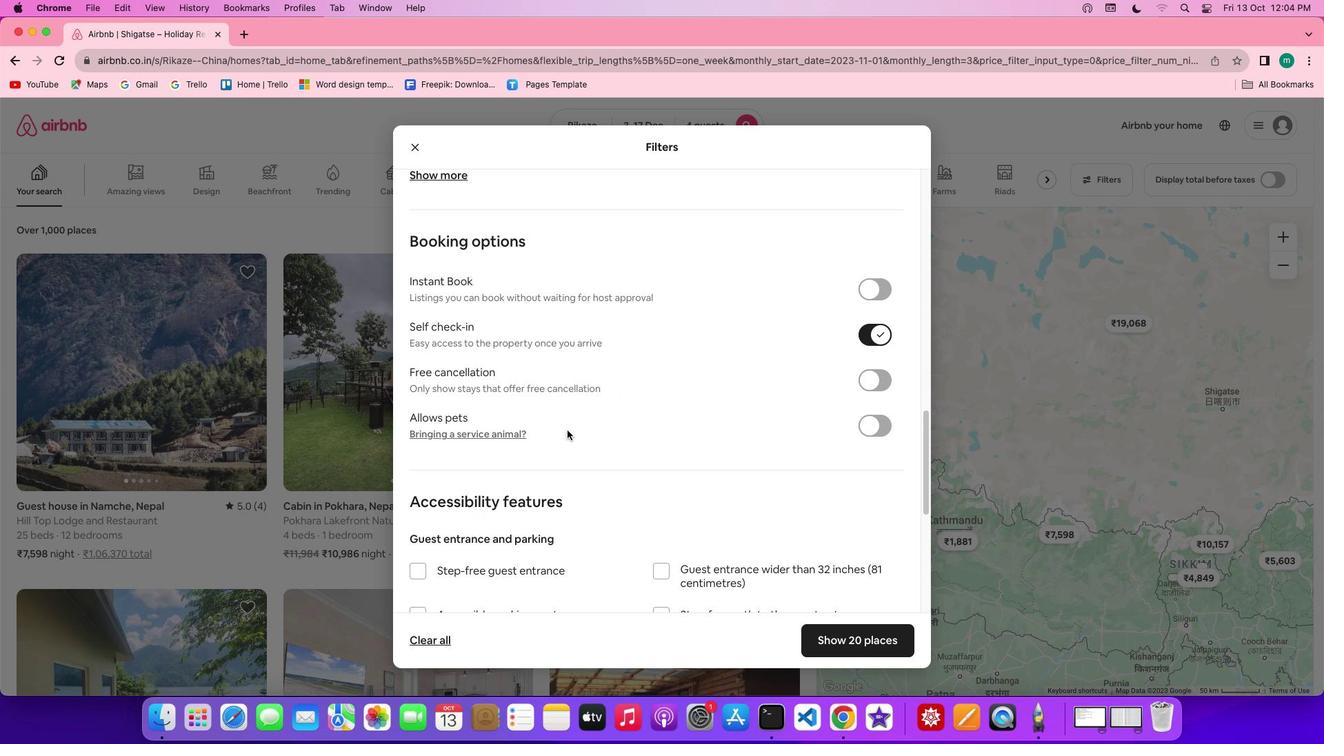 
Action: Mouse scrolled (567, 430) with delta (0, 0)
Screenshot: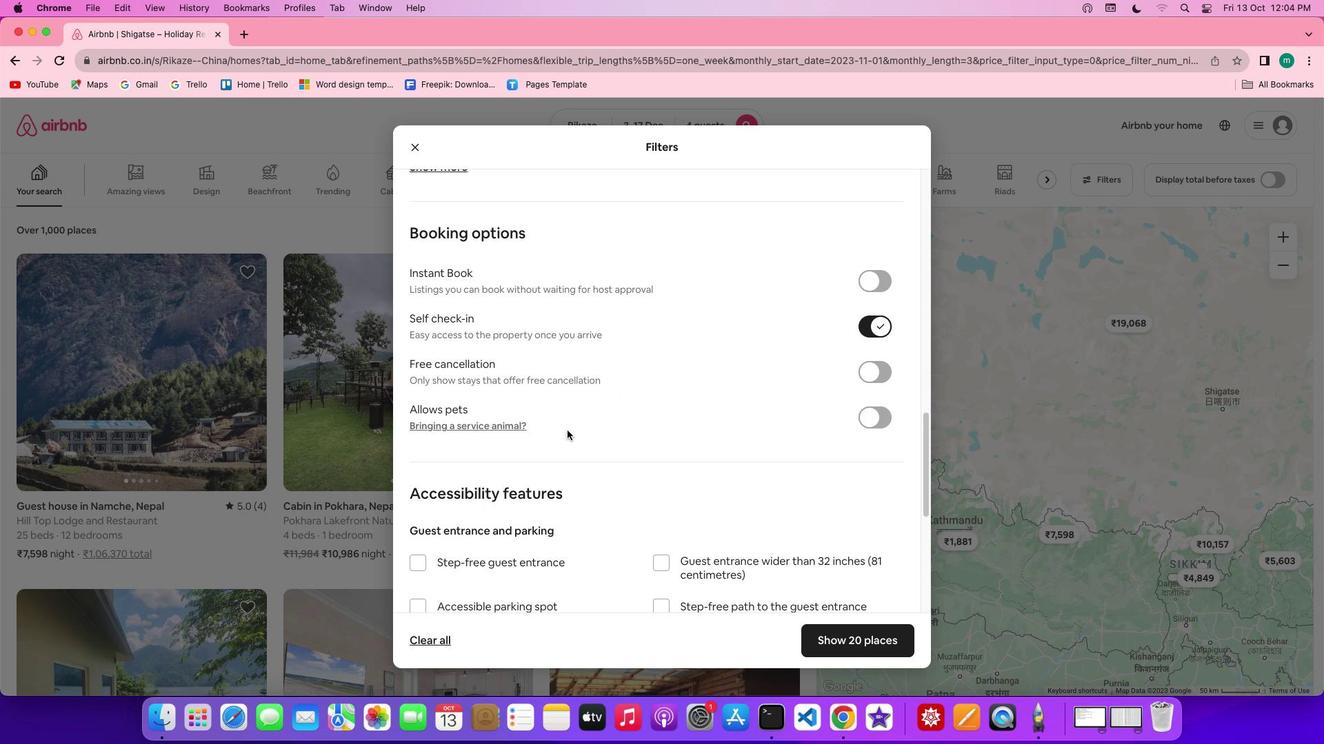 
Action: Mouse scrolled (567, 430) with delta (0, 0)
Screenshot: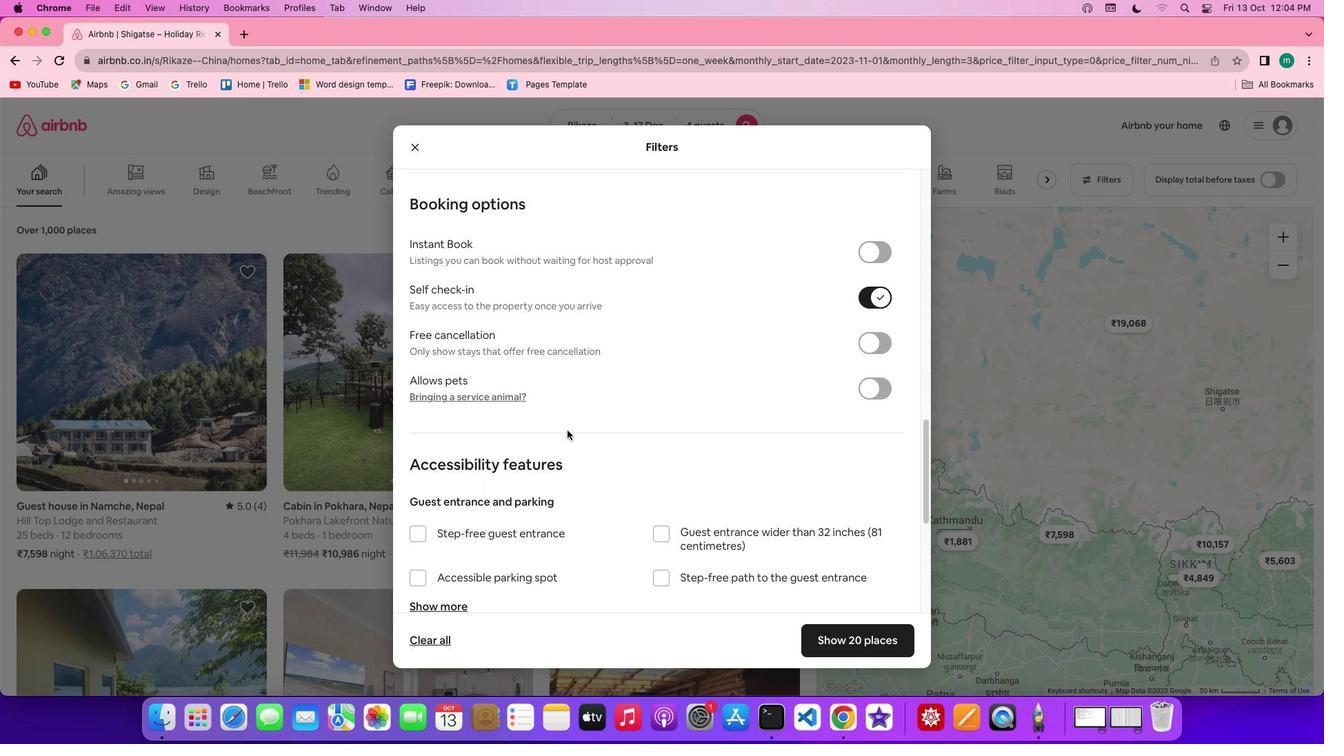 
Action: Mouse scrolled (567, 430) with delta (0, 0)
Screenshot: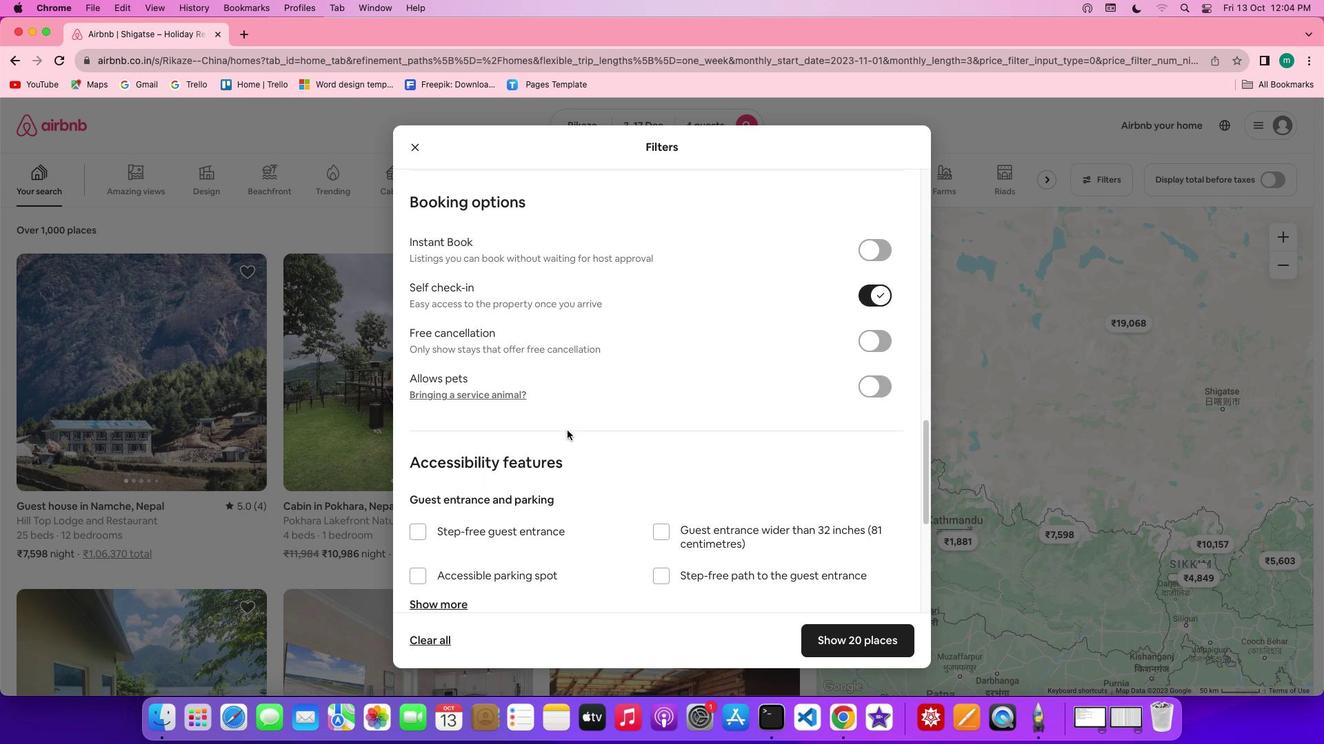 
Action: Mouse scrolled (567, 430) with delta (0, -1)
Screenshot: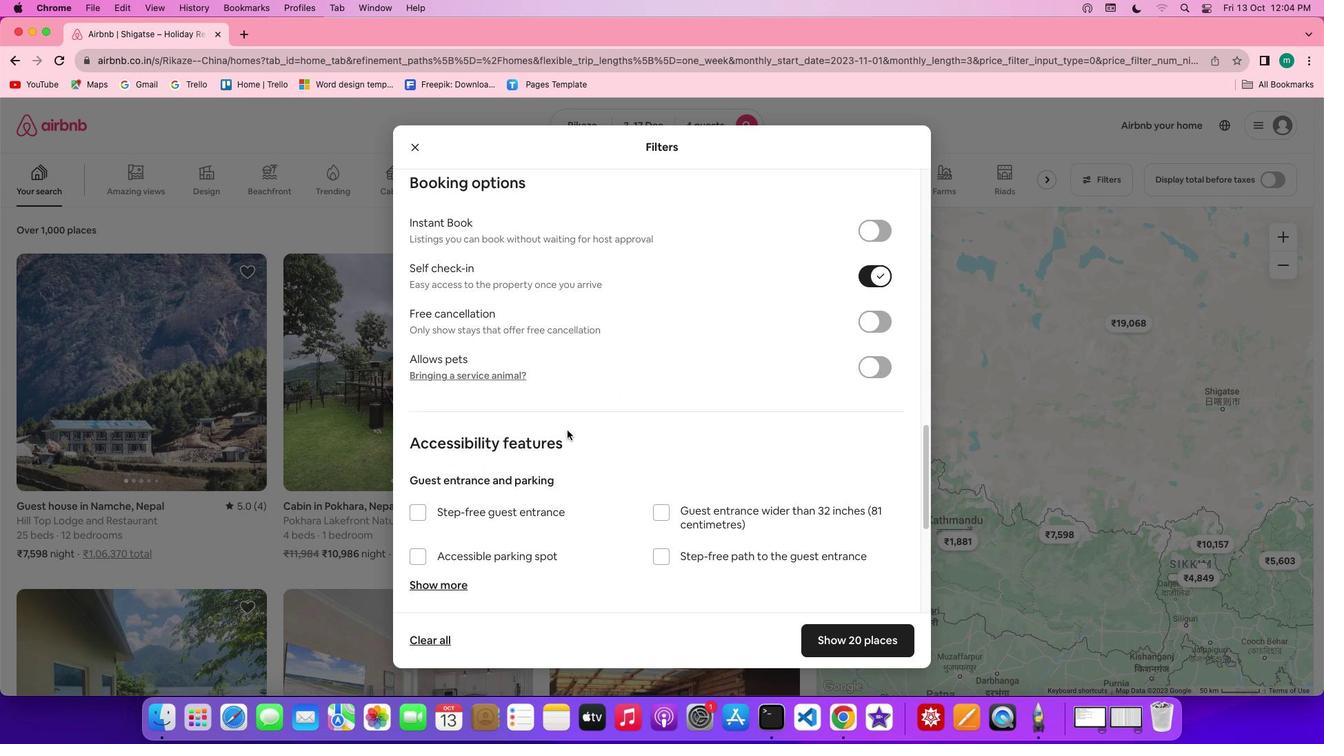 
Action: Mouse scrolled (567, 430) with delta (0, 0)
Screenshot: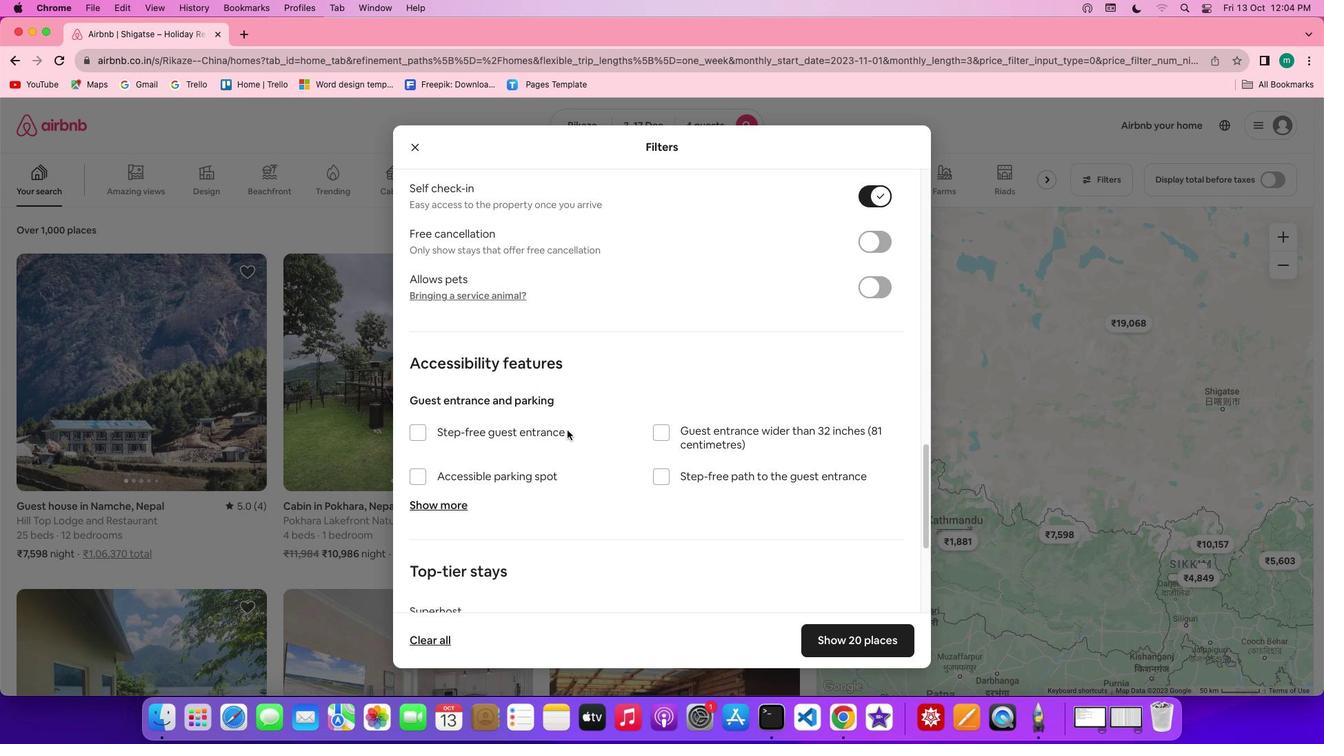 
Action: Mouse scrolled (567, 430) with delta (0, 0)
Screenshot: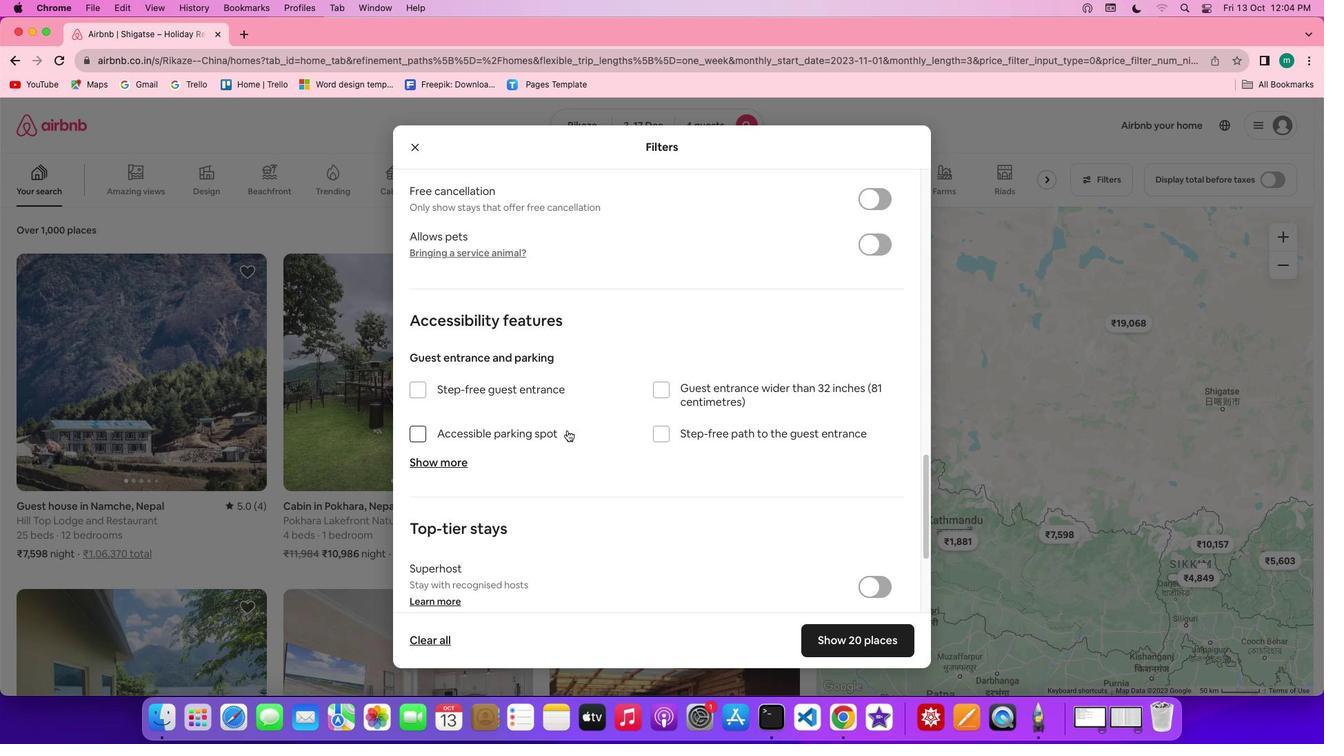 
Action: Mouse scrolled (567, 430) with delta (0, 0)
Screenshot: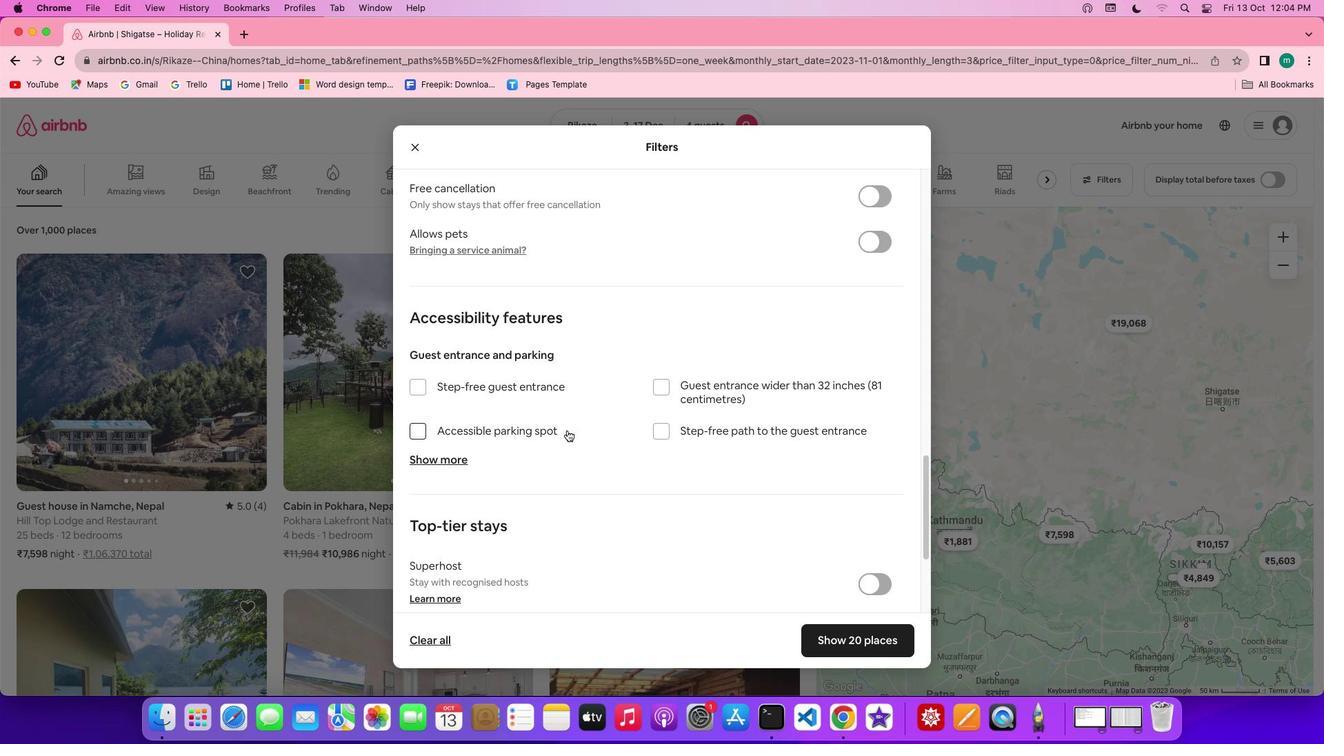 
Action: Mouse scrolled (567, 430) with delta (0, 0)
Screenshot: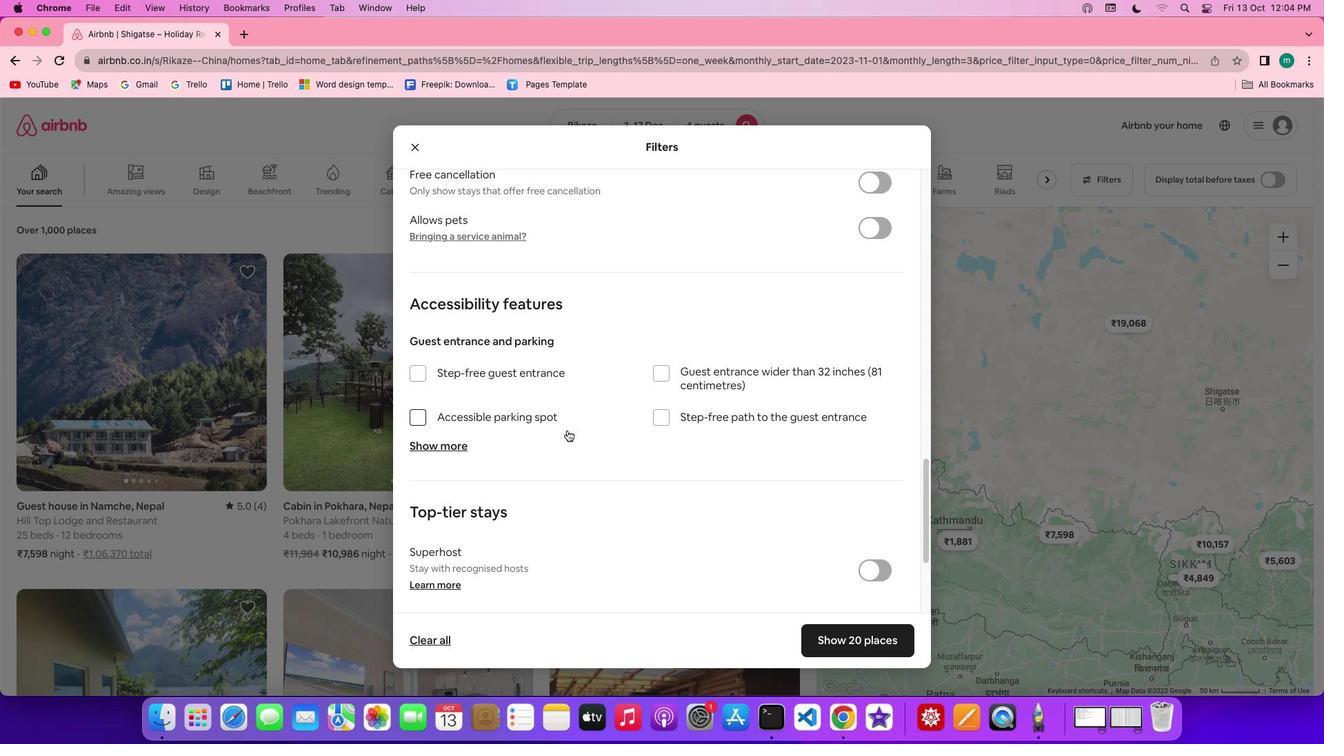 
Action: Mouse scrolled (567, 430) with delta (0, 0)
Screenshot: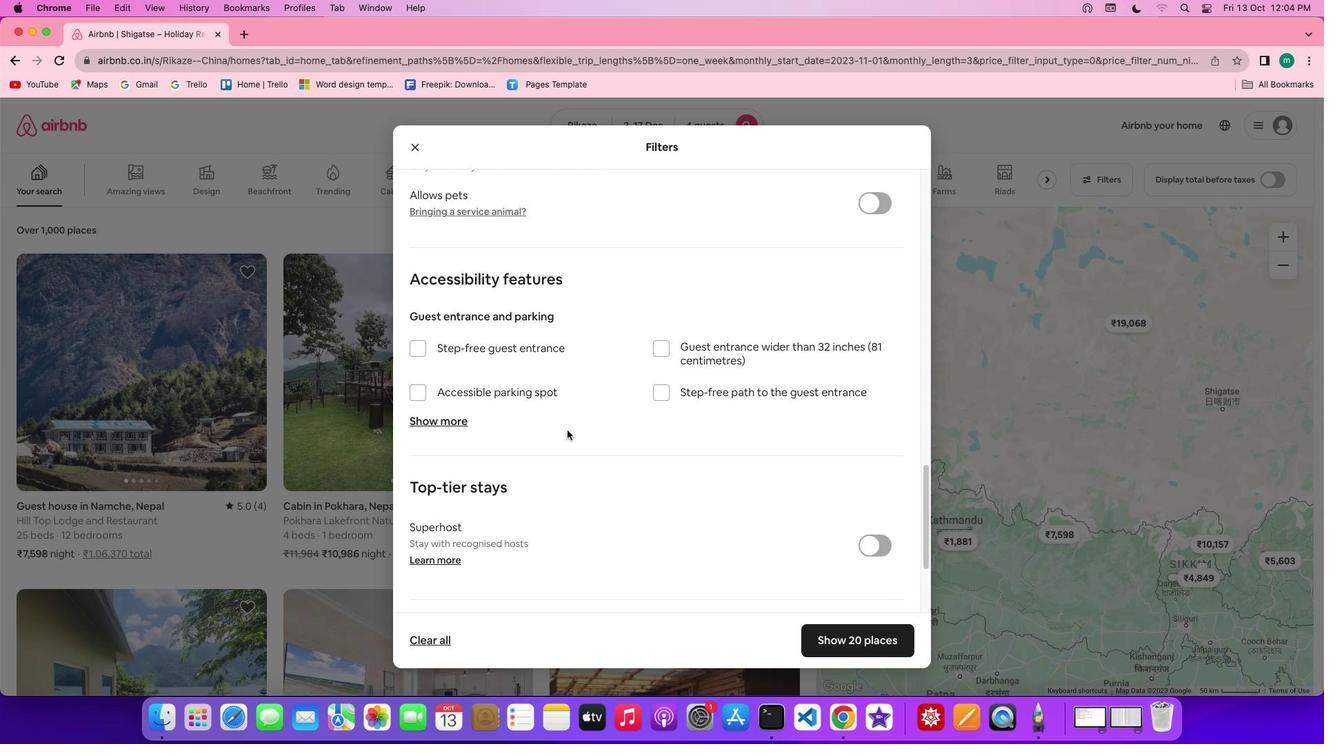 
Action: Mouse scrolled (567, 430) with delta (0, 0)
Screenshot: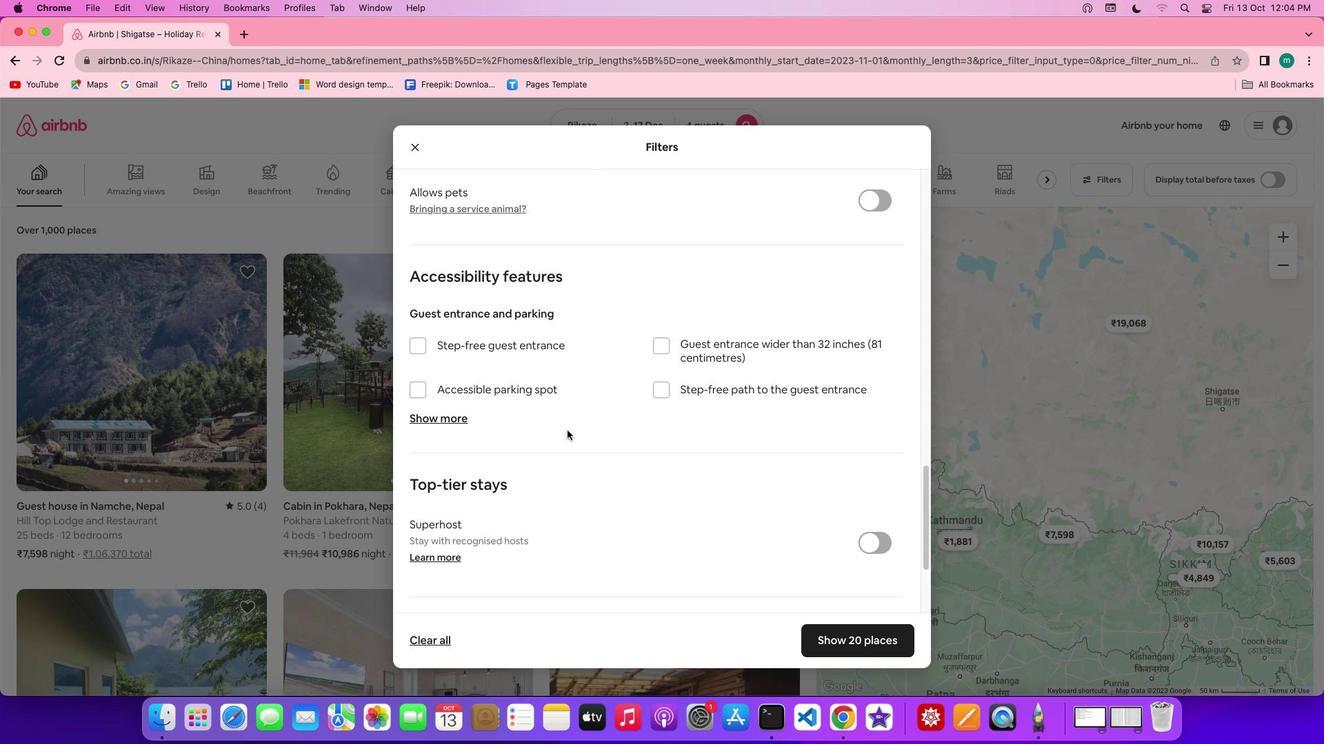 
Action: Mouse scrolled (567, 430) with delta (0, 0)
Screenshot: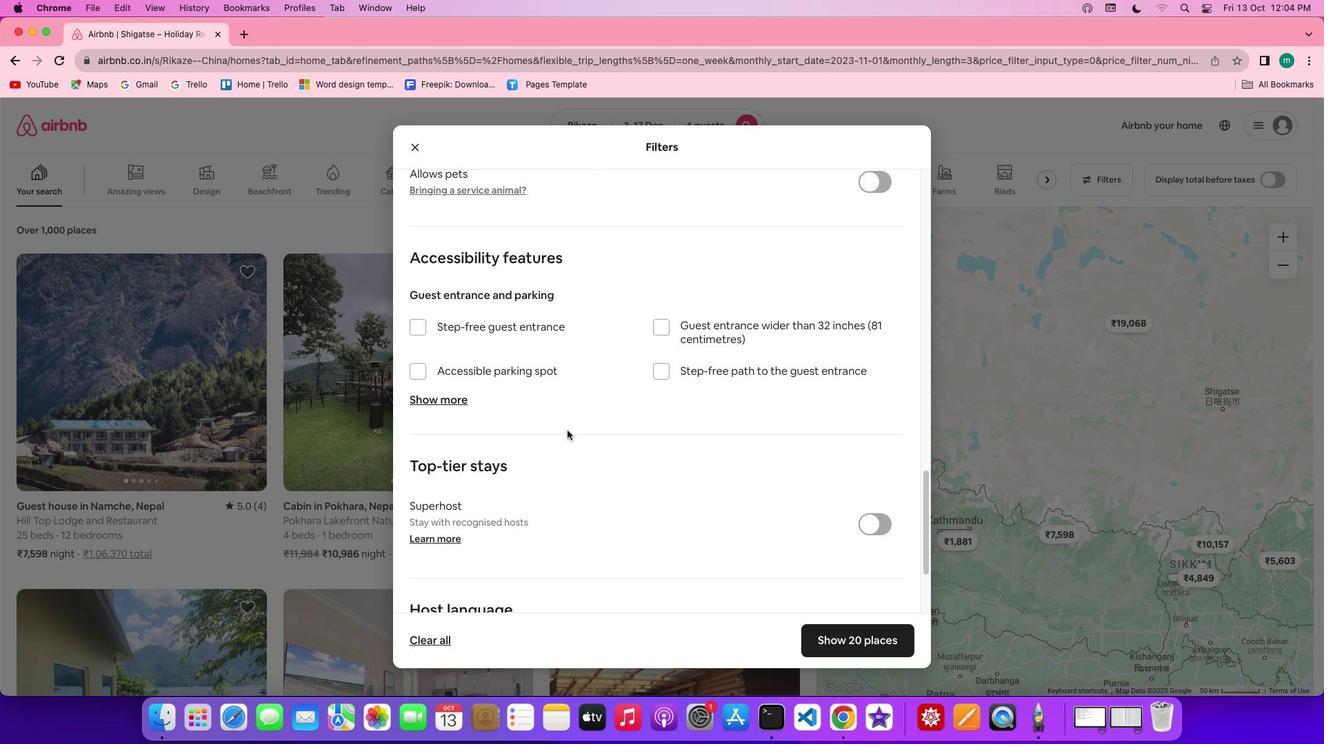 
Action: Mouse moved to (564, 429)
Screenshot: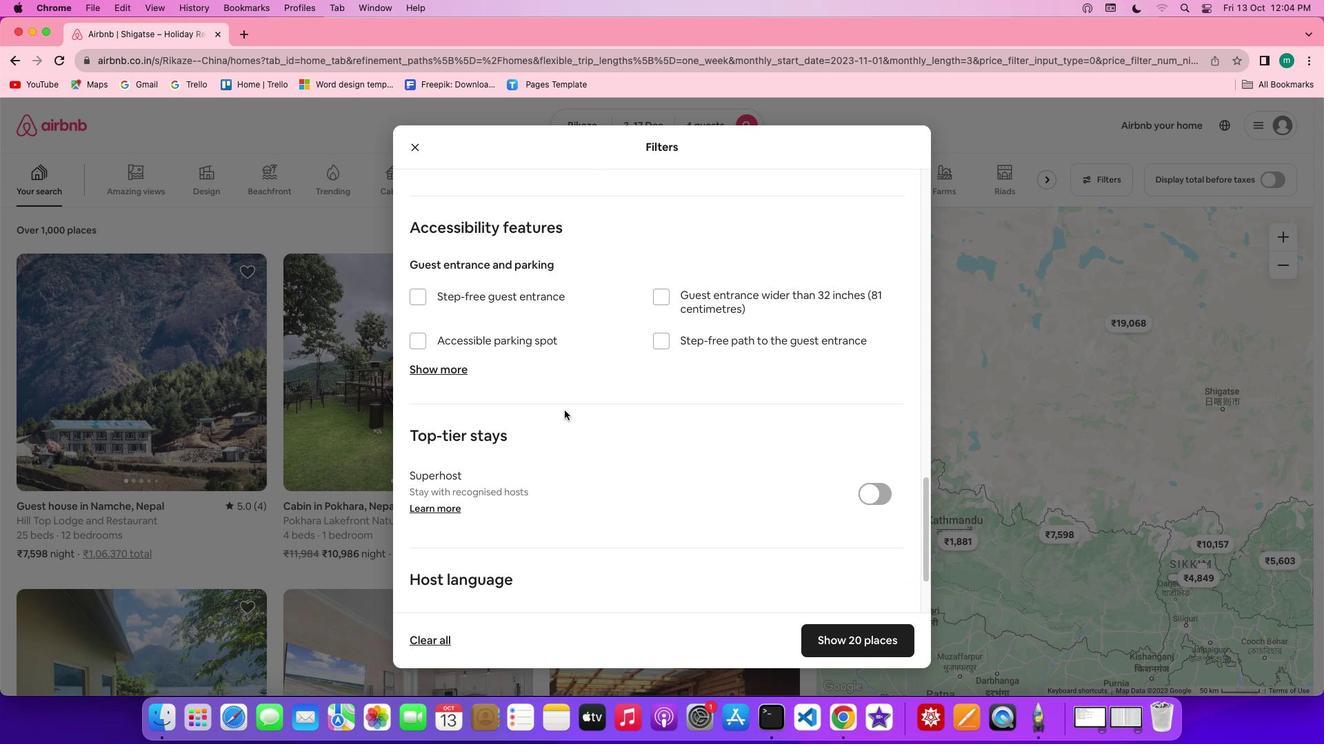 
Action: Mouse scrolled (564, 429) with delta (0, 0)
Screenshot: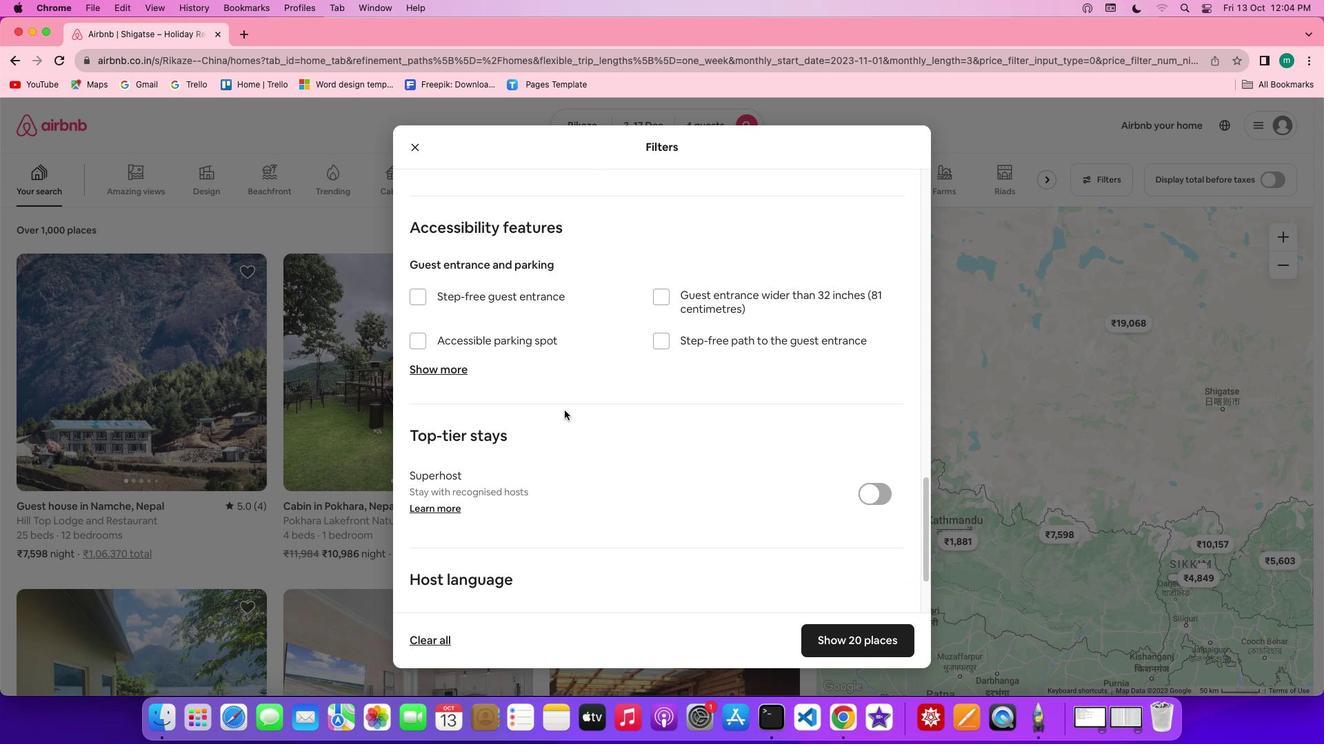 
Action: Mouse moved to (564, 419)
Screenshot: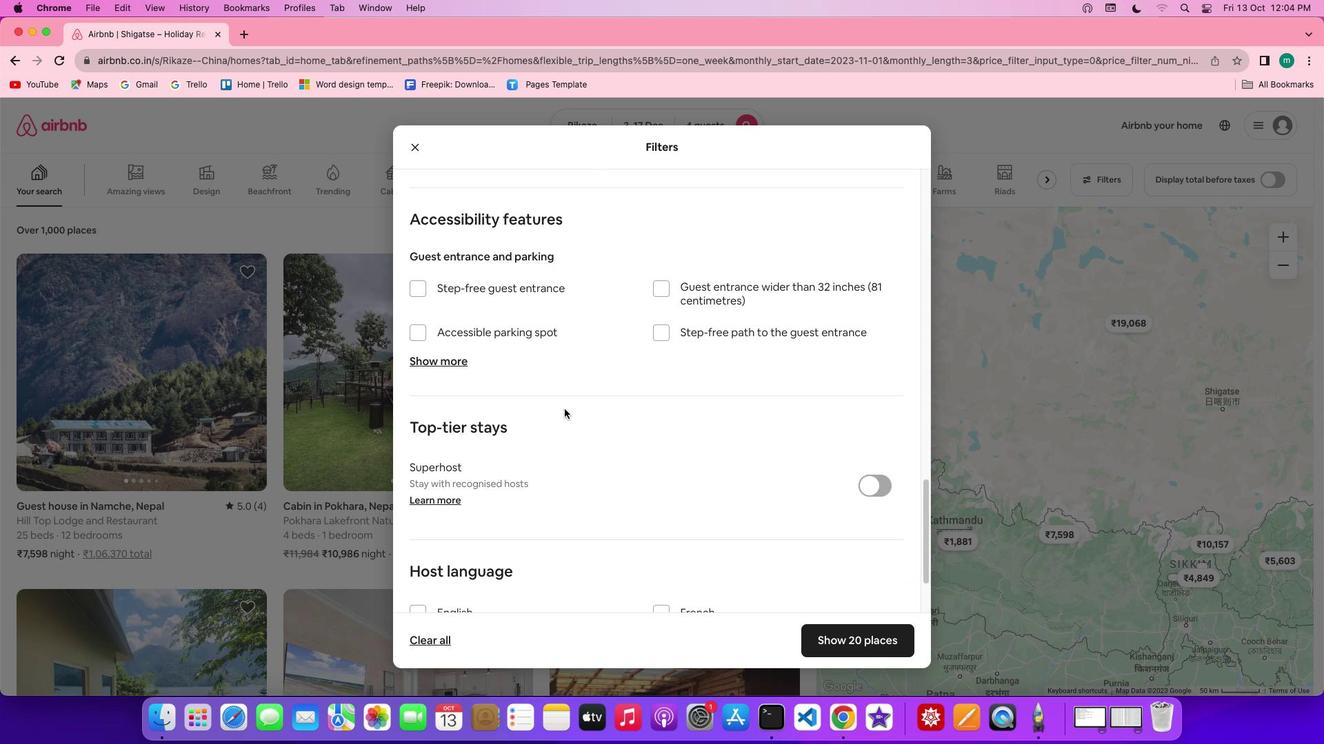 
Action: Mouse scrolled (564, 419) with delta (0, 0)
Screenshot: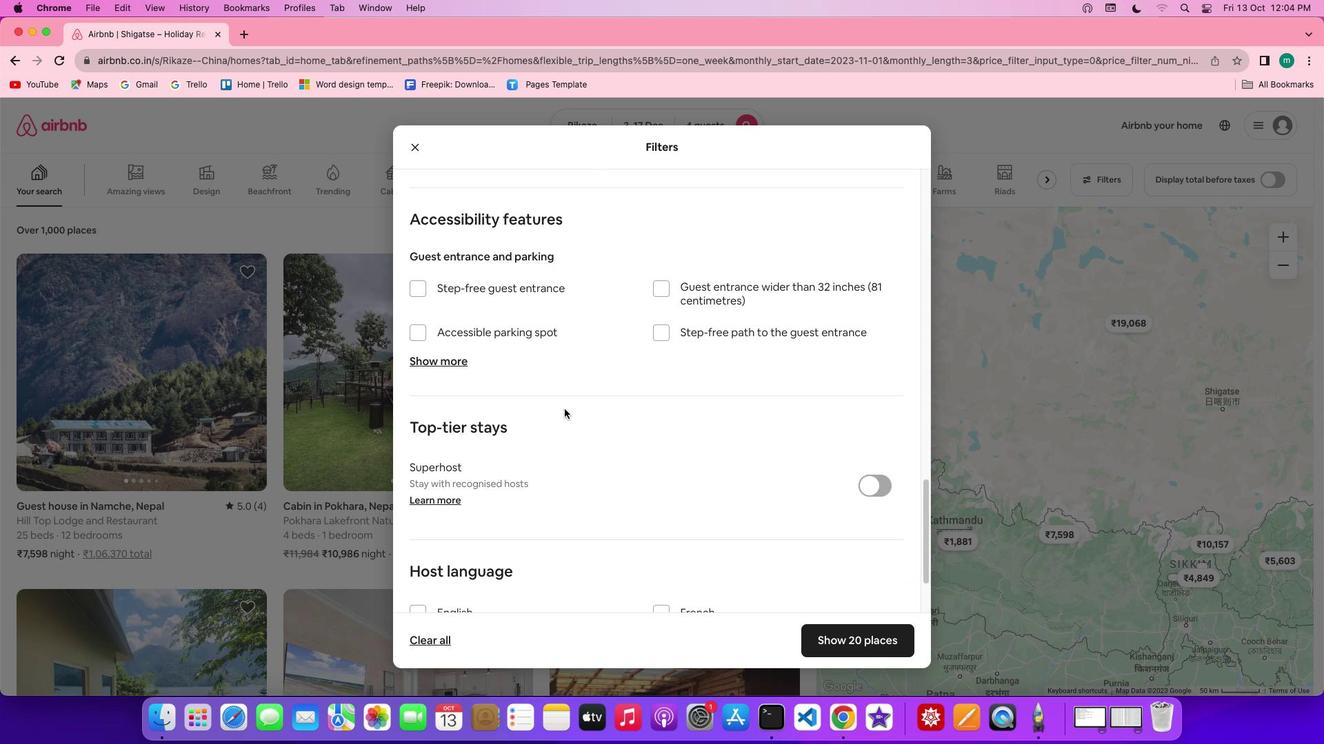 
Action: Mouse moved to (564, 411)
Screenshot: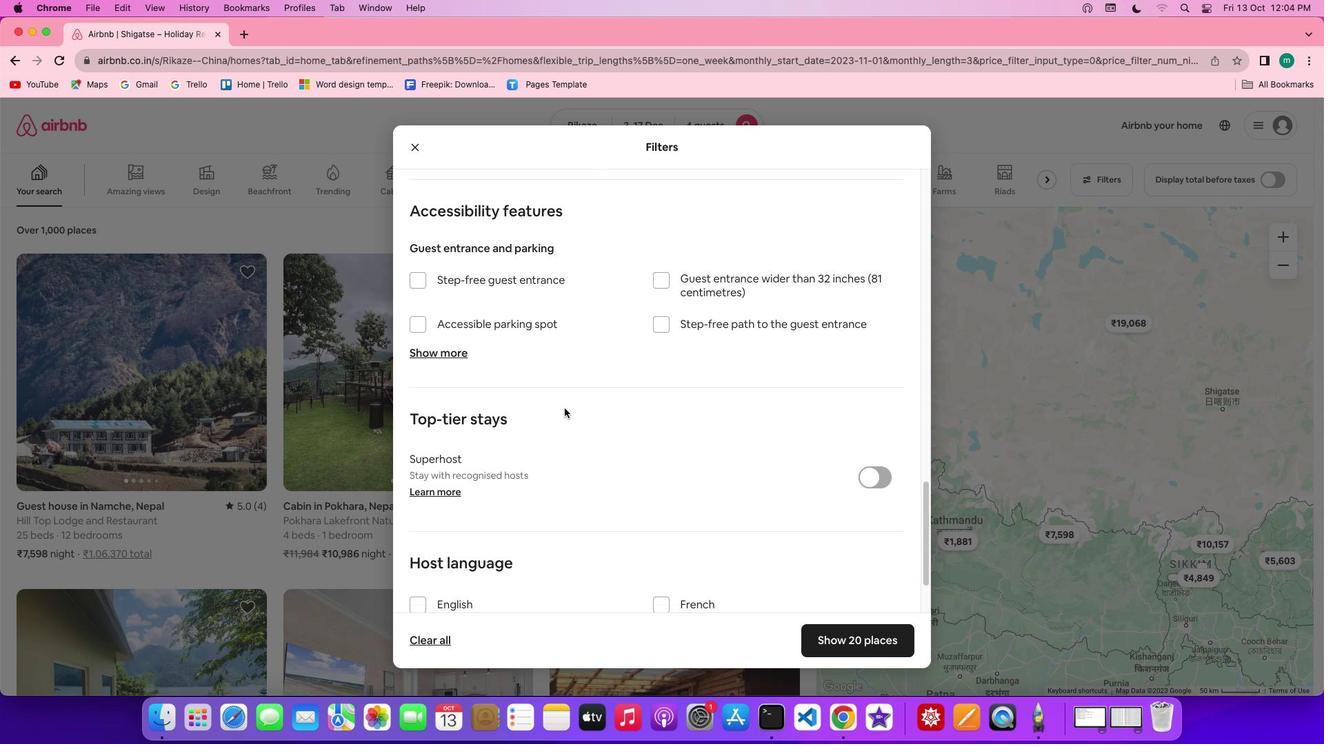 
Action: Mouse scrolled (564, 411) with delta (0, -1)
Screenshot: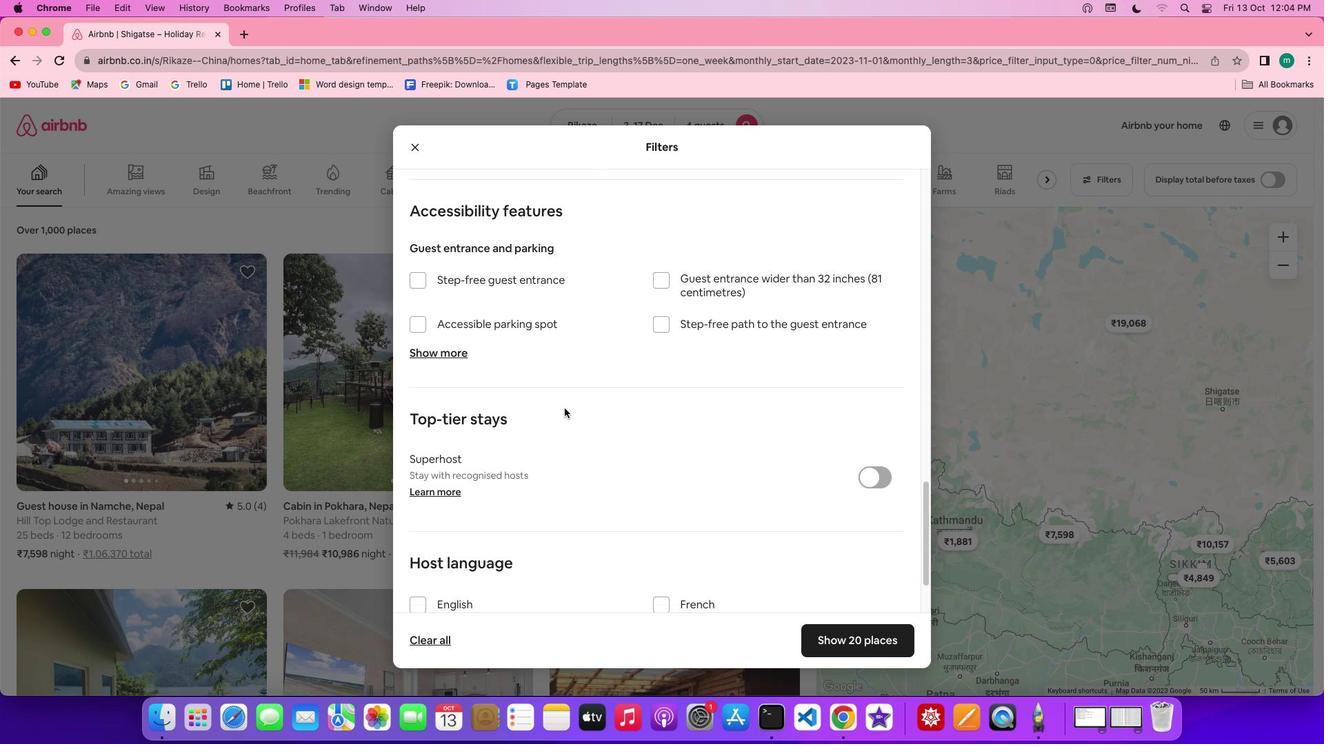 
Action: Mouse moved to (564, 406)
Screenshot: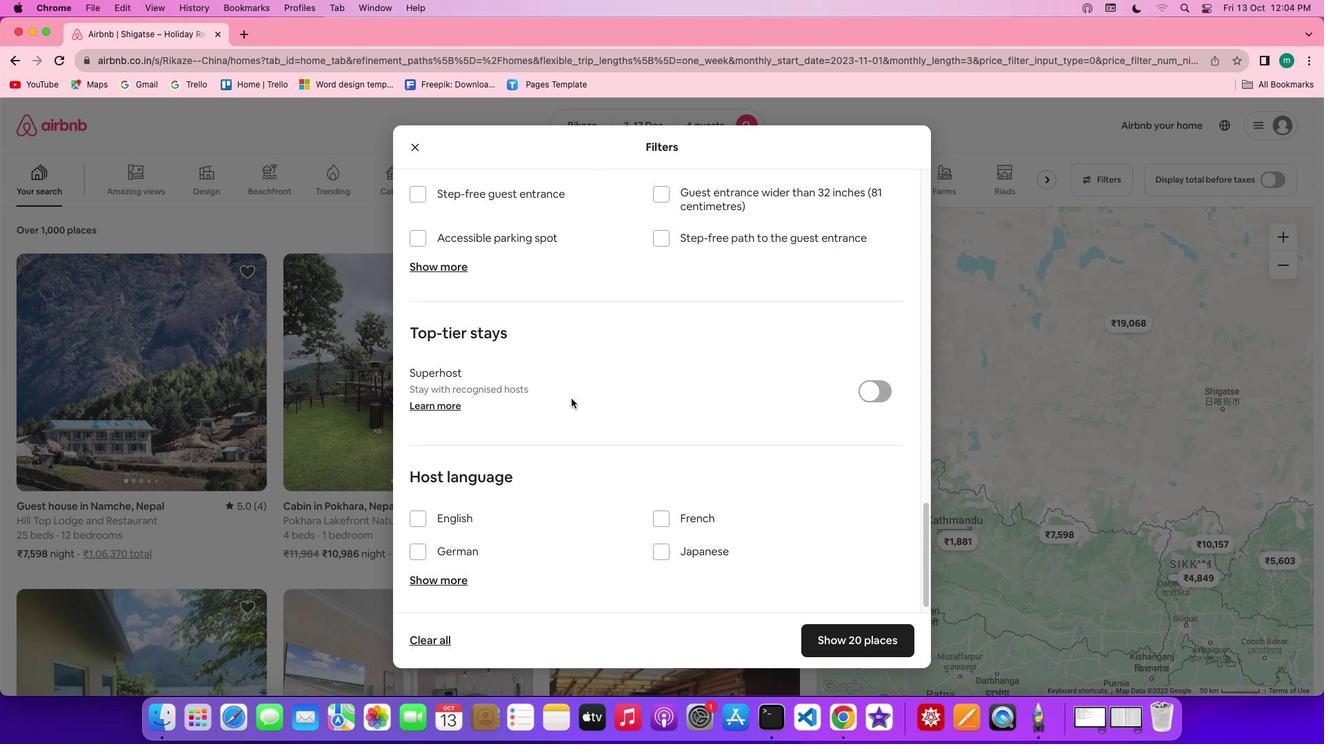 
Action: Mouse scrolled (564, 406) with delta (0, -1)
Screenshot: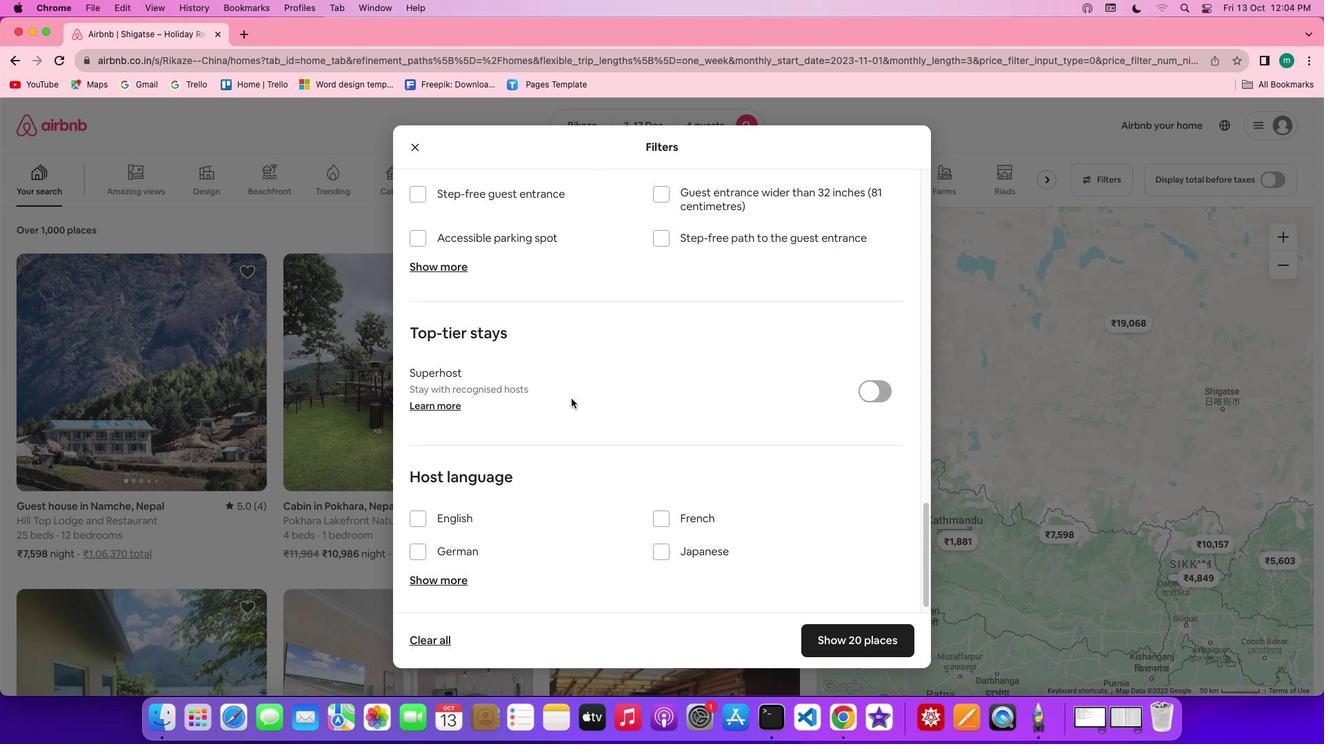 
Action: Mouse moved to (571, 398)
Screenshot: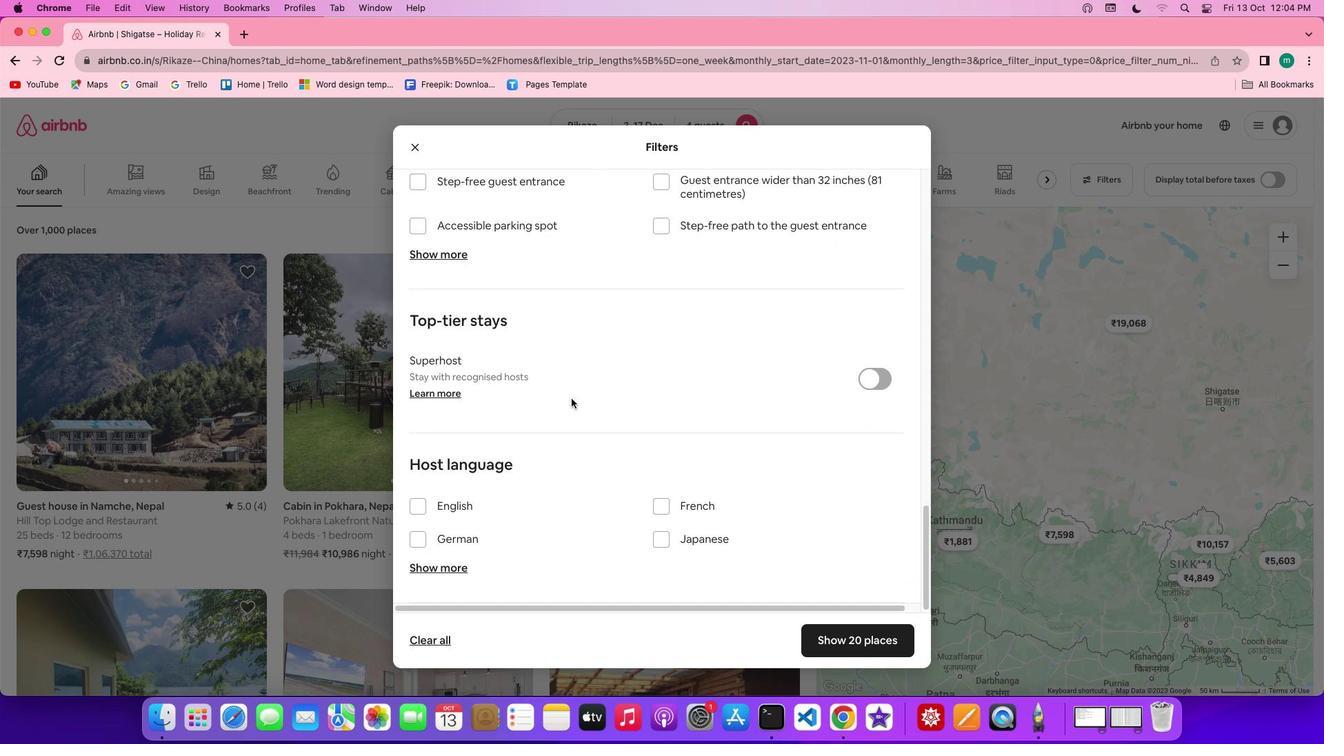 
Action: Mouse scrolled (571, 398) with delta (0, 0)
Screenshot: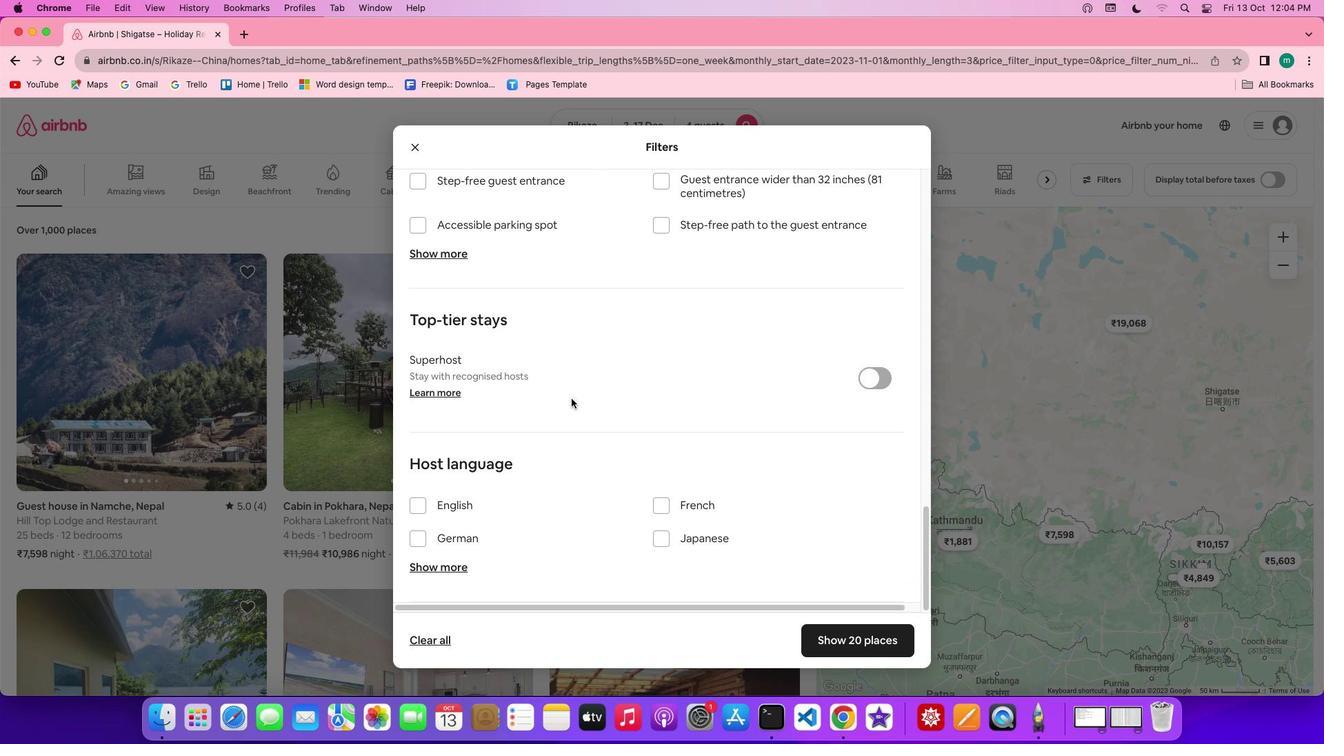 
Action: Mouse scrolled (571, 398) with delta (0, 0)
Screenshot: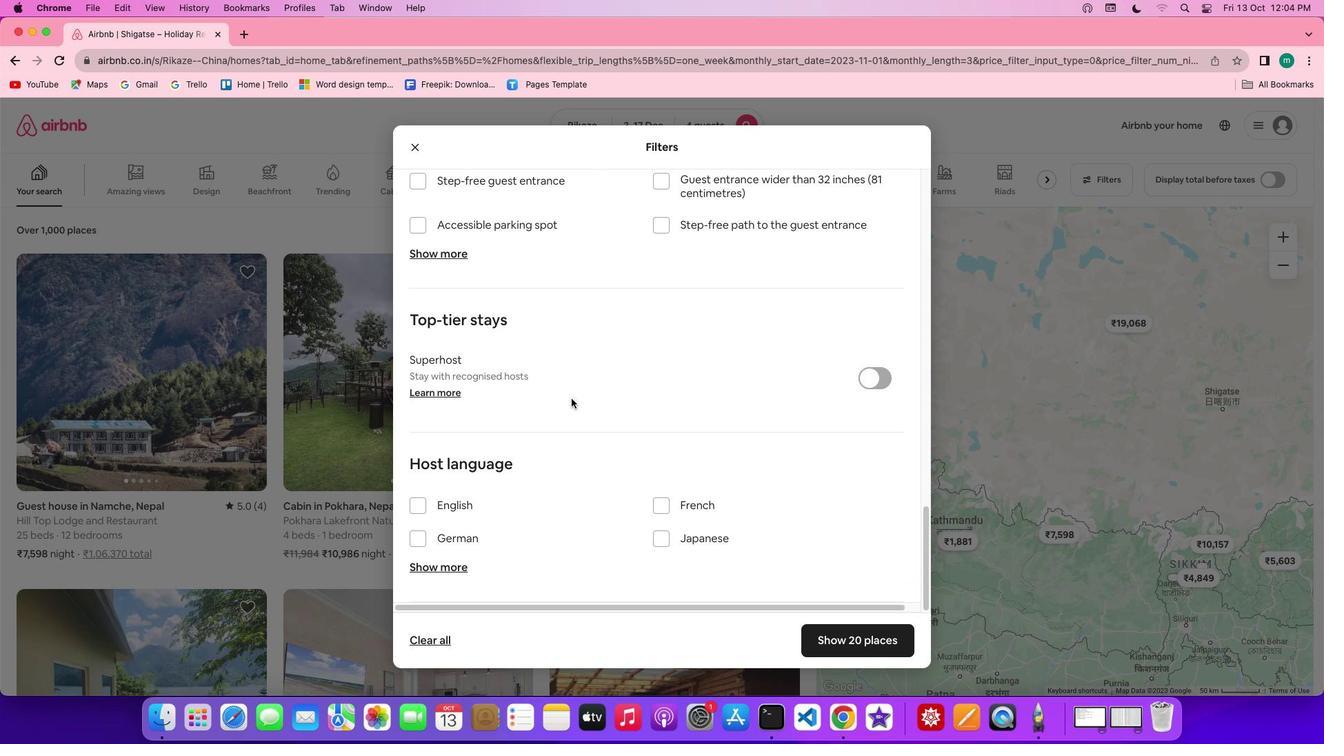 
Action: Mouse scrolled (571, 398) with delta (0, -2)
Screenshot: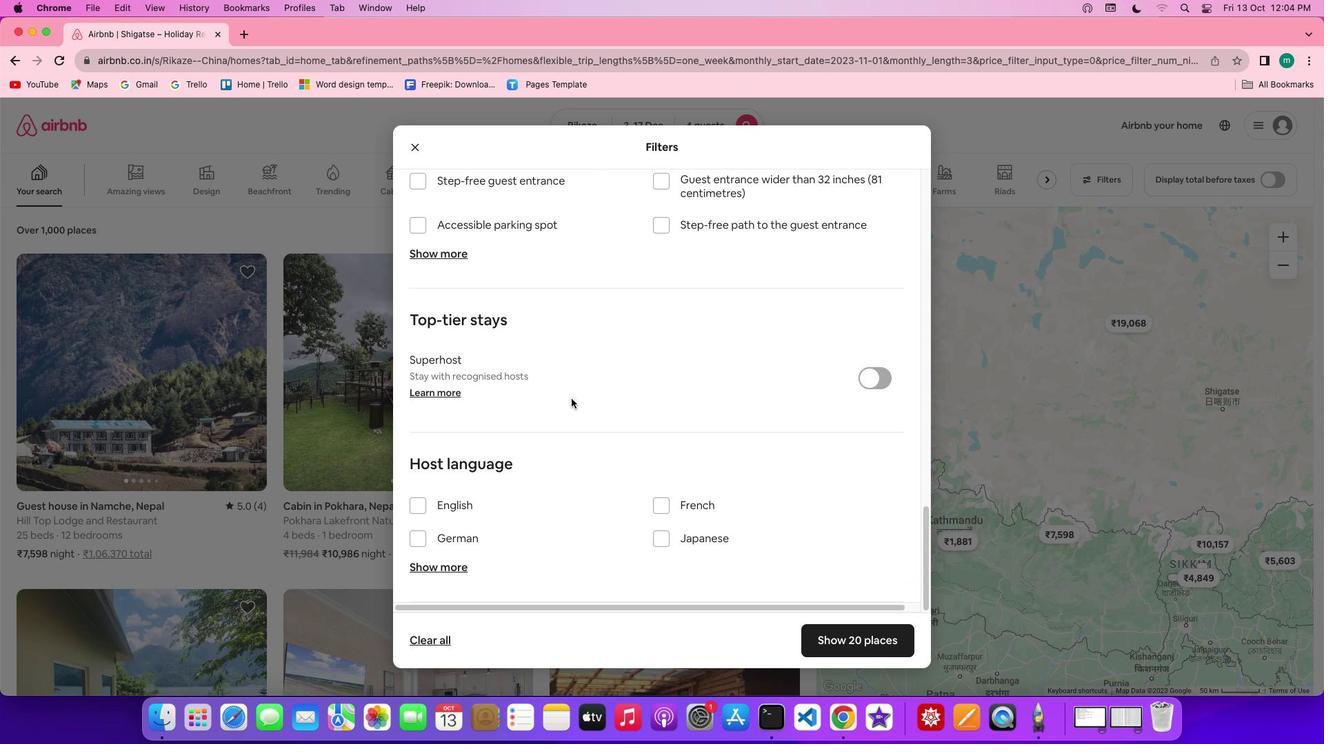 
Action: Mouse scrolled (571, 398) with delta (0, -2)
Screenshot: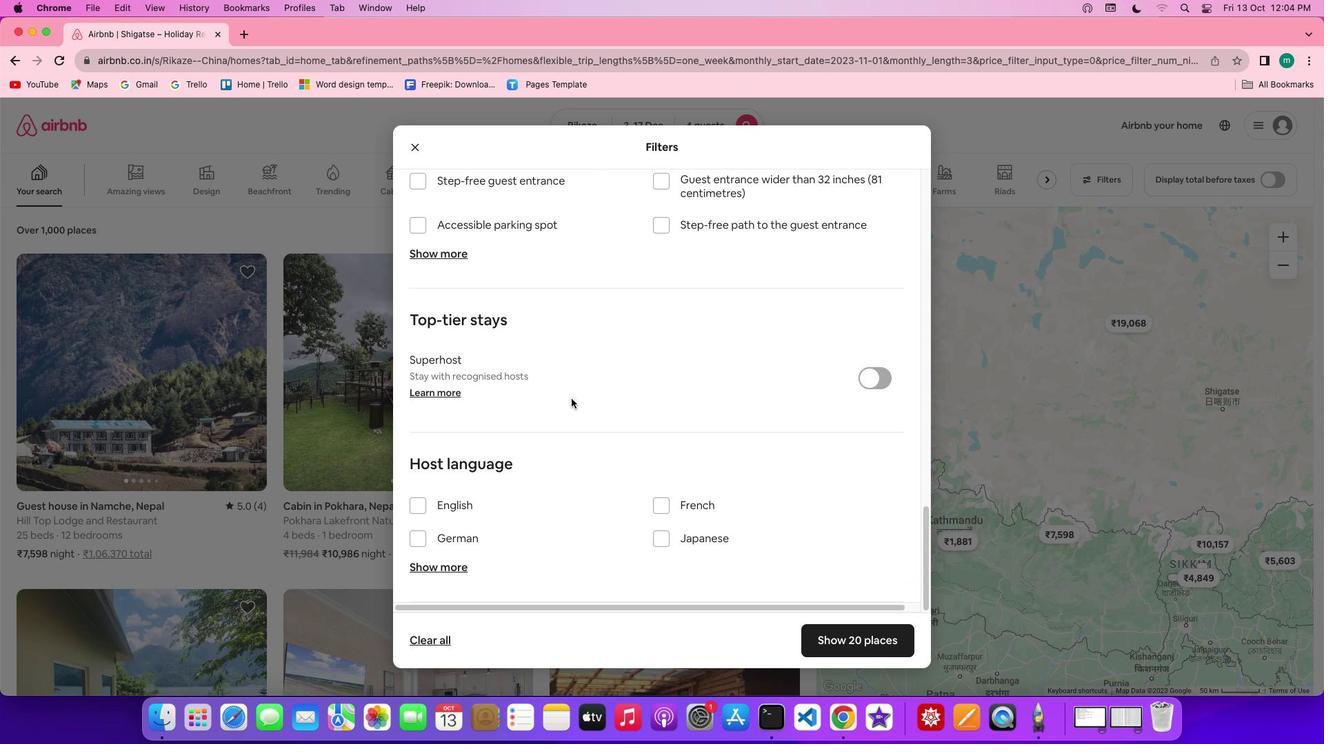 
Action: Mouse moved to (571, 399)
Screenshot: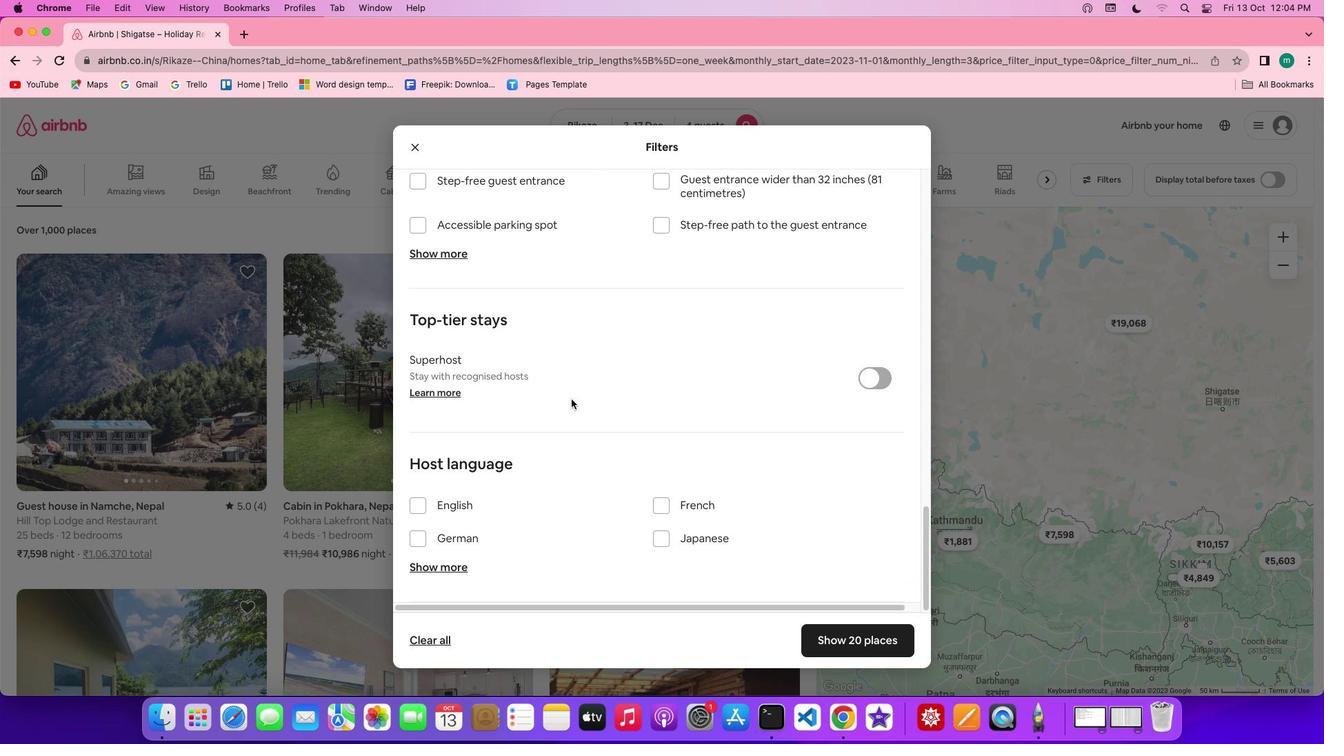 
Action: Mouse scrolled (571, 399) with delta (0, 0)
Screenshot: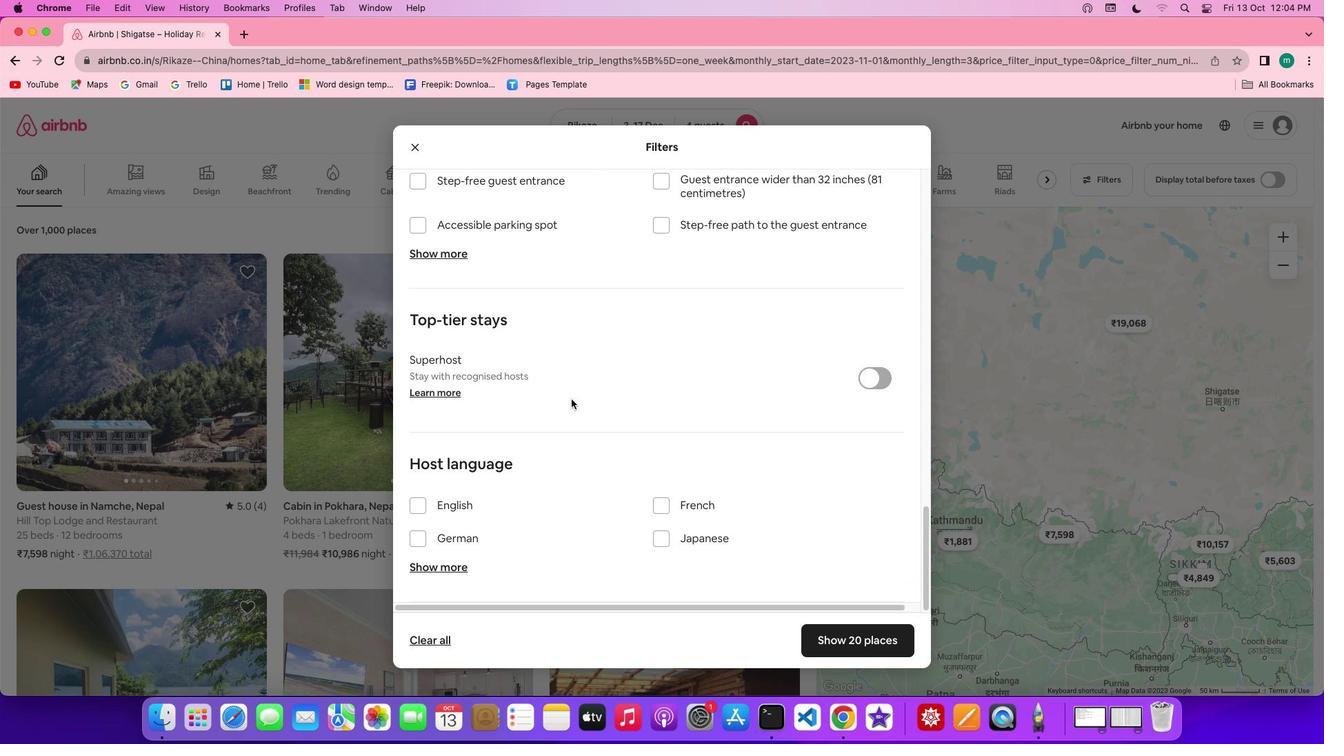
Action: Mouse scrolled (571, 399) with delta (0, 0)
Screenshot: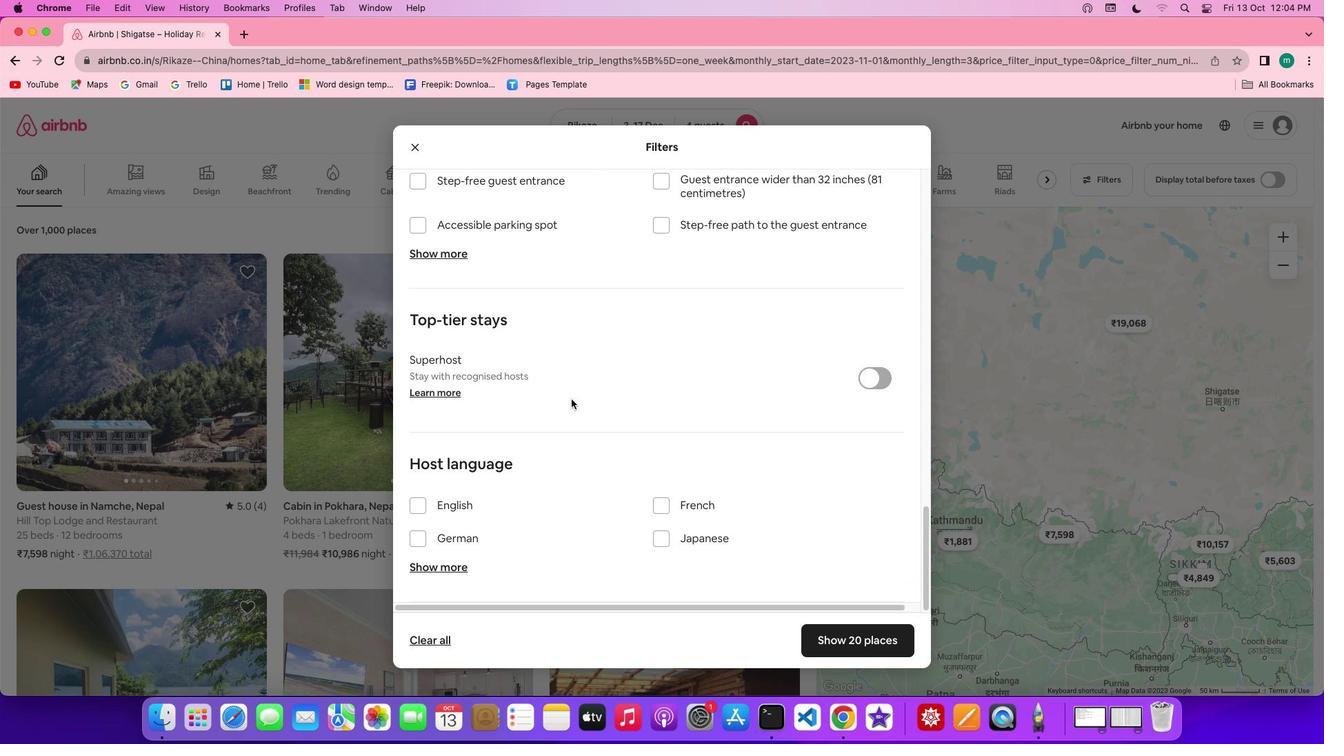 
Action: Mouse scrolled (571, 399) with delta (0, -2)
Screenshot: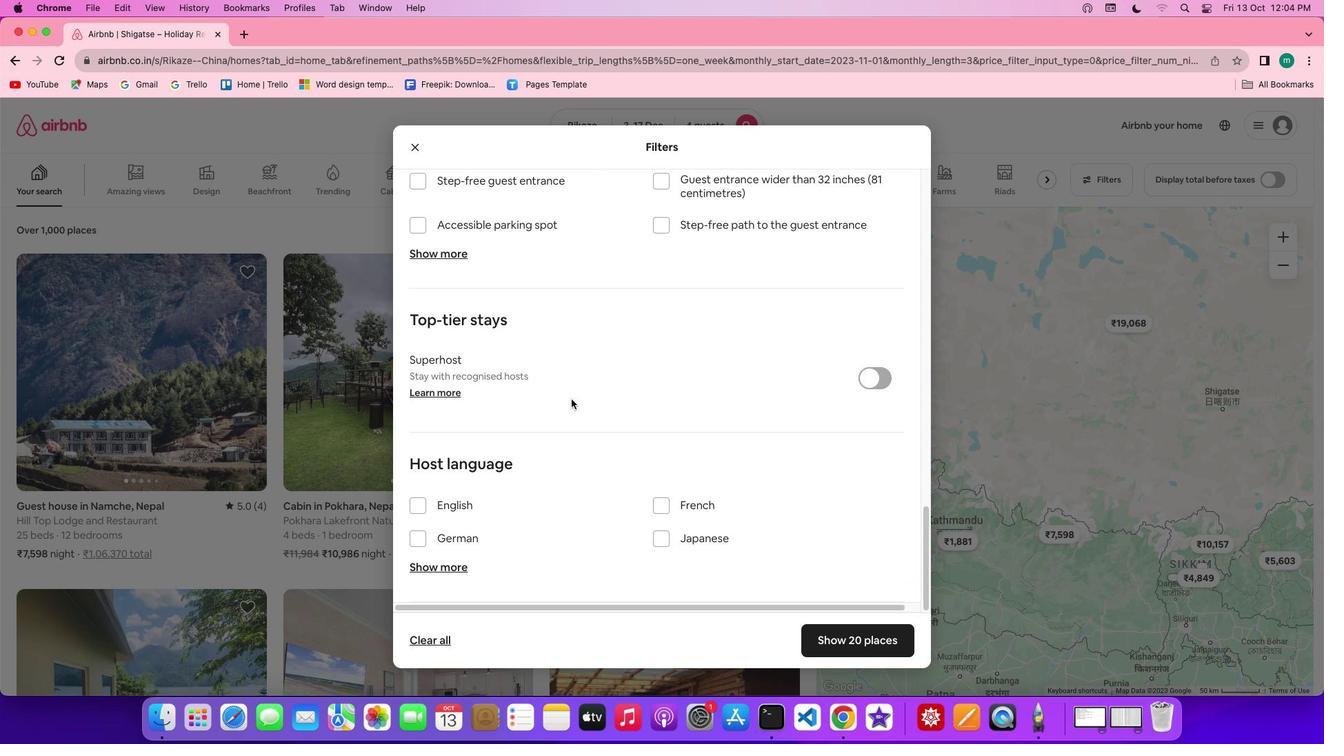 
Action: Mouse scrolled (571, 399) with delta (0, -3)
Screenshot: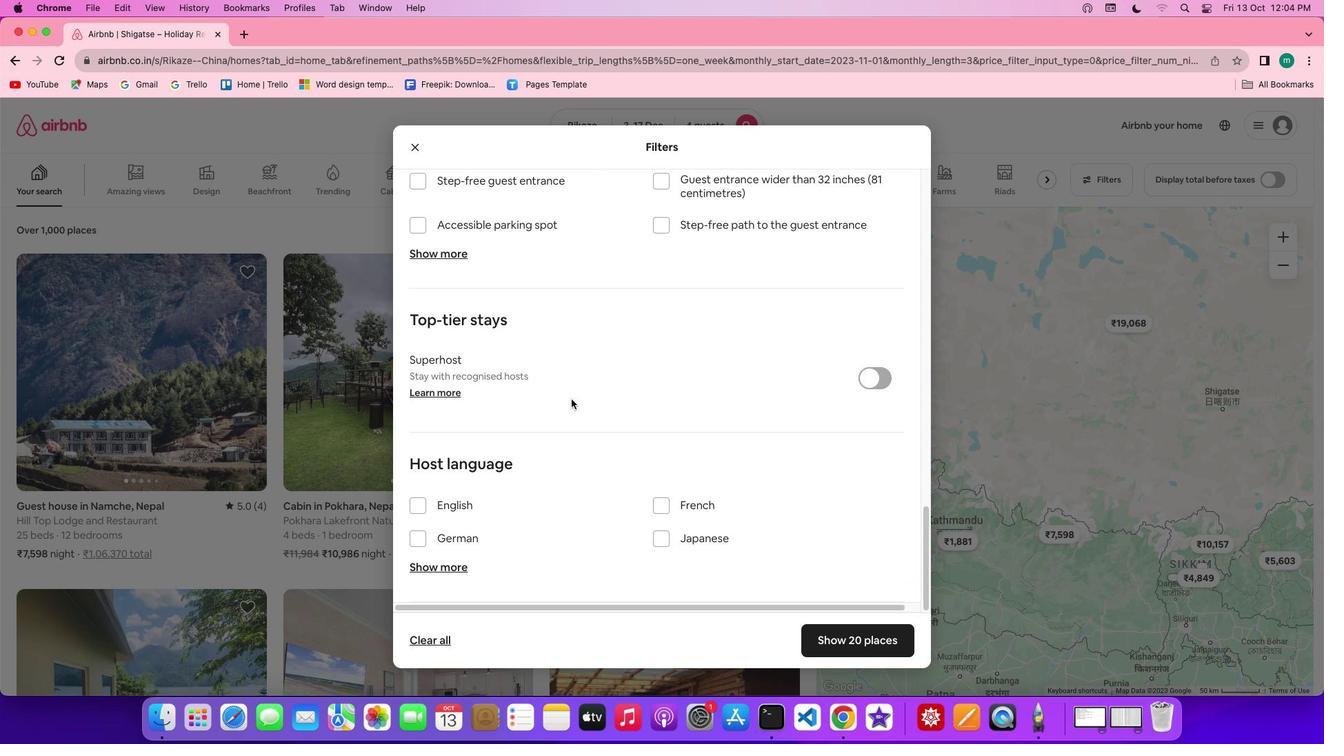 
Action: Mouse scrolled (571, 399) with delta (0, -4)
Screenshot: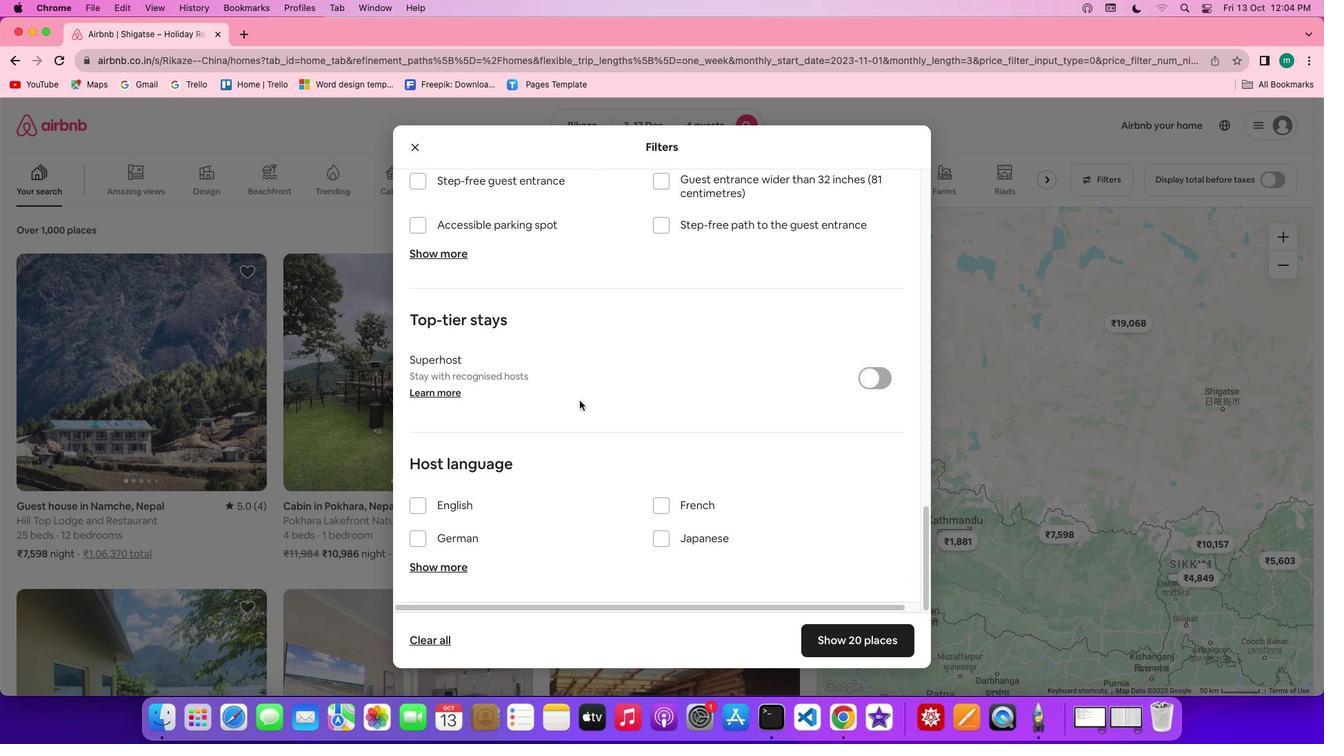 
Action: Mouse moved to (860, 648)
Screenshot: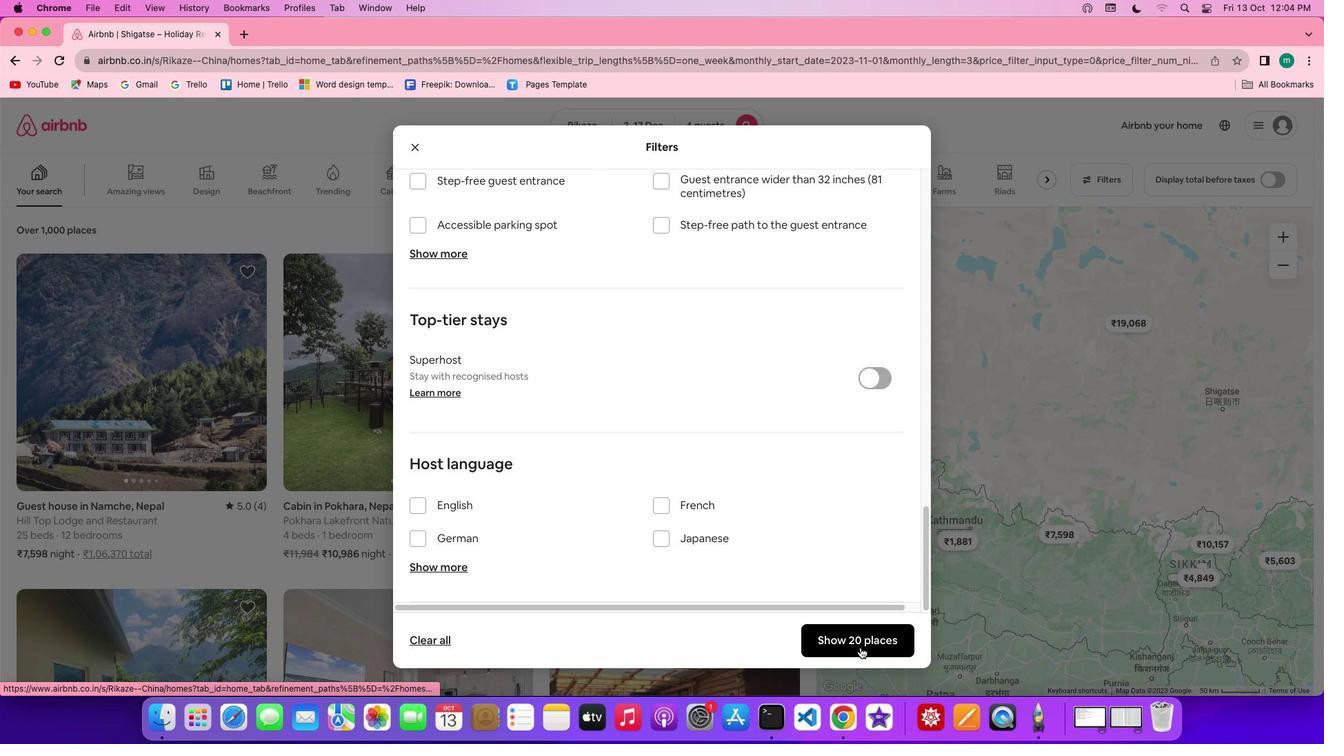 
Action: Mouse pressed left at (860, 648)
Screenshot: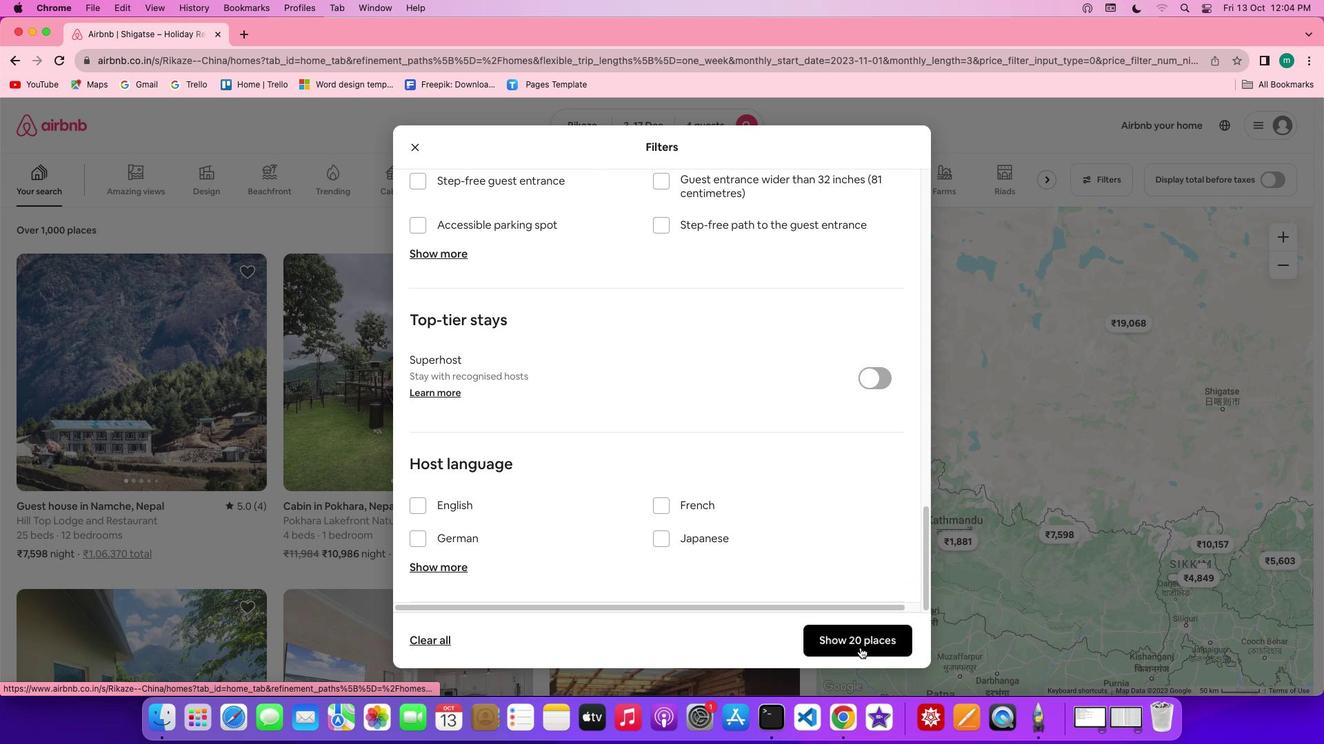 
Action: Mouse moved to (365, 438)
Screenshot: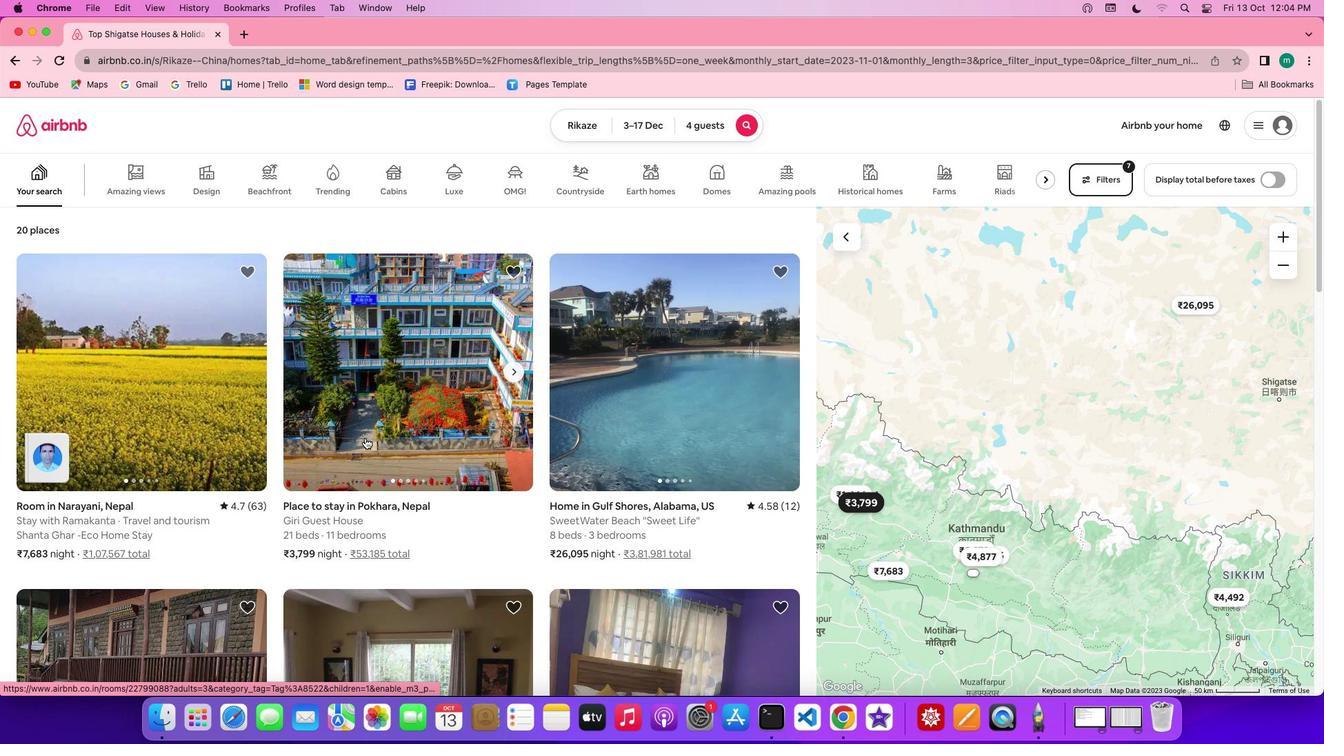 
Action: Mouse pressed left at (365, 438)
Screenshot: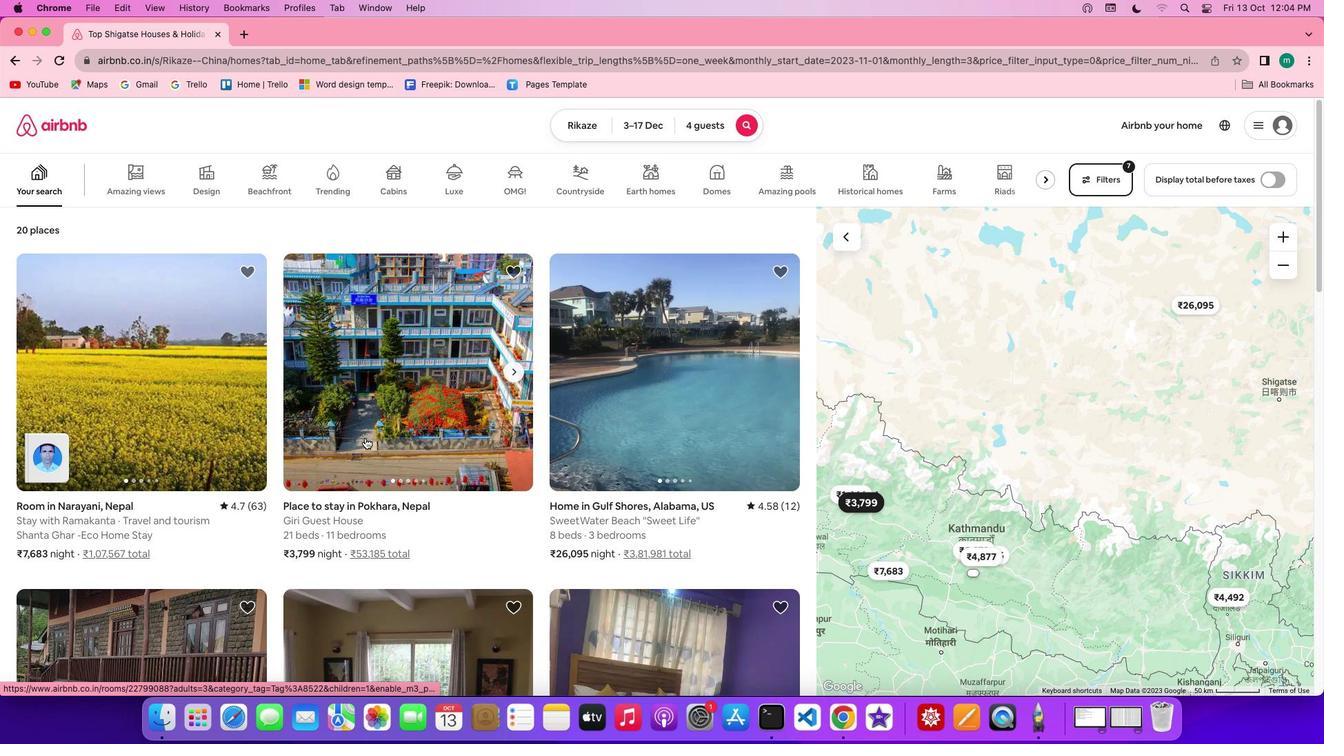 
Action: Mouse moved to (1005, 511)
Screenshot: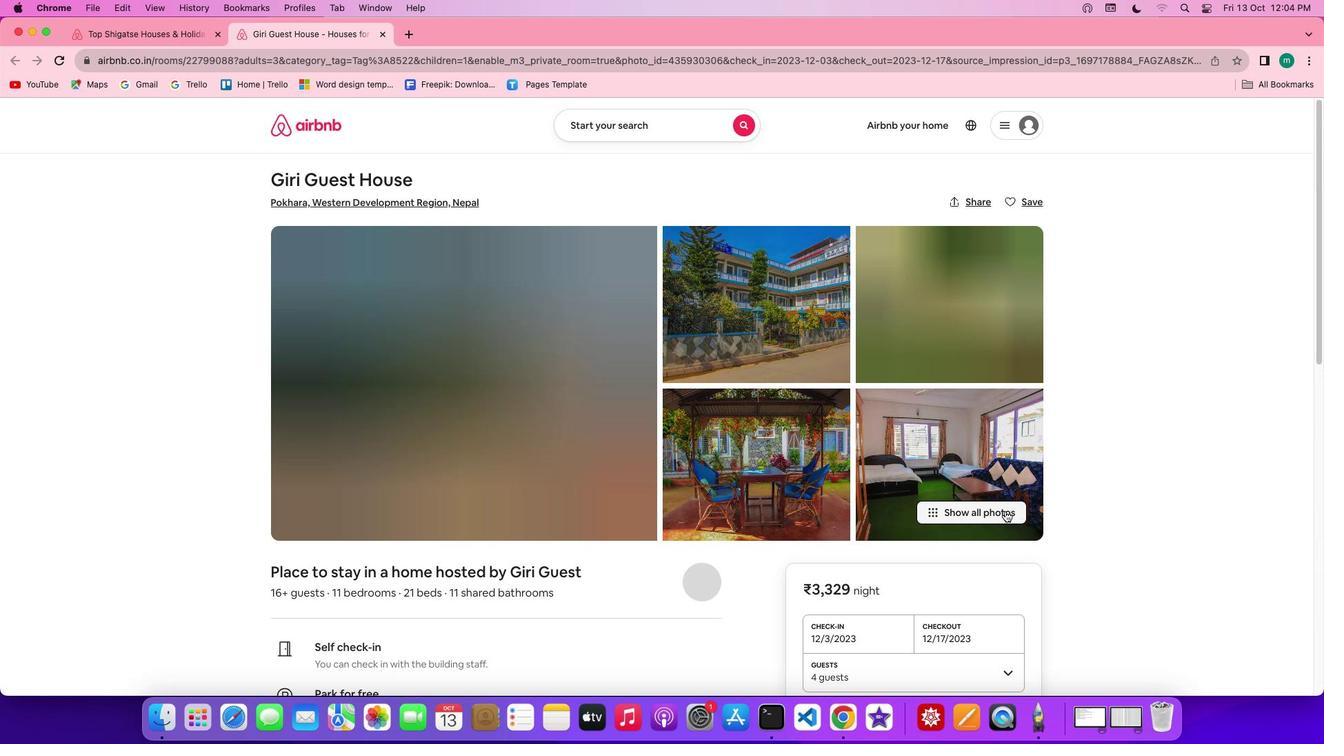
Action: Mouse pressed left at (1005, 511)
Screenshot: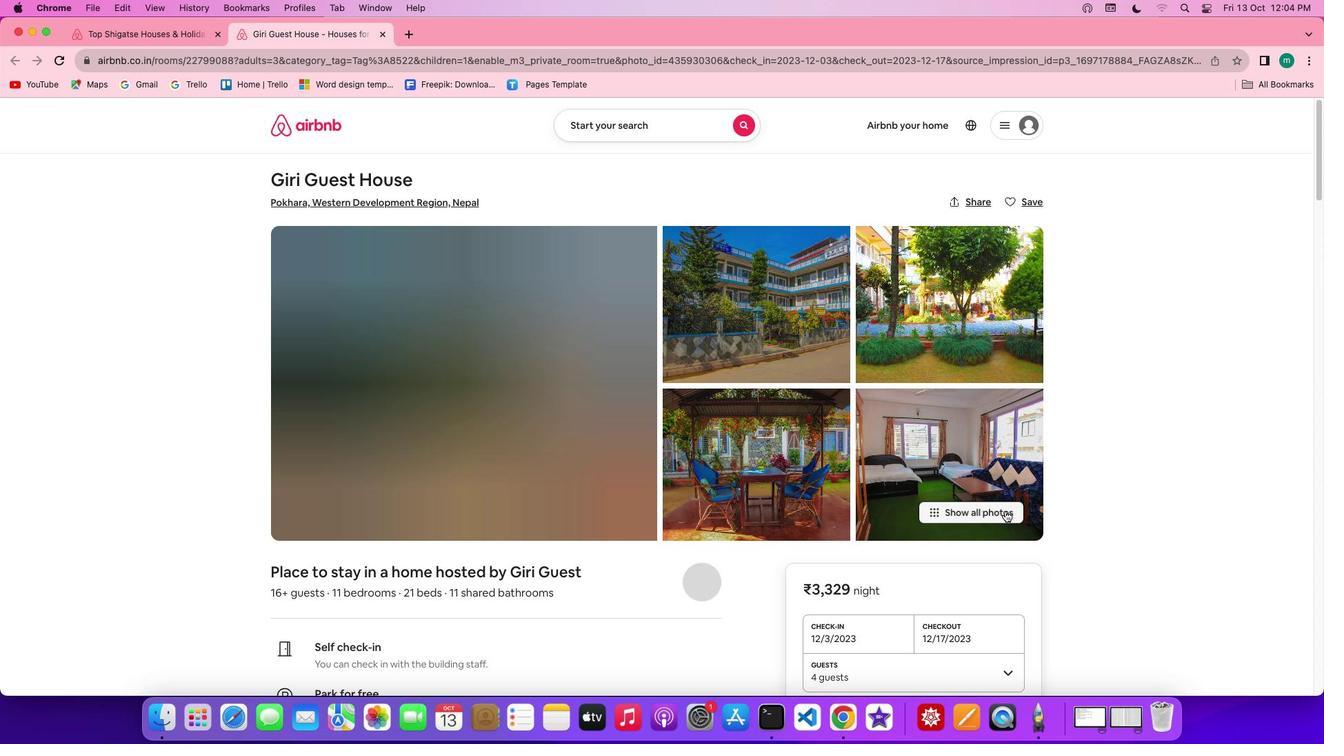 
Action: Mouse moved to (760, 539)
Screenshot: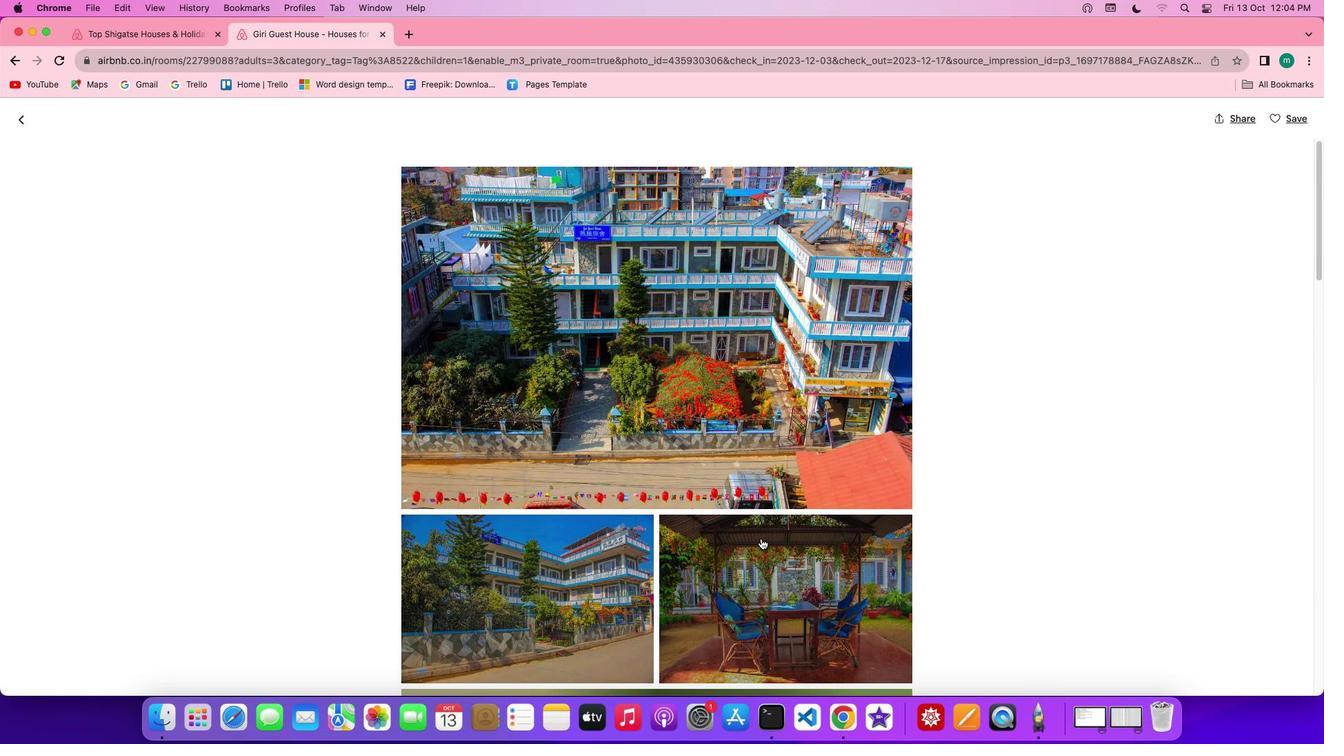 
Action: Mouse scrolled (760, 539) with delta (0, 0)
Screenshot: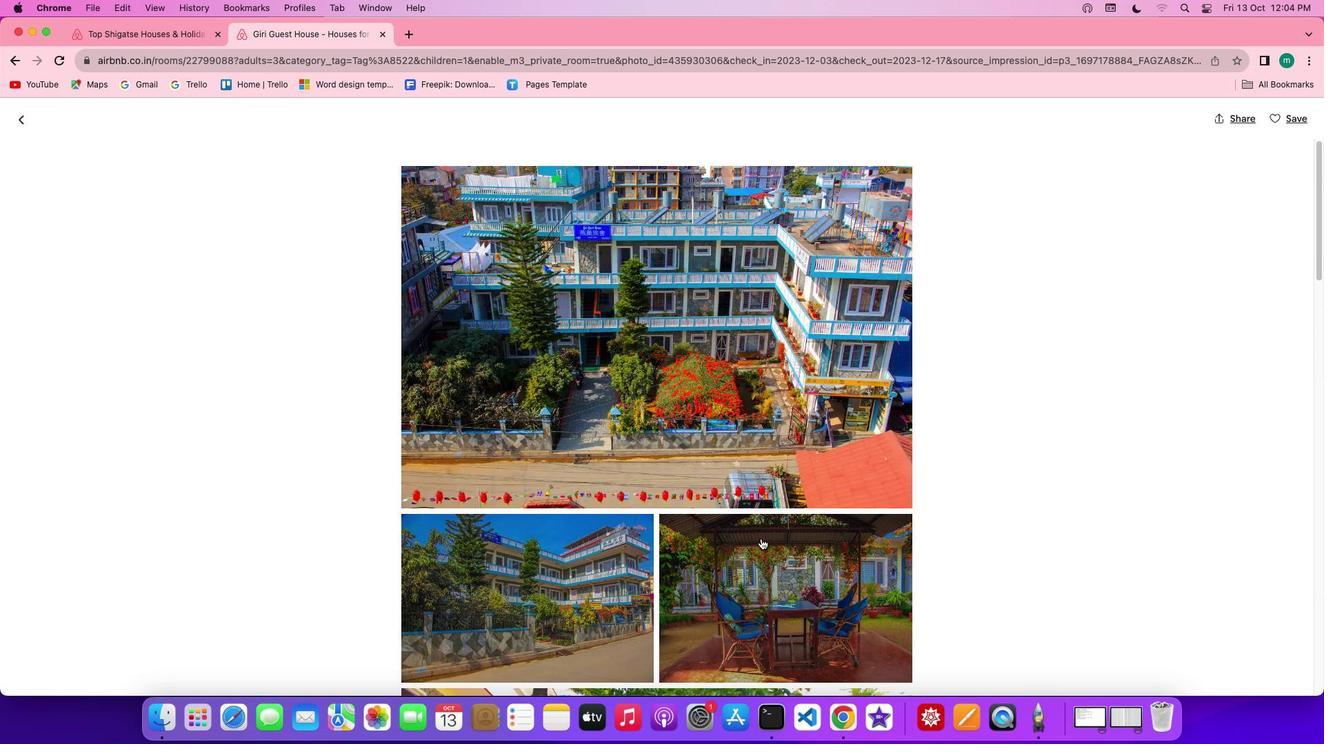 
Action: Mouse scrolled (760, 539) with delta (0, 0)
Screenshot: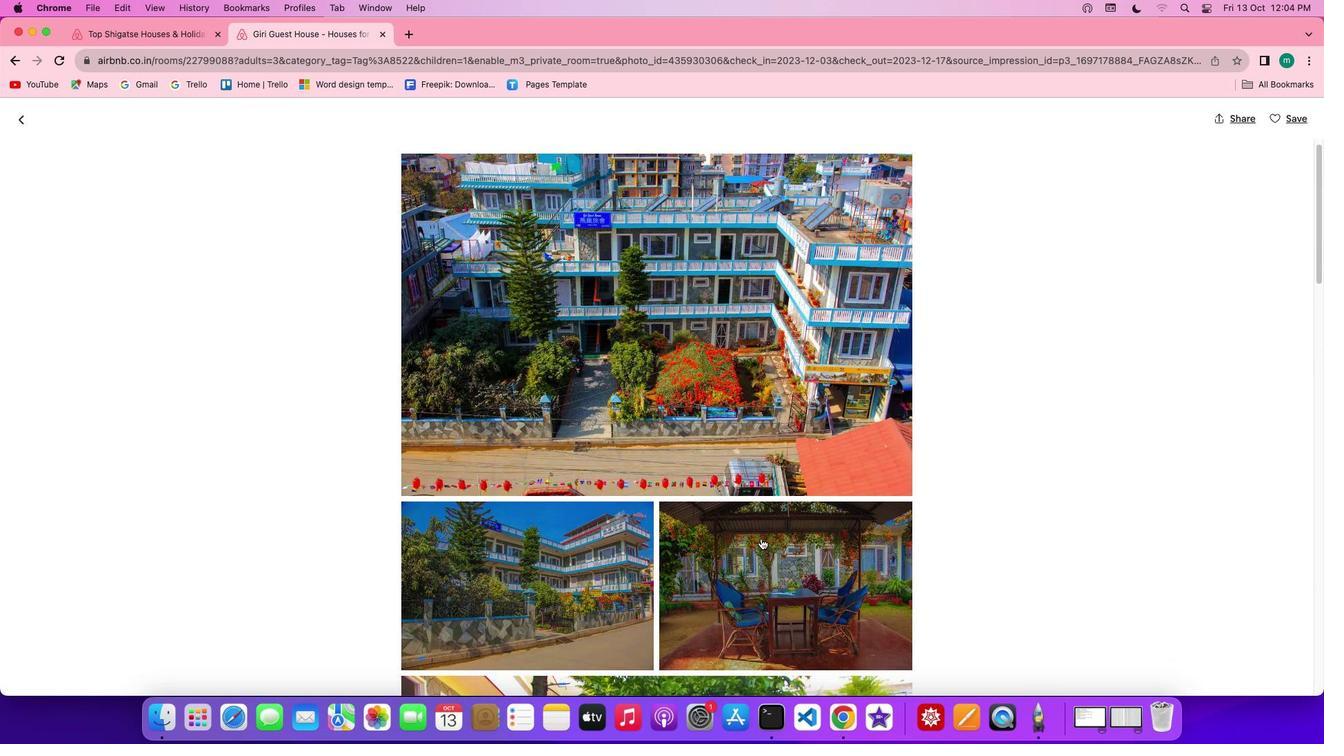 
Action: Mouse scrolled (760, 539) with delta (0, 0)
Screenshot: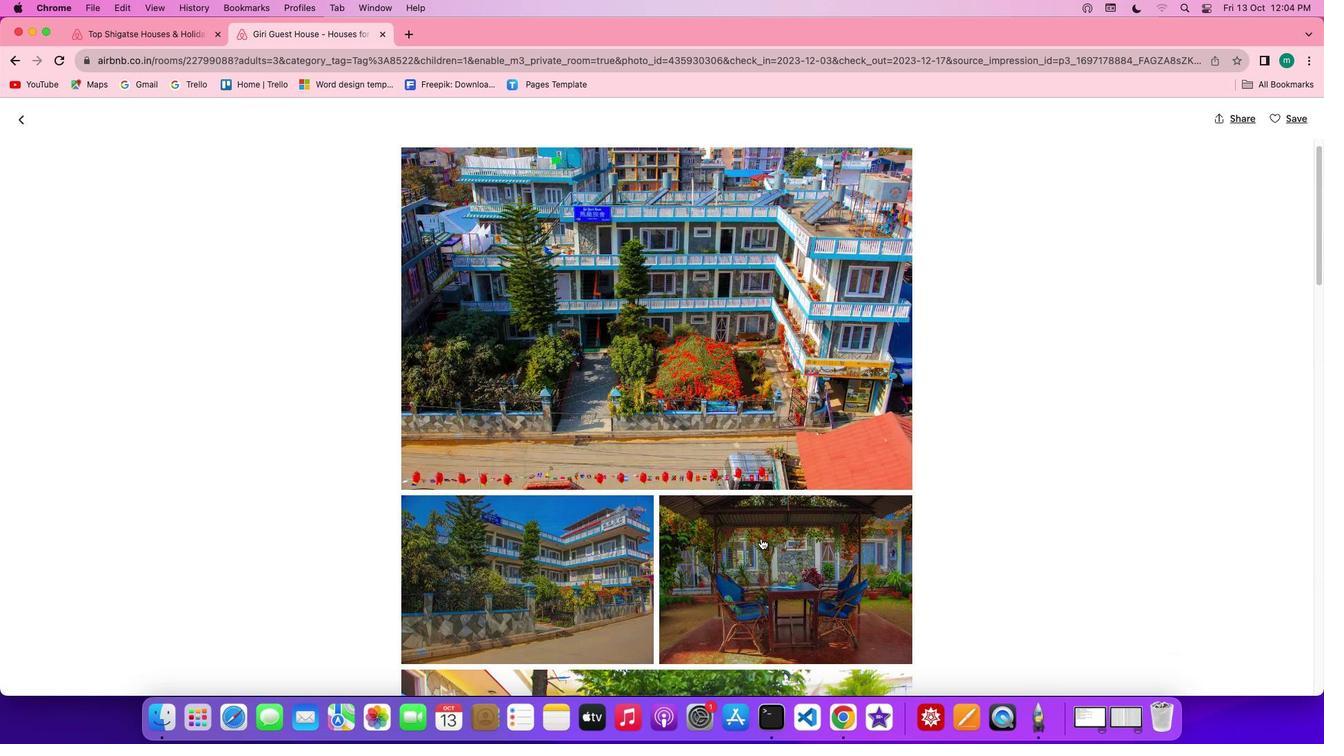 
Action: Mouse scrolled (760, 539) with delta (0, 0)
Screenshot: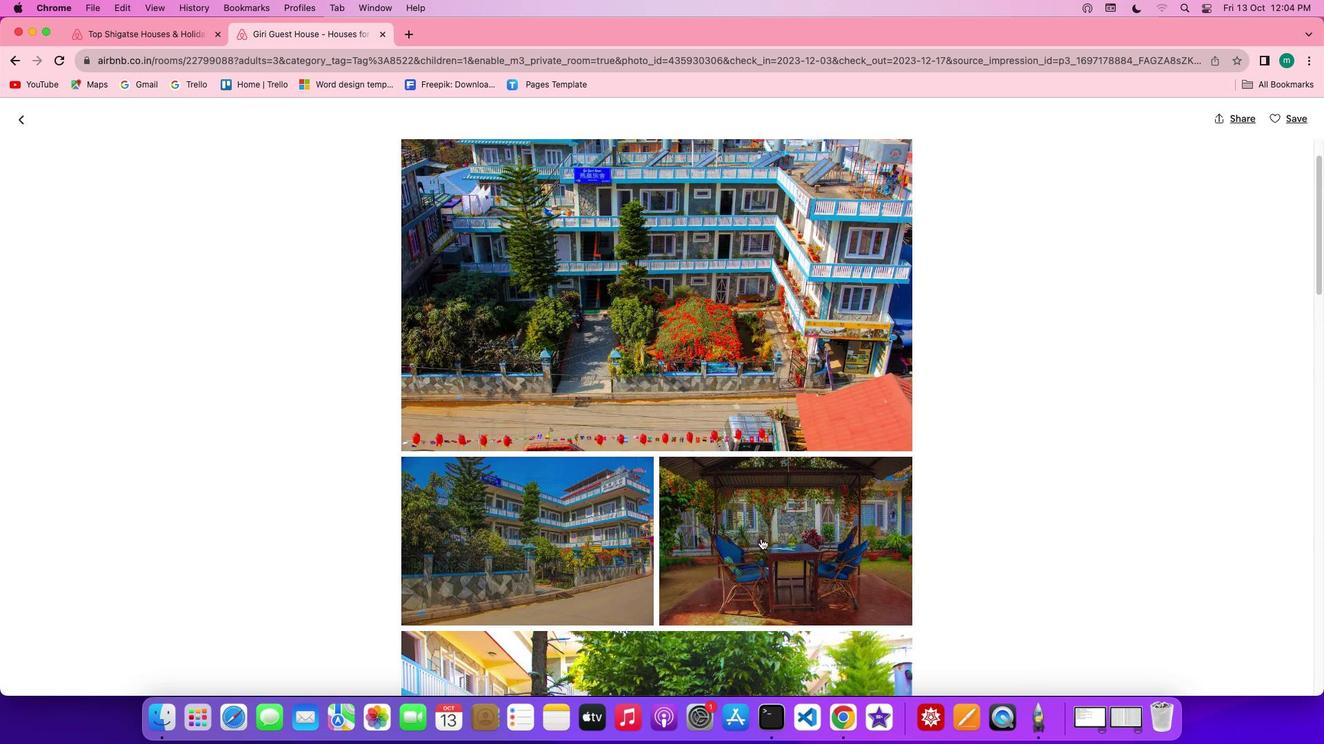 
Action: Mouse scrolled (760, 539) with delta (0, 0)
Screenshot: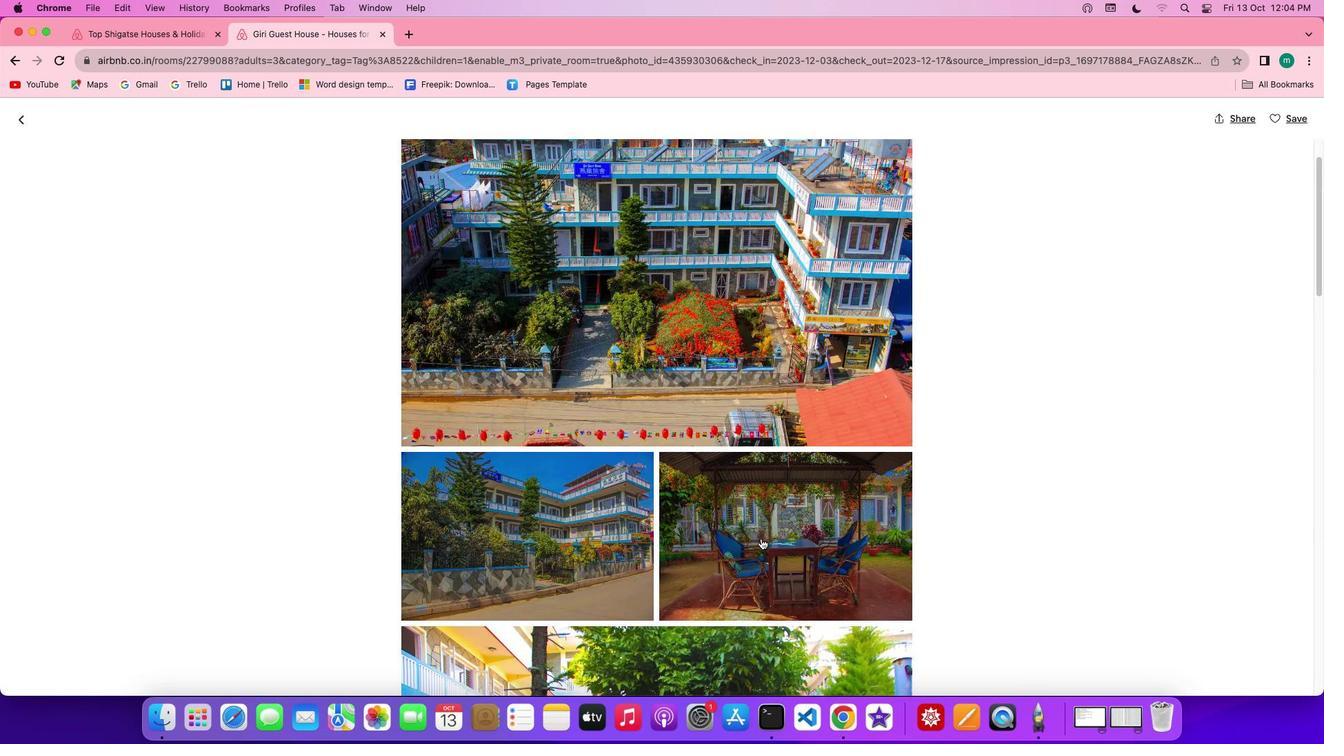 
Action: Mouse scrolled (760, 539) with delta (0, 0)
Screenshot: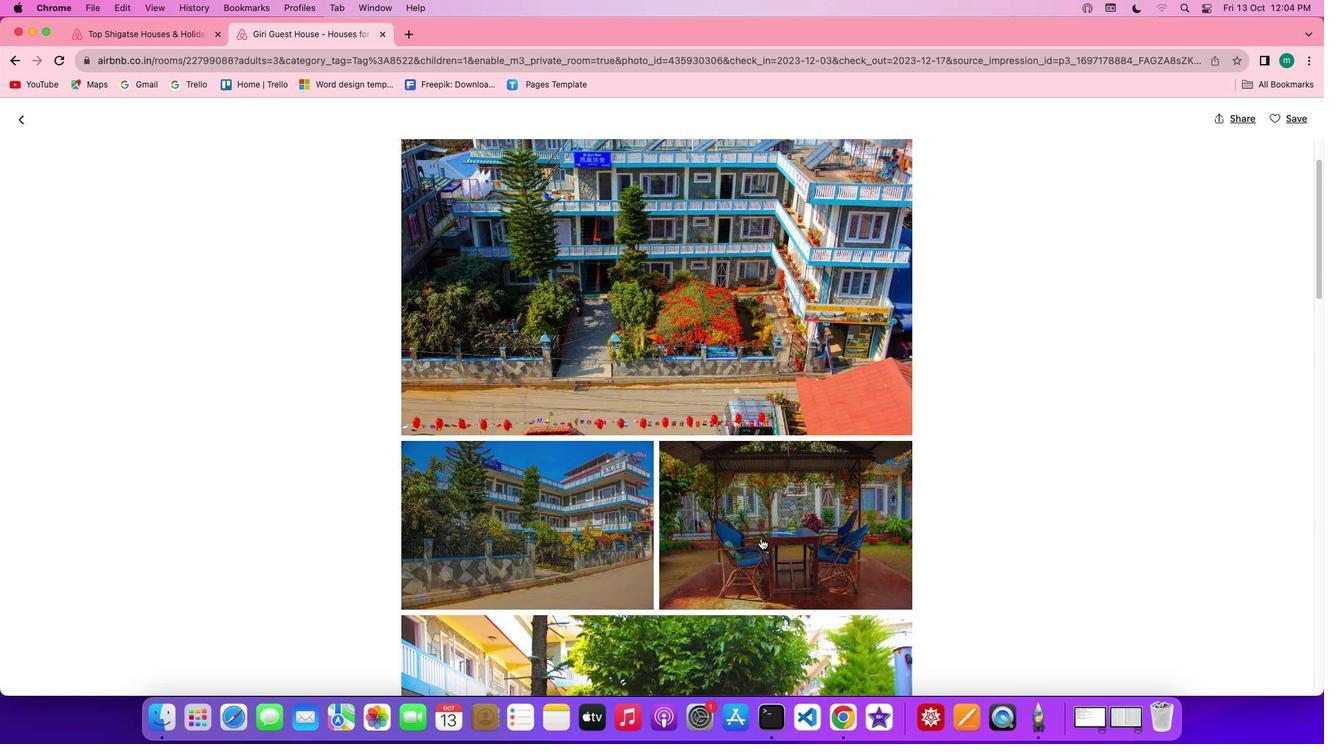 
Action: Mouse scrolled (760, 539) with delta (0, 0)
Screenshot: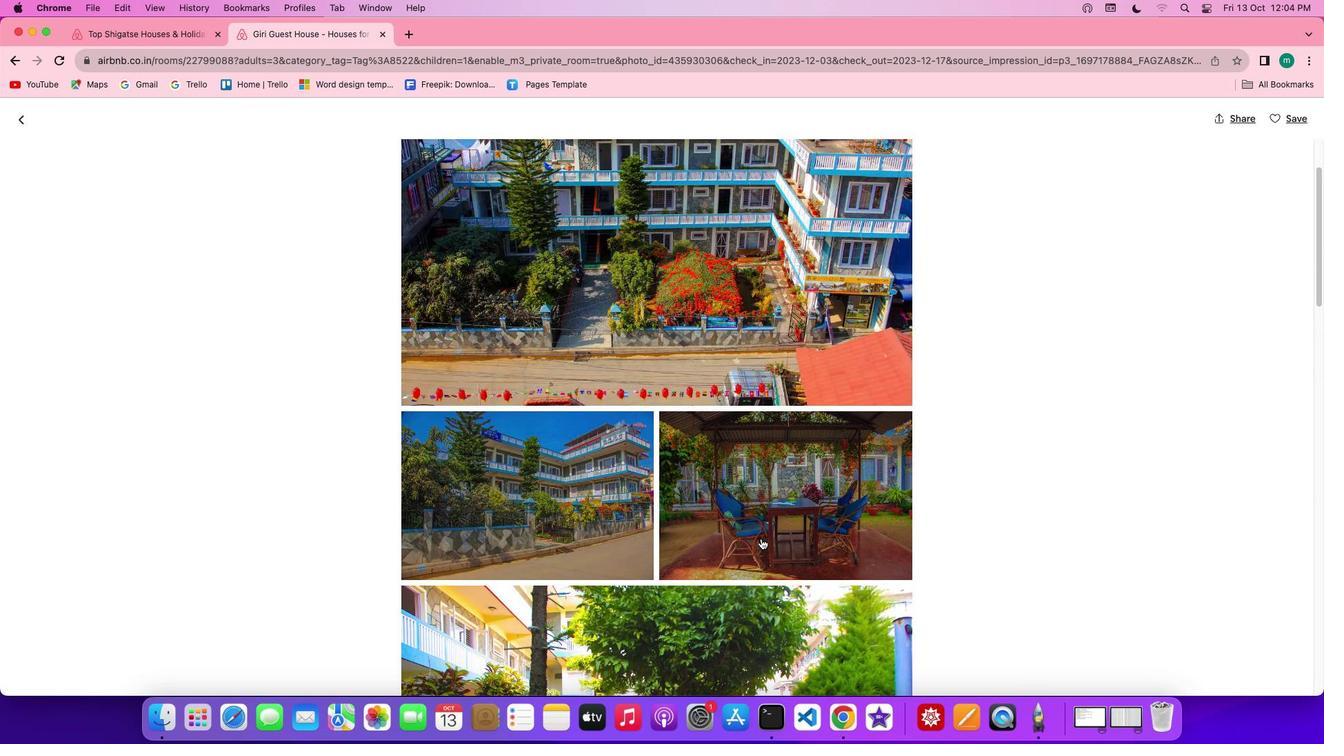 
Action: Mouse scrolled (760, 539) with delta (0, 0)
Screenshot: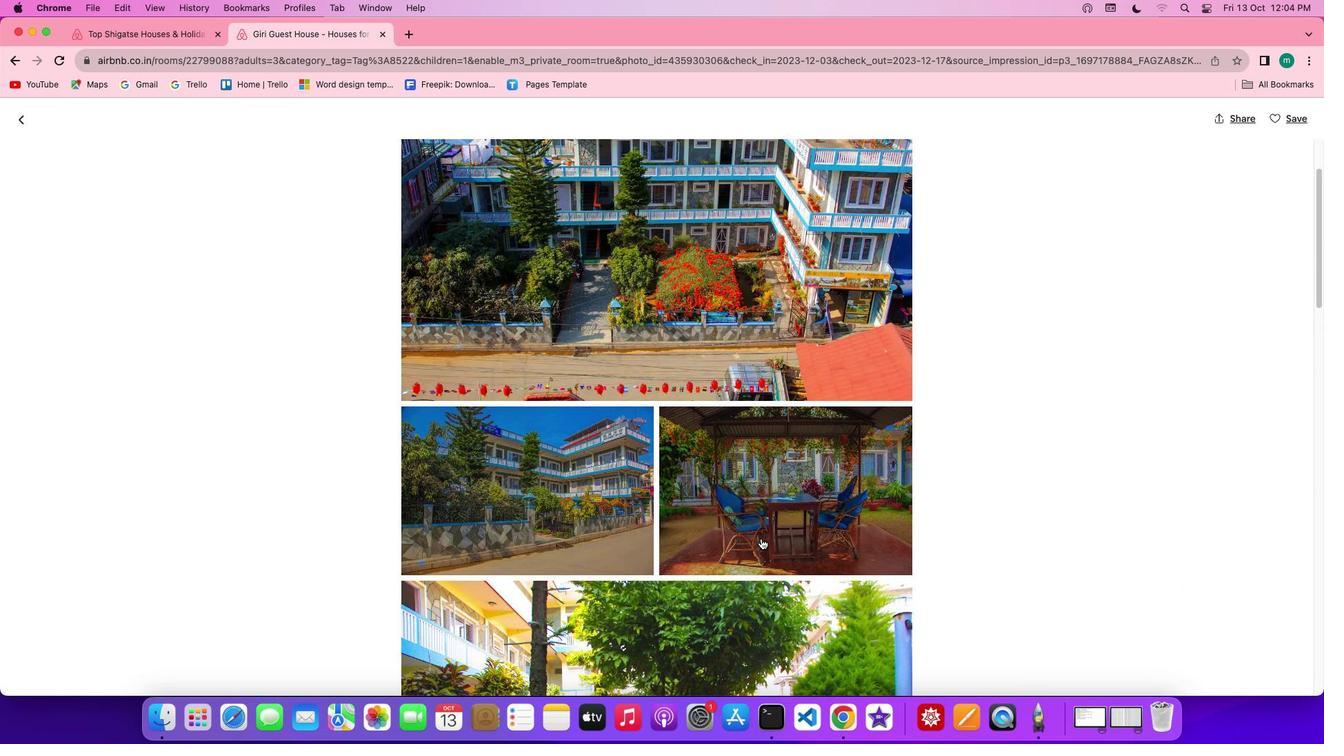 
Action: Mouse scrolled (760, 539) with delta (0, 0)
Screenshot: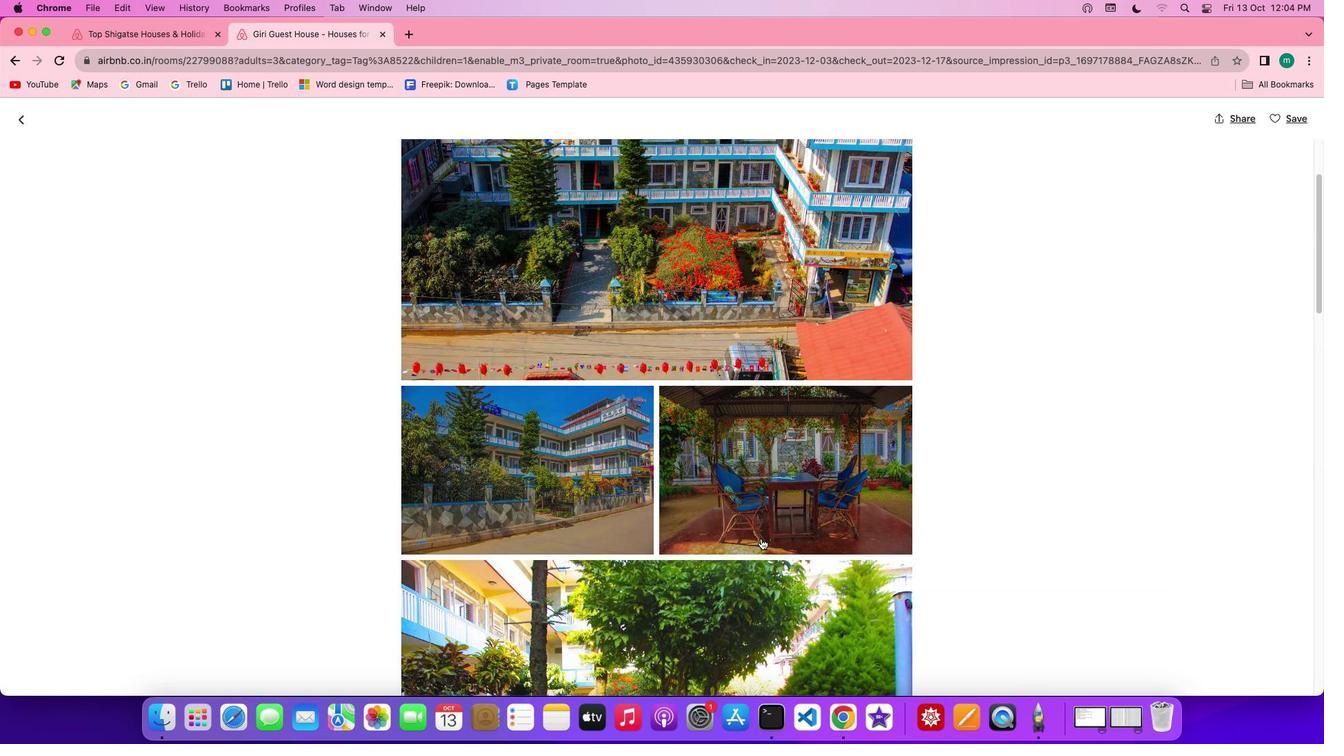 
Action: Mouse scrolled (760, 539) with delta (0, 0)
Screenshot: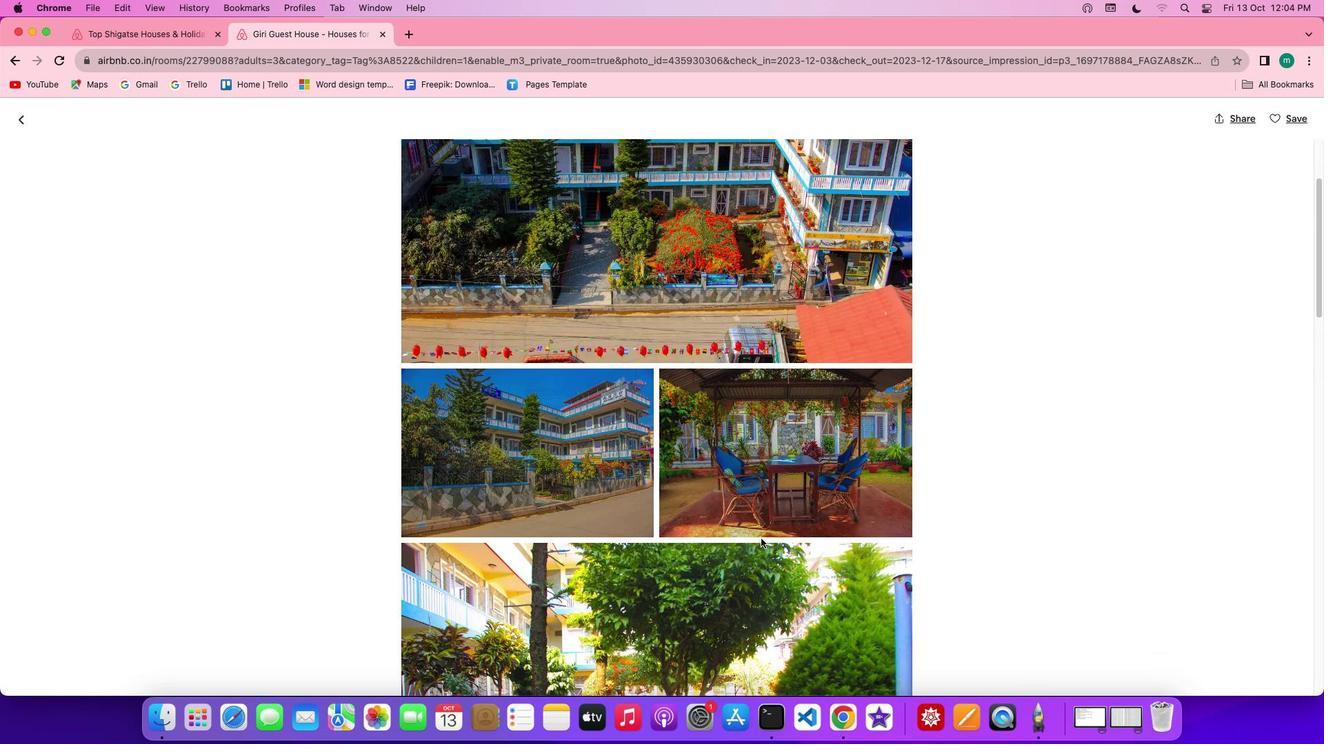
Action: Mouse scrolled (760, 539) with delta (0, 0)
Screenshot: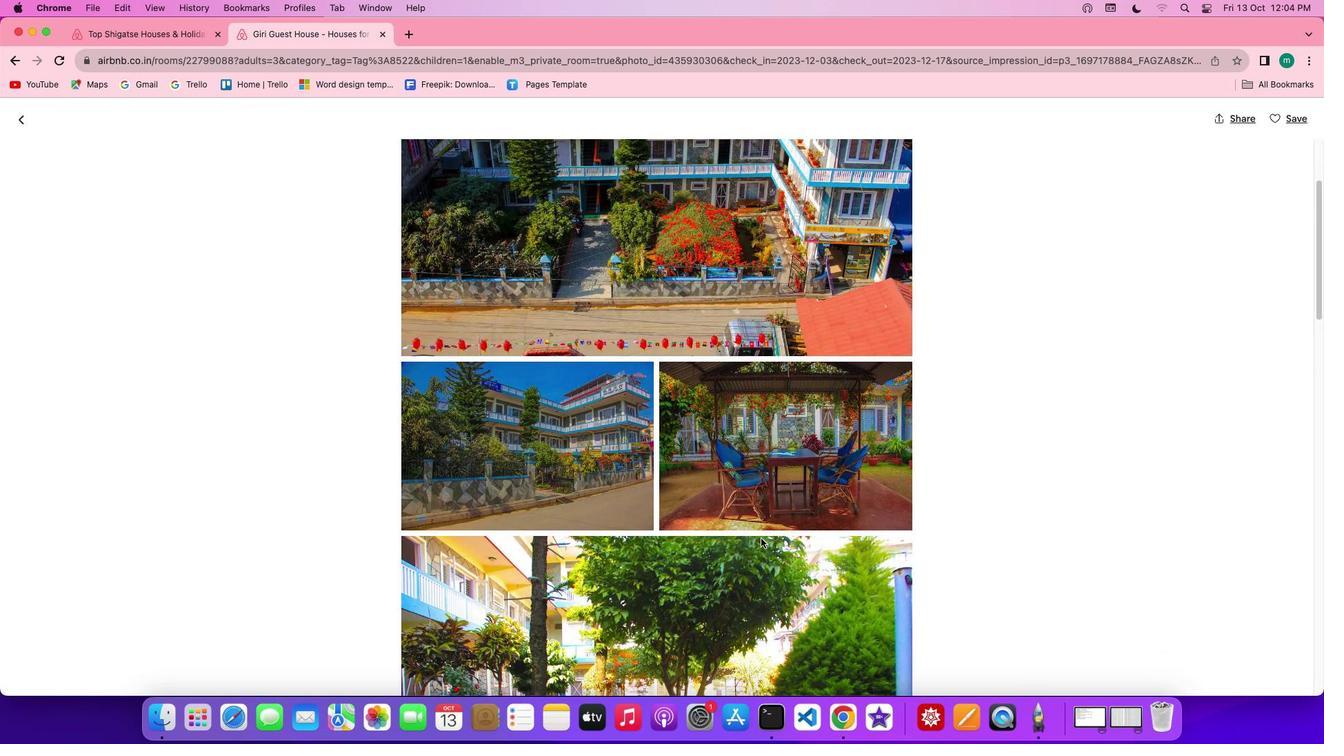 
Action: Mouse scrolled (760, 539) with delta (0, 0)
Screenshot: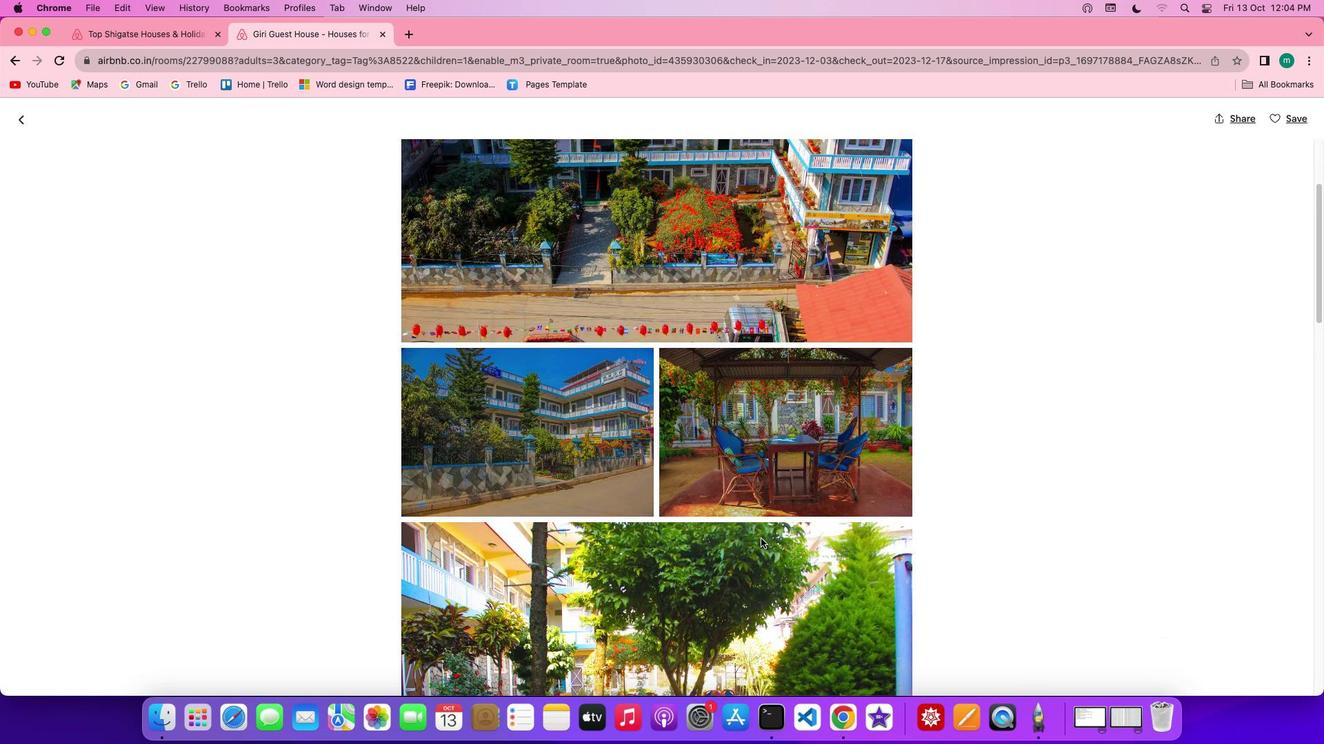 
Action: Mouse scrolled (760, 539) with delta (0, 0)
Screenshot: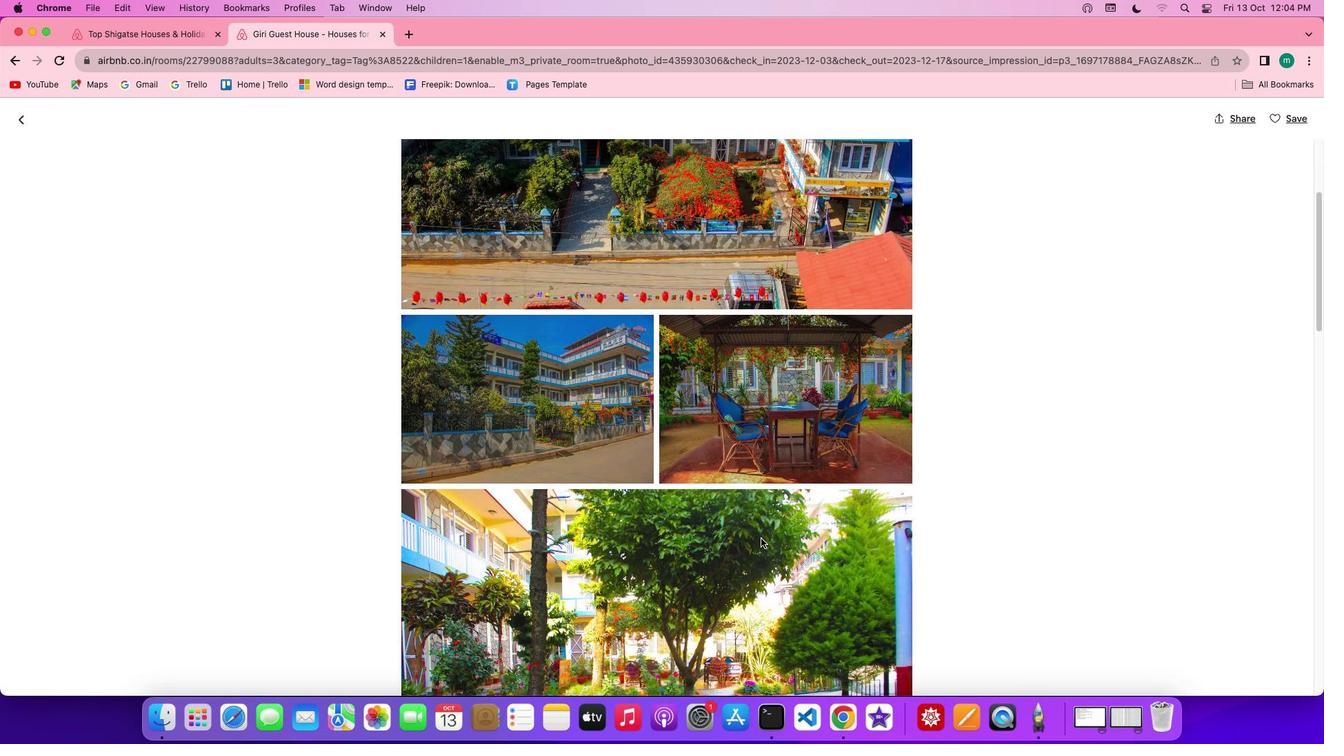 
Action: Mouse scrolled (760, 539) with delta (0, 0)
Screenshot: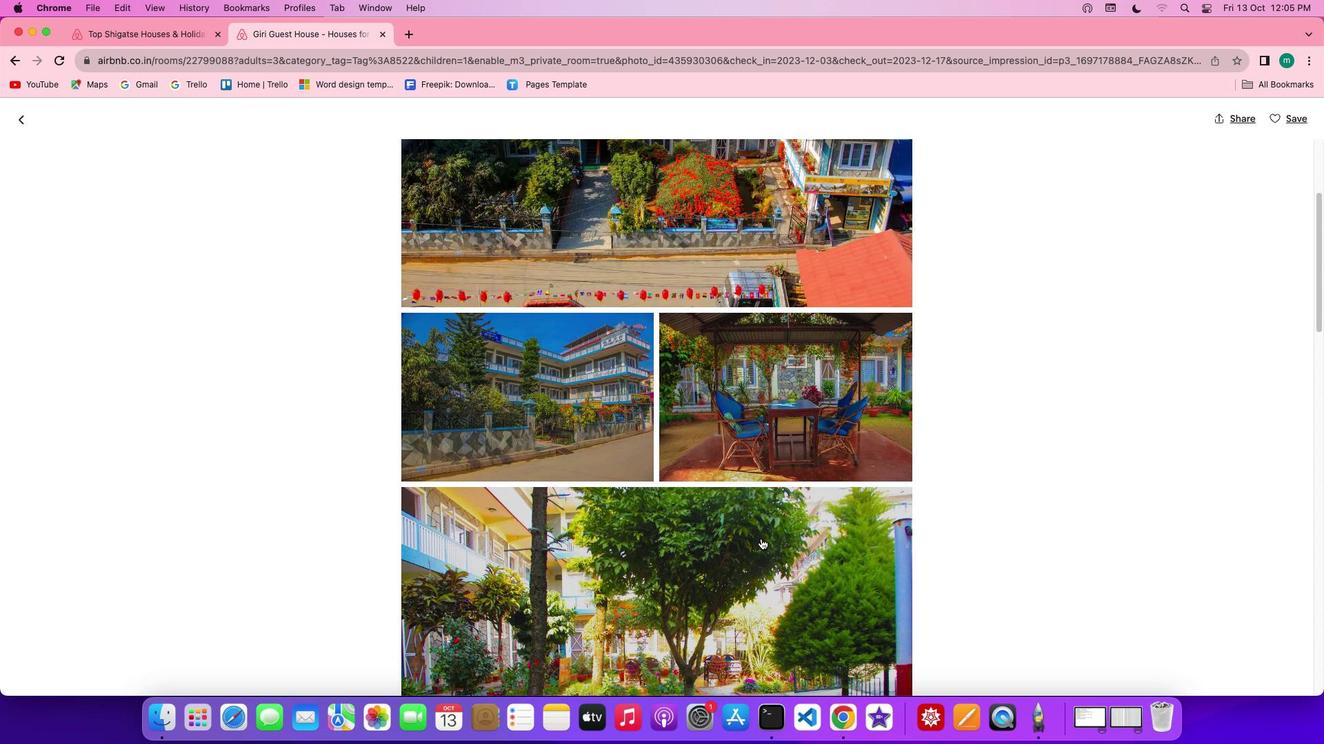 
Action: Mouse scrolled (760, 539) with delta (0, 0)
Screenshot: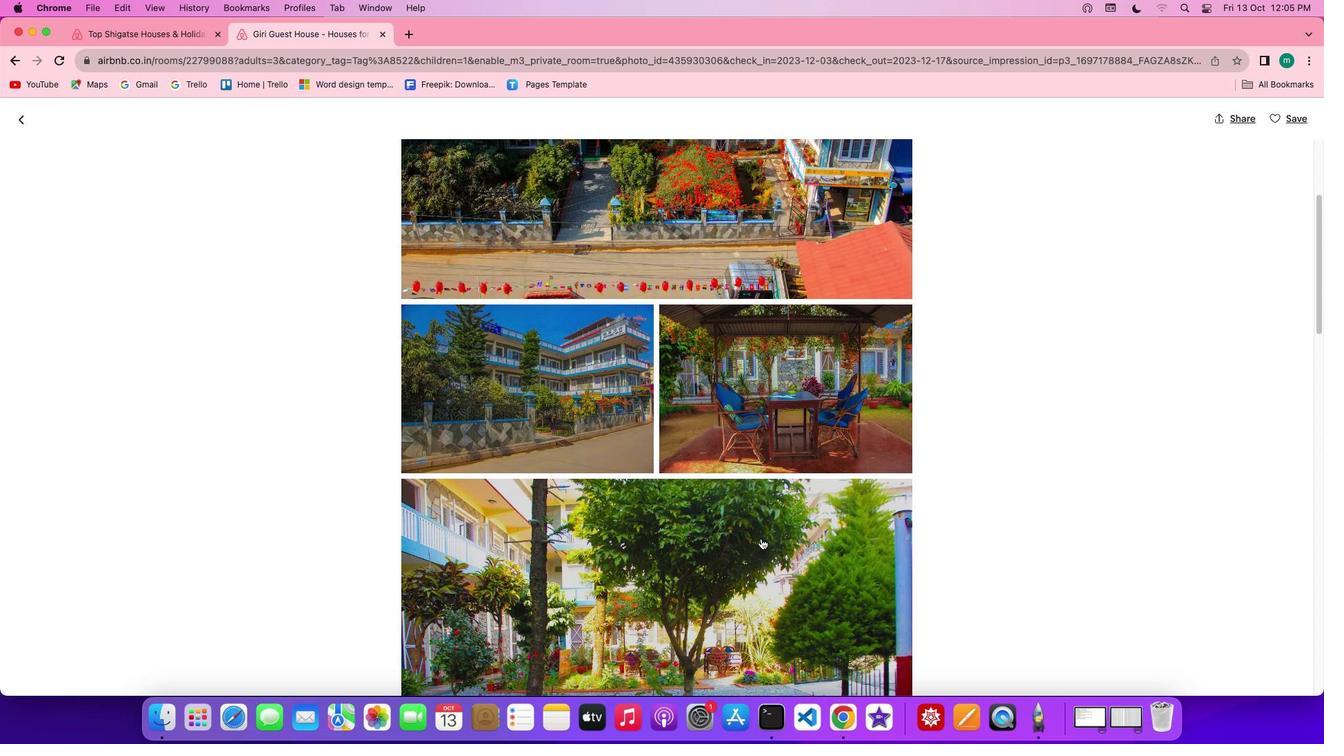 
Action: Mouse scrolled (760, 539) with delta (0, 0)
Screenshot: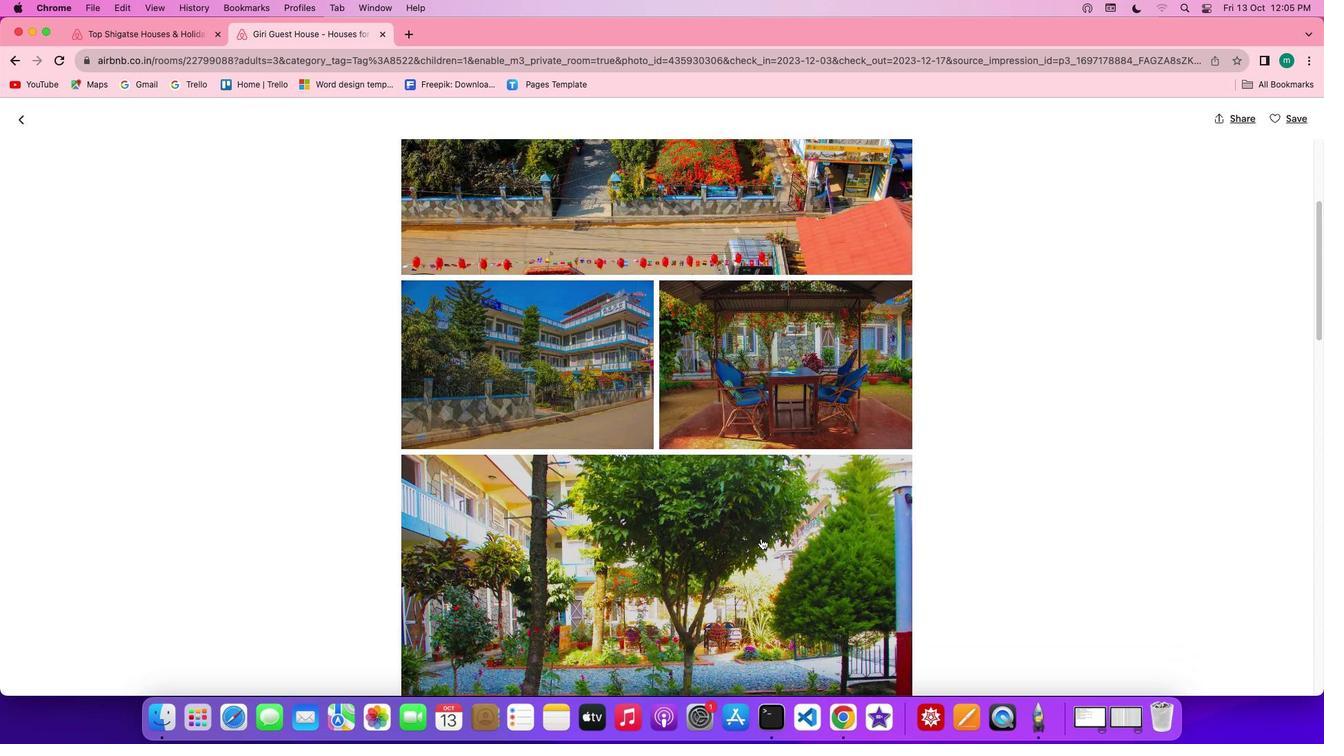 
Action: Mouse scrolled (760, 539) with delta (0, 0)
Screenshot: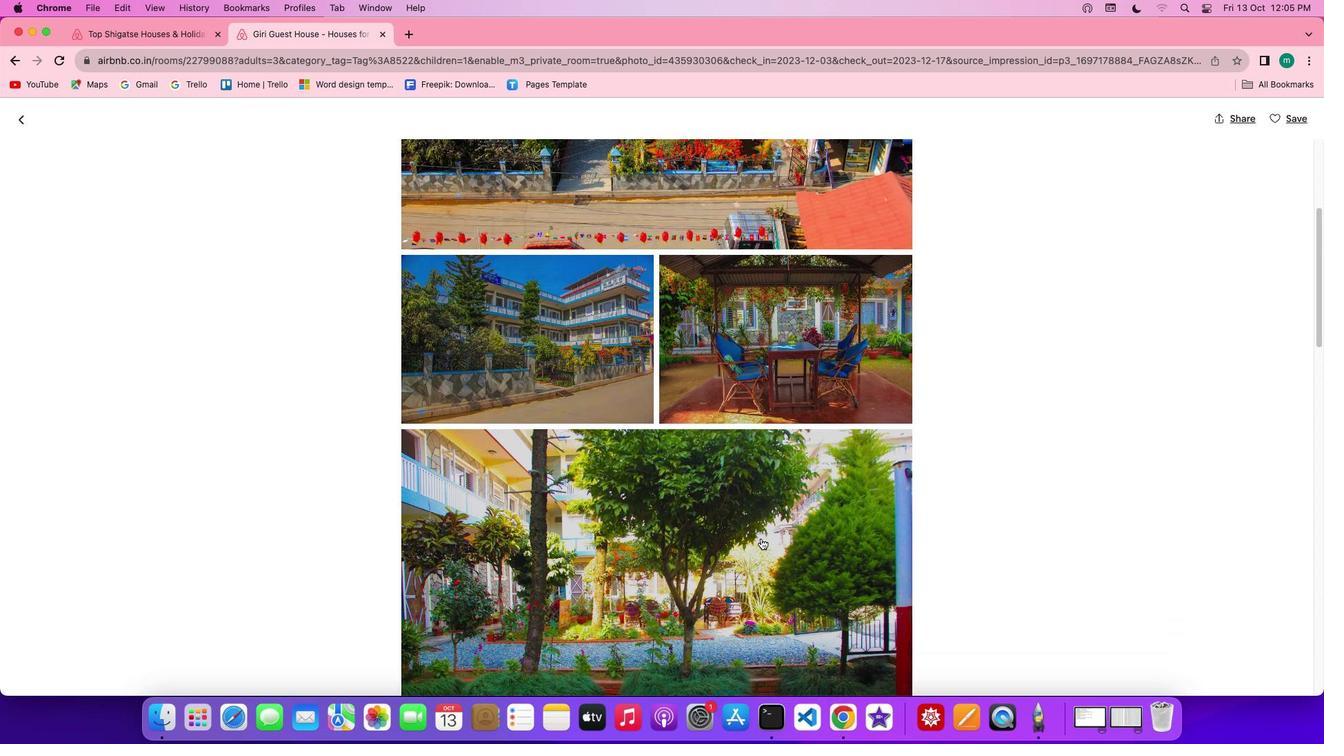 
Action: Mouse scrolled (760, 539) with delta (0, 0)
Screenshot: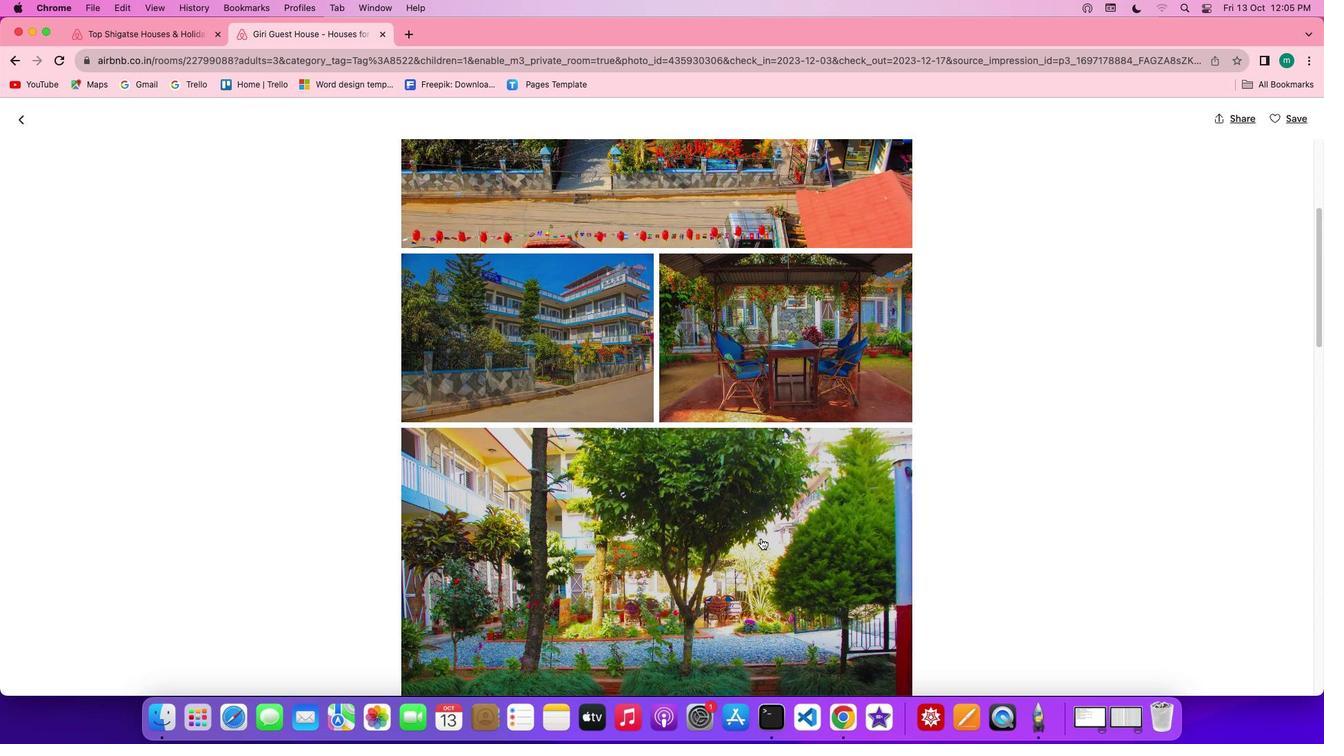
Action: Mouse scrolled (760, 539) with delta (0, 0)
Screenshot: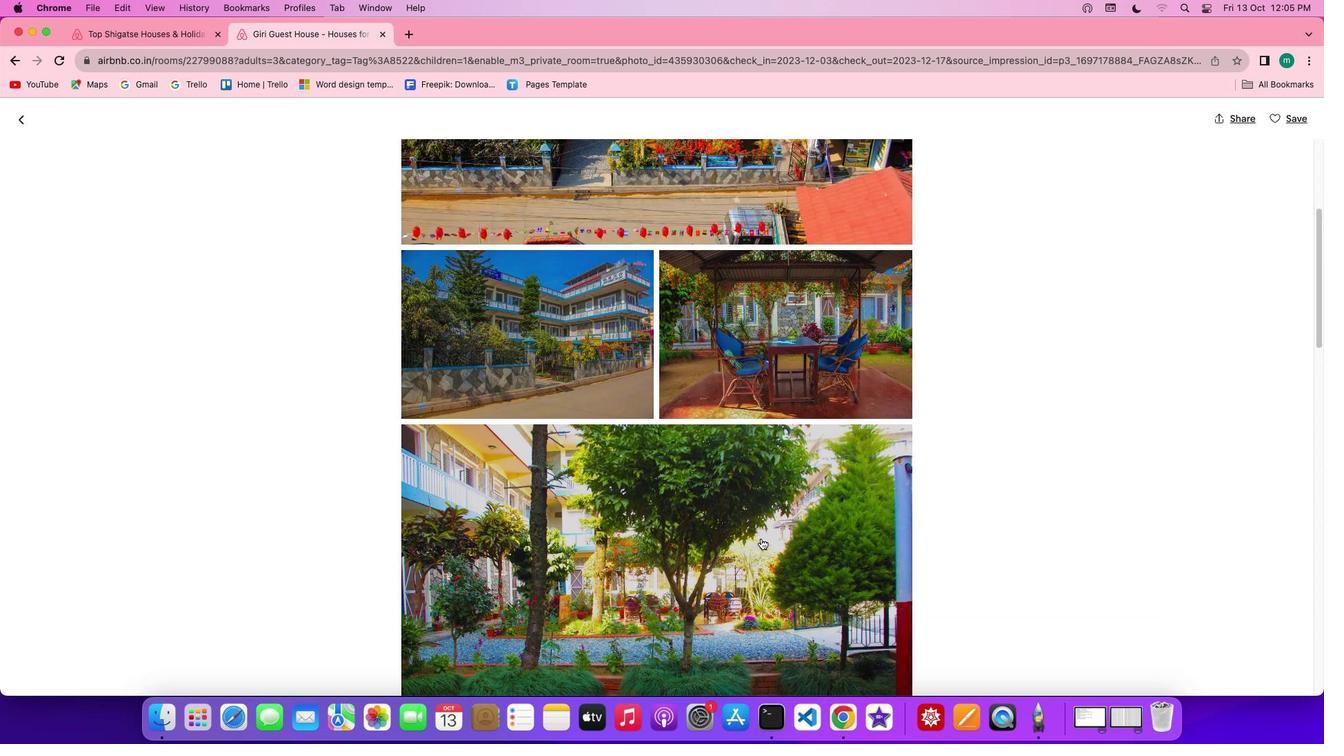 
Action: Mouse scrolled (760, 539) with delta (0, 0)
Screenshot: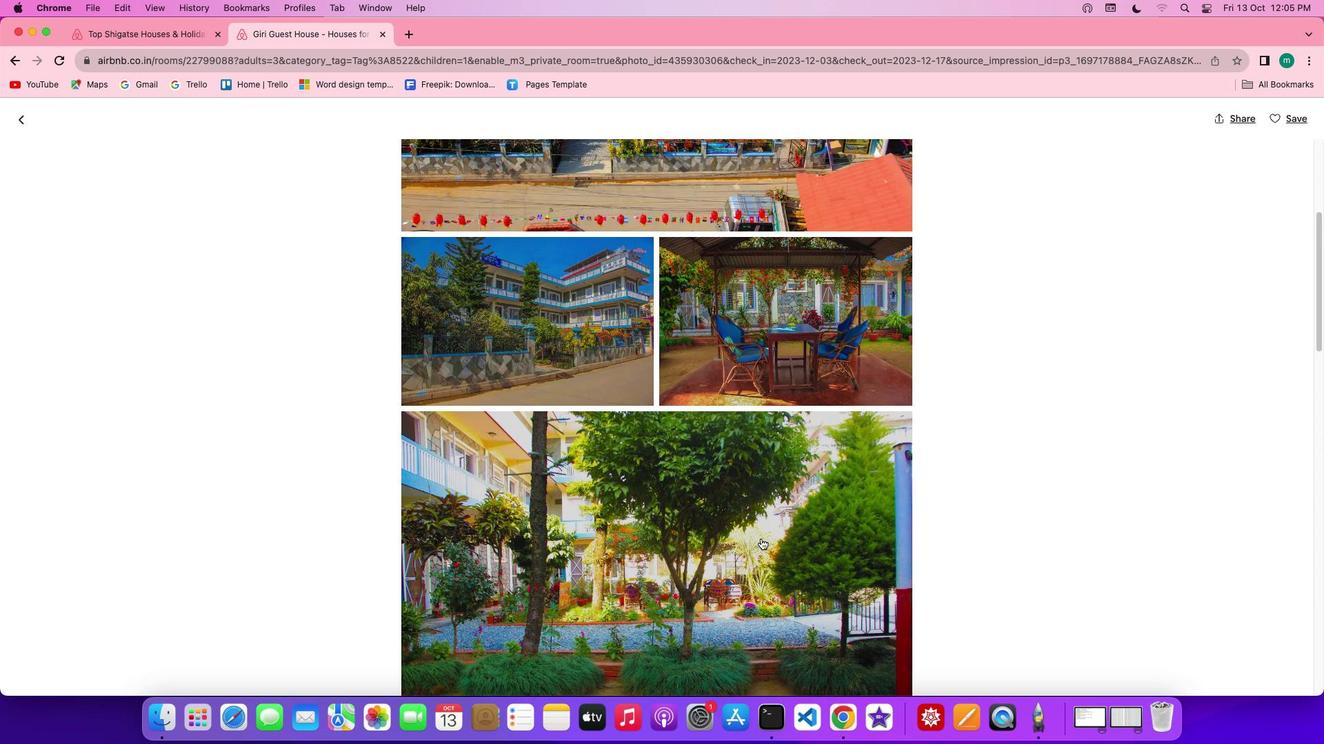 
Action: Mouse scrolled (760, 539) with delta (0, 0)
Screenshot: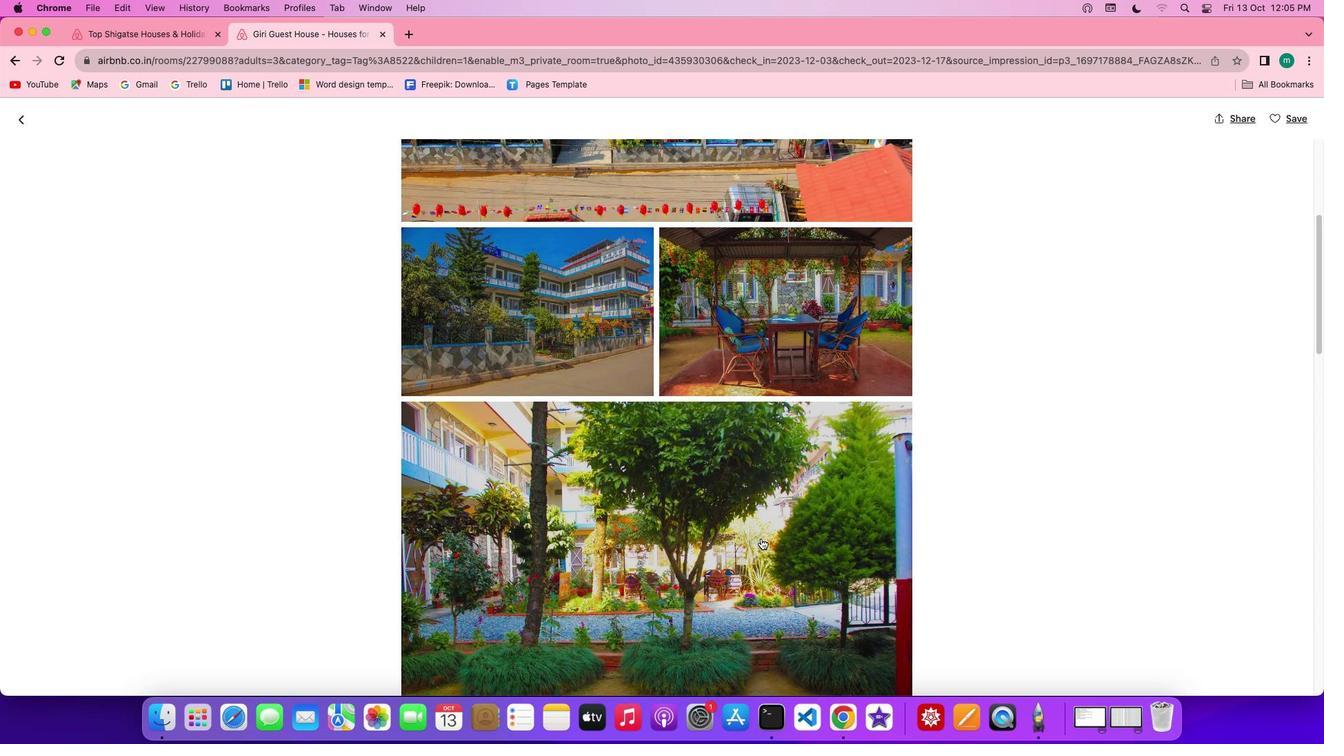 
Action: Mouse scrolled (760, 539) with delta (0, 0)
Screenshot: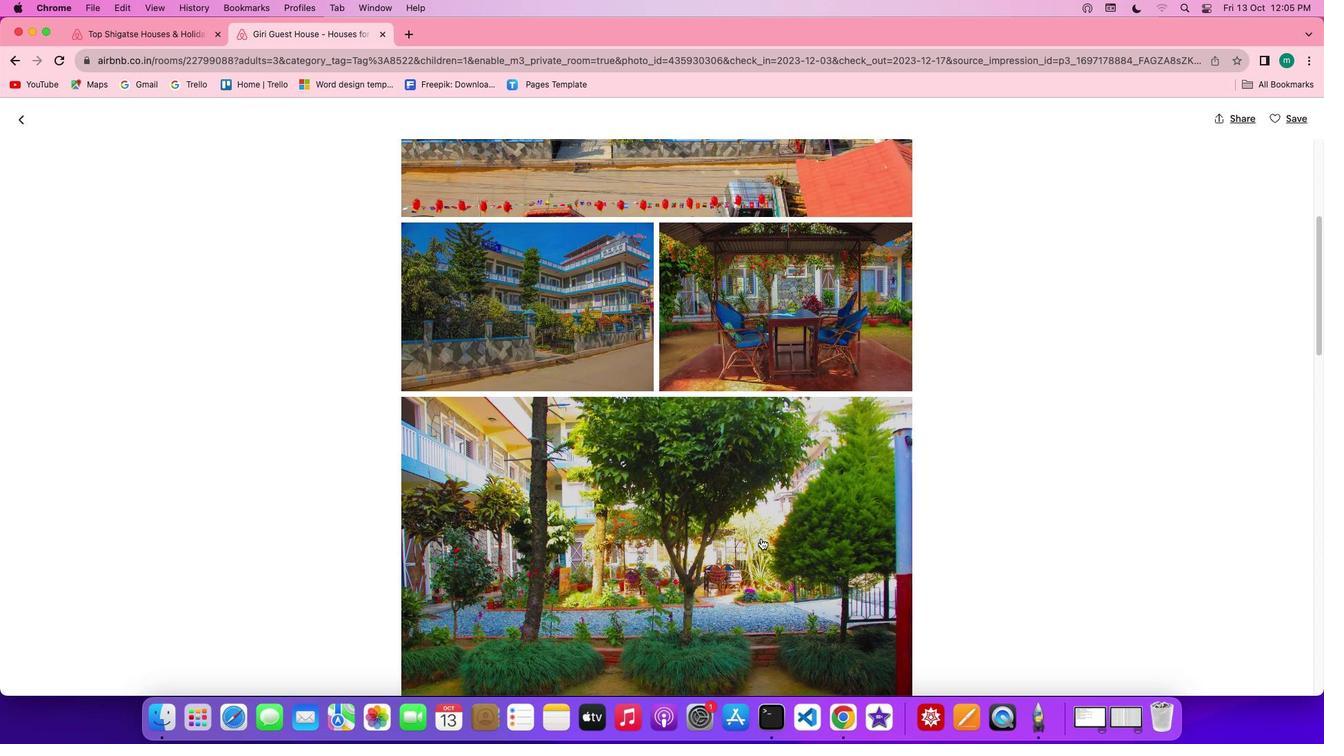 
Action: Mouse scrolled (760, 539) with delta (0, 0)
Screenshot: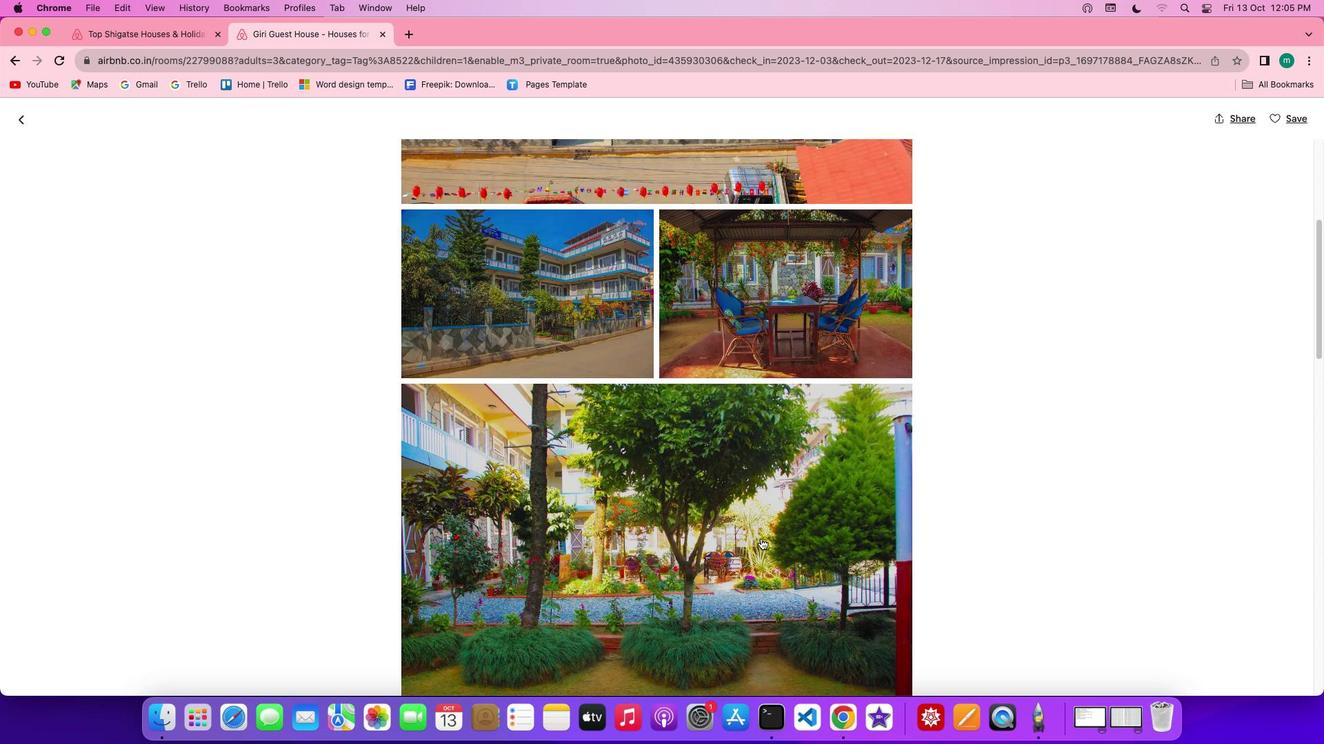
Action: Mouse scrolled (760, 539) with delta (0, 0)
Screenshot: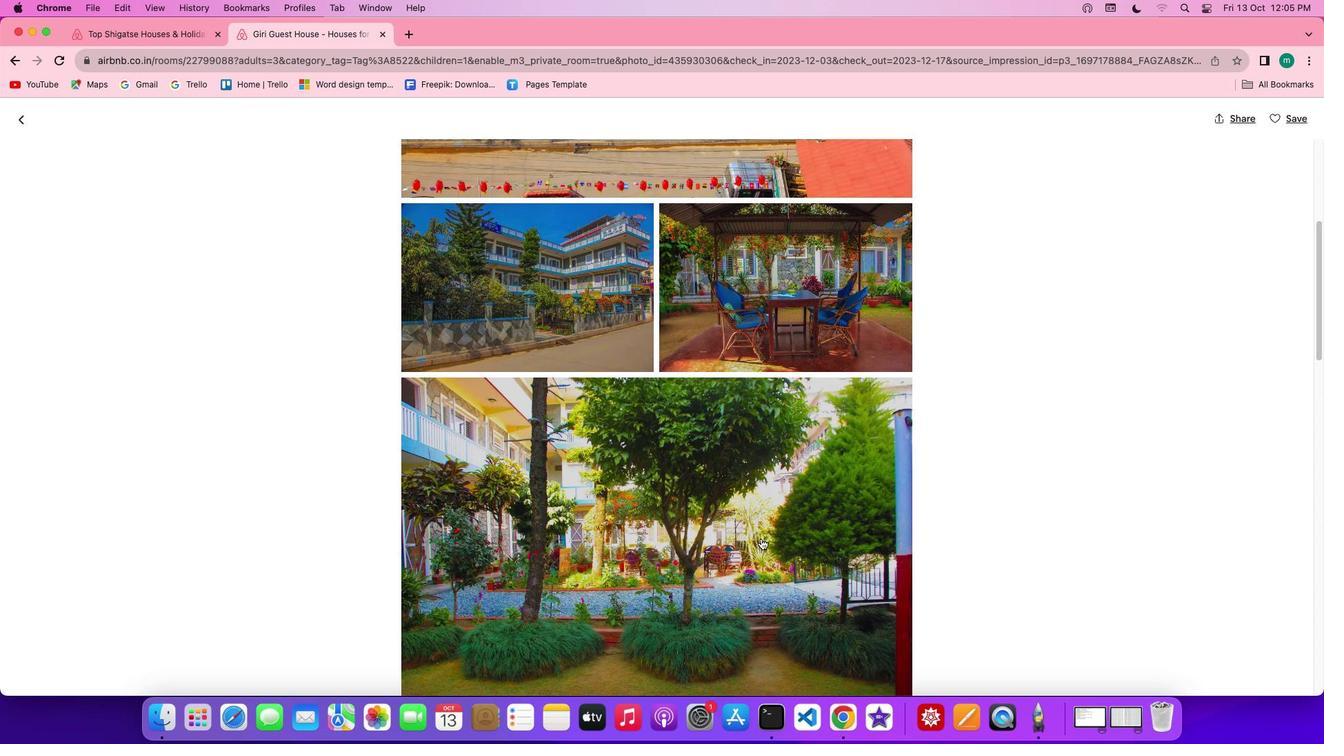 
Action: Mouse scrolled (760, 539) with delta (0, 0)
Screenshot: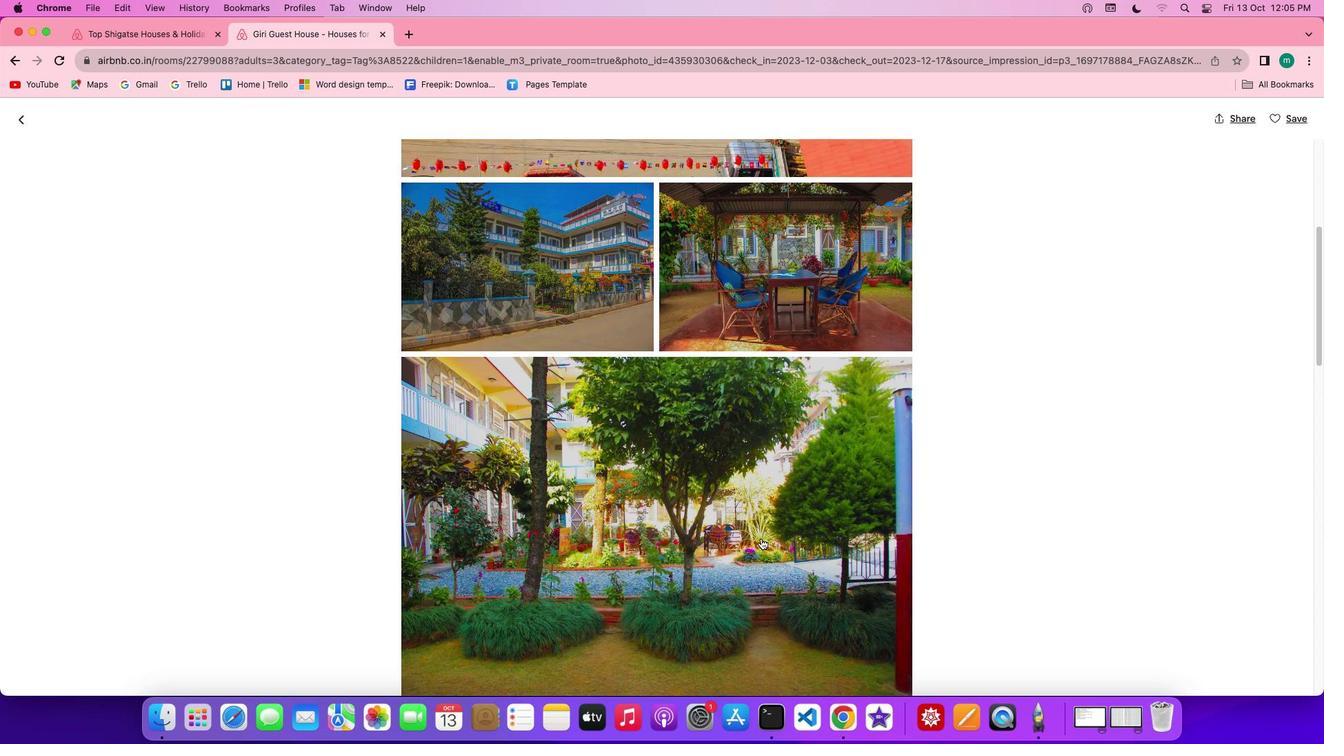 
Action: Mouse scrolled (760, 539) with delta (0, 0)
Screenshot: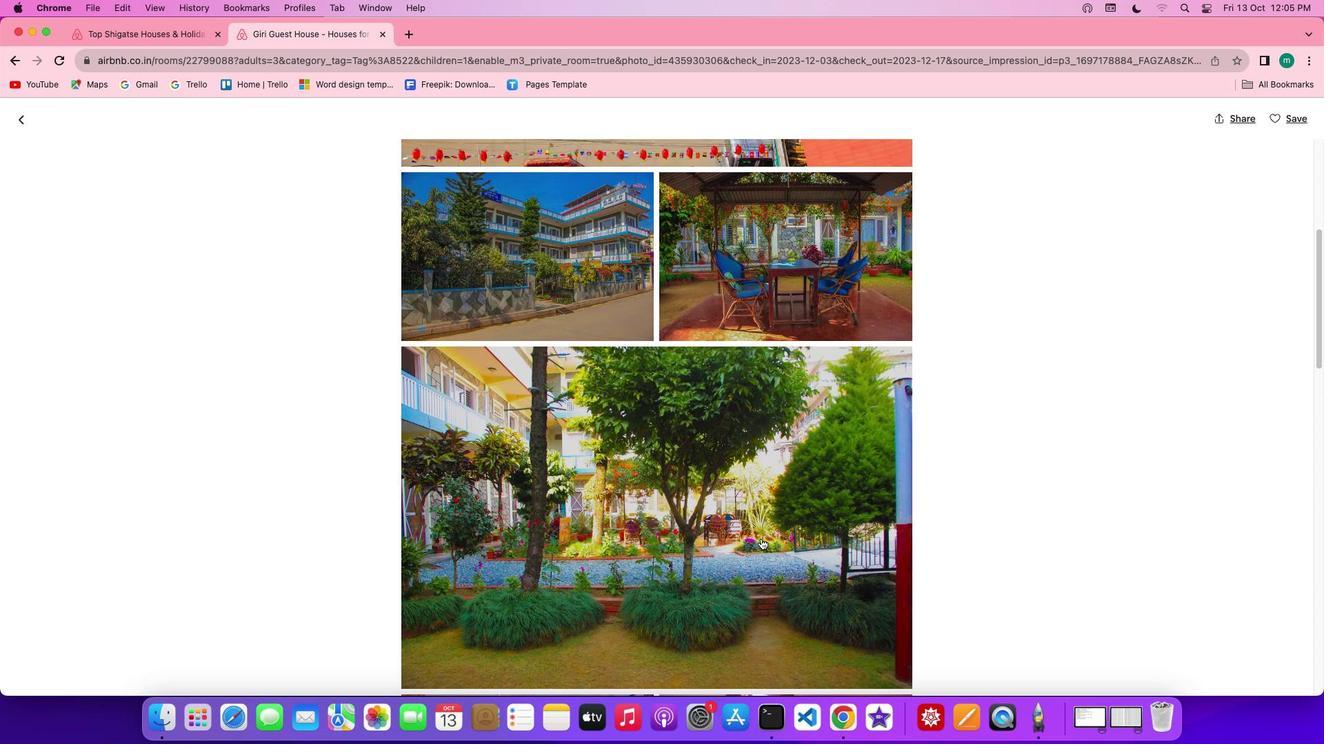 
Action: Mouse scrolled (760, 539) with delta (0, 0)
Screenshot: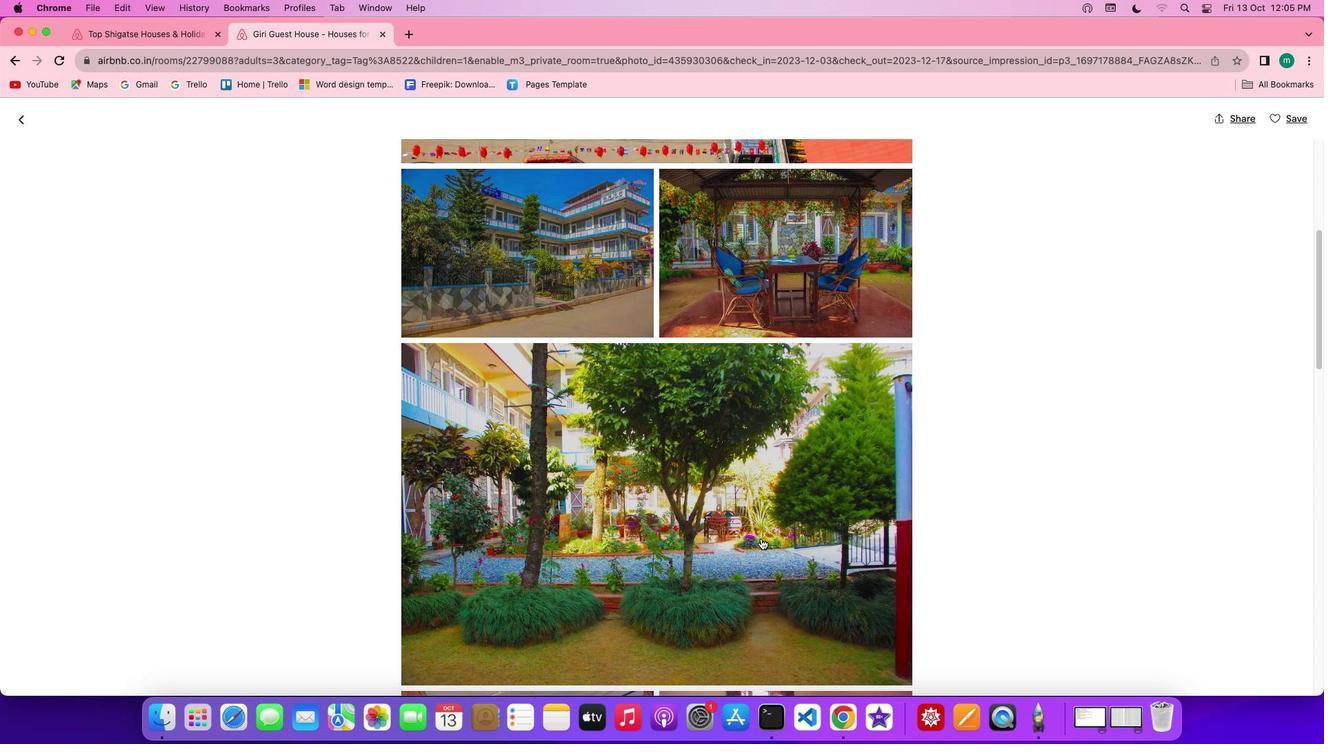 
Action: Mouse scrolled (760, 539) with delta (0, 0)
Screenshot: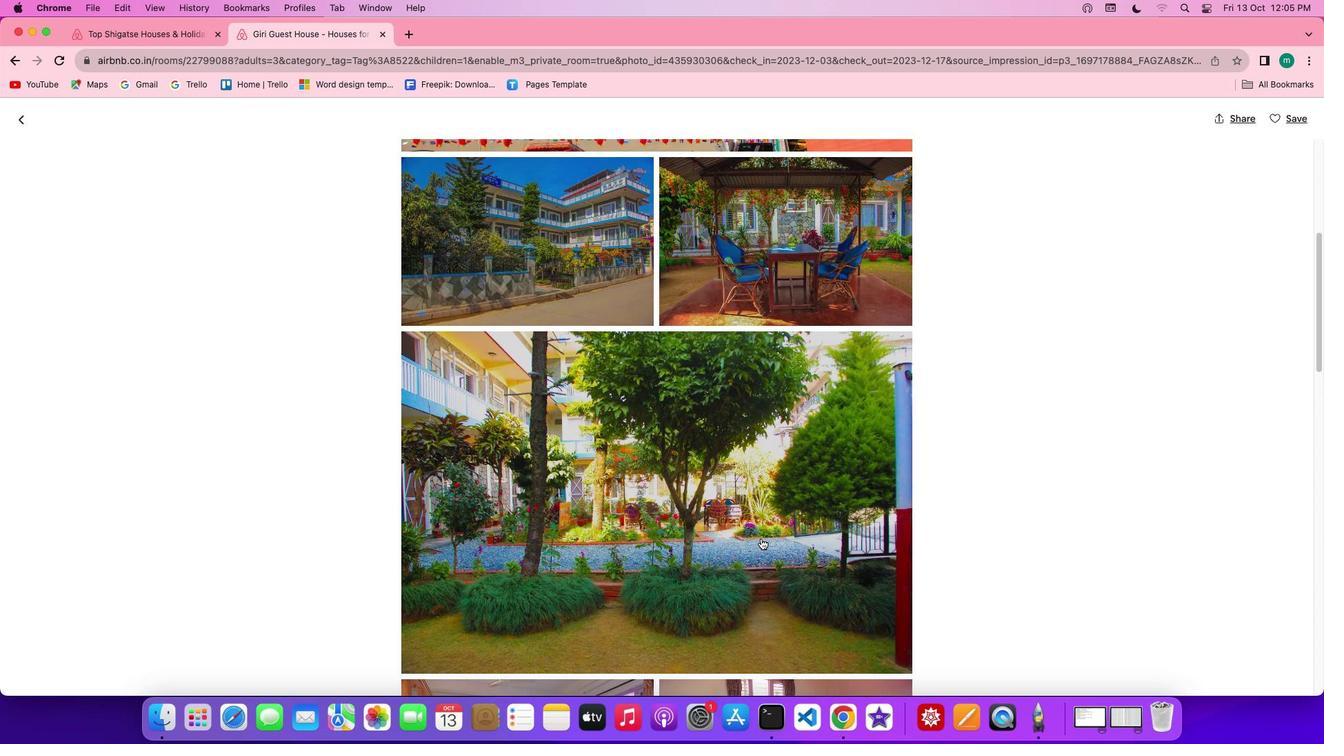 
Action: Mouse scrolled (760, 539) with delta (0, 0)
Screenshot: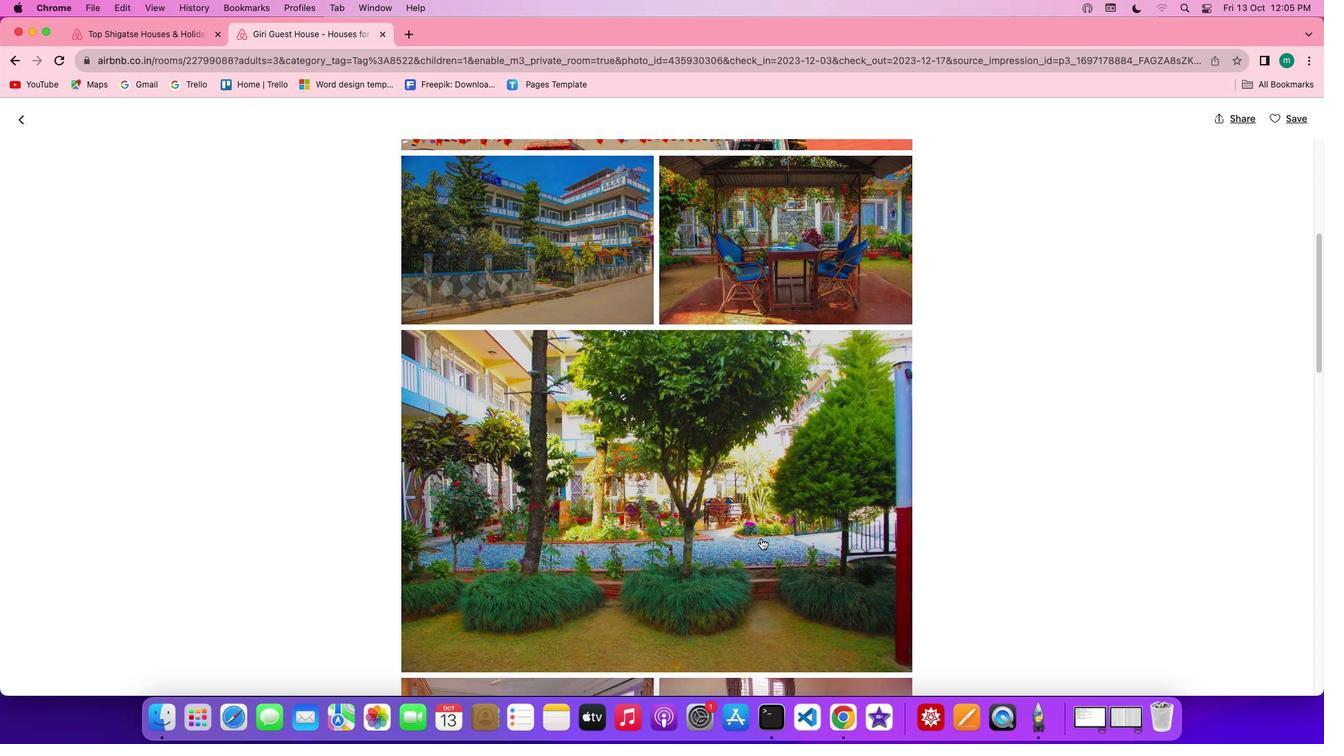 
Action: Mouse scrolled (760, 539) with delta (0, 0)
Screenshot: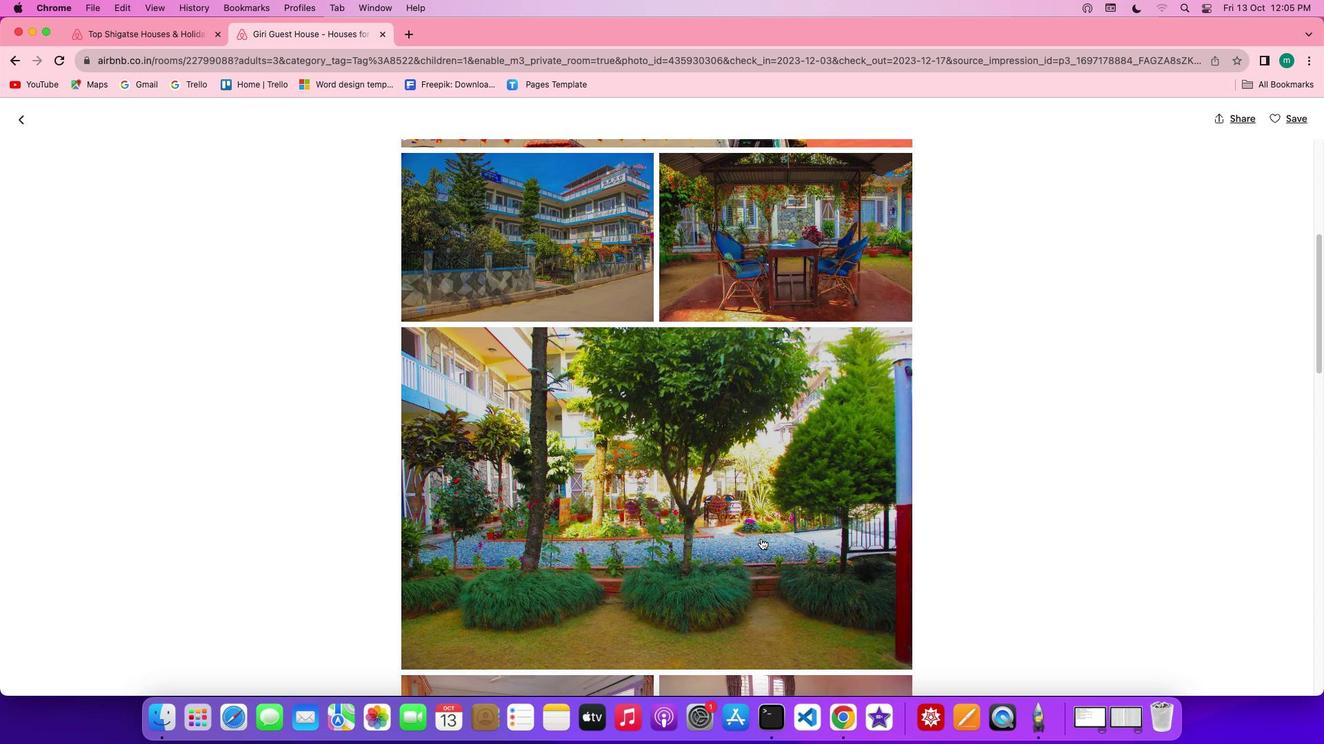 
Action: Mouse scrolled (760, 539) with delta (0, 0)
Screenshot: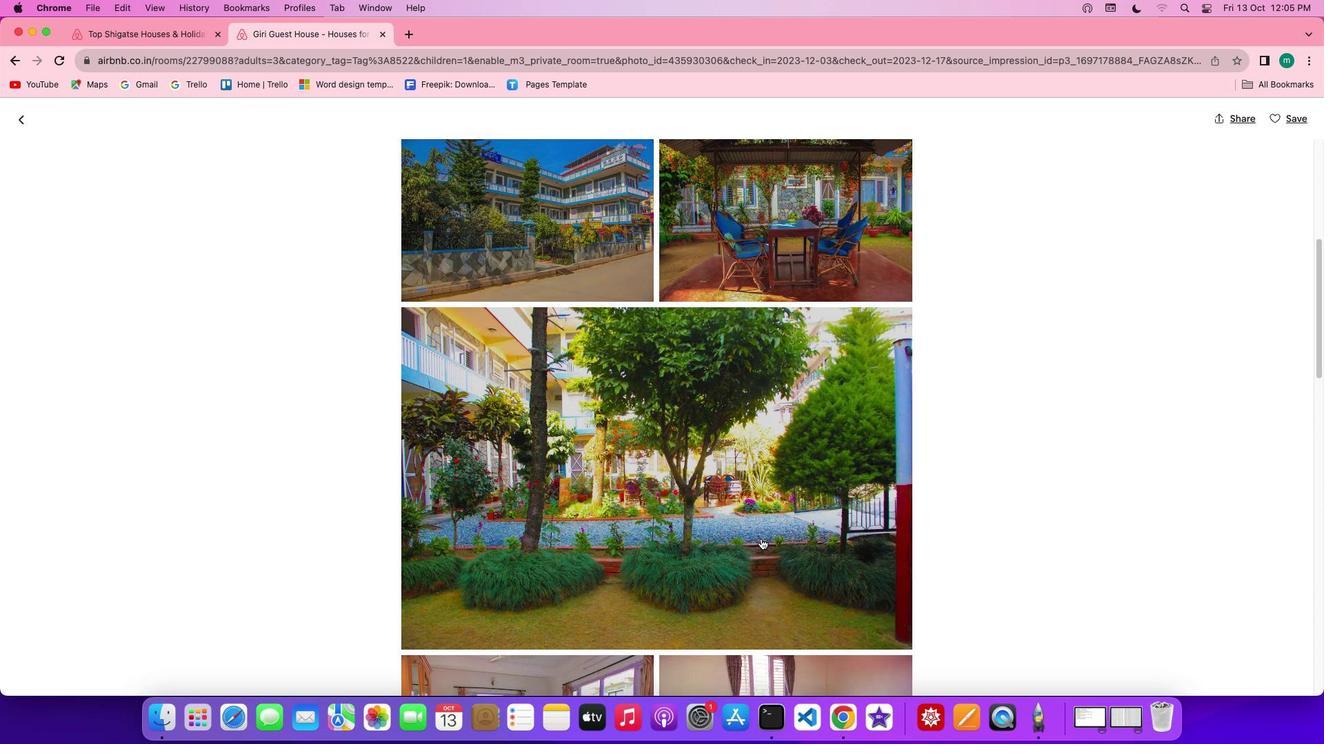 
Action: Mouse scrolled (760, 539) with delta (0, 0)
Screenshot: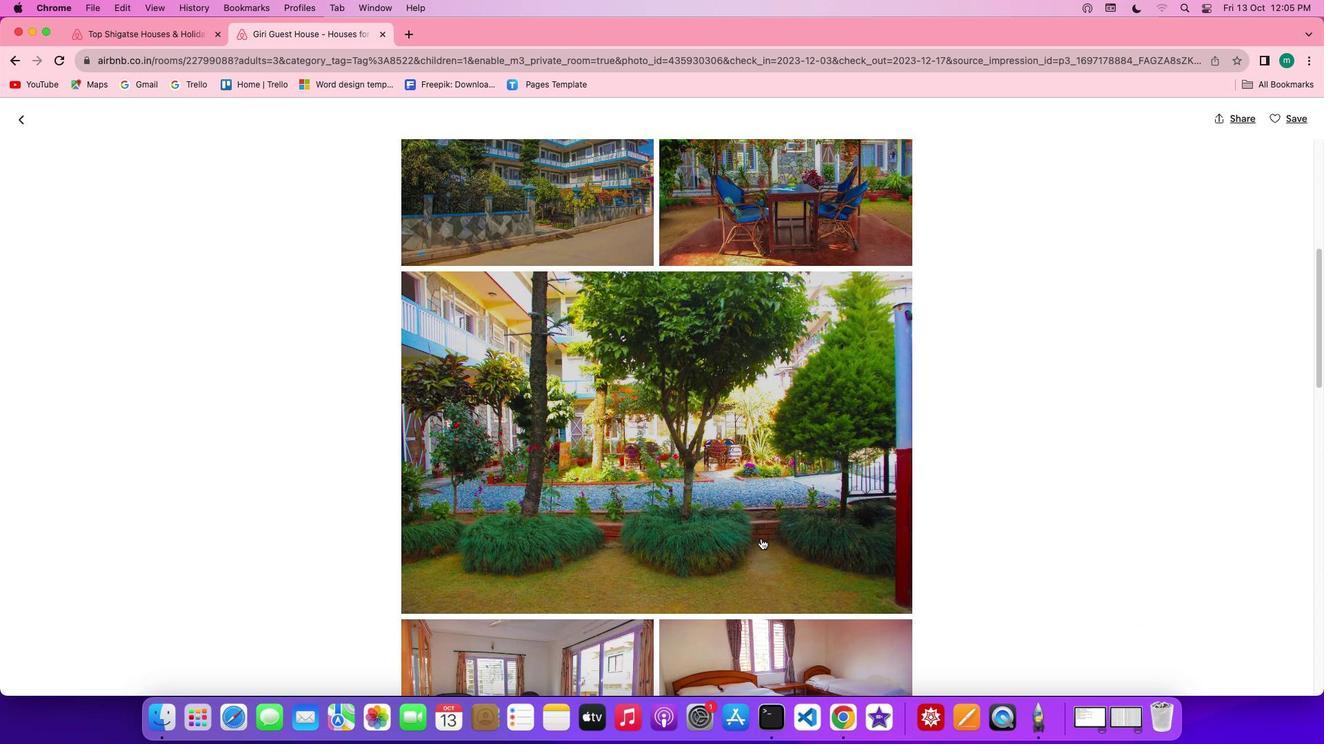 
Action: Mouse scrolled (760, 539) with delta (0, 0)
Screenshot: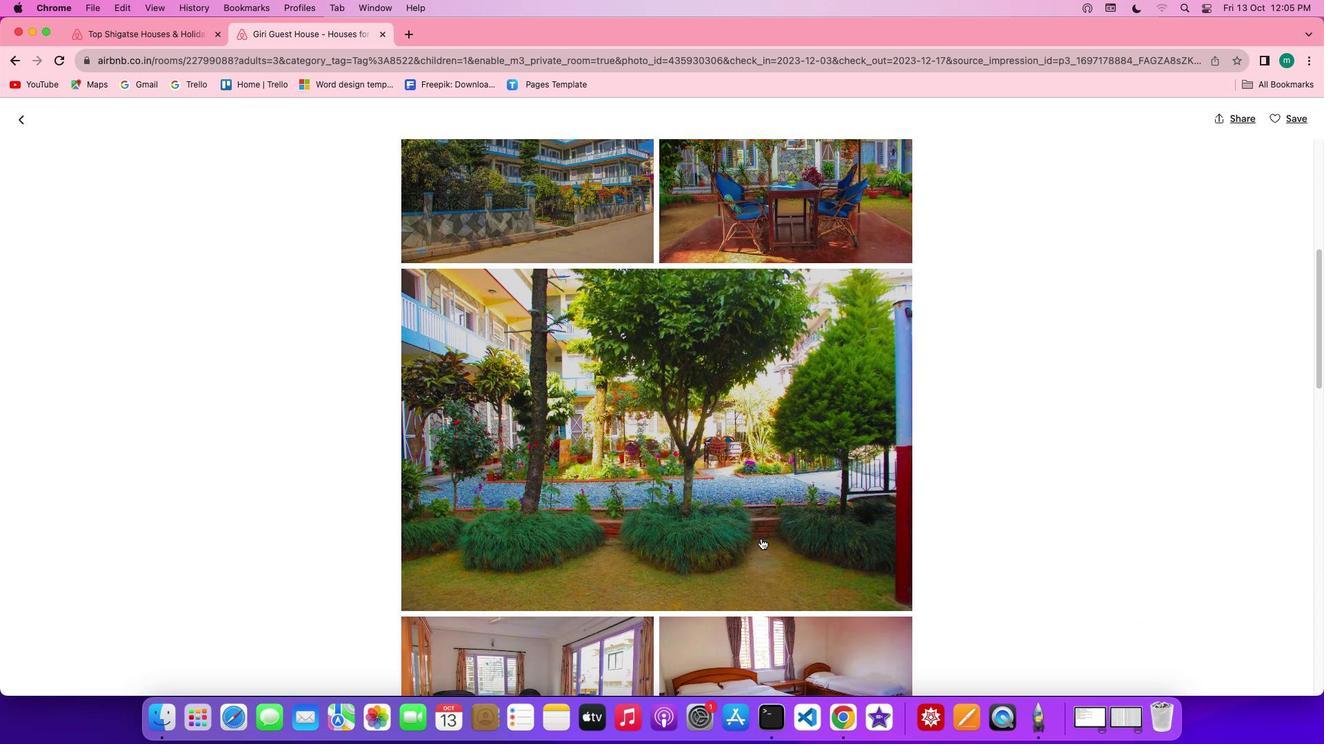 
Action: Mouse scrolled (760, 539) with delta (0, 0)
Screenshot: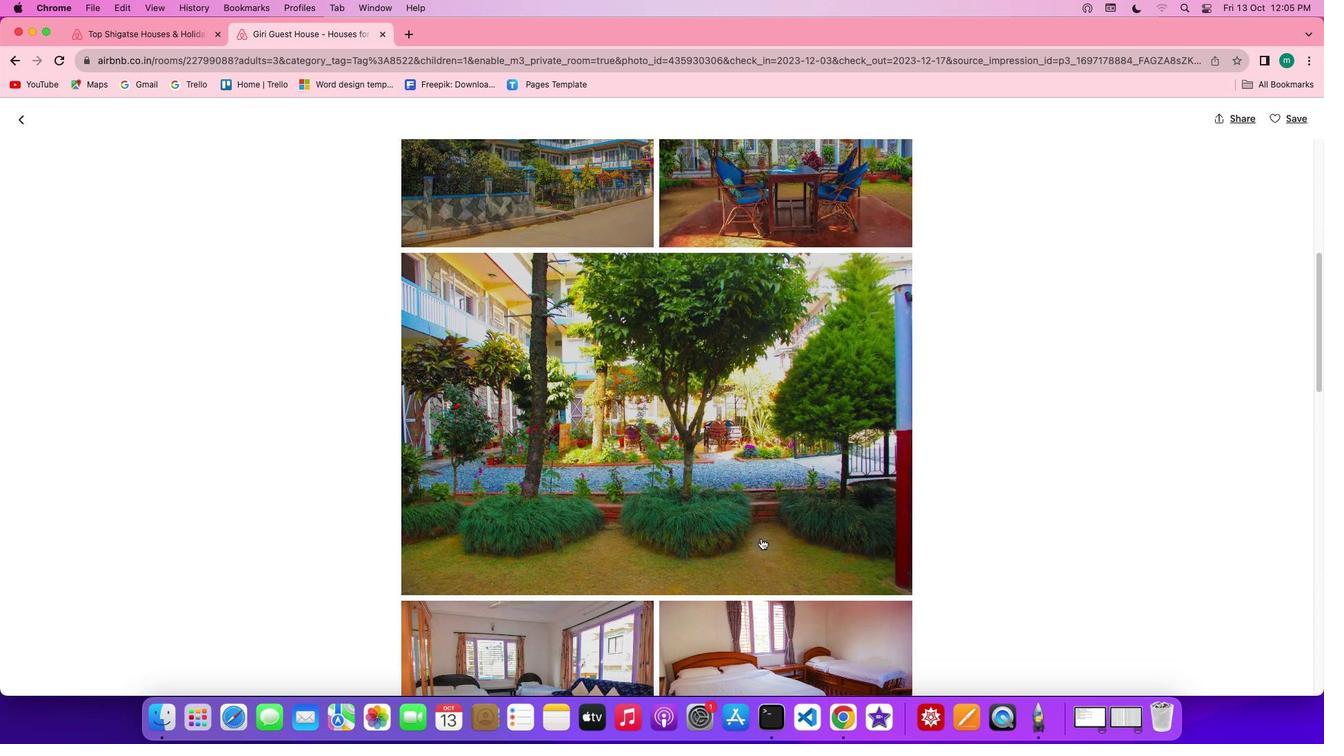 
Action: Mouse scrolled (760, 539) with delta (0, 0)
Screenshot: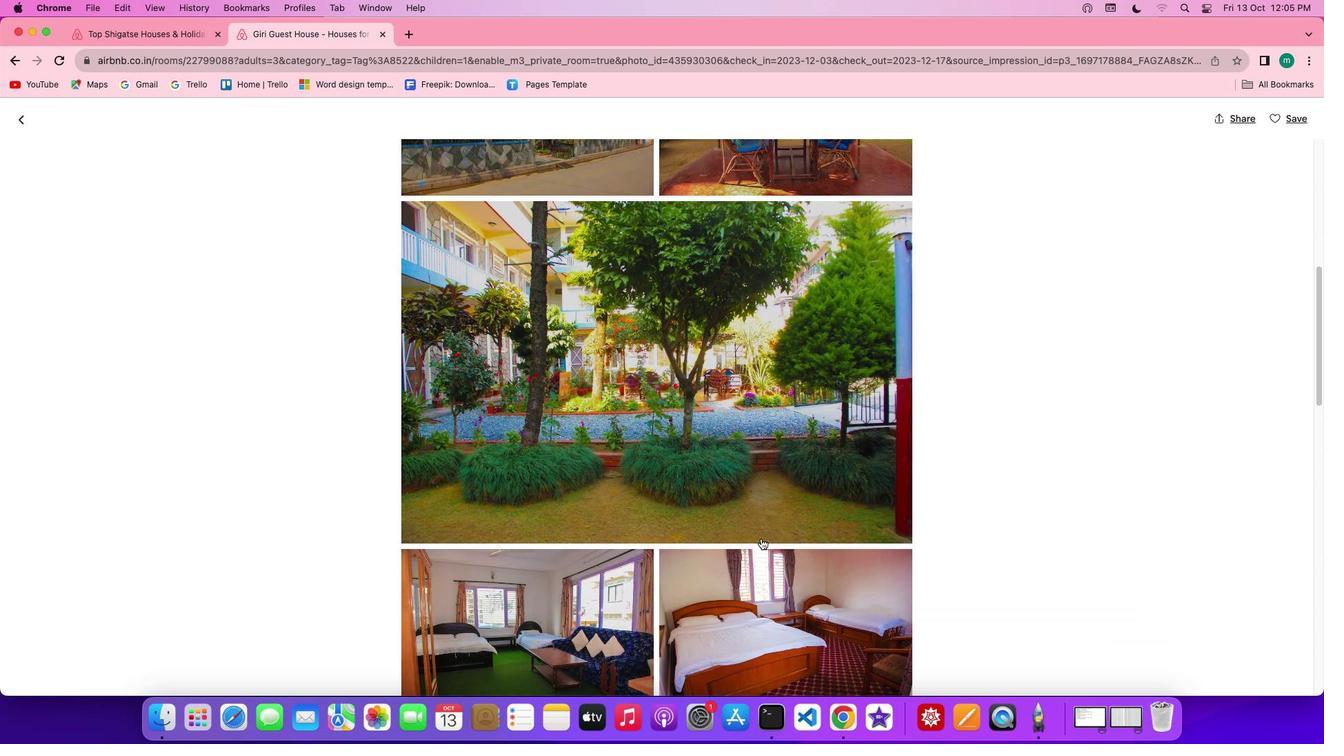 
Action: Mouse scrolled (760, 539) with delta (0, 0)
Screenshot: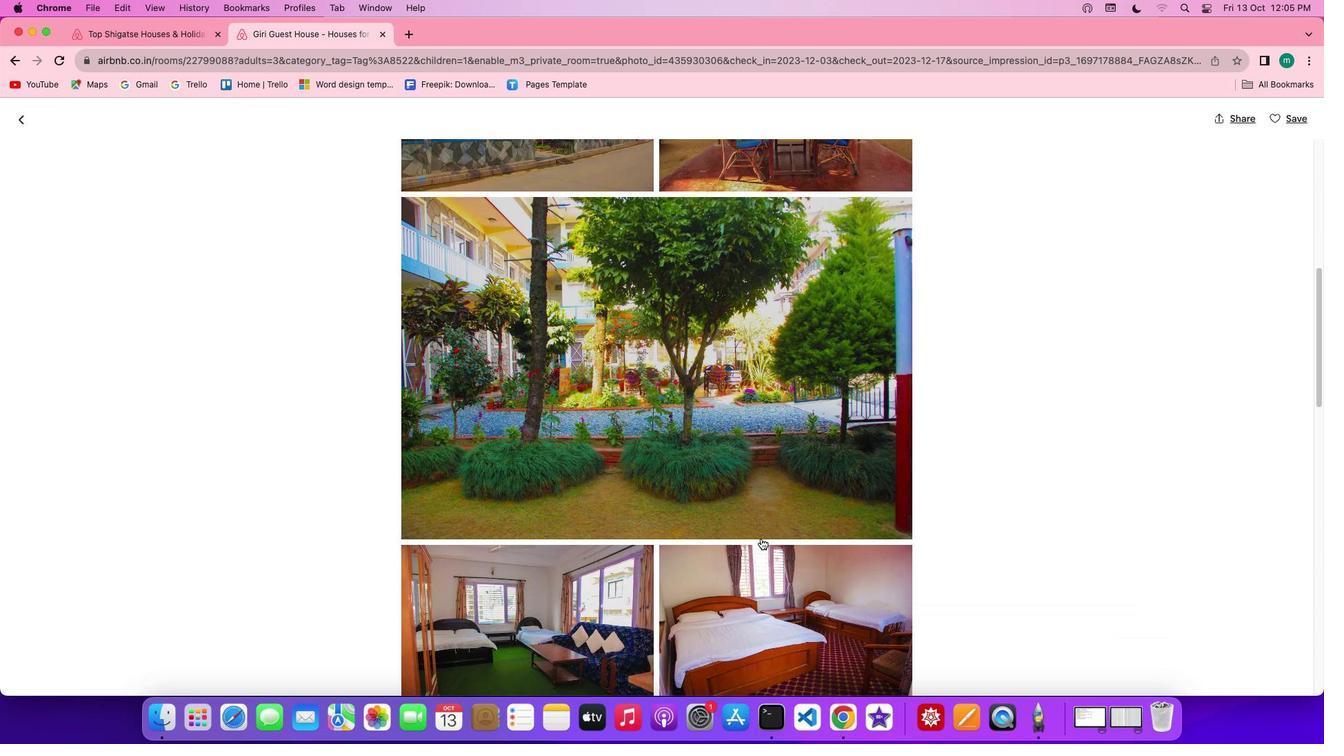 
Action: Mouse scrolled (760, 539) with delta (0, 0)
Screenshot: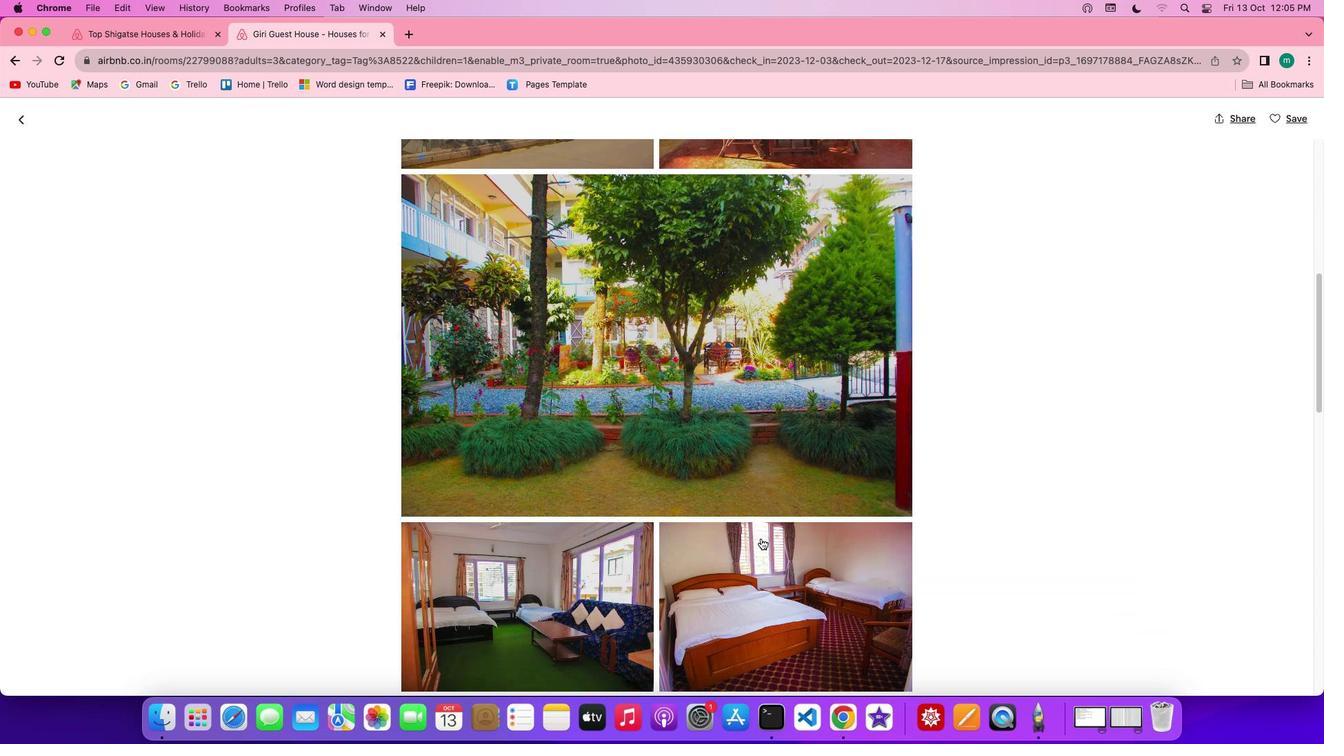 
Action: Mouse scrolled (760, 539) with delta (0, 0)
Screenshot: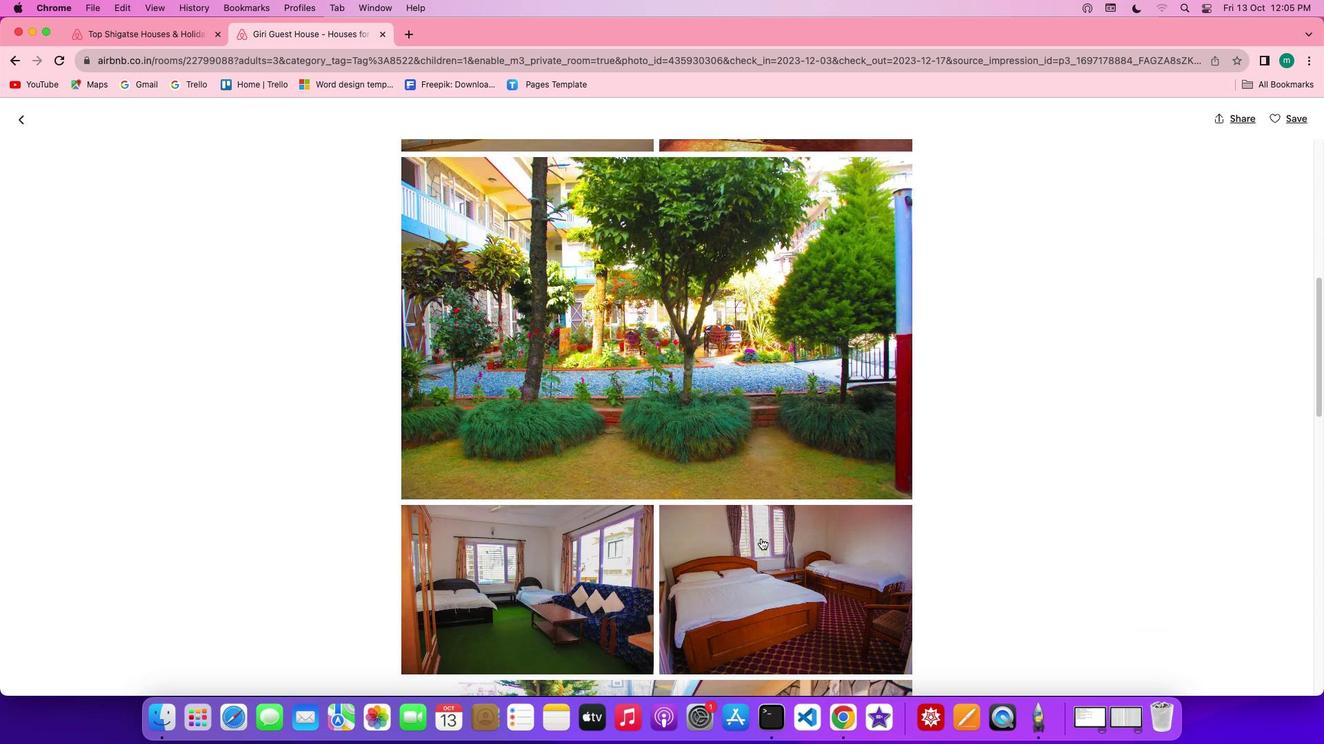 
Action: Mouse scrolled (760, 539) with delta (0, 0)
Screenshot: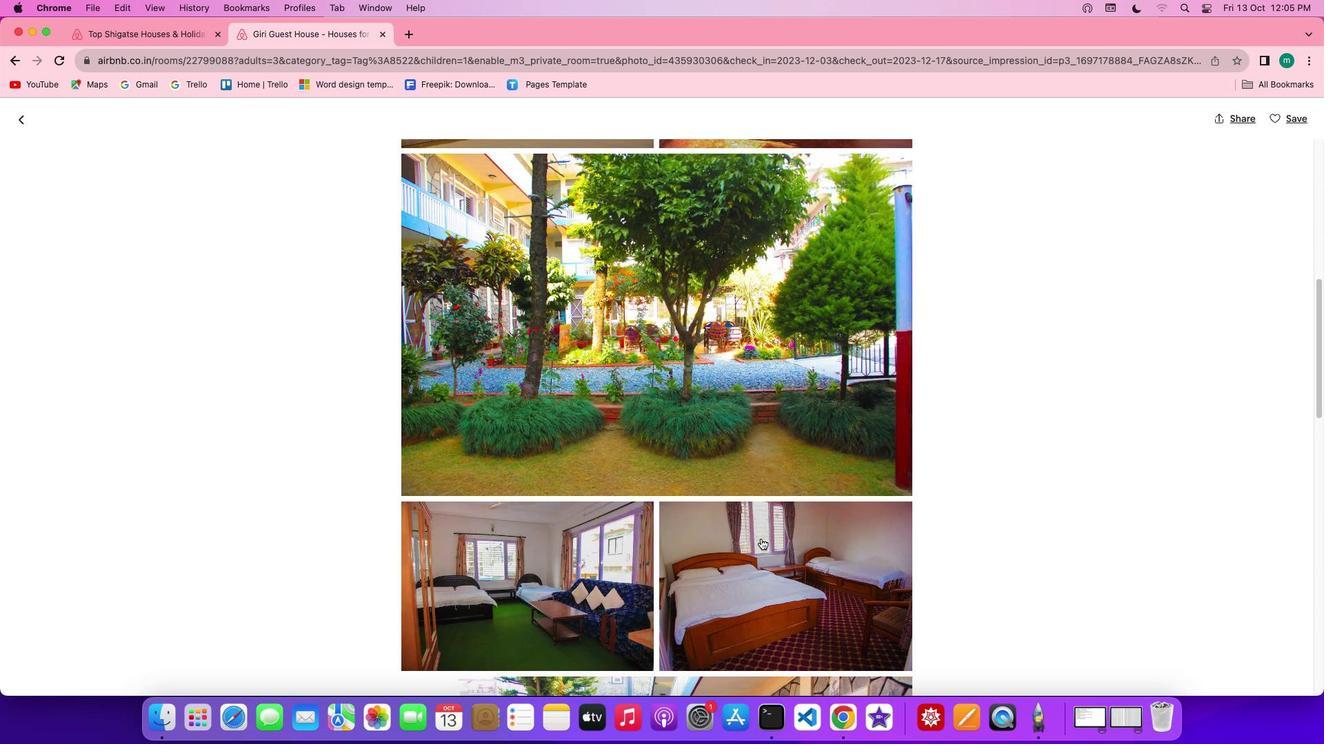 
Action: Mouse scrolled (760, 539) with delta (0, 0)
Screenshot: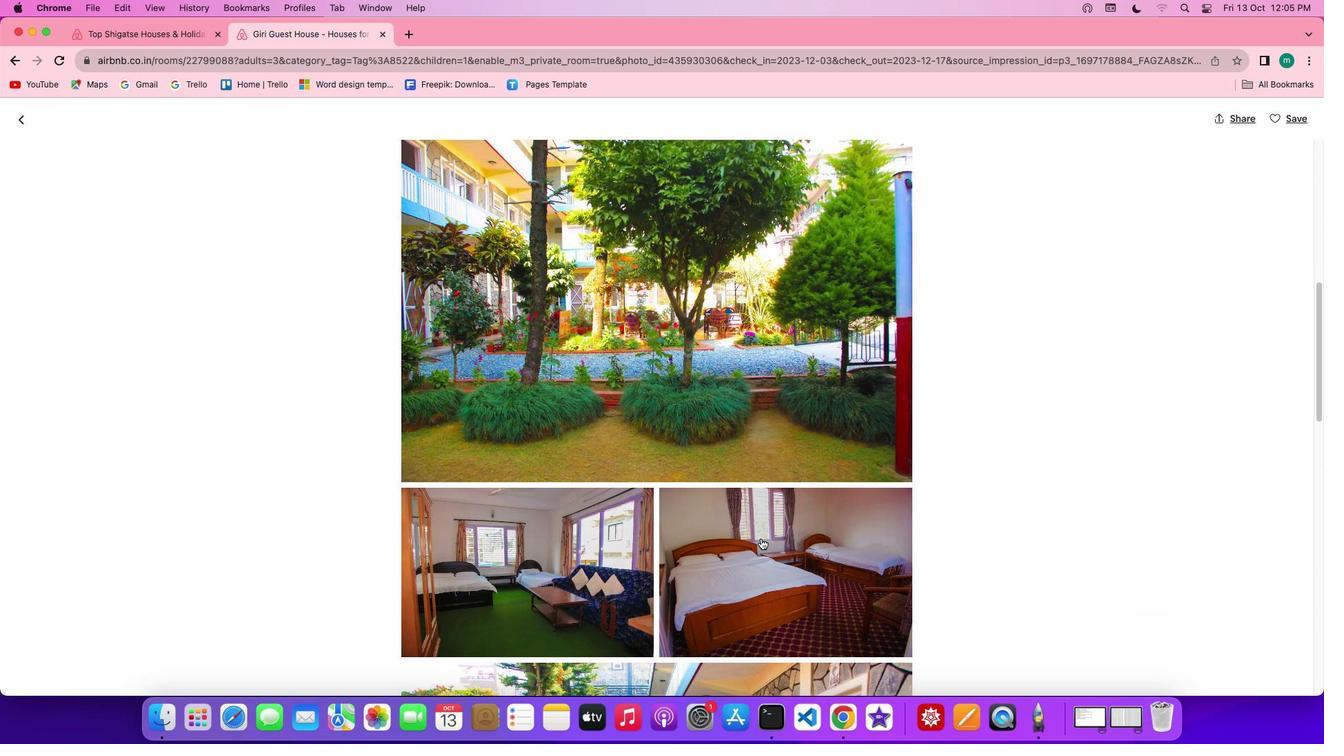 
Action: Mouse scrolled (760, 539) with delta (0, 0)
Screenshot: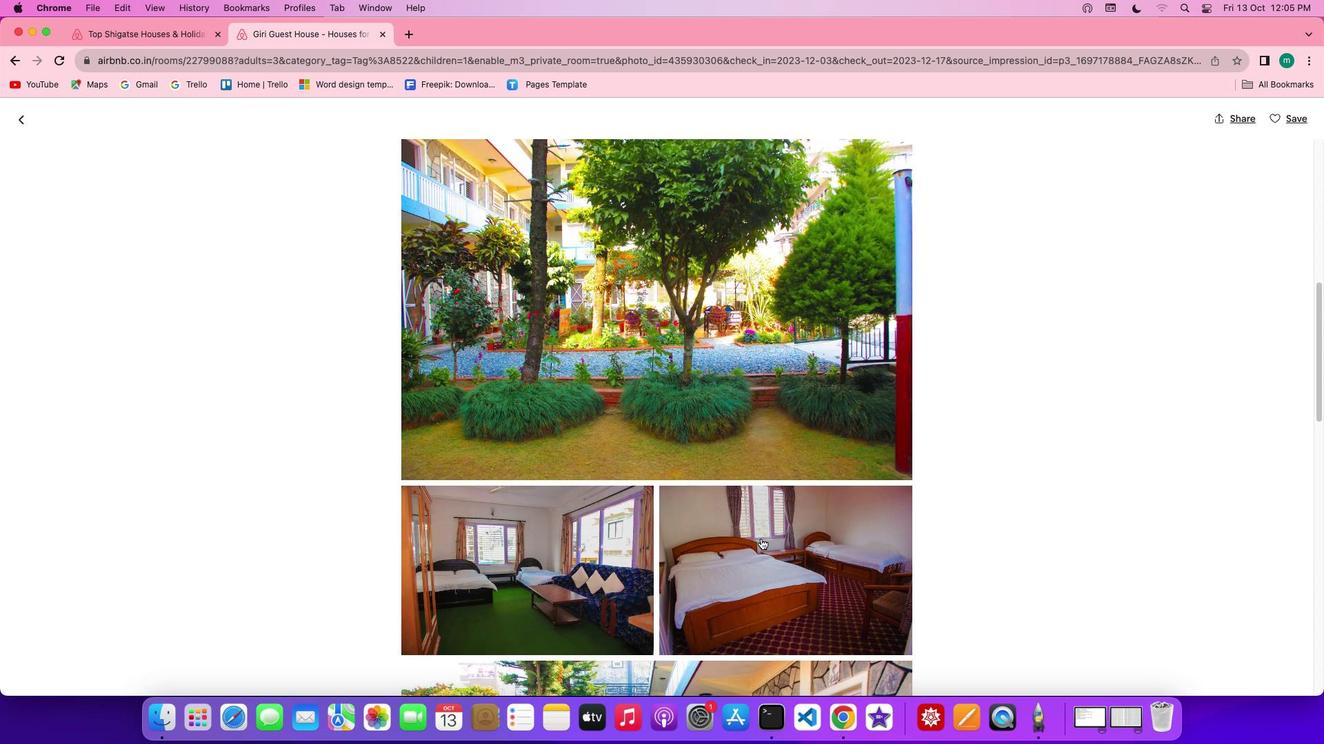 
Action: Mouse scrolled (760, 539) with delta (0, 0)
Screenshot: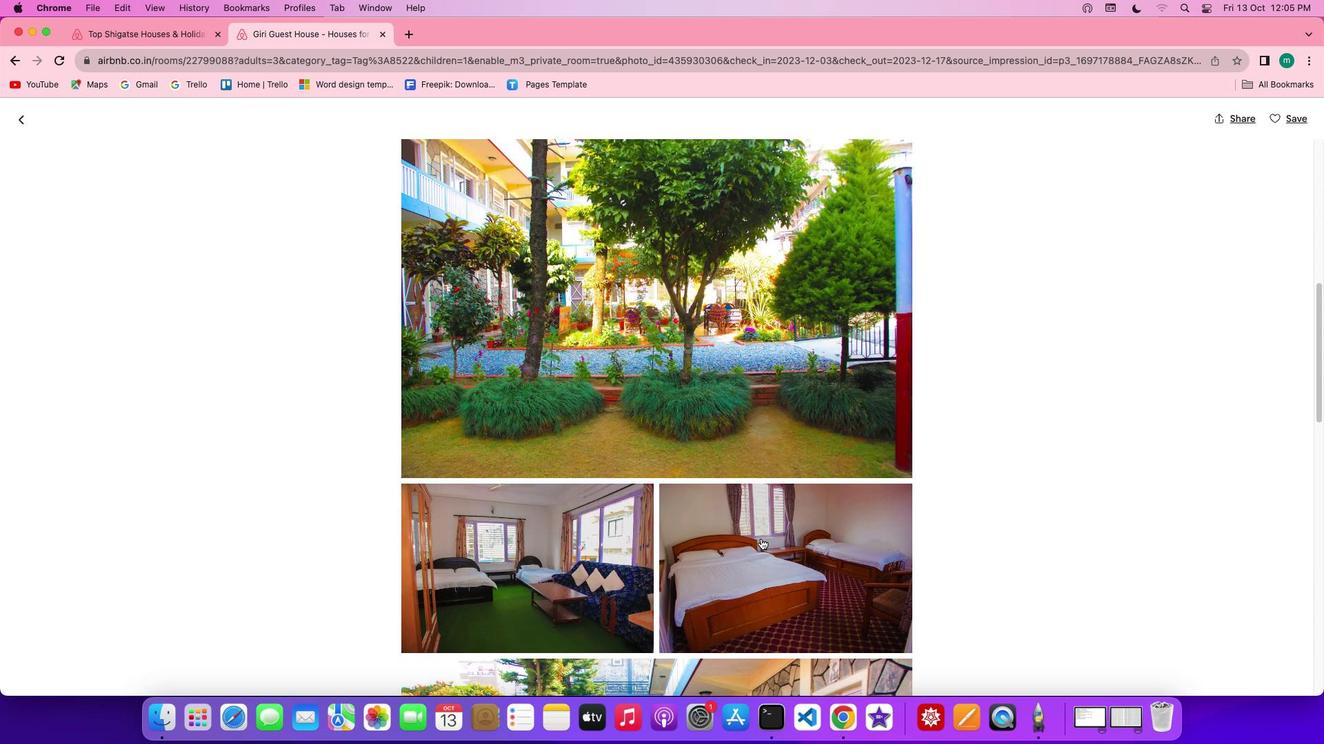 
Action: Mouse scrolled (760, 539) with delta (0, 0)
Screenshot: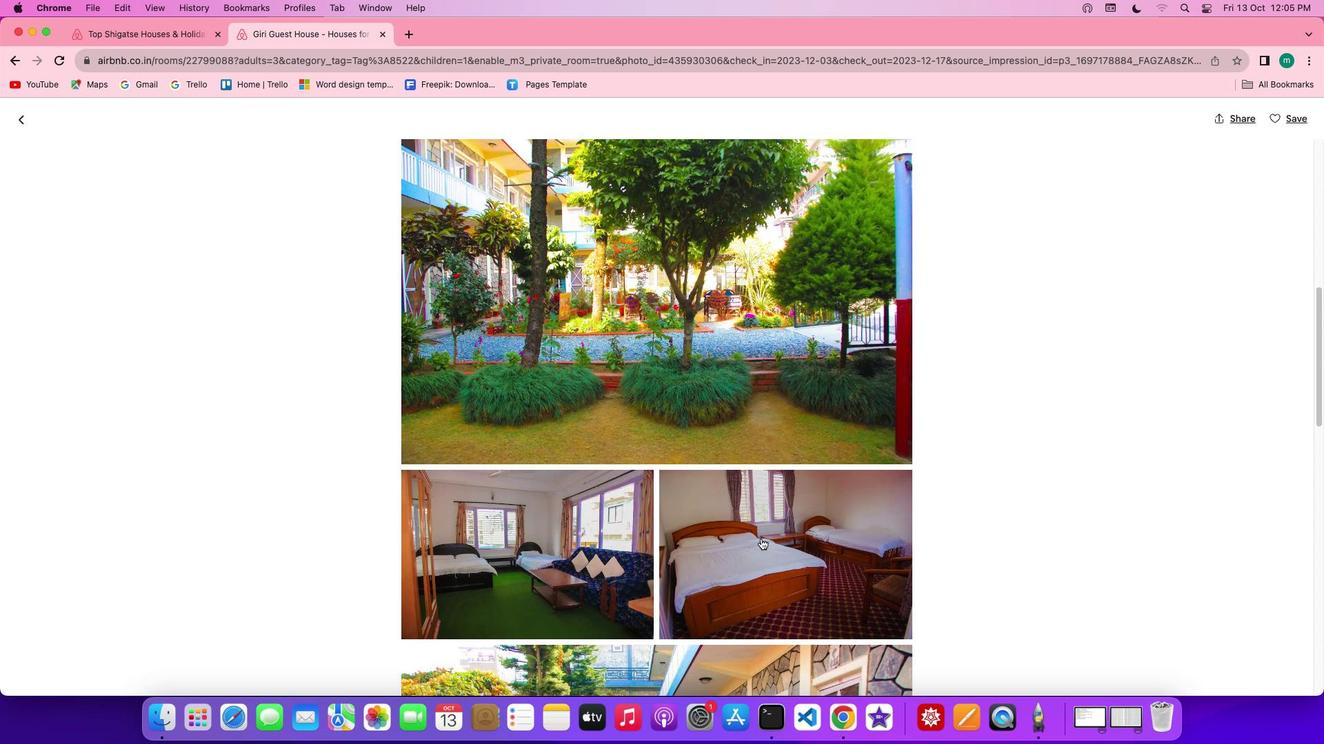 
Action: Mouse scrolled (760, 539) with delta (0, 0)
Screenshot: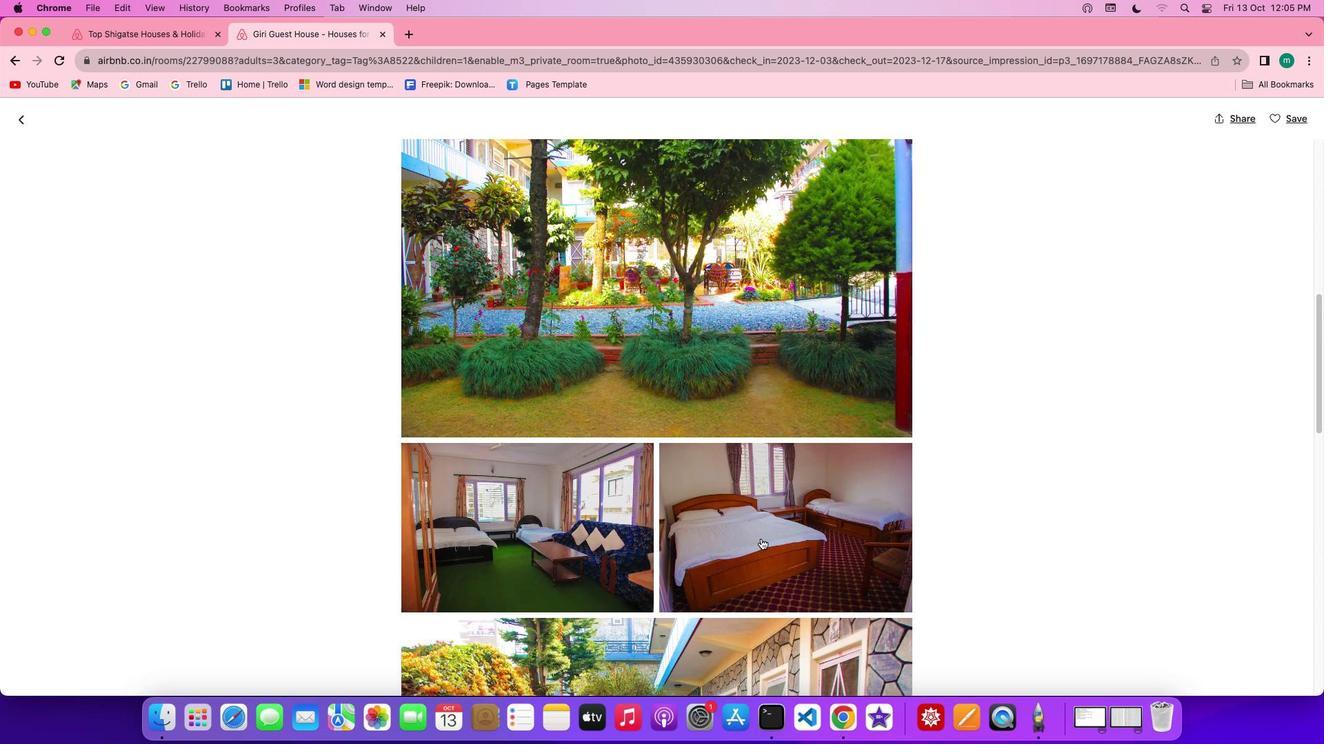 
Action: Mouse scrolled (760, 539) with delta (0, 0)
Screenshot: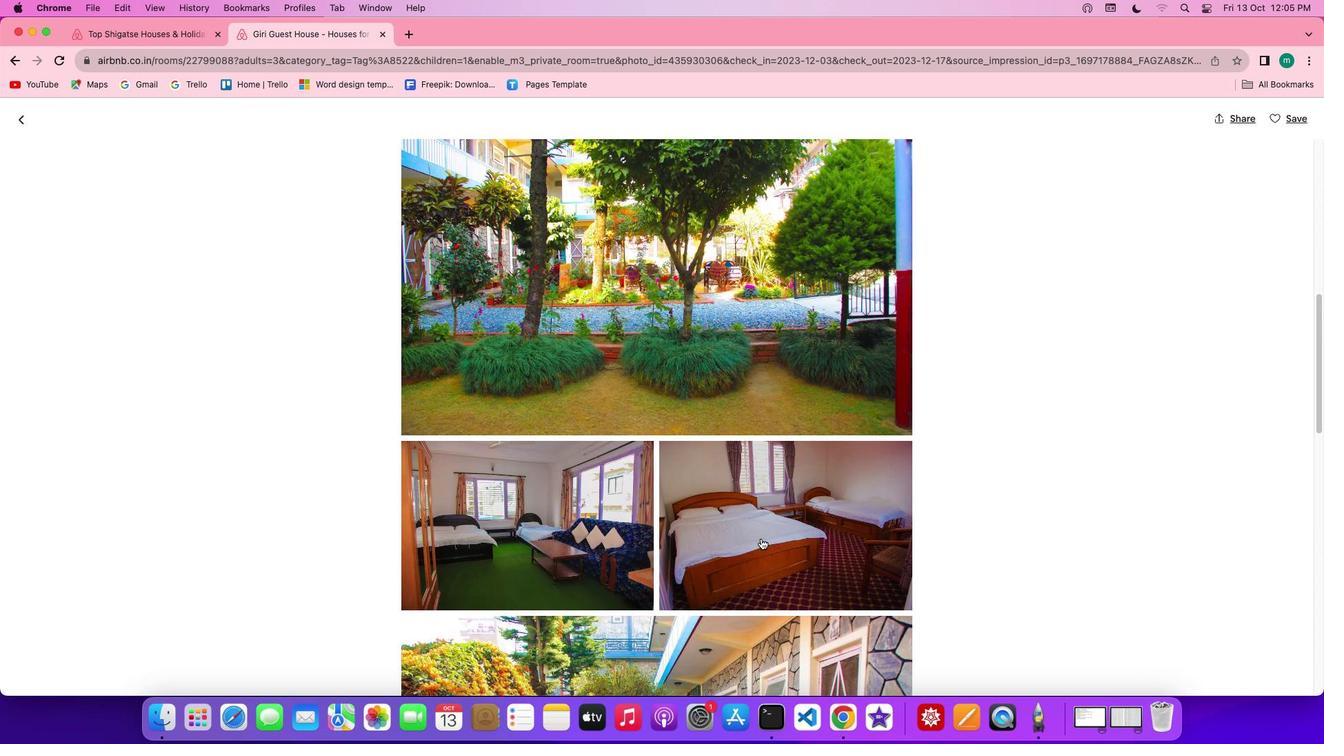 
Action: Mouse scrolled (760, 539) with delta (0, 0)
Screenshot: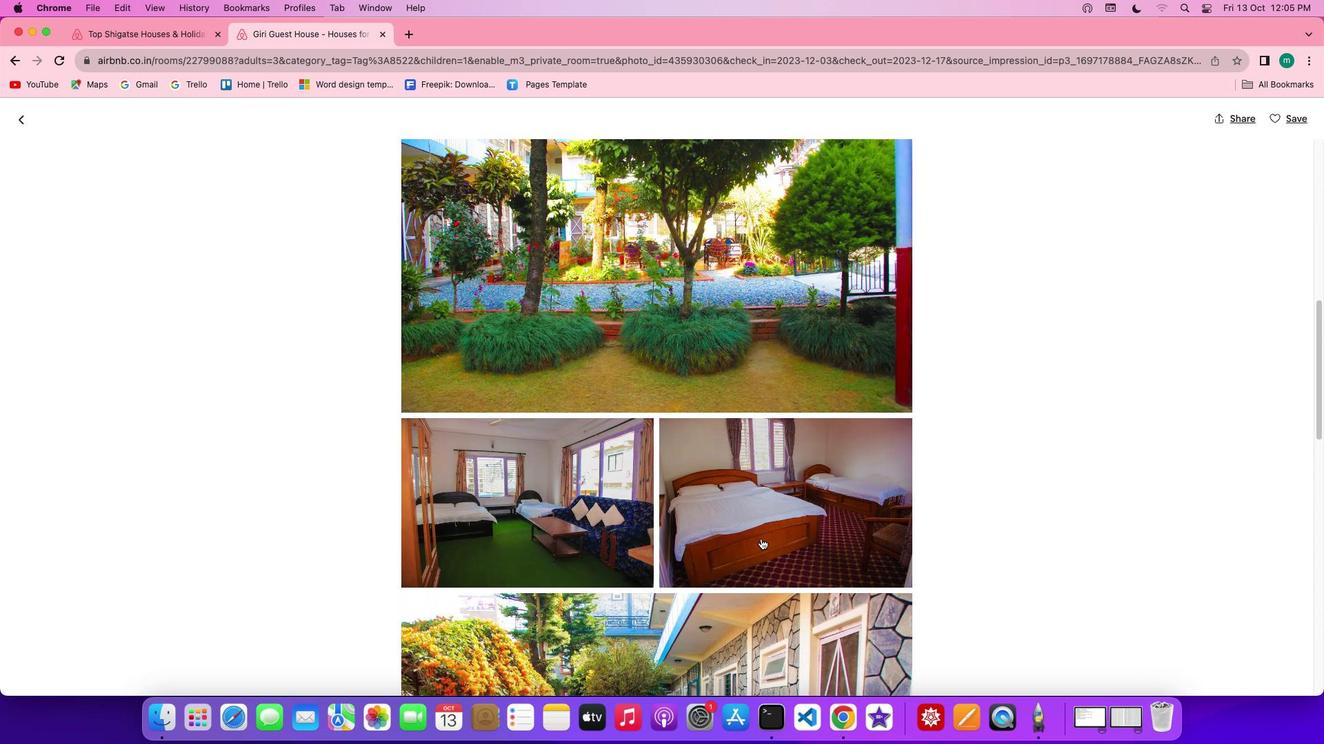 
Action: Mouse scrolled (760, 539) with delta (0, 0)
Screenshot: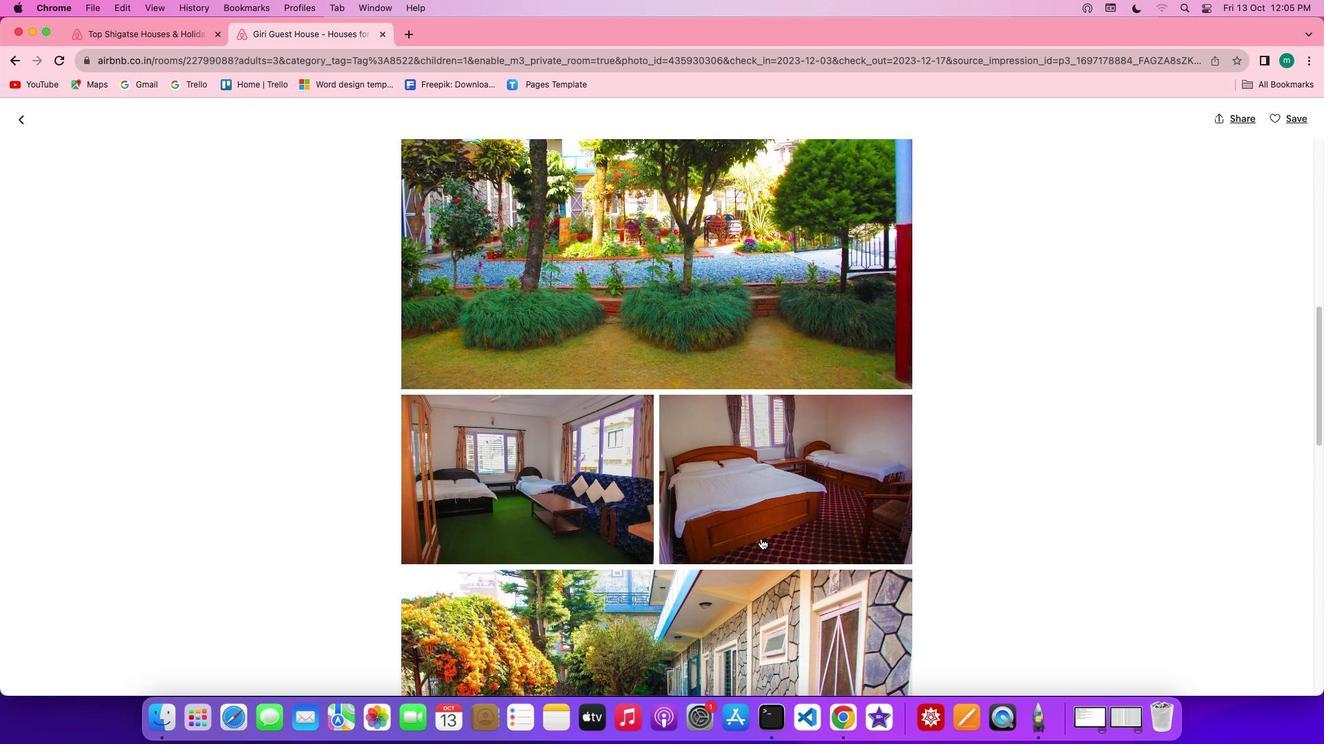 
Action: Mouse scrolled (760, 539) with delta (0, 0)
Screenshot: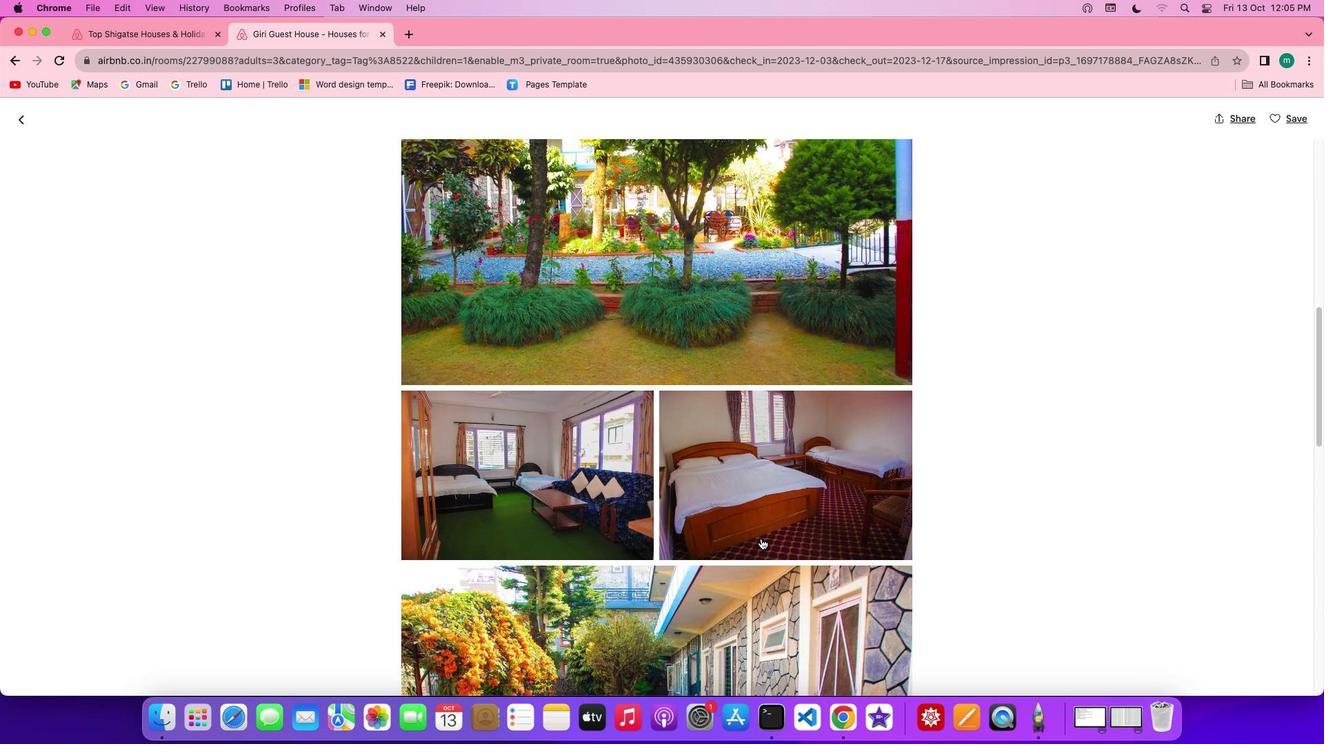 
Action: Mouse scrolled (760, 539) with delta (0, 0)
Screenshot: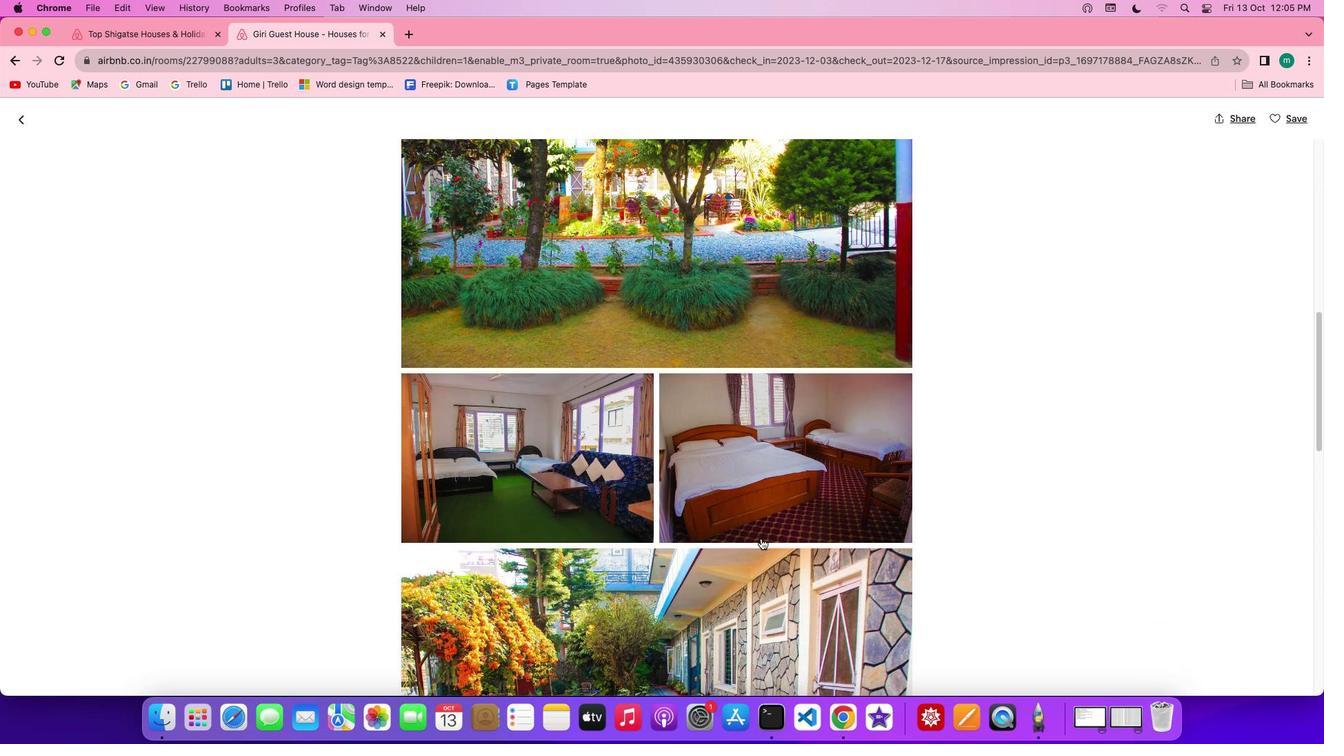 
Action: Mouse scrolled (760, 539) with delta (0, 0)
Screenshot: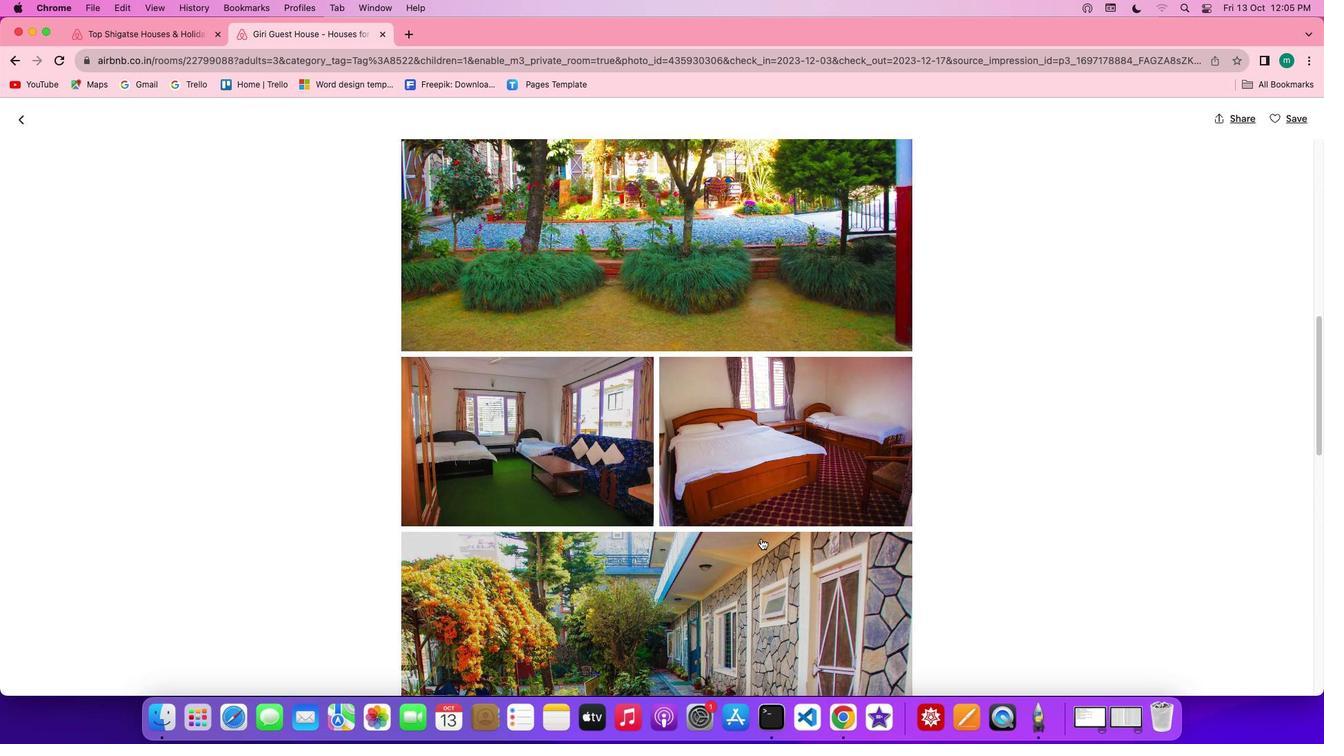 
Action: Mouse scrolled (760, 539) with delta (0, 0)
Screenshot: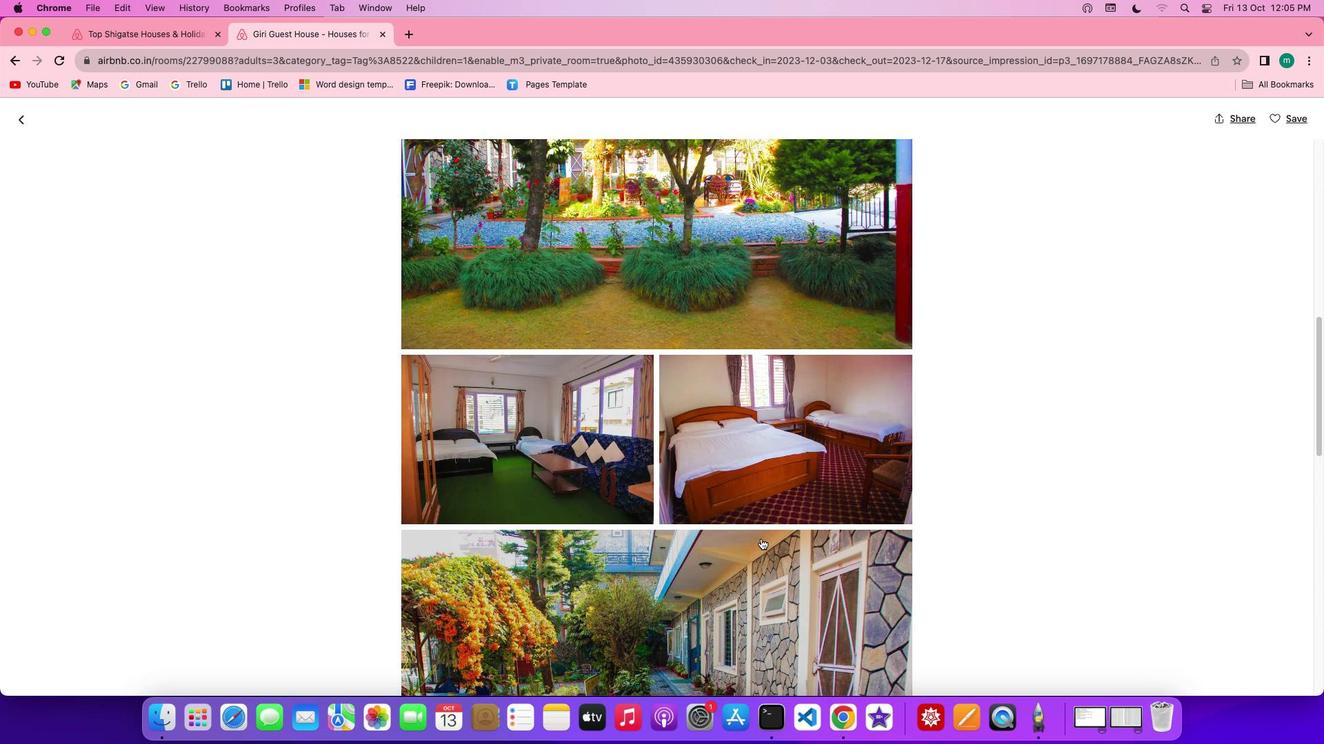 
Action: Mouse scrolled (760, 539) with delta (0, 0)
Screenshot: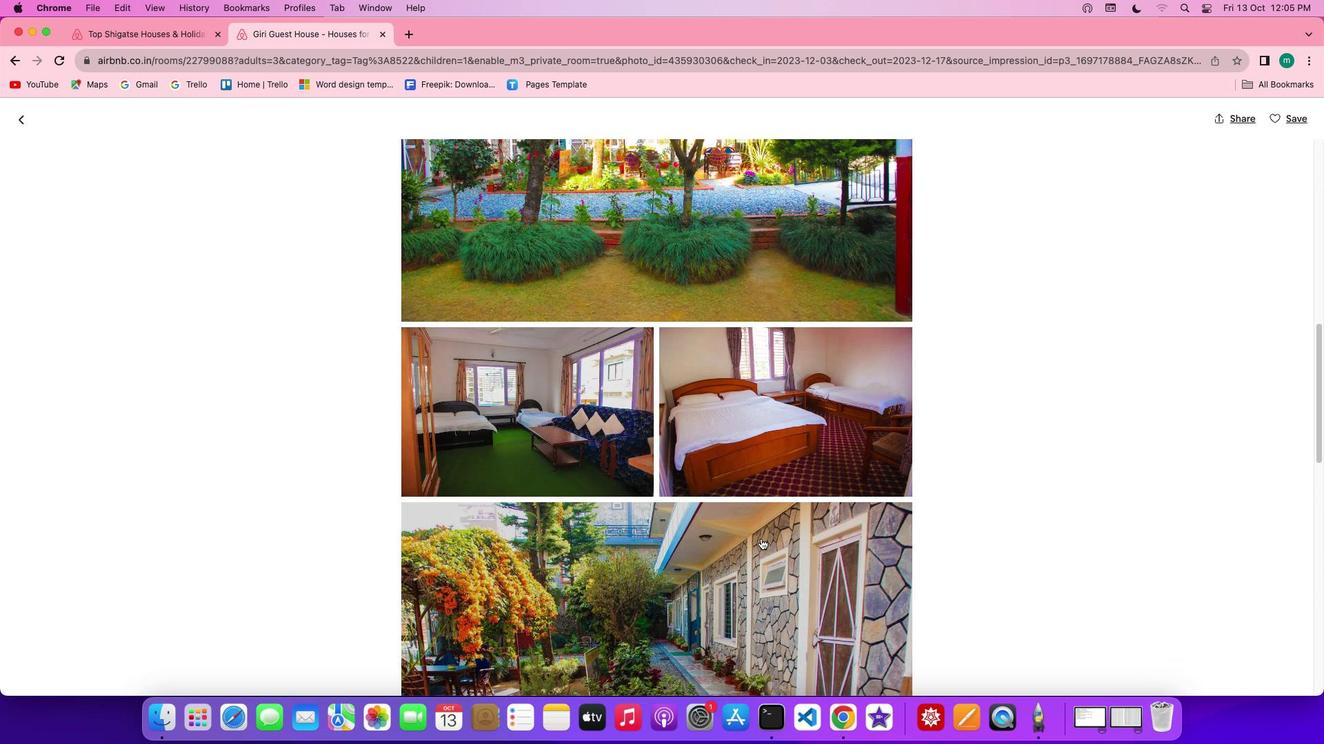 
Action: Mouse scrolled (760, 539) with delta (0, 0)
Screenshot: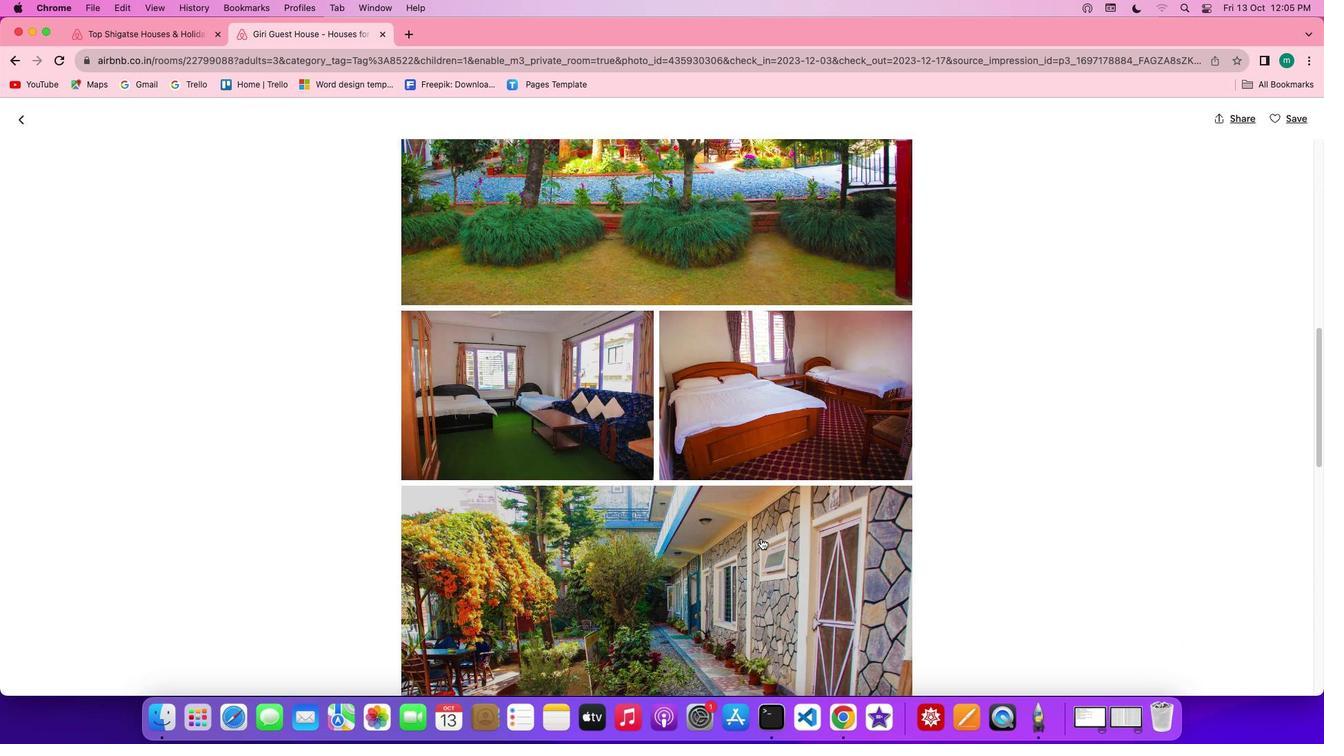 
Action: Mouse scrolled (760, 539) with delta (0, 0)
Screenshot: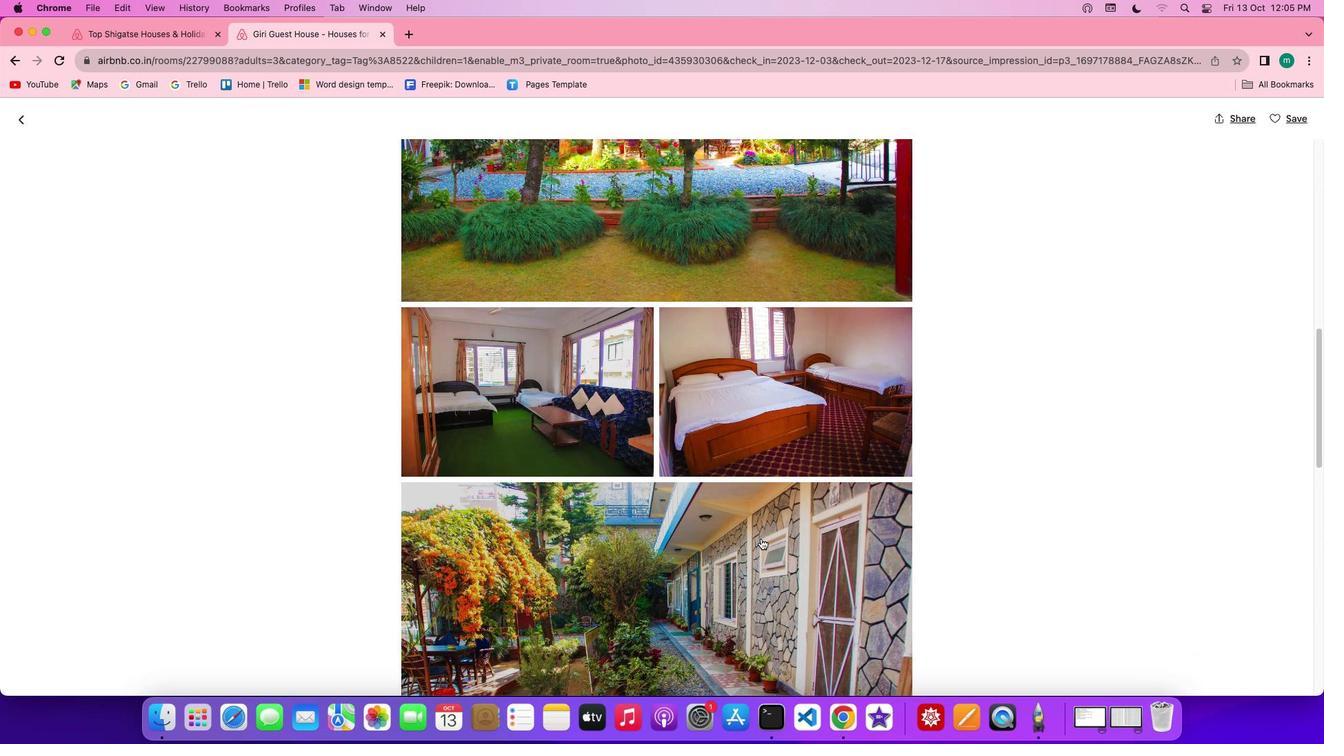 
Action: Mouse scrolled (760, 539) with delta (0, 0)
Screenshot: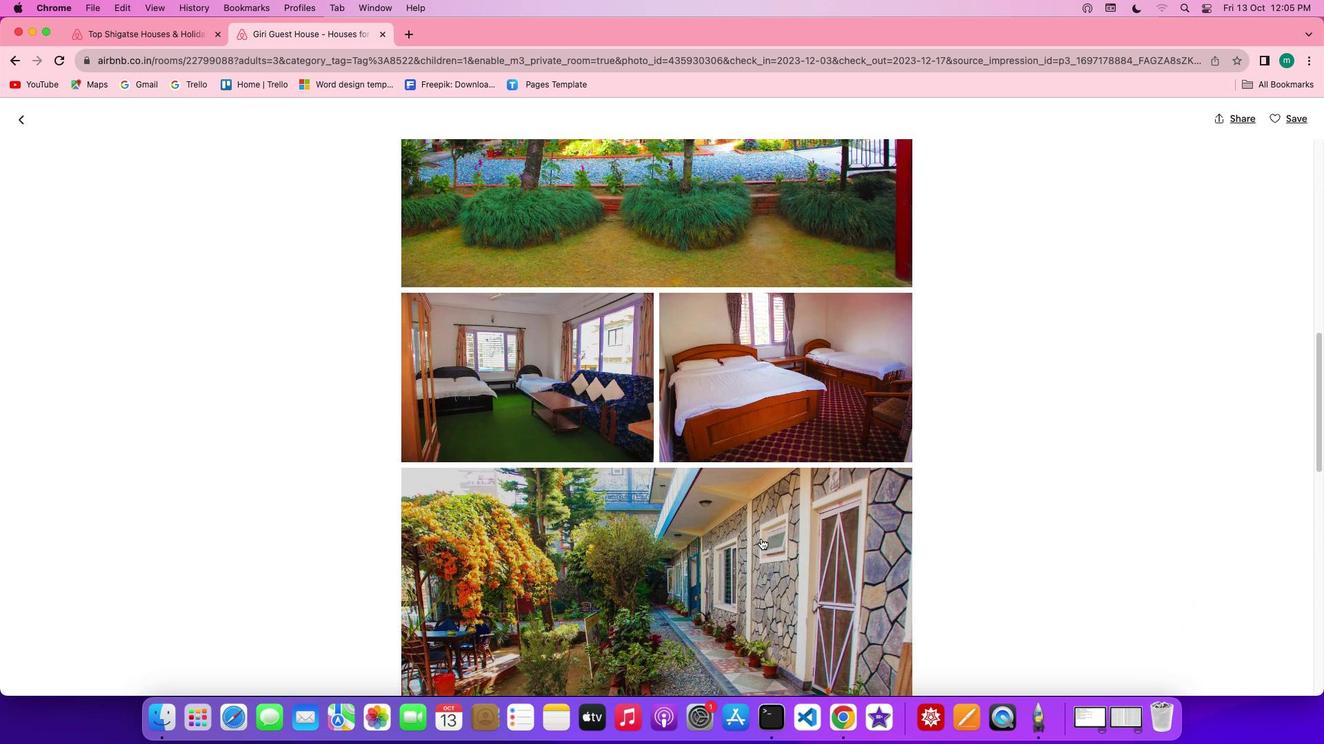 
Action: Mouse scrolled (760, 539) with delta (0, 0)
Screenshot: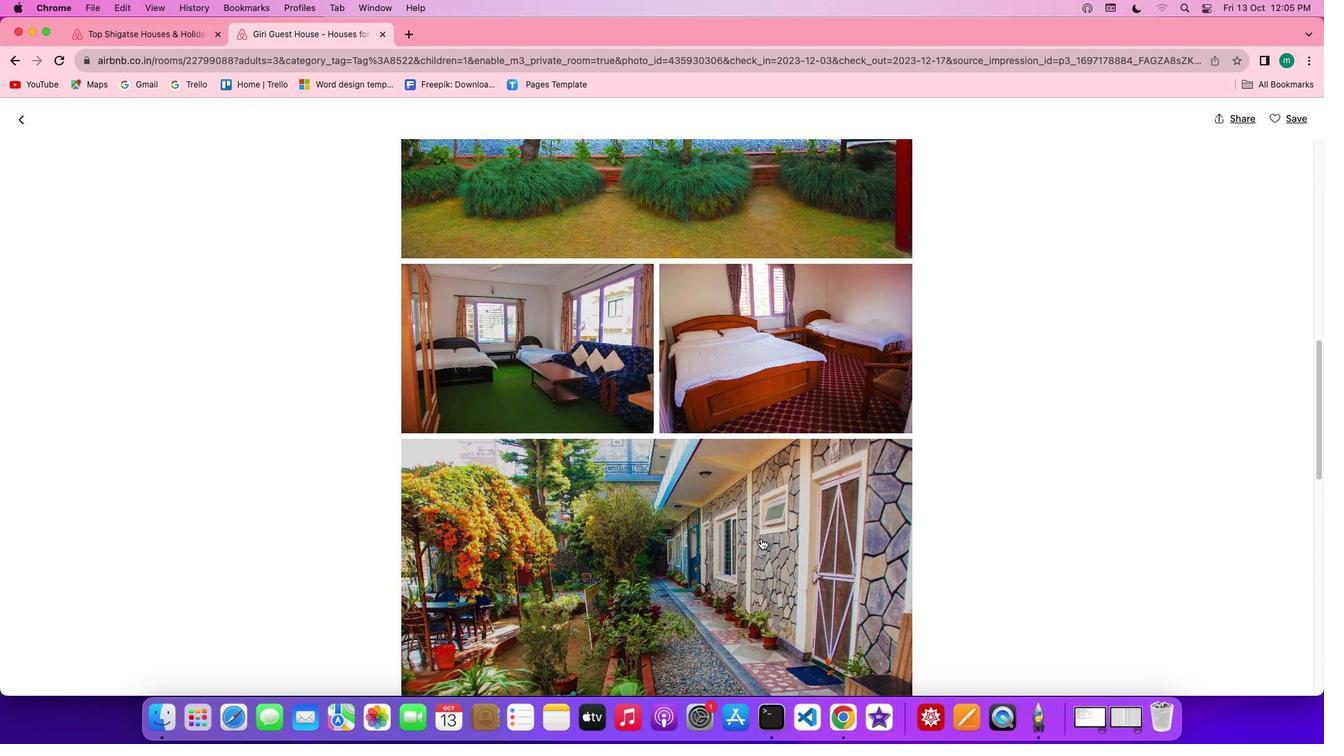 
Action: Mouse scrolled (760, 539) with delta (0, 0)
Screenshot: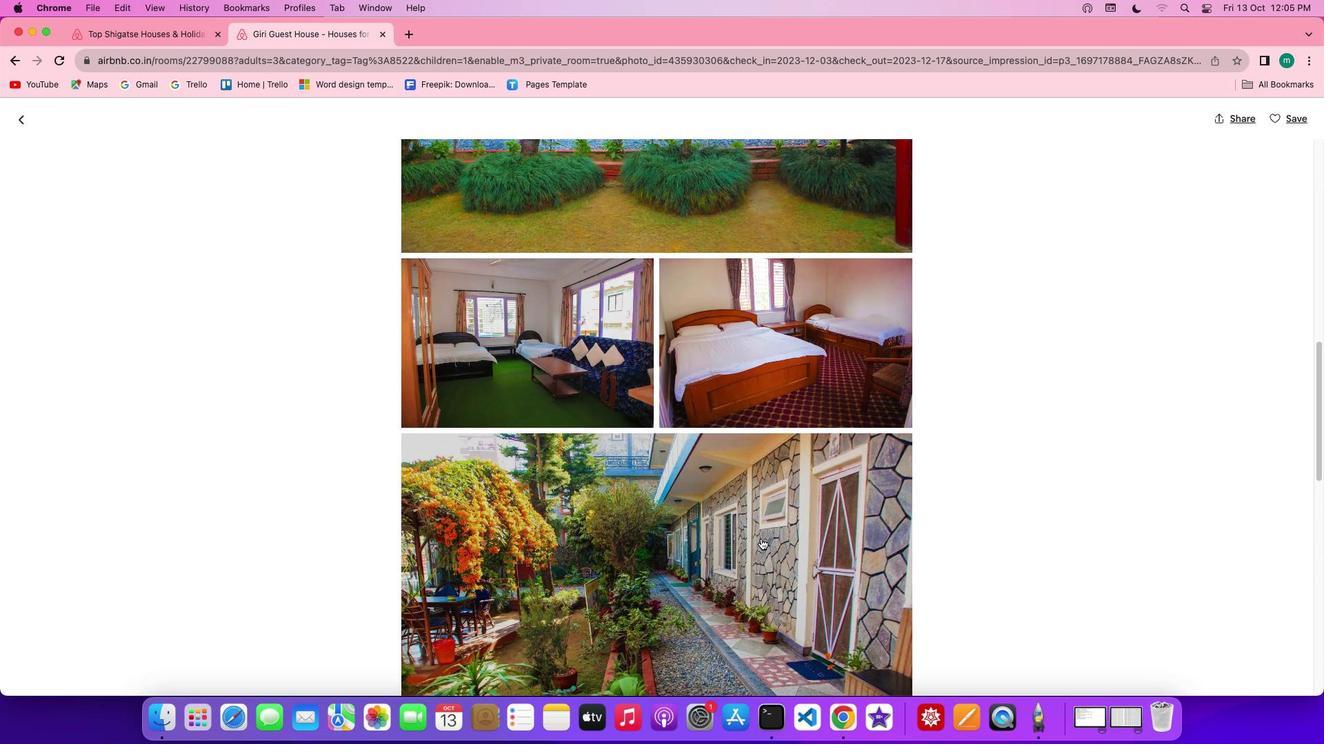 
Action: Mouse scrolled (760, 539) with delta (0, 0)
Screenshot: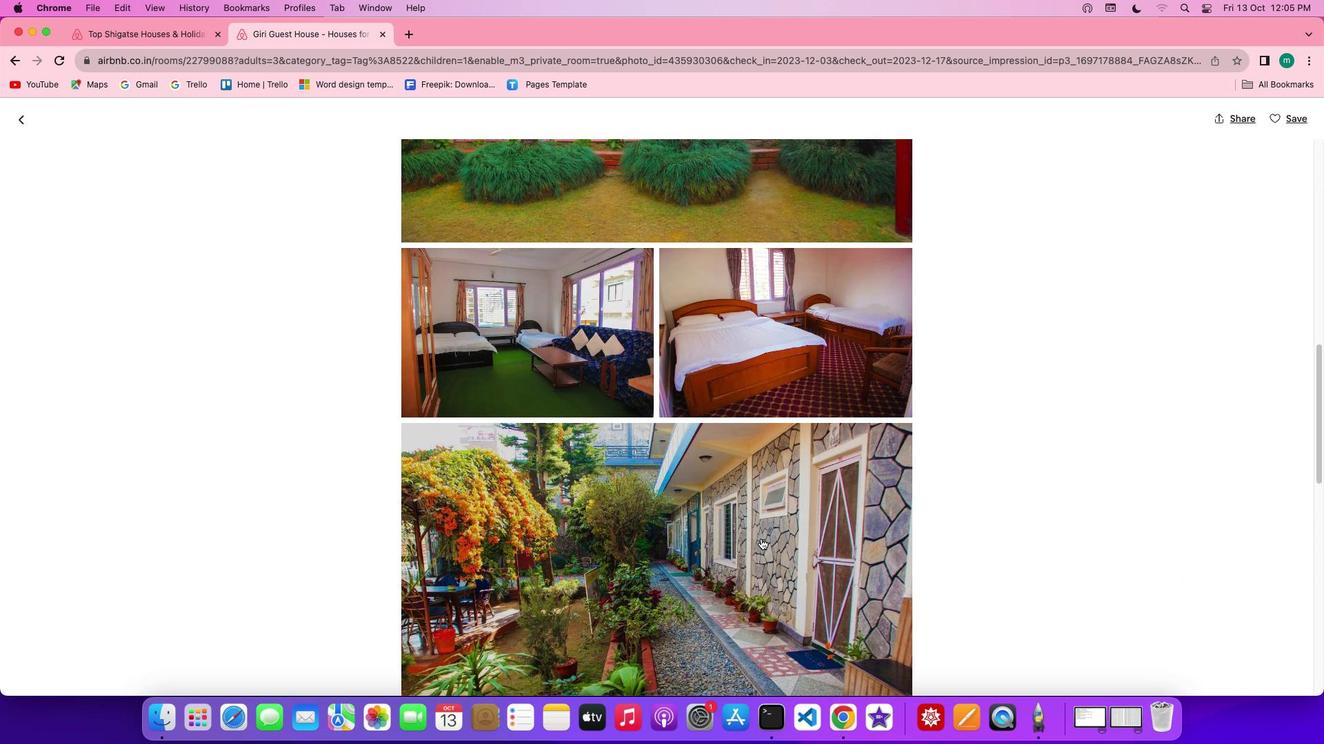 
Action: Mouse scrolled (760, 539) with delta (0, 0)
Screenshot: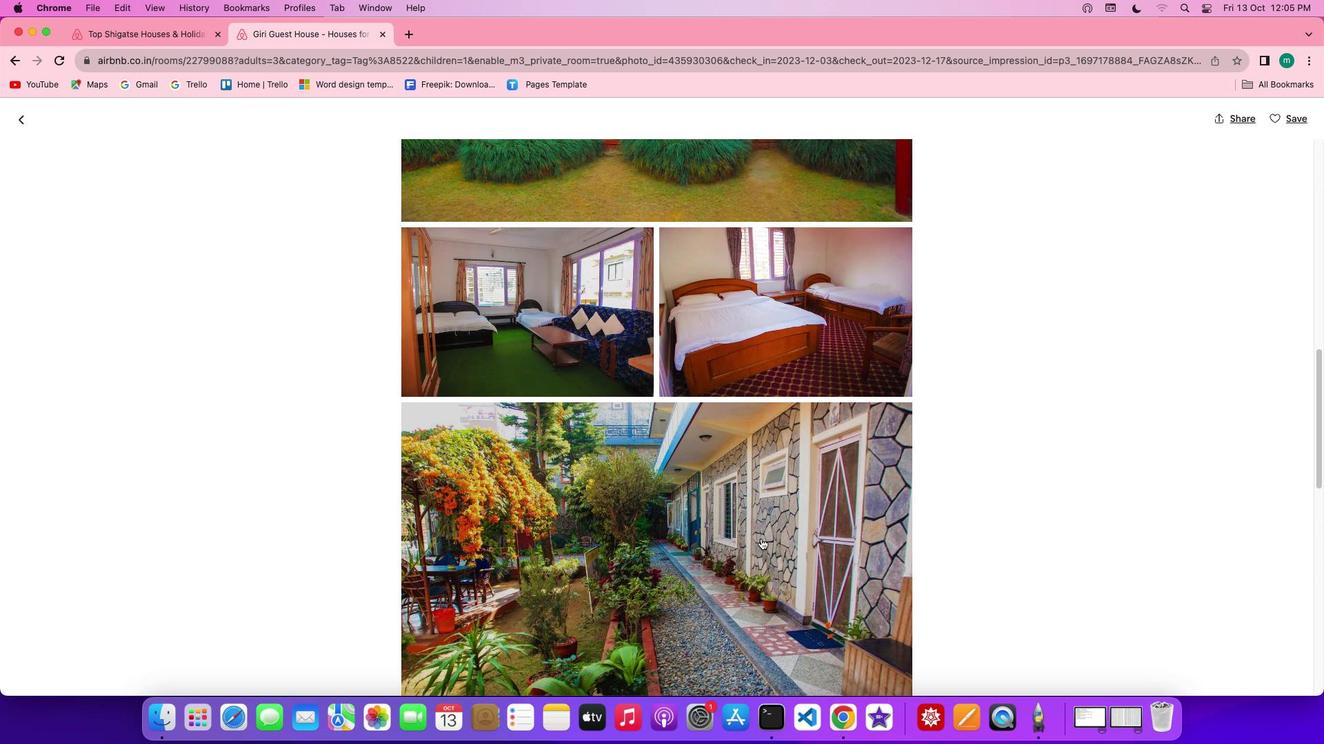 
Action: Mouse scrolled (760, 539) with delta (0, 0)
Screenshot: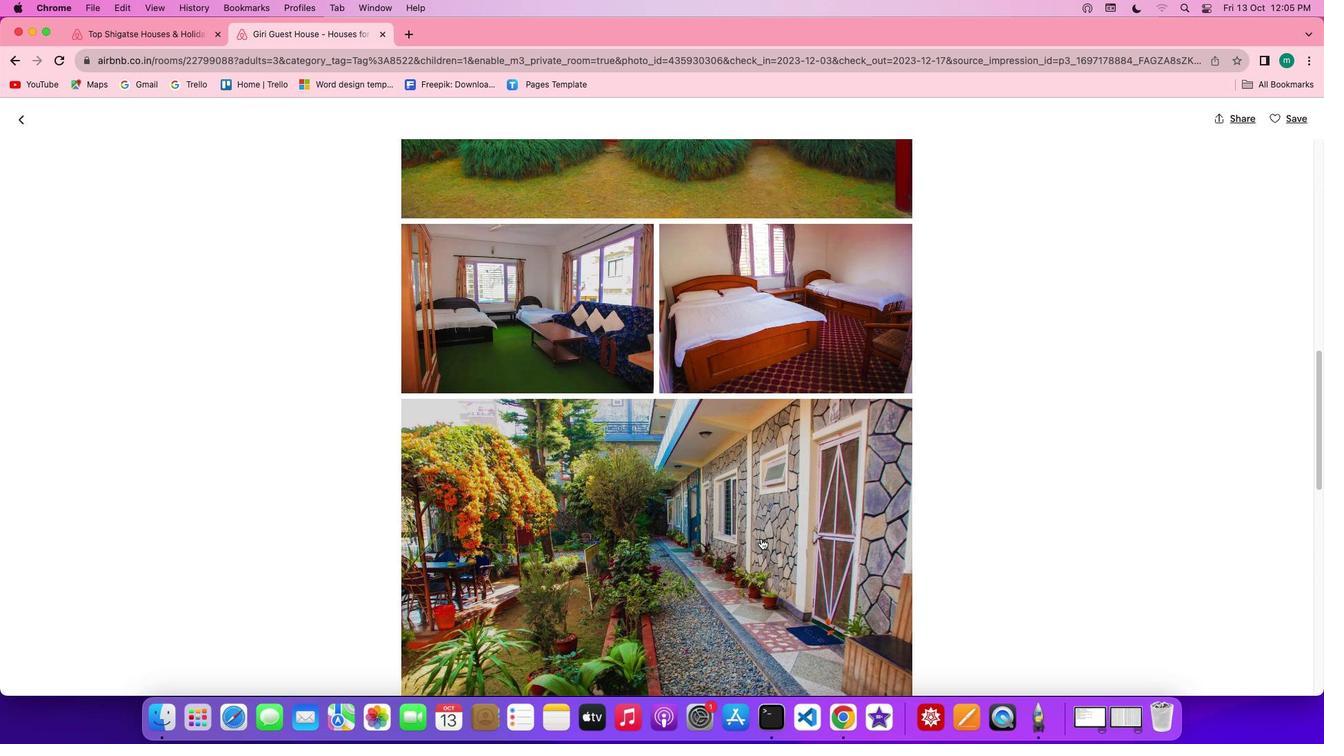 
Action: Mouse scrolled (760, 539) with delta (0, 0)
Screenshot: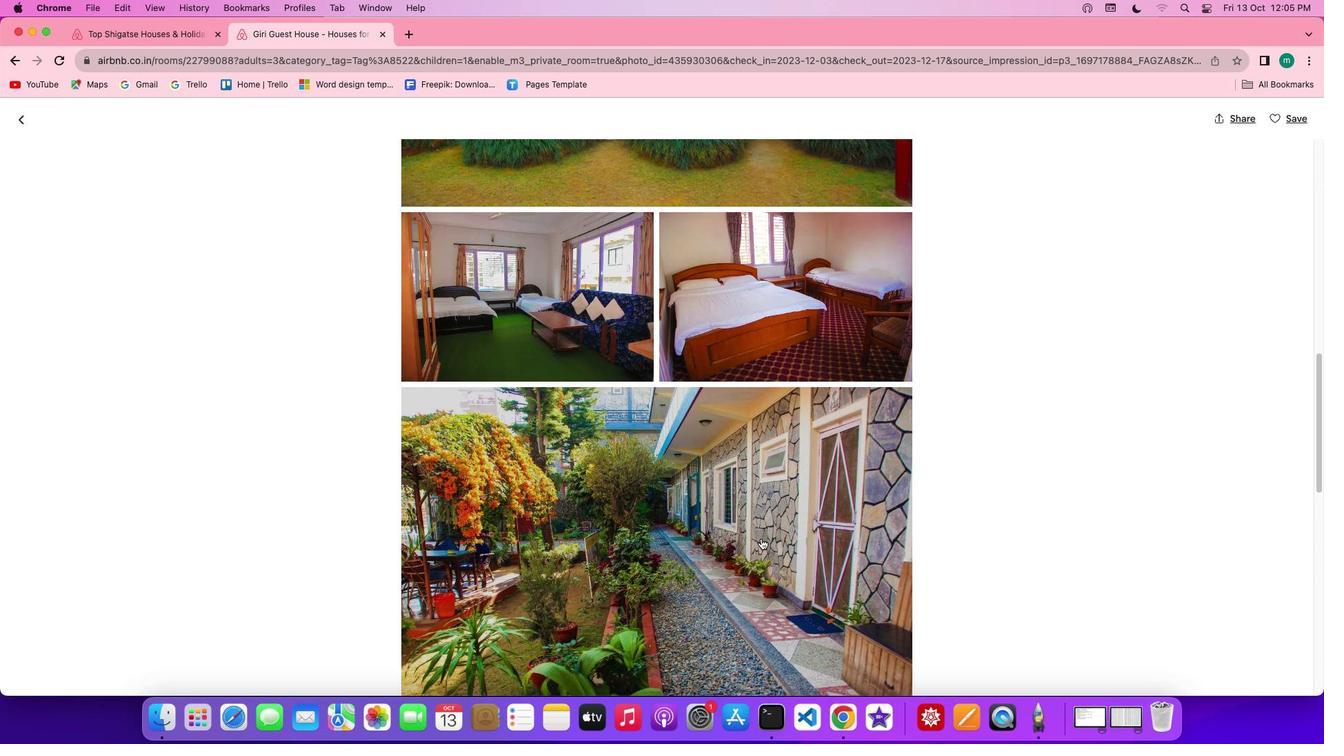 
Action: Mouse scrolled (760, 539) with delta (0, 0)
Screenshot: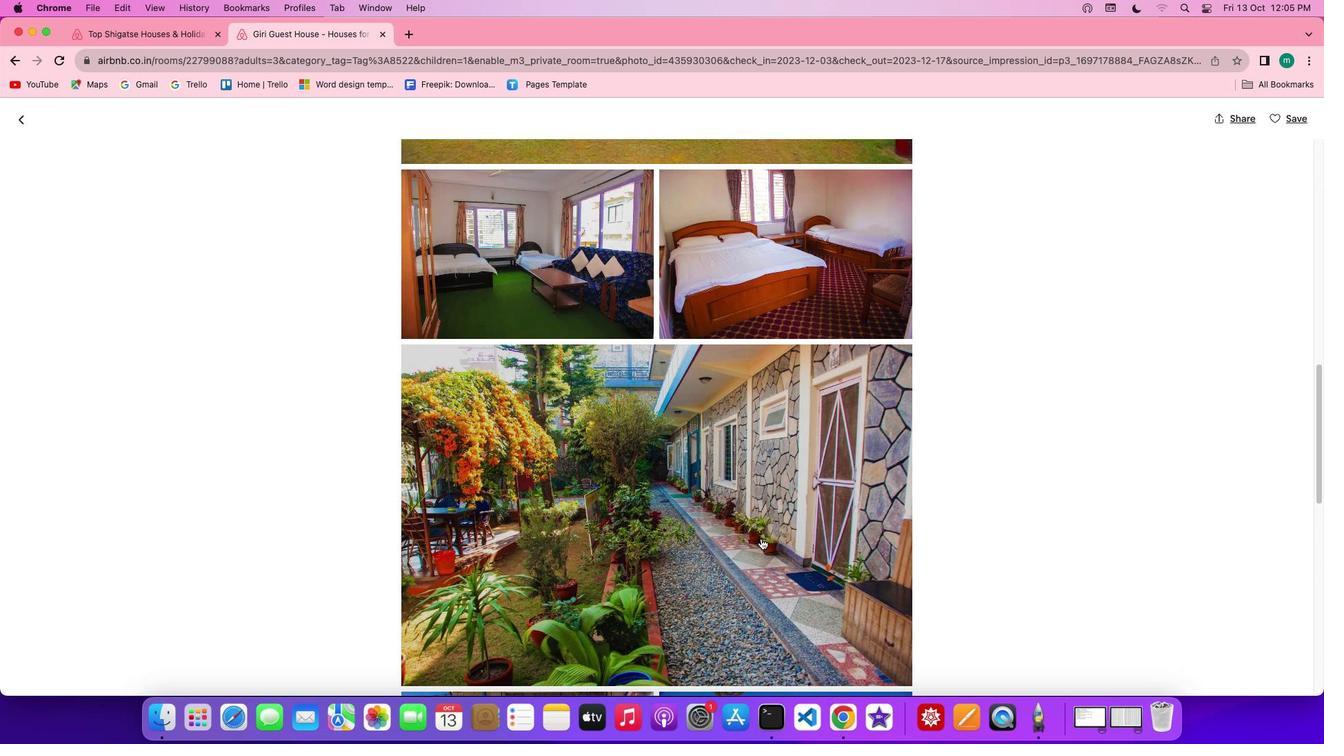
Action: Mouse scrolled (760, 539) with delta (0, 0)
Screenshot: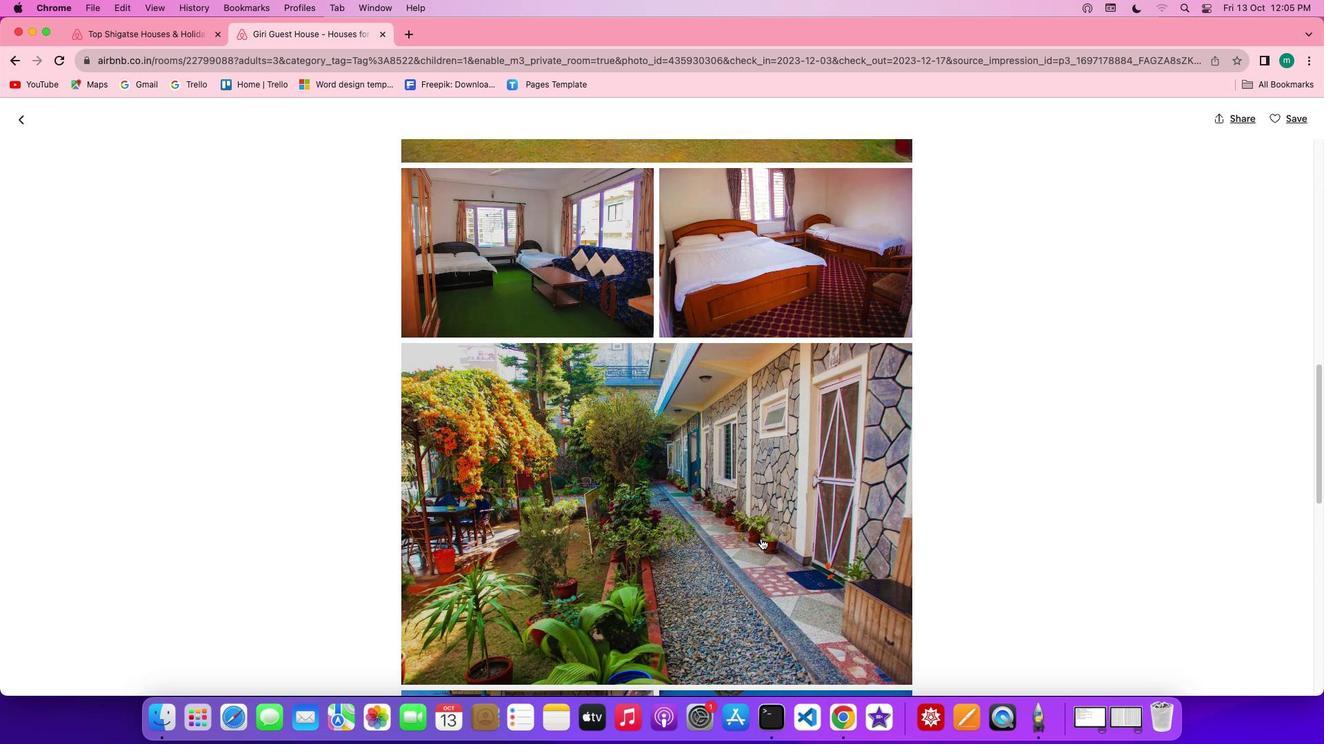 
Action: Mouse scrolled (760, 539) with delta (0, -1)
